 Task: Design a Vector Pattern for a Space-themed Restaurant Menu.
Action: Mouse moved to (36, 100)
Screenshot: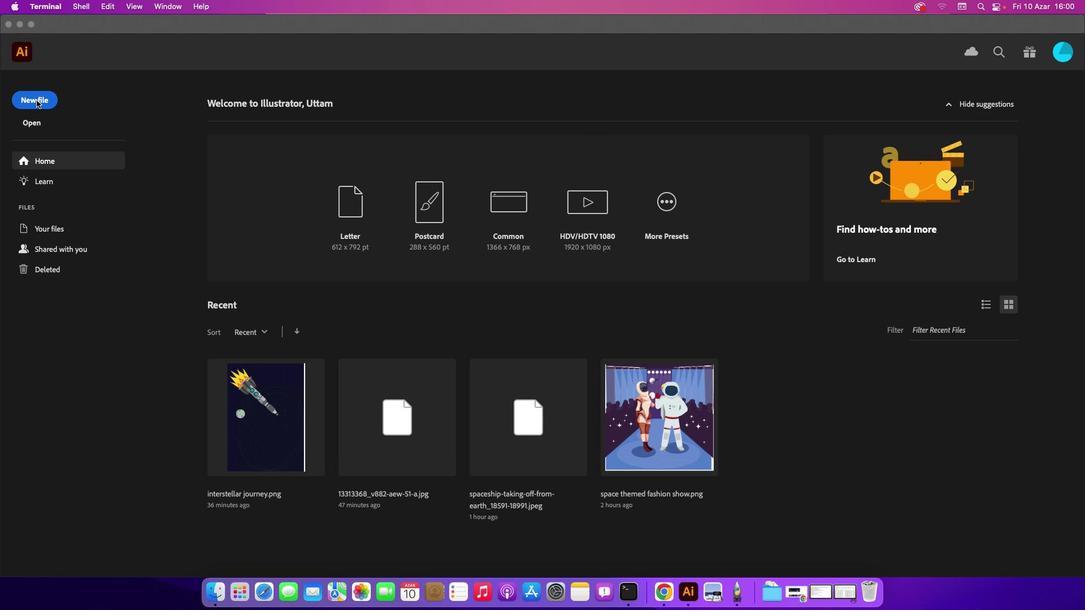 
Action: Mouse pressed left at (36, 100)
Screenshot: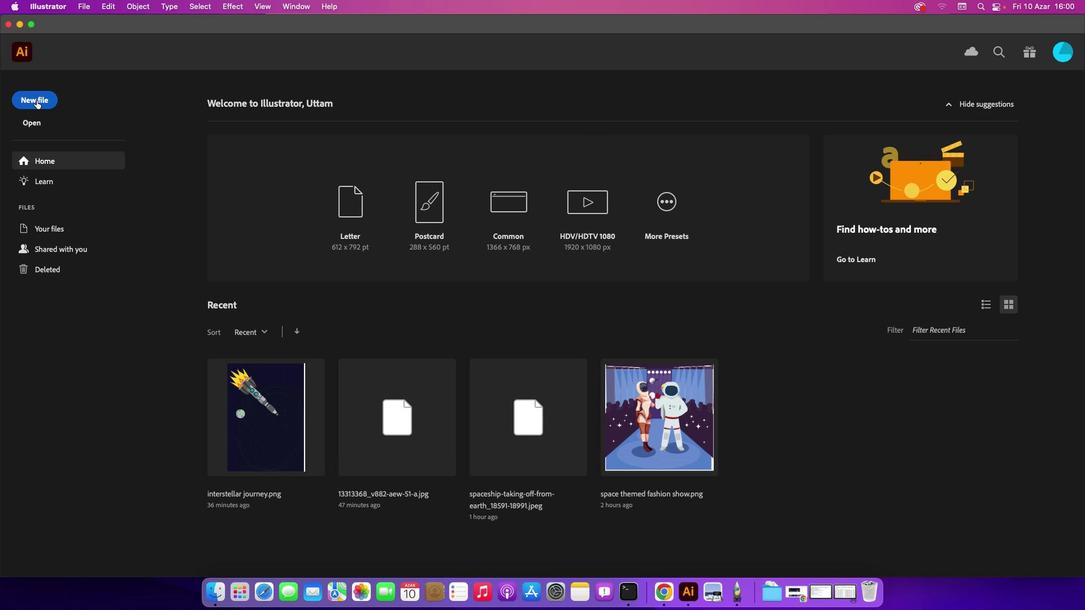 
Action: Mouse moved to (41, 94)
Screenshot: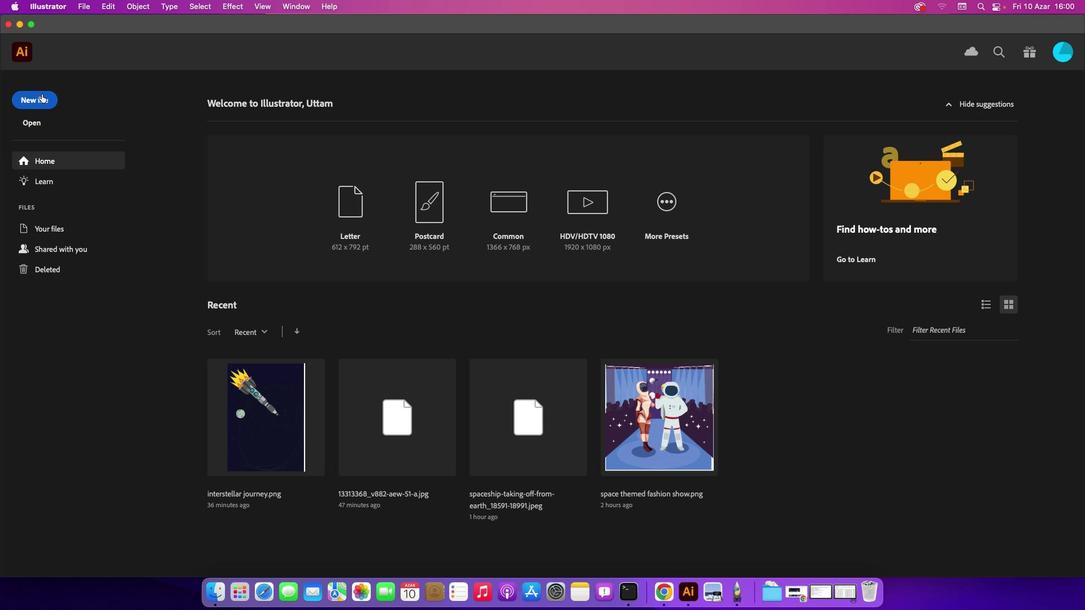 
Action: Mouse pressed left at (41, 94)
Screenshot: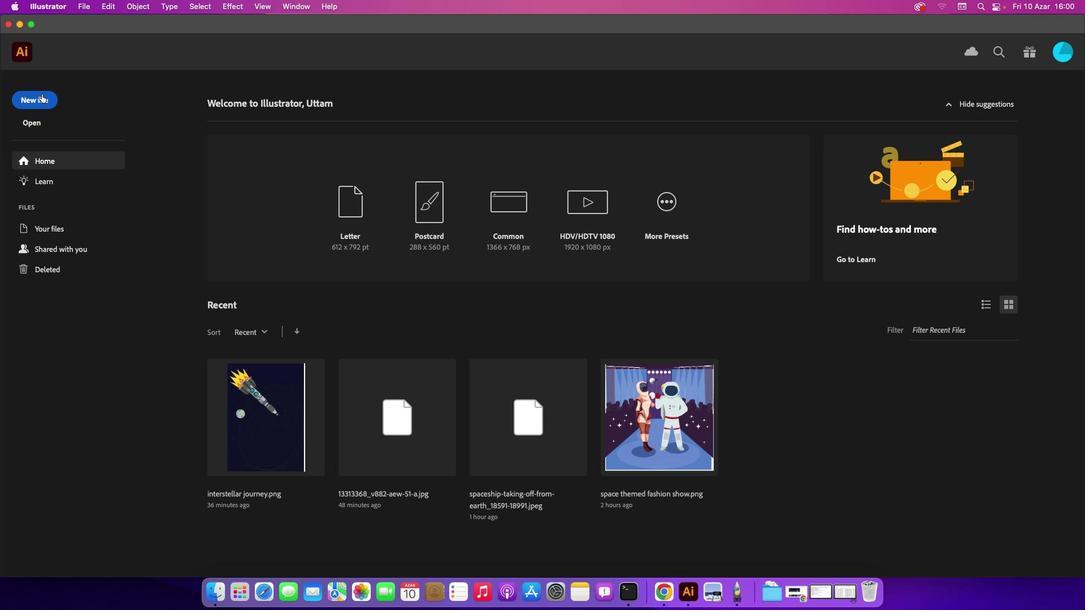 
Action: Mouse moved to (807, 467)
Screenshot: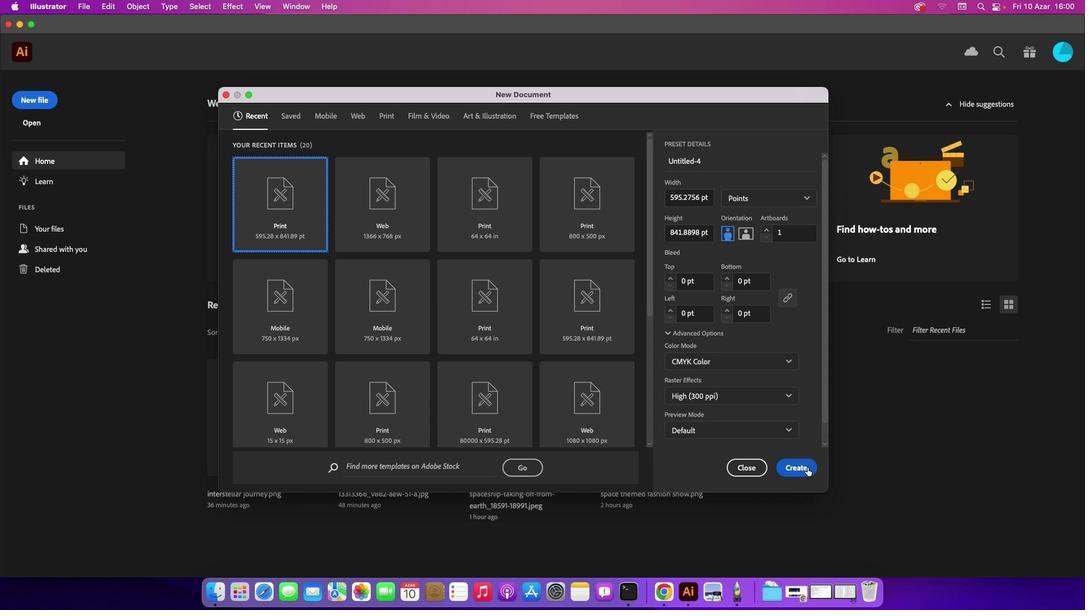 
Action: Mouse pressed left at (807, 467)
Screenshot: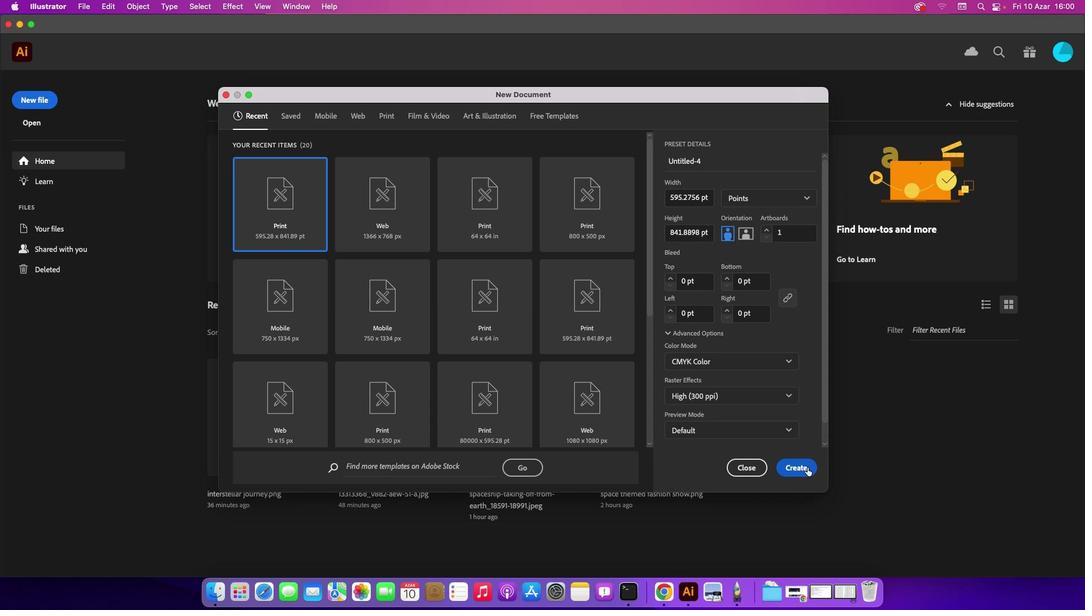 
Action: Mouse moved to (75, 4)
Screenshot: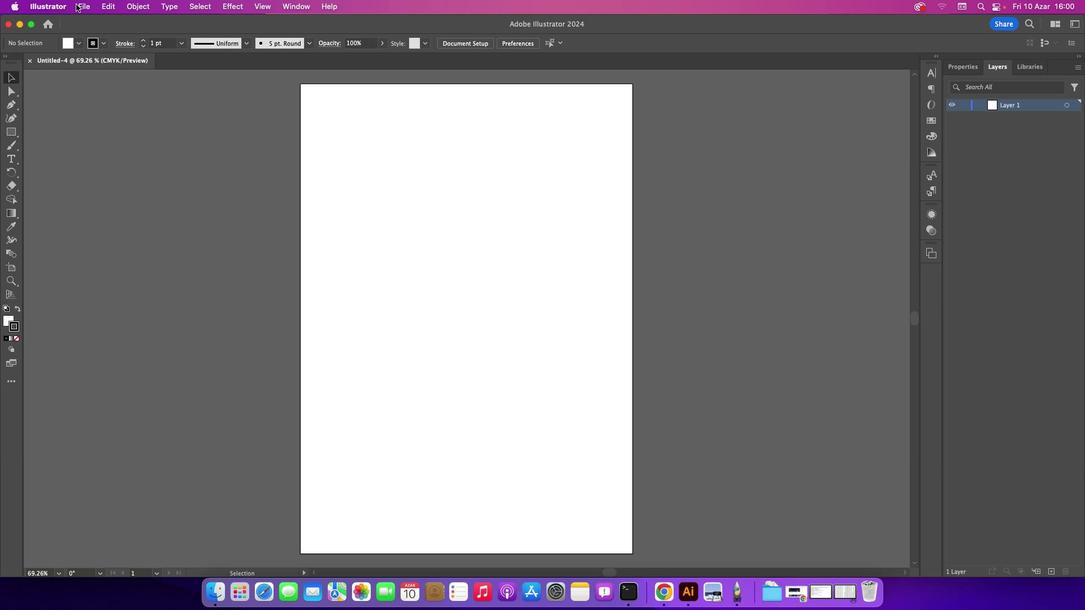 
Action: Mouse pressed left at (75, 4)
Screenshot: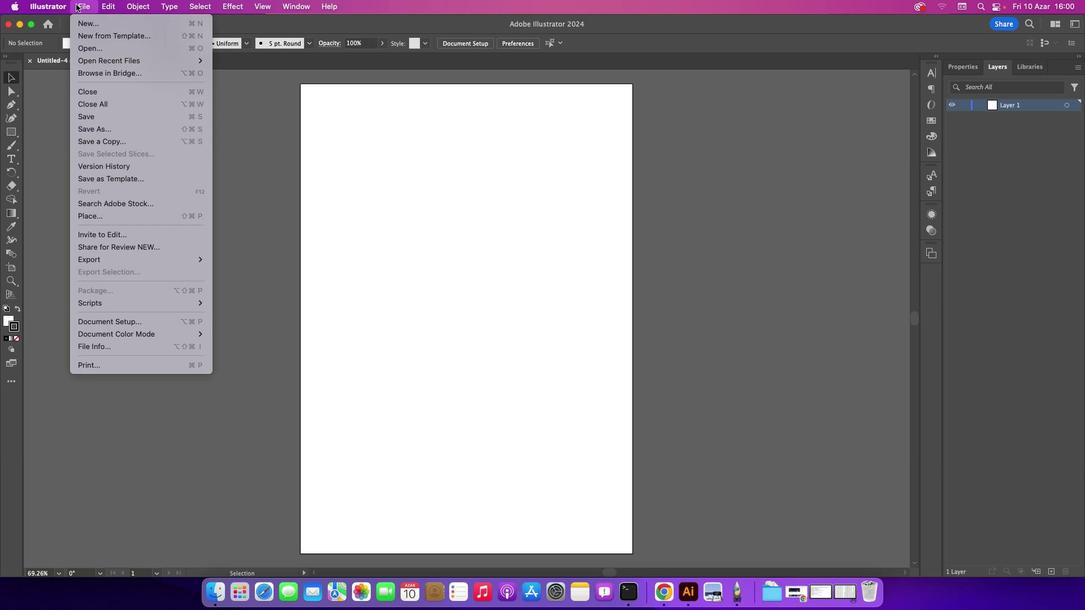 
Action: Mouse moved to (95, 27)
Screenshot: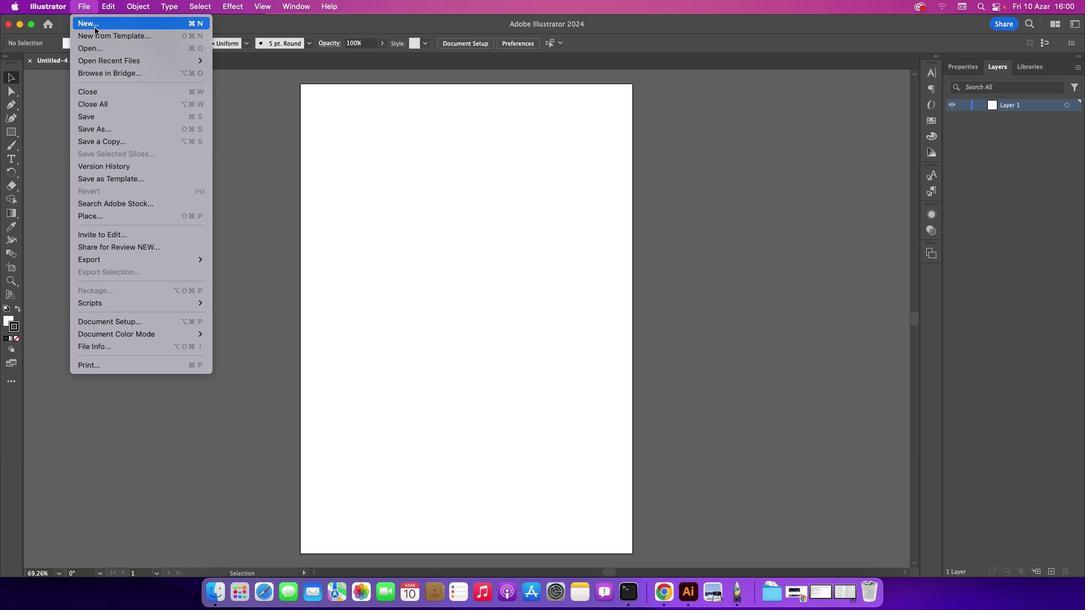 
Action: Mouse pressed left at (95, 27)
Screenshot: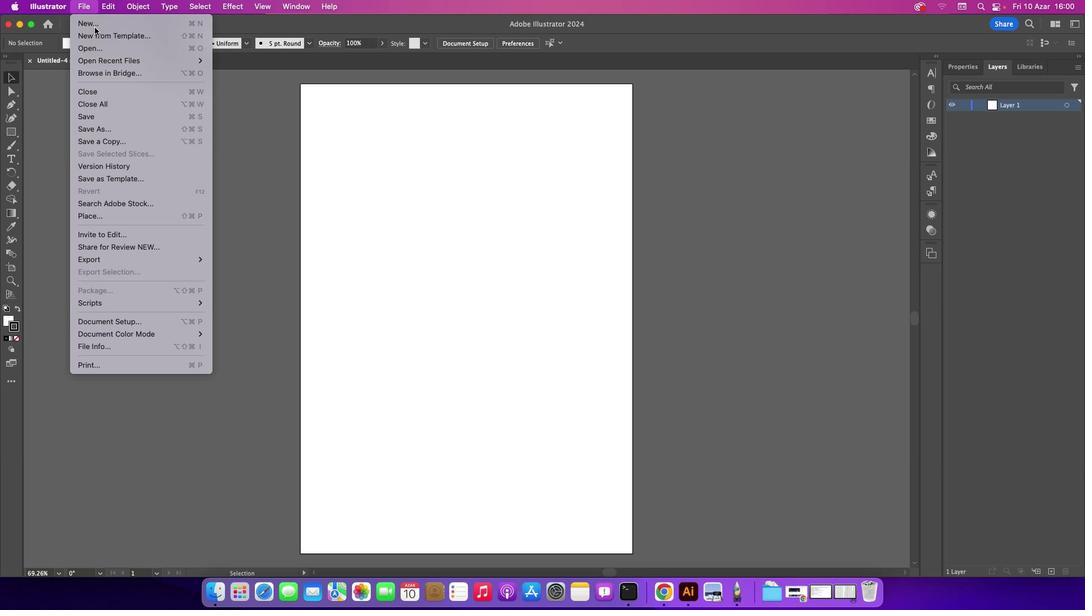 
Action: Mouse moved to (815, 469)
Screenshot: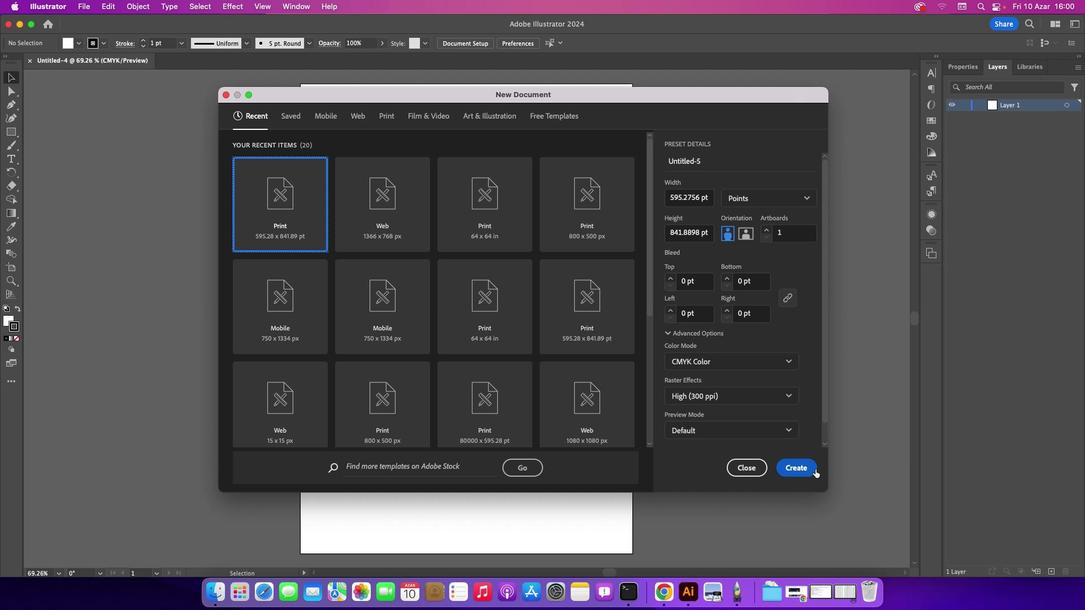 
Action: Mouse pressed left at (815, 469)
Screenshot: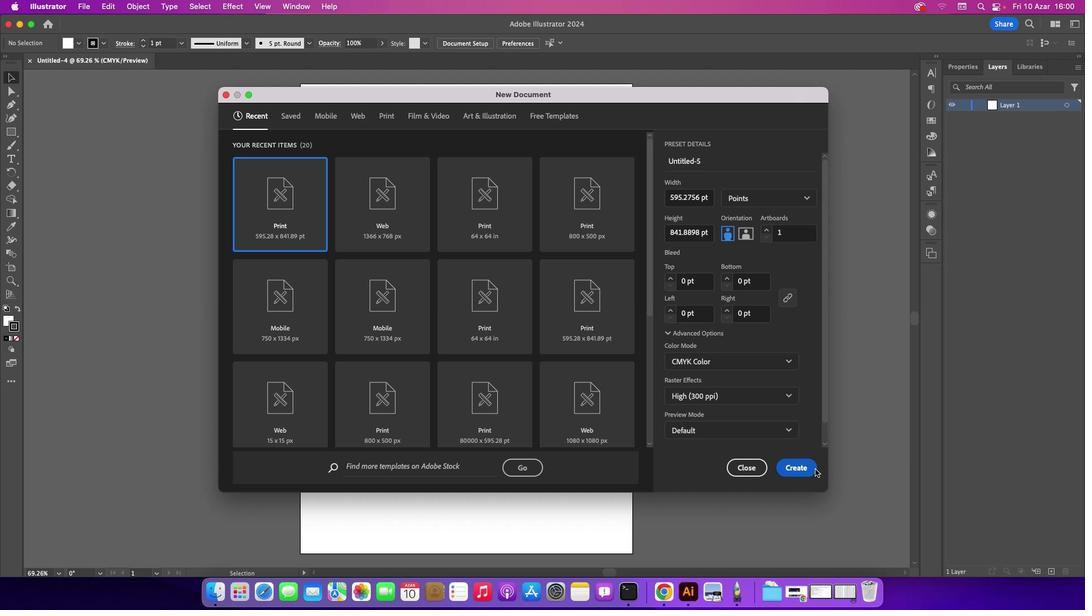 
Action: Mouse moved to (162, 62)
Screenshot: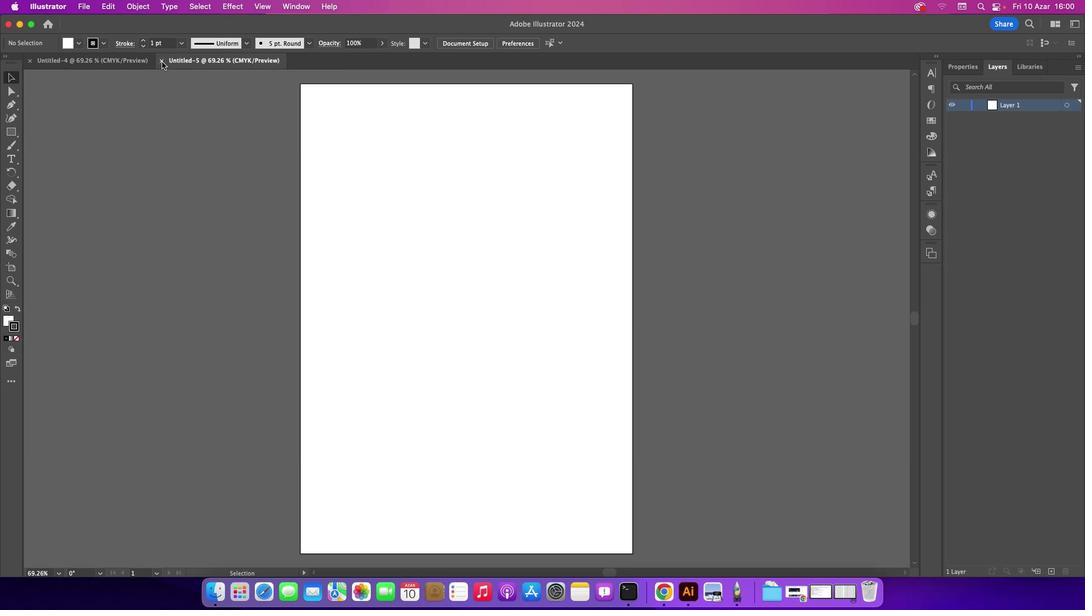 
Action: Mouse pressed left at (162, 62)
Screenshot: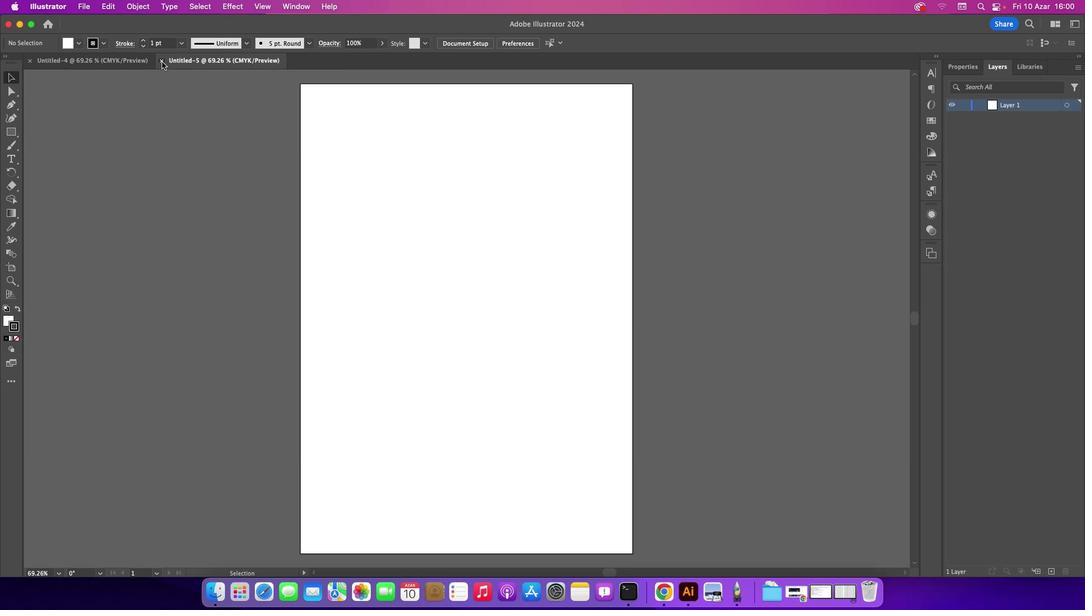 
Action: Mouse moved to (91, 7)
Screenshot: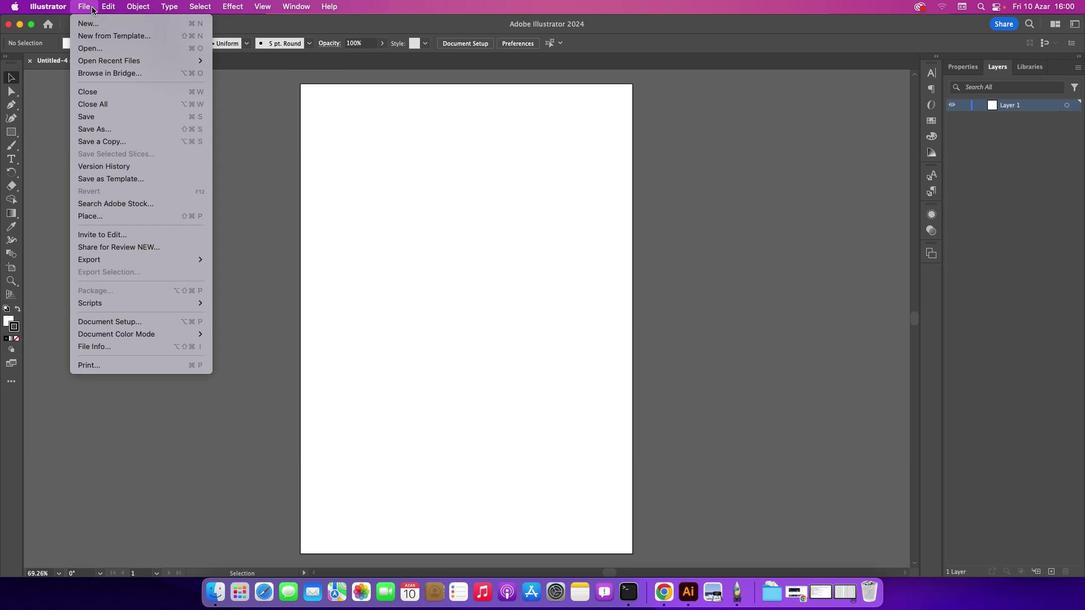 
Action: Mouse pressed left at (91, 7)
Screenshot: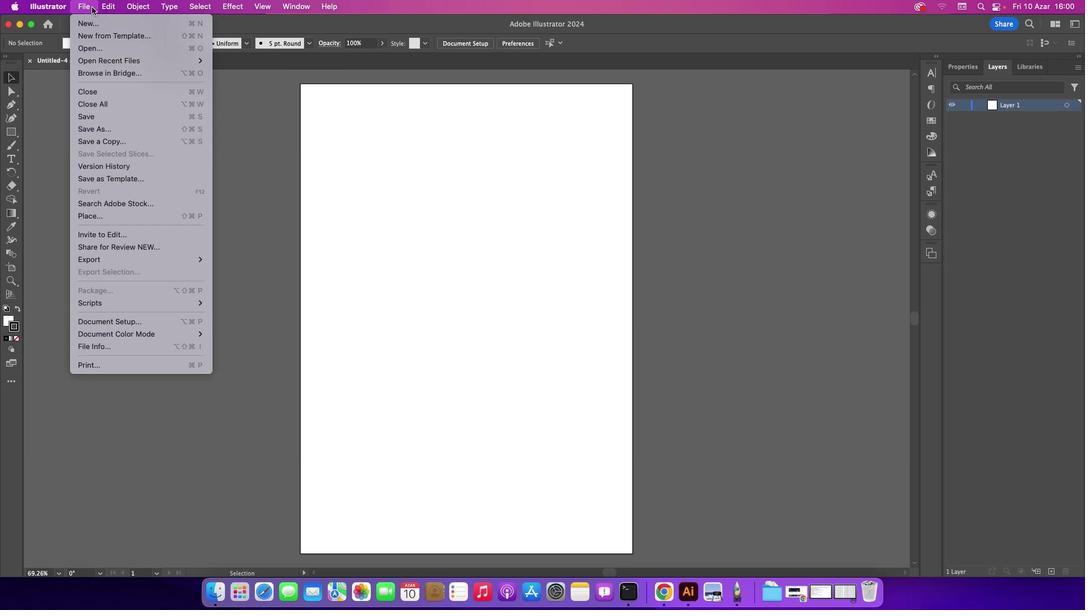 
Action: Mouse moved to (127, 51)
Screenshot: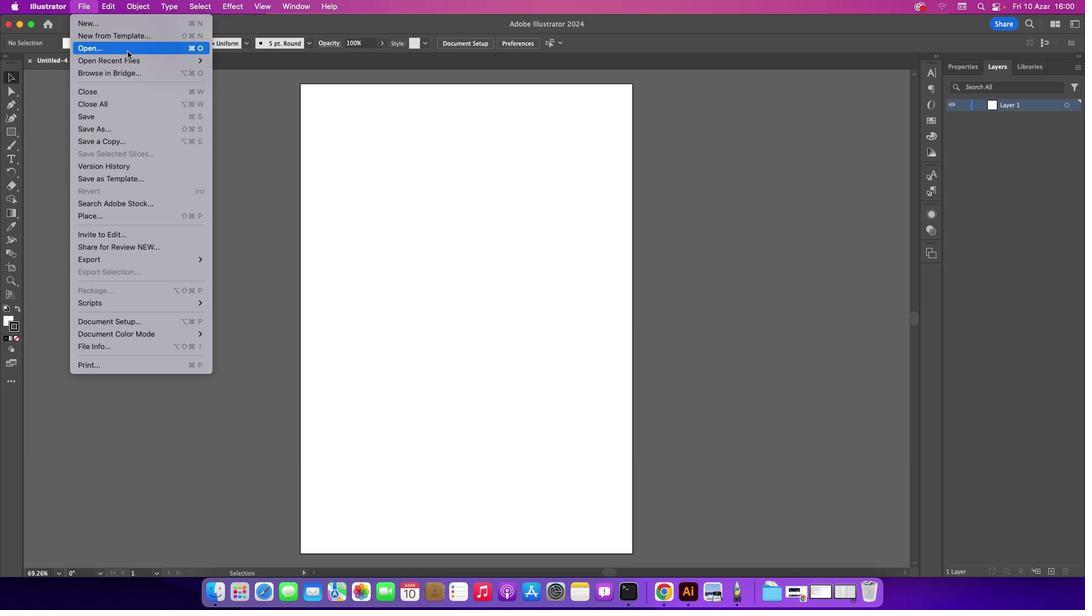 
Action: Mouse pressed left at (127, 51)
Screenshot: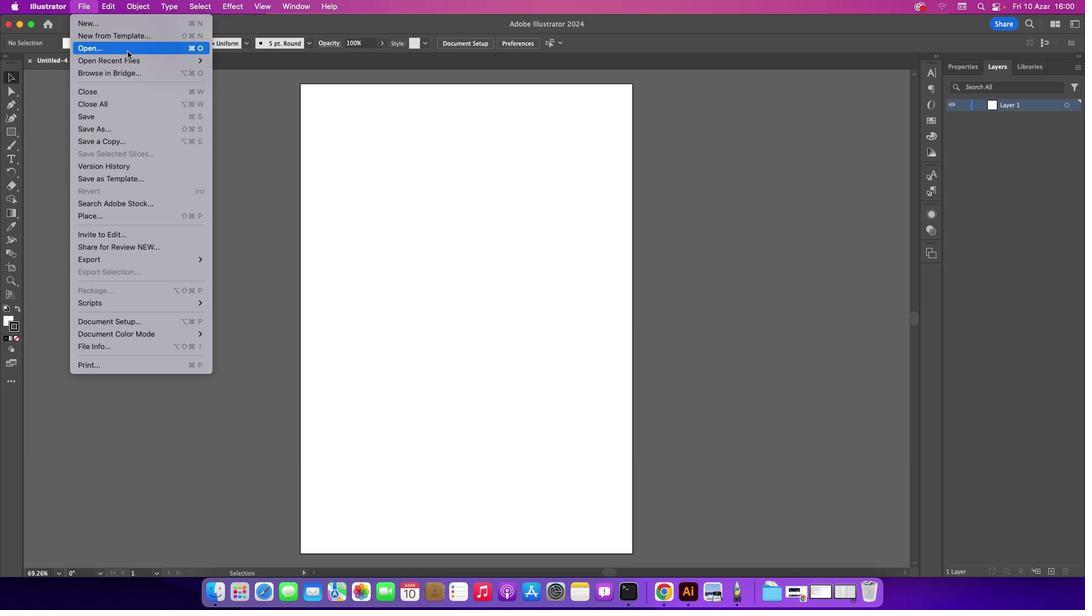 
Action: Mouse moved to (425, 146)
Screenshot: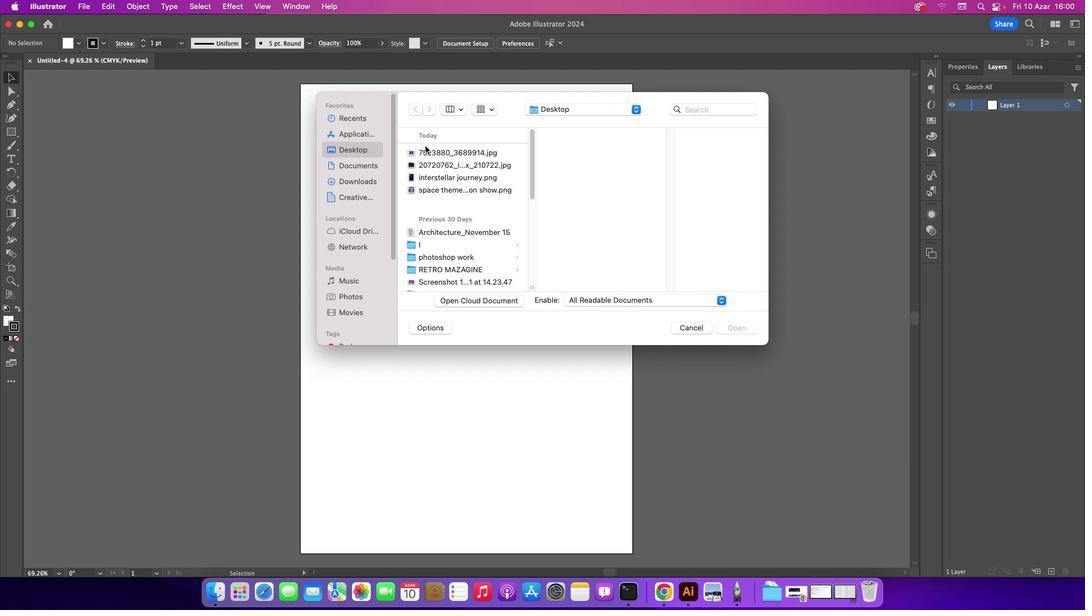 
Action: Mouse pressed left at (425, 146)
Screenshot: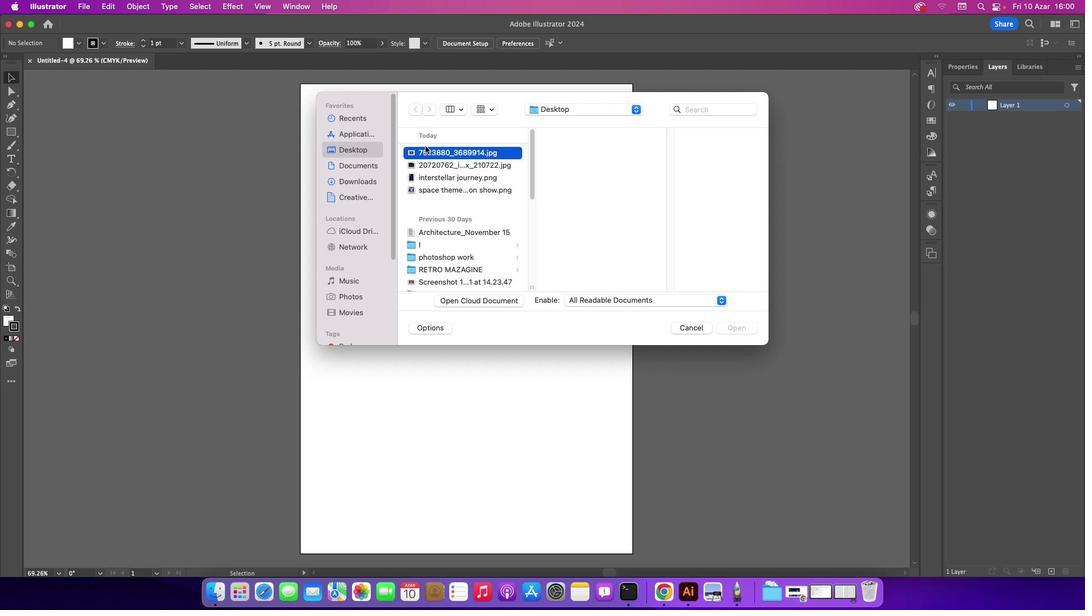 
Action: Mouse moved to (433, 159)
Screenshot: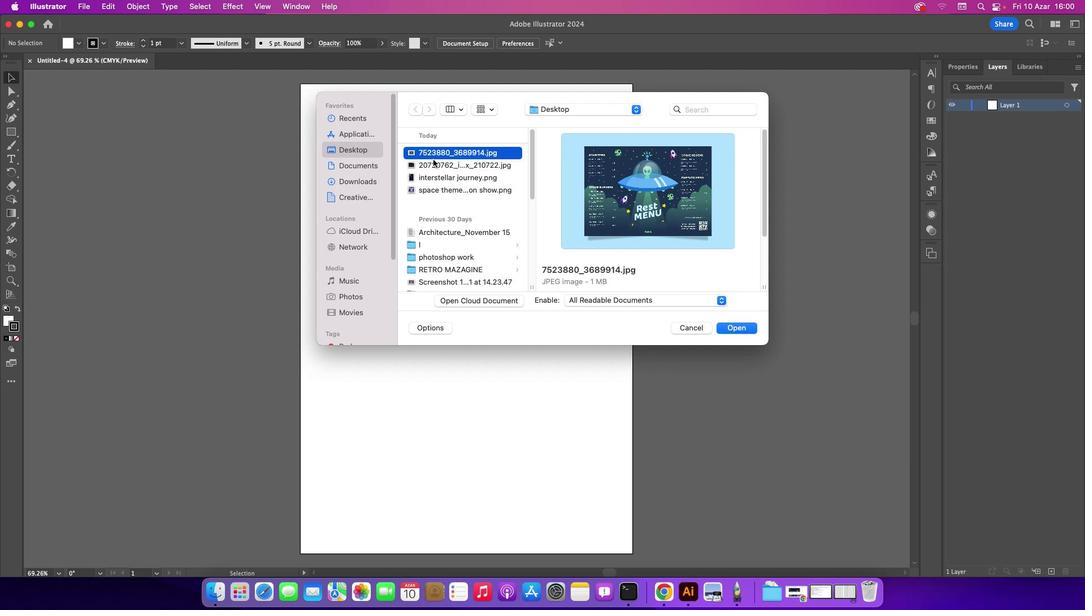 
Action: Mouse pressed left at (433, 159)
Screenshot: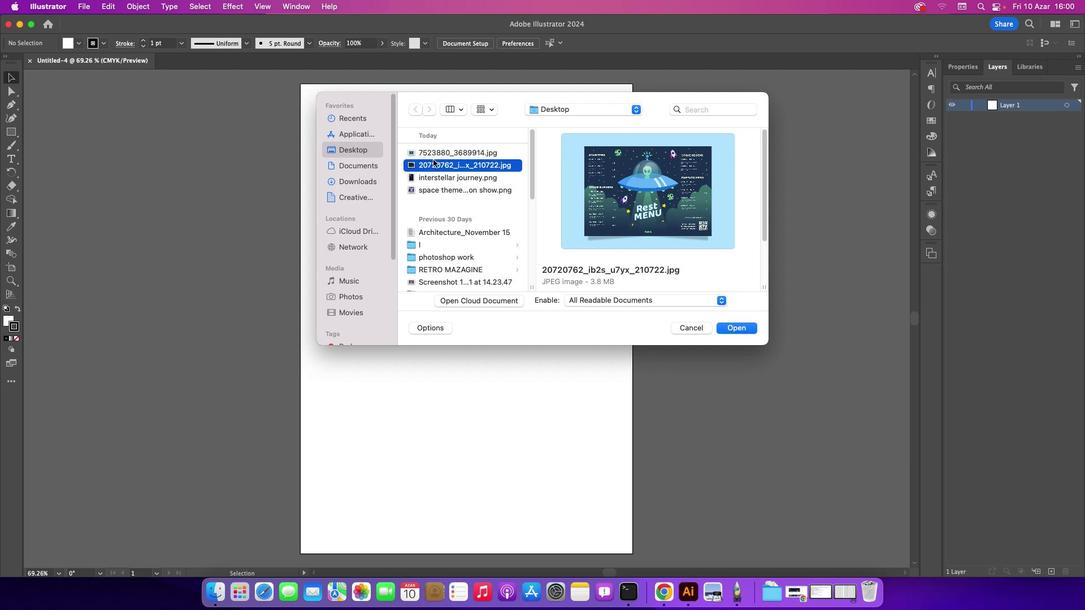 
Action: Mouse moved to (745, 327)
Screenshot: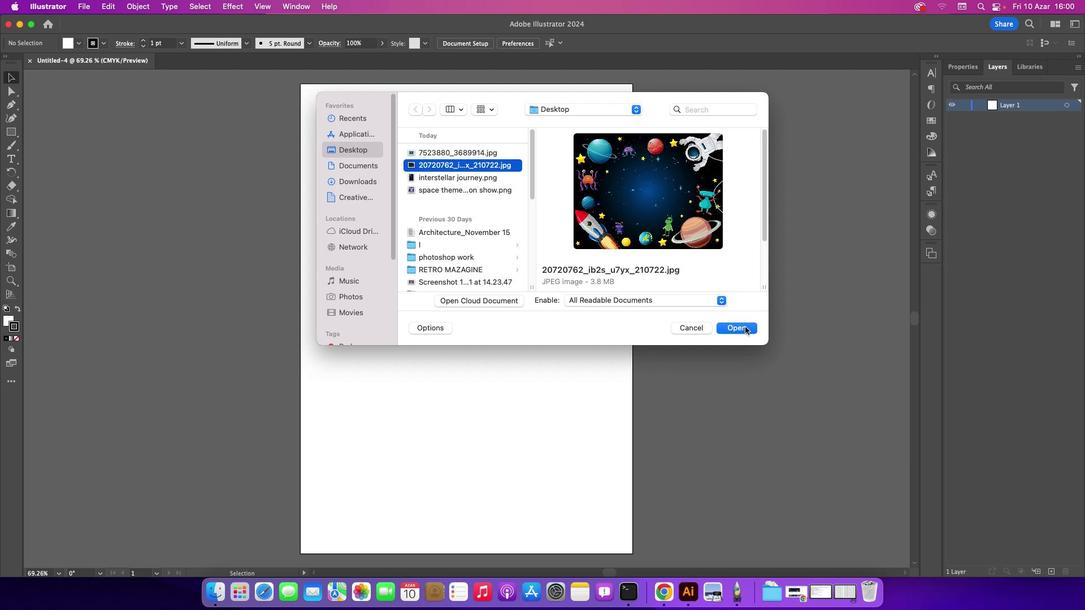 
Action: Mouse pressed left at (745, 327)
Screenshot: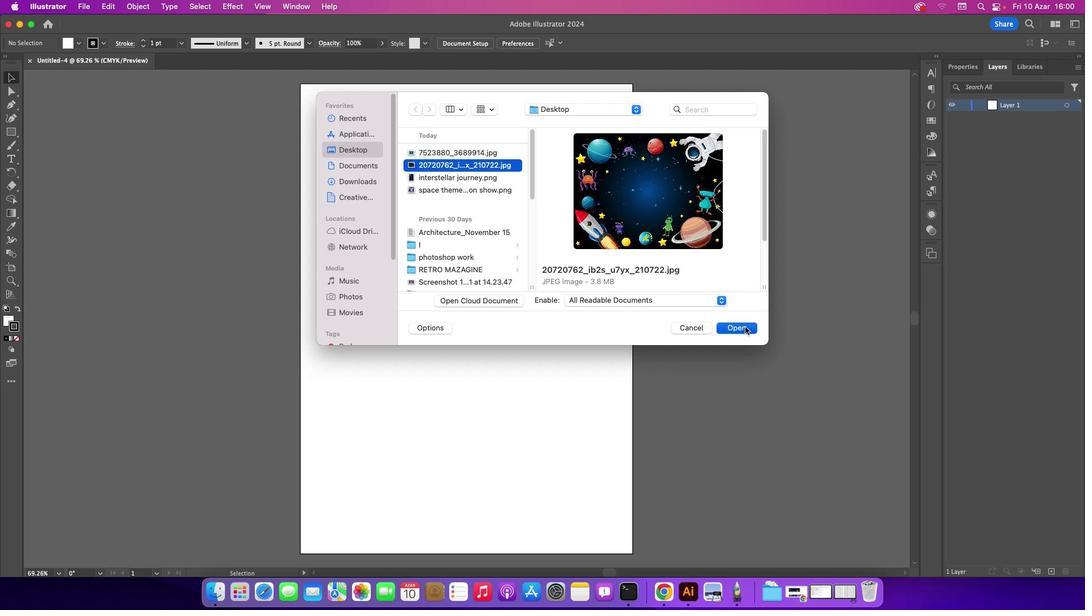 
Action: Mouse moved to (607, 571)
Screenshot: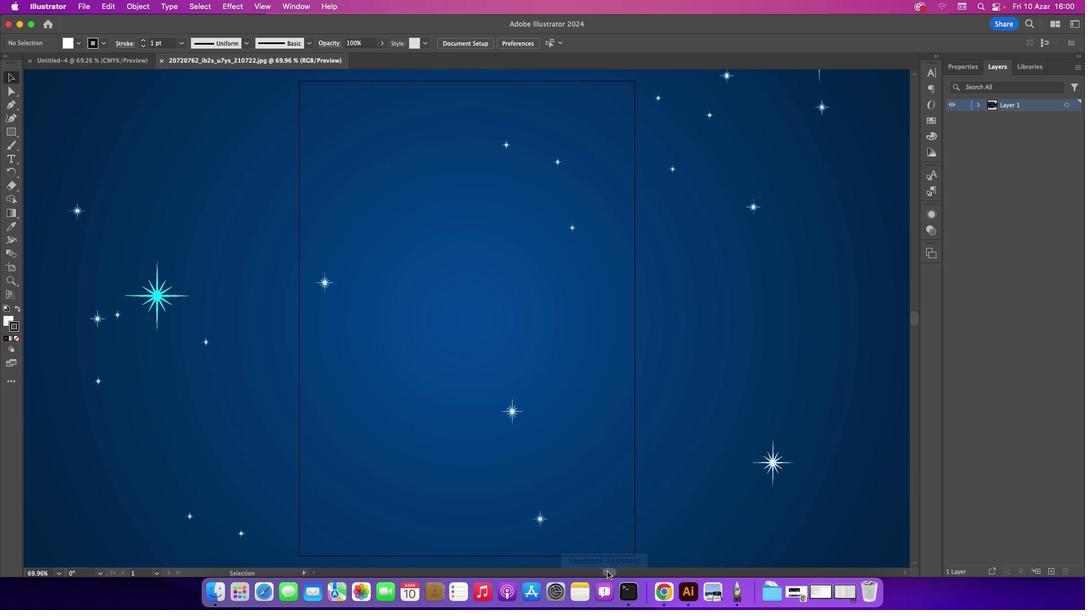 
Action: Mouse pressed left at (607, 571)
Screenshot: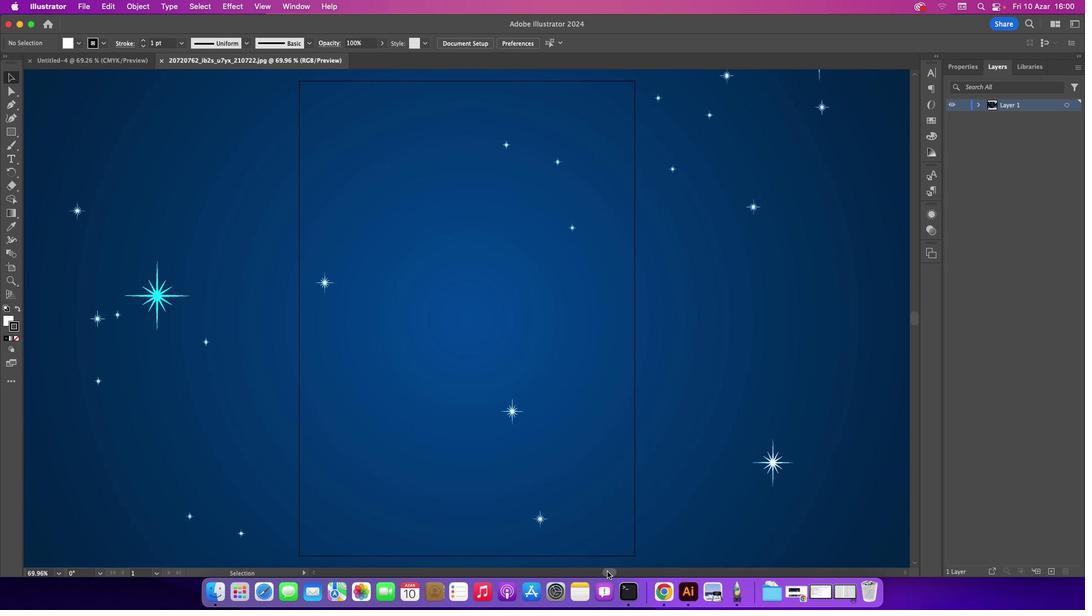 
Action: Mouse moved to (635, 442)
Screenshot: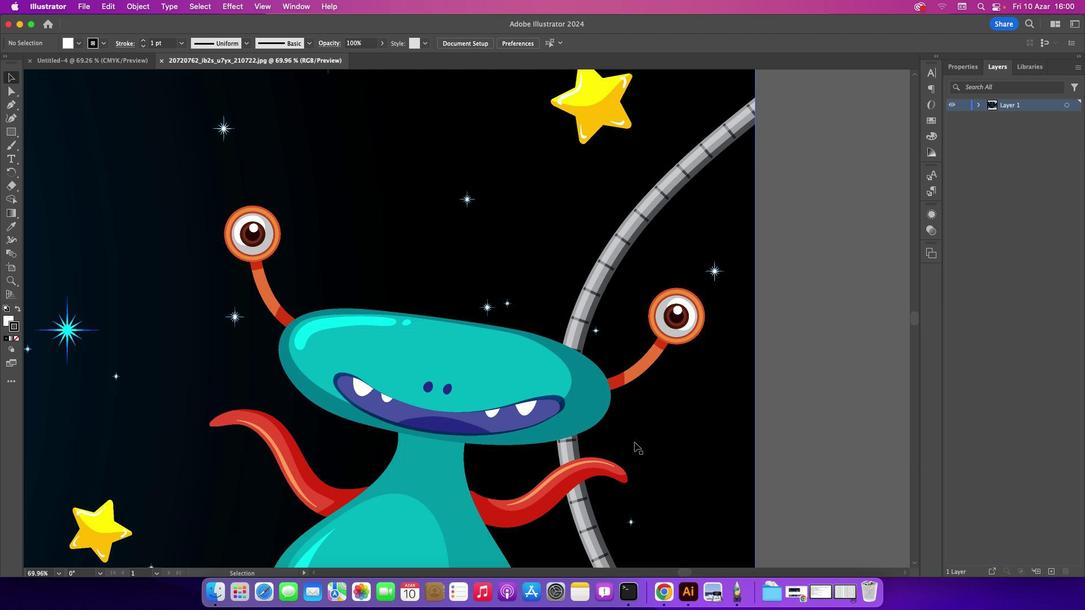 
Action: Mouse scrolled (635, 442) with delta (0, 0)
Screenshot: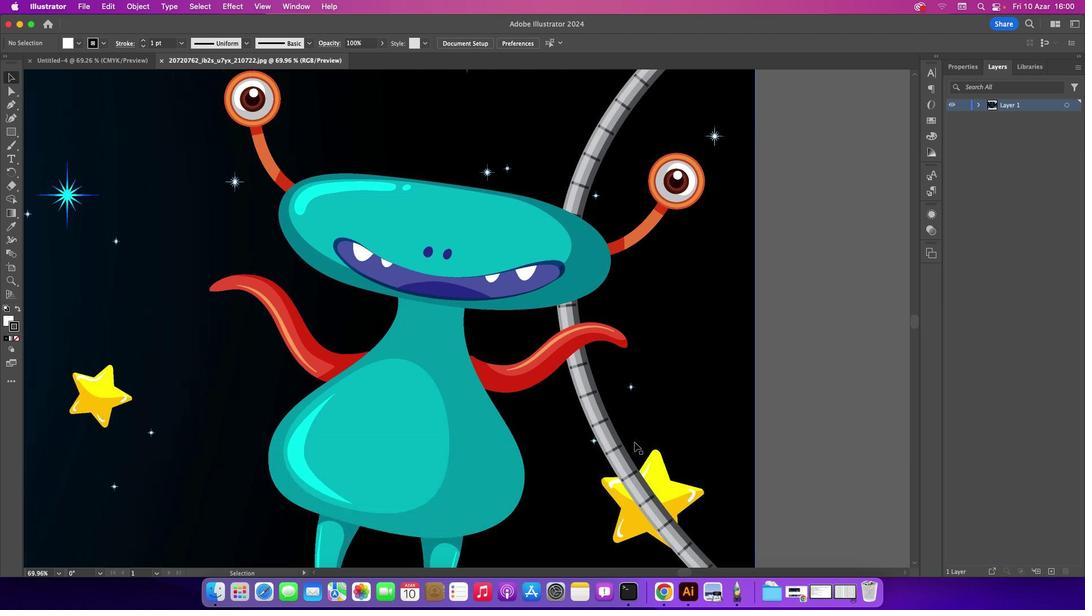 
Action: Mouse scrolled (635, 442) with delta (0, 0)
Screenshot: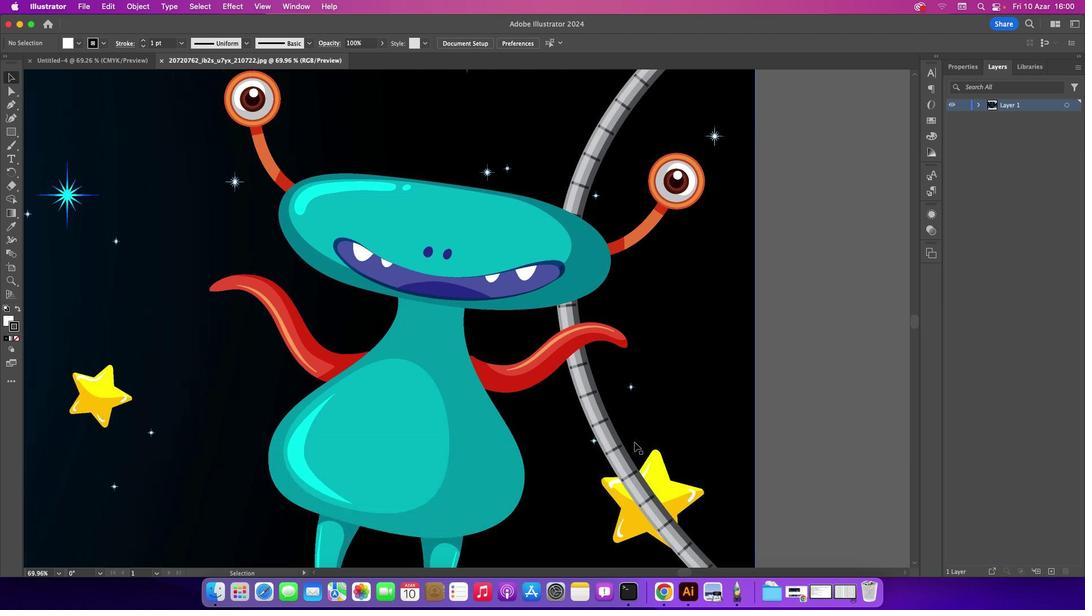 
Action: Mouse scrolled (635, 442) with delta (0, -1)
Screenshot: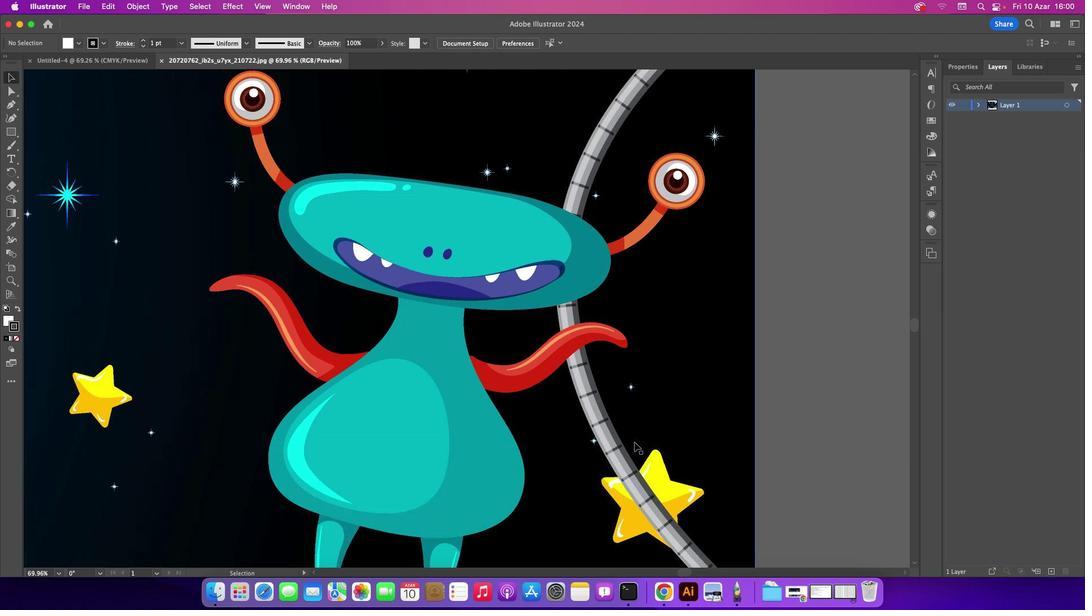 
Action: Mouse scrolled (635, 442) with delta (0, -2)
Screenshot: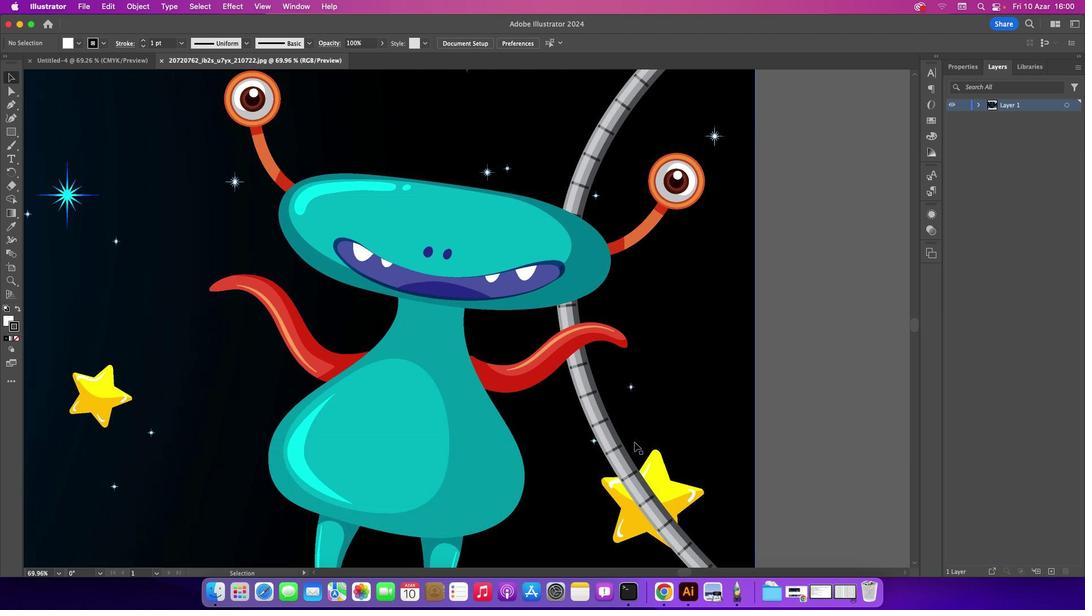 
Action: Mouse scrolled (635, 442) with delta (0, 0)
Screenshot: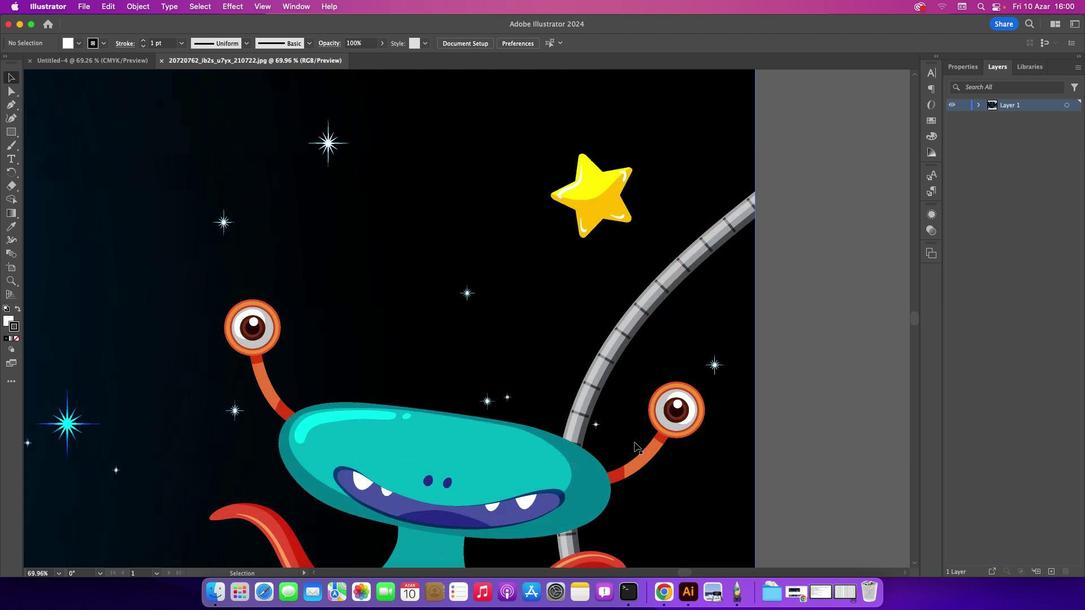 
Action: Mouse scrolled (635, 442) with delta (0, 0)
Screenshot: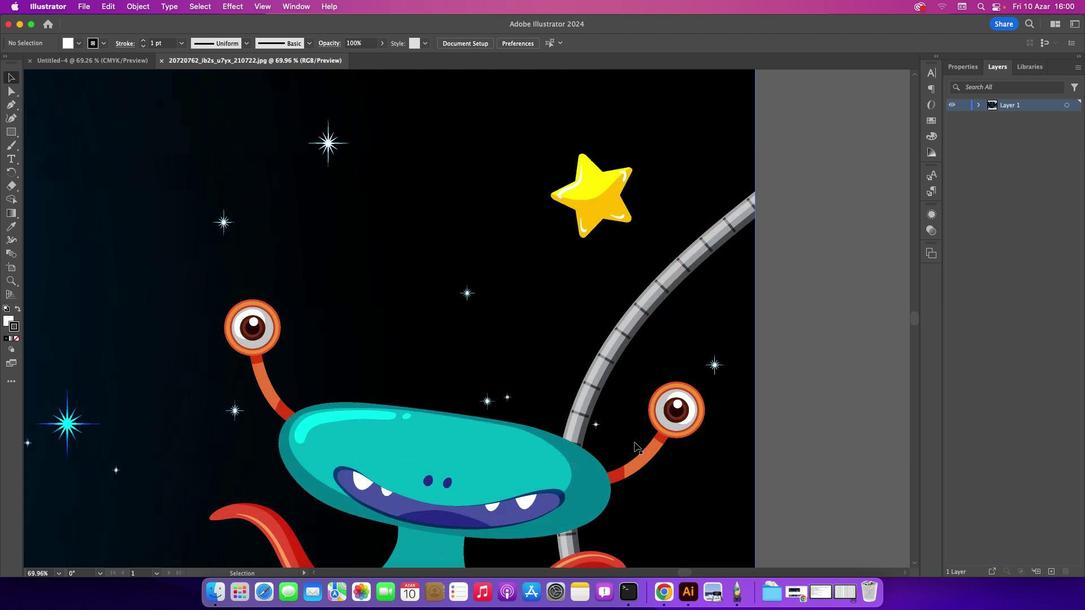 
Action: Mouse scrolled (635, 442) with delta (0, 1)
Screenshot: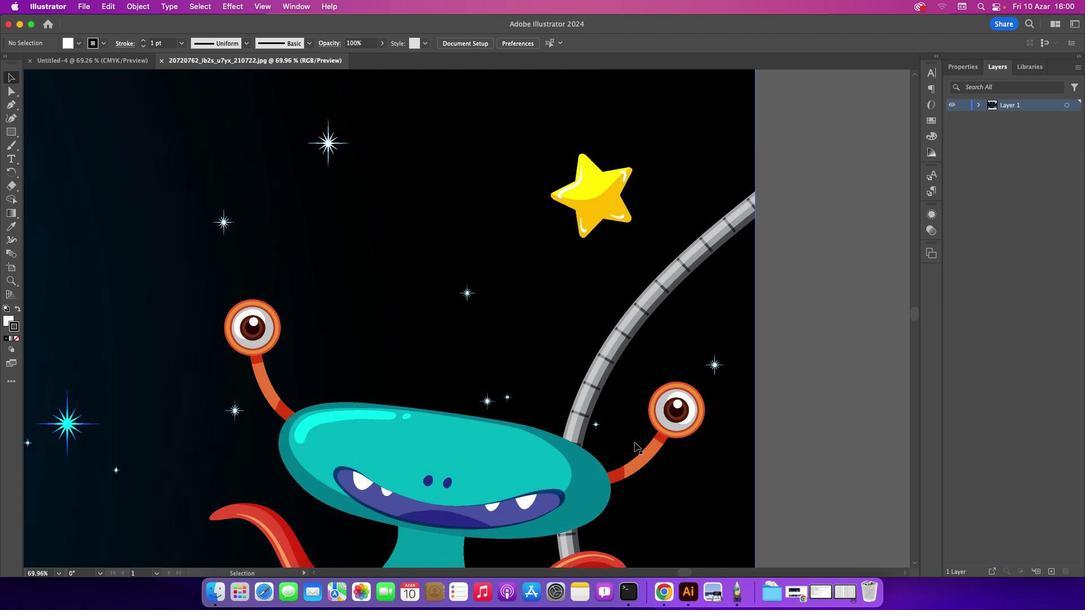 
Action: Mouse scrolled (635, 442) with delta (0, 2)
Screenshot: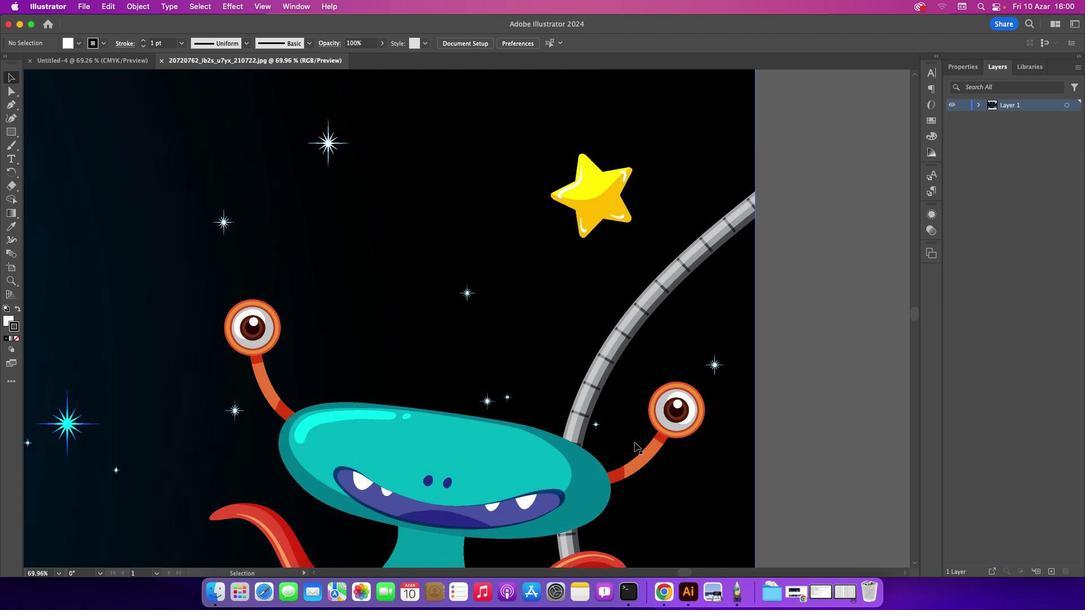 
Action: Mouse scrolled (635, 442) with delta (0, 3)
Screenshot: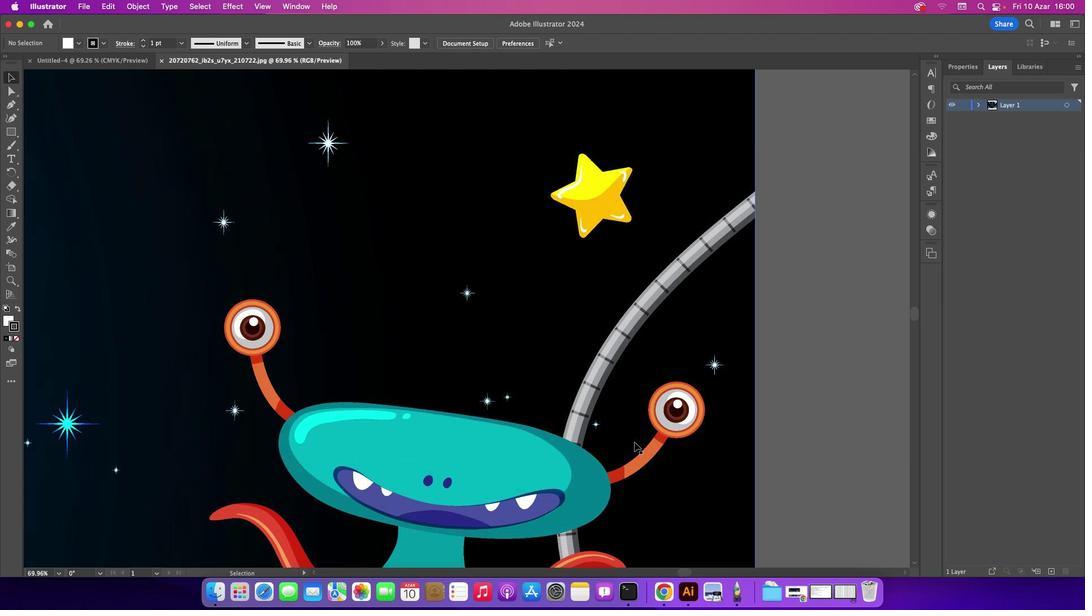 
Action: Mouse scrolled (635, 442) with delta (0, 0)
Screenshot: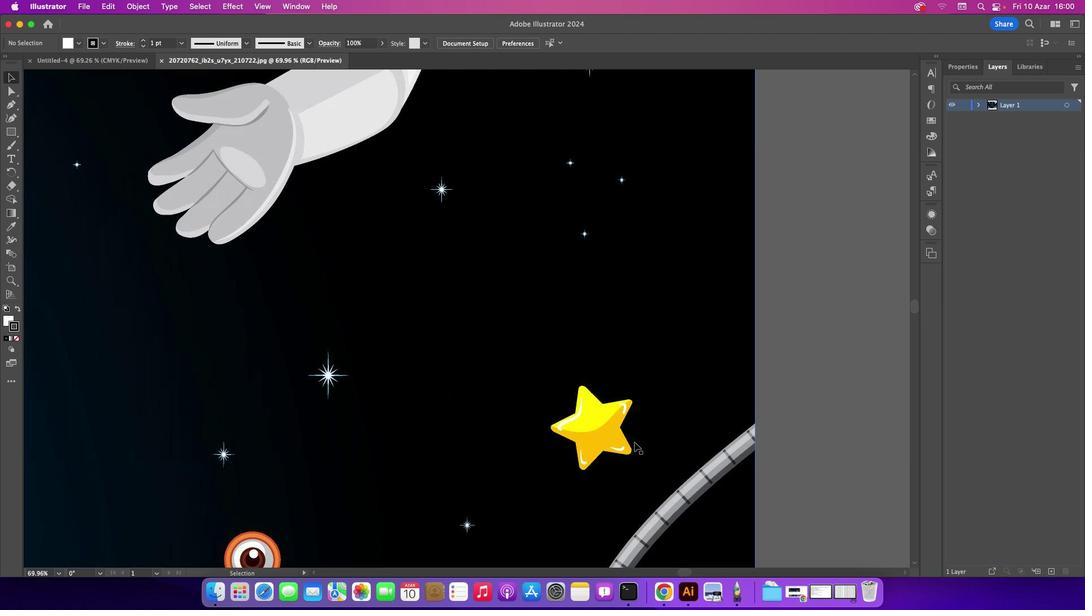 
Action: Mouse scrolled (635, 442) with delta (0, 0)
Screenshot: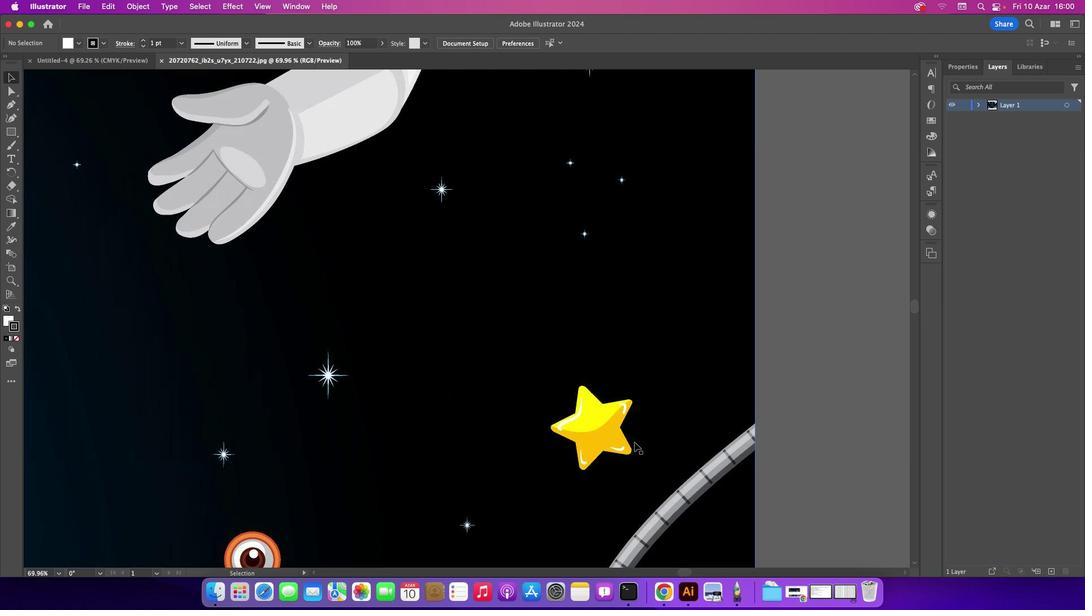 
Action: Mouse scrolled (635, 442) with delta (0, 1)
Screenshot: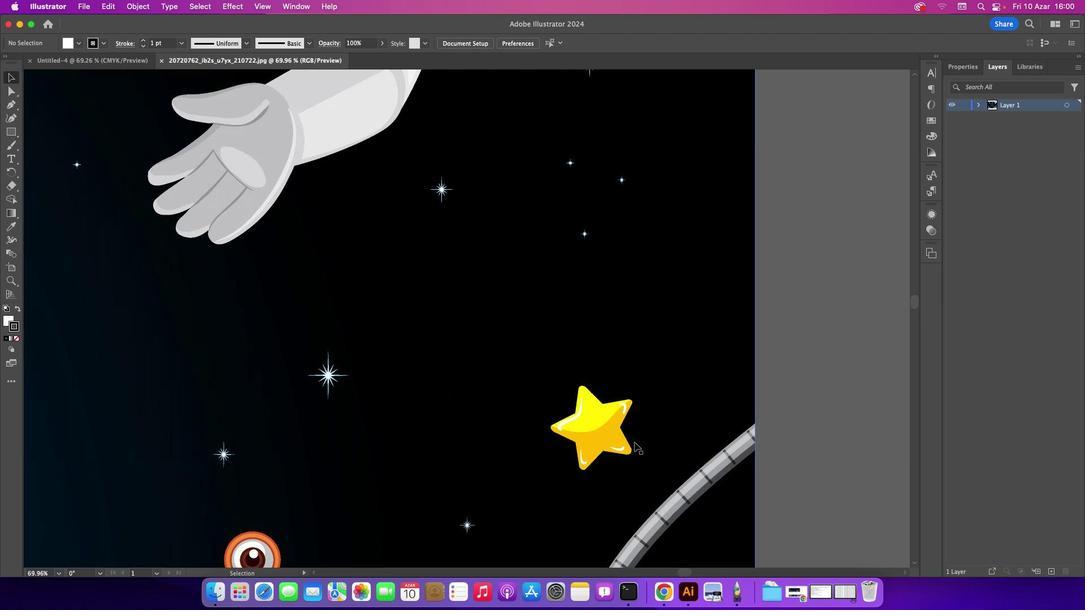 
Action: Mouse scrolled (635, 442) with delta (0, 2)
Screenshot: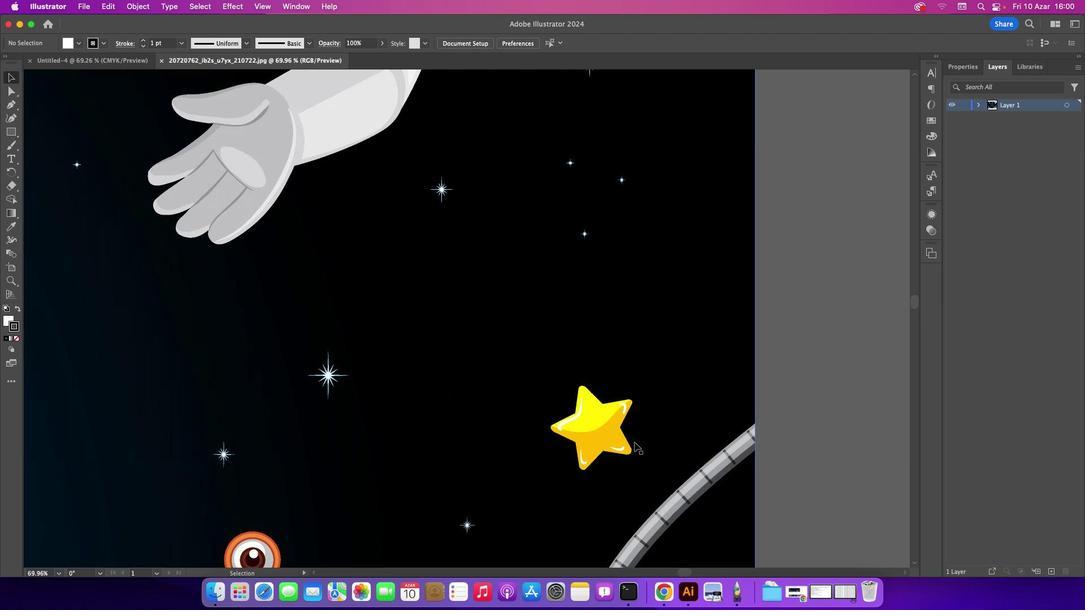 
Action: Mouse scrolled (635, 442) with delta (0, 3)
Screenshot: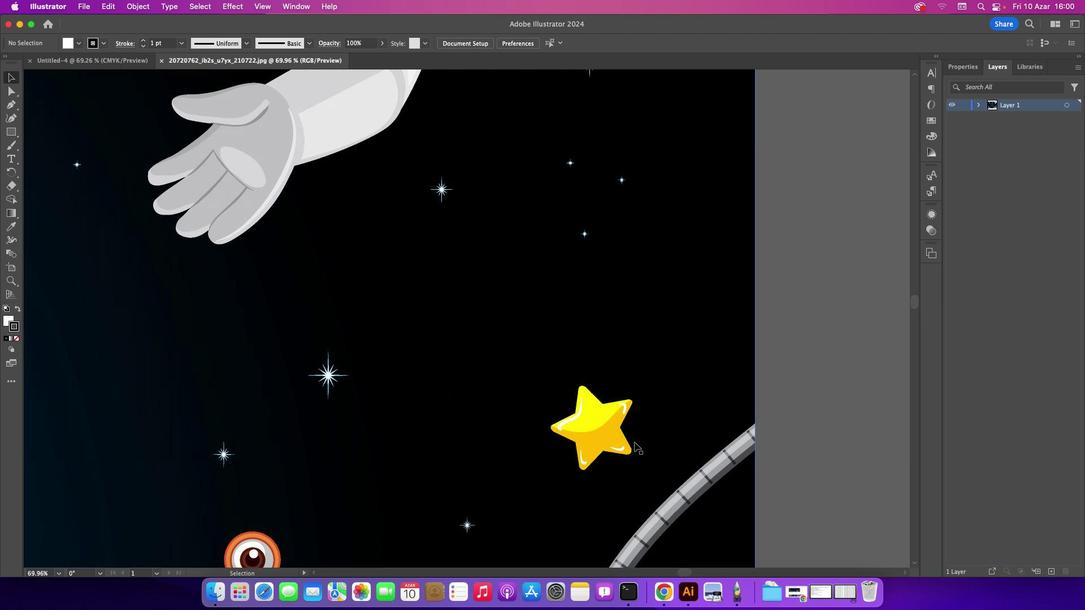 
Action: Mouse scrolled (635, 442) with delta (0, 0)
Screenshot: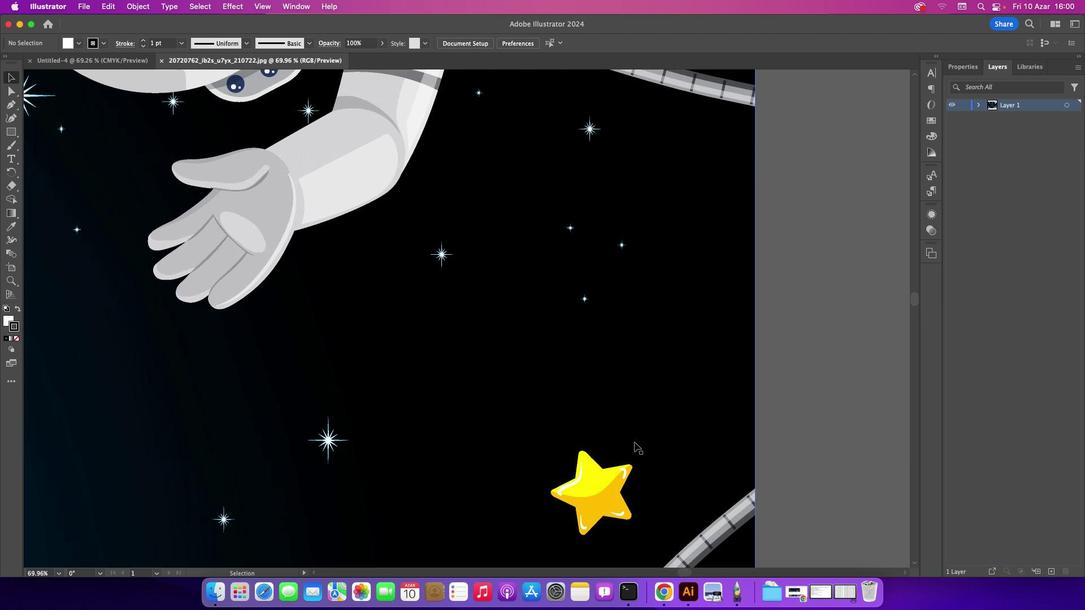 
Action: Mouse scrolled (635, 442) with delta (0, 0)
Screenshot: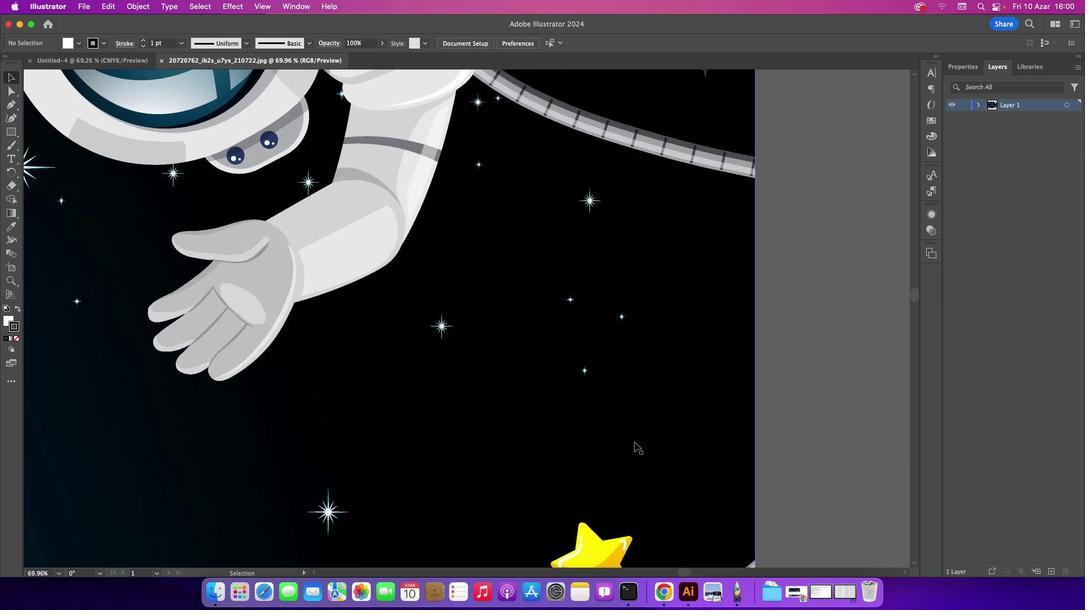
Action: Mouse scrolled (635, 442) with delta (0, 1)
Screenshot: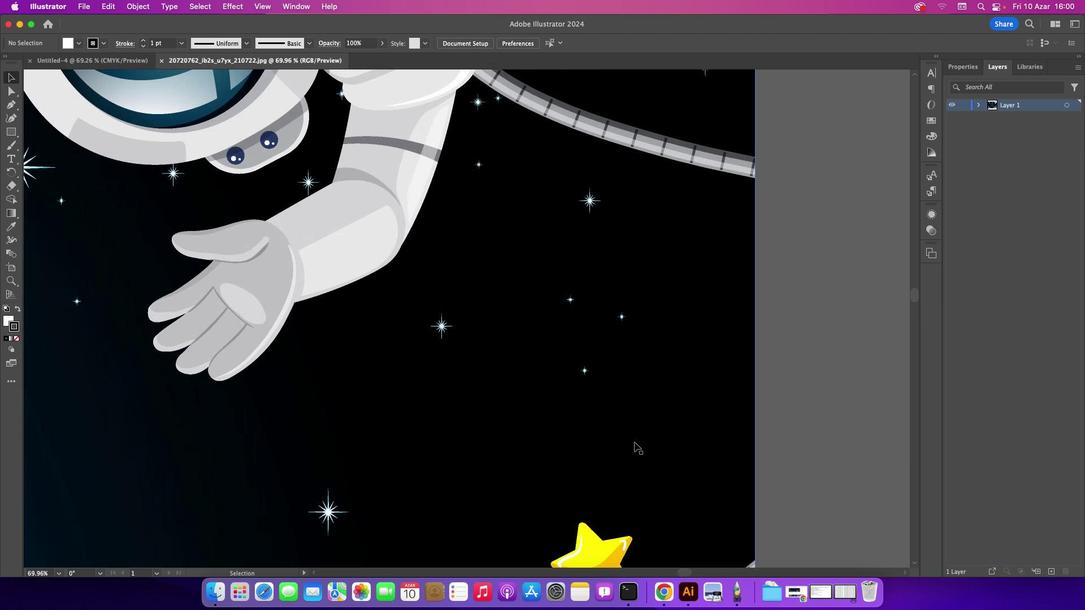 
Action: Mouse scrolled (635, 442) with delta (0, 2)
Screenshot: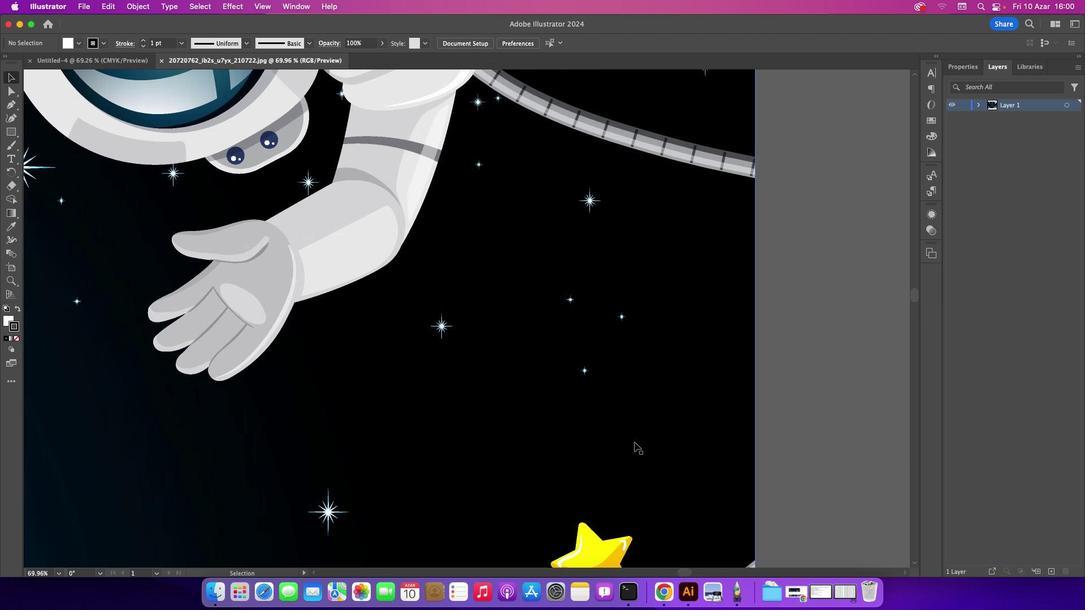
Action: Mouse scrolled (635, 442) with delta (0, 0)
Screenshot: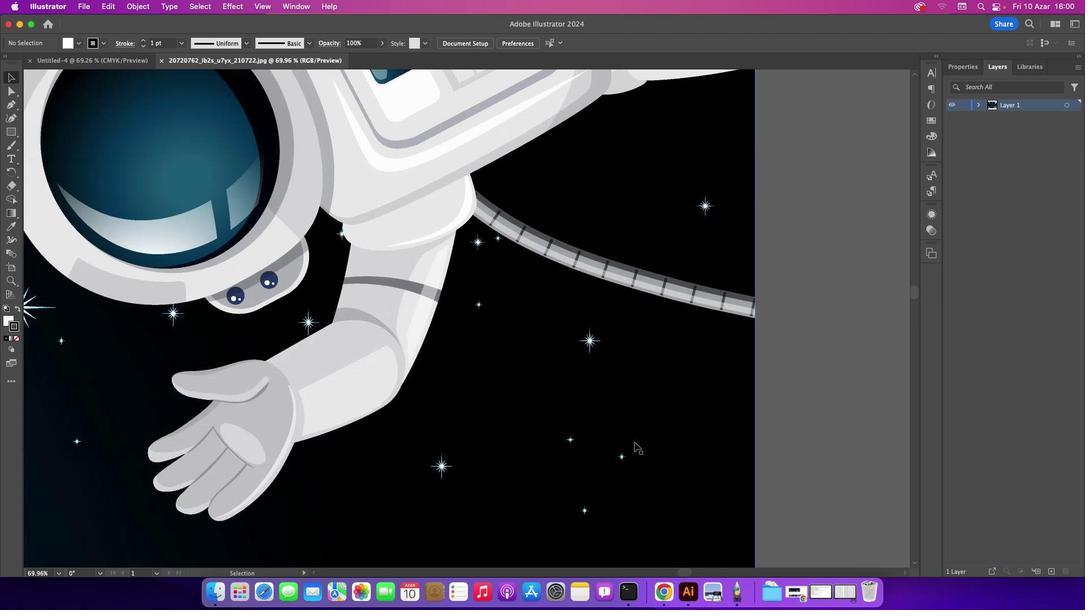 
Action: Mouse scrolled (635, 442) with delta (0, 0)
Screenshot: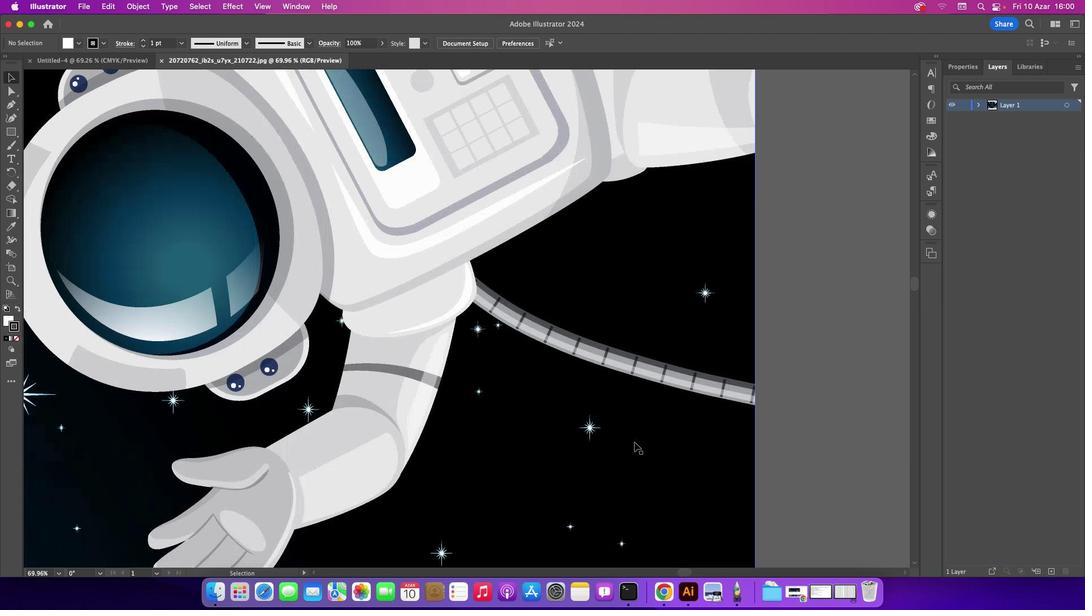 
Action: Mouse scrolled (635, 442) with delta (0, 1)
Screenshot: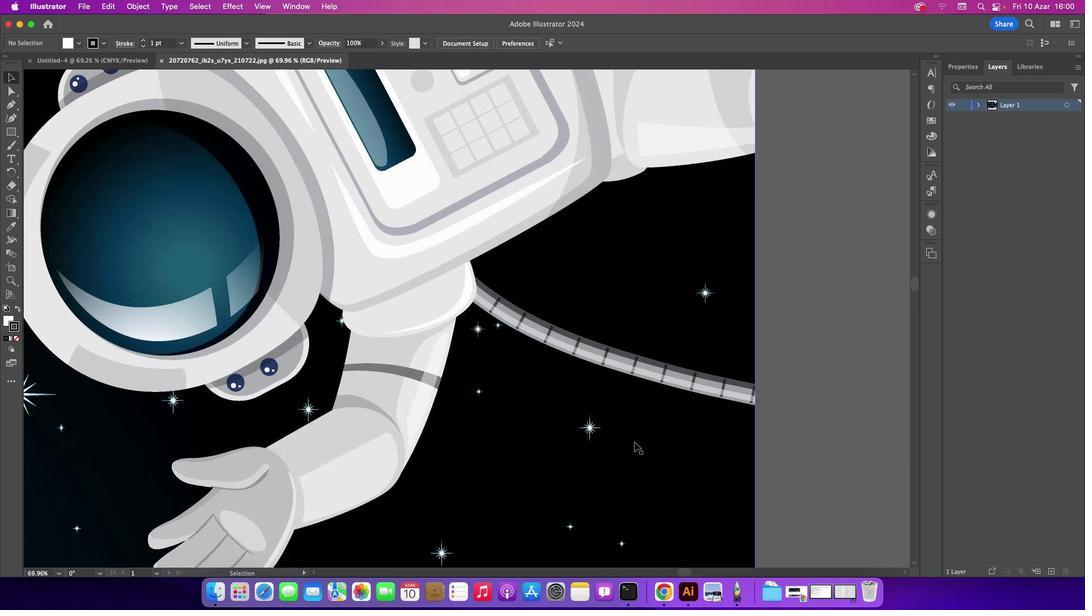 
Action: Mouse scrolled (635, 442) with delta (0, 2)
Screenshot: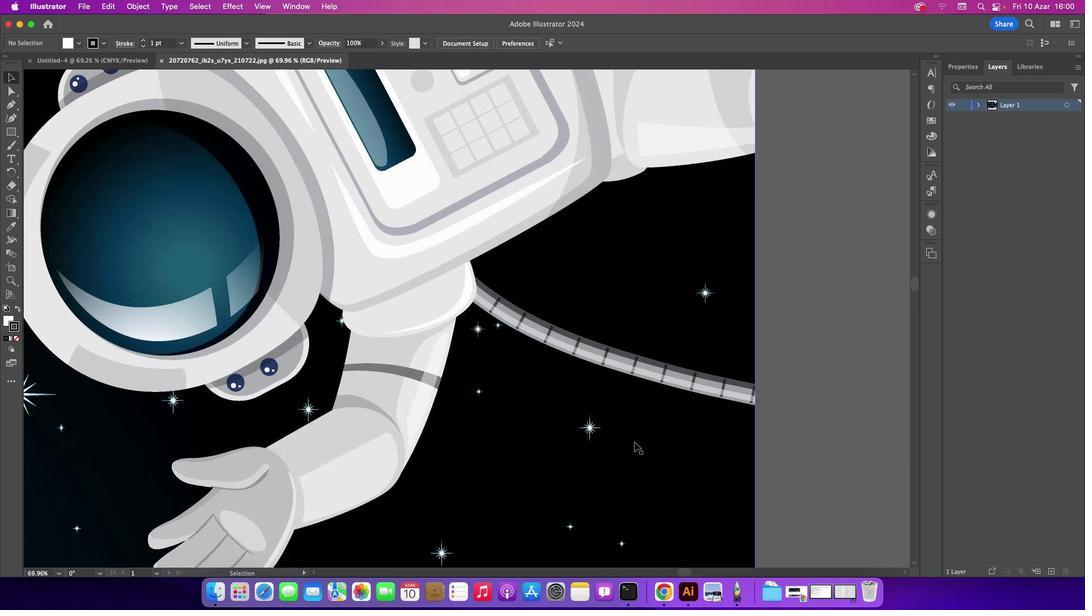 
Action: Mouse scrolled (635, 442) with delta (0, 3)
Screenshot: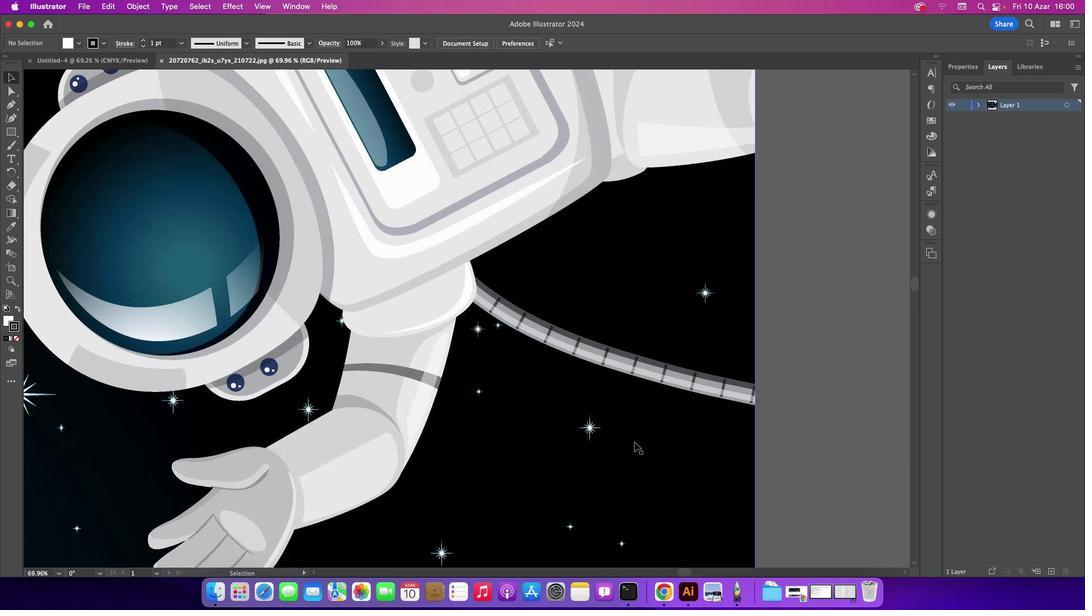 
Action: Mouse scrolled (635, 442) with delta (0, 0)
Screenshot: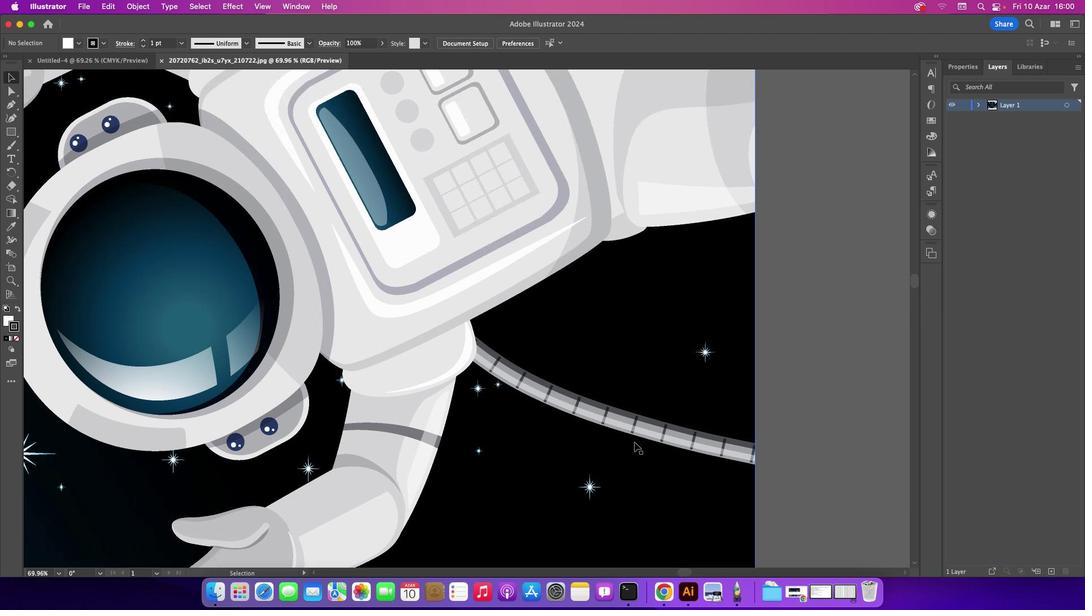 
Action: Mouse scrolled (635, 442) with delta (0, 0)
Screenshot: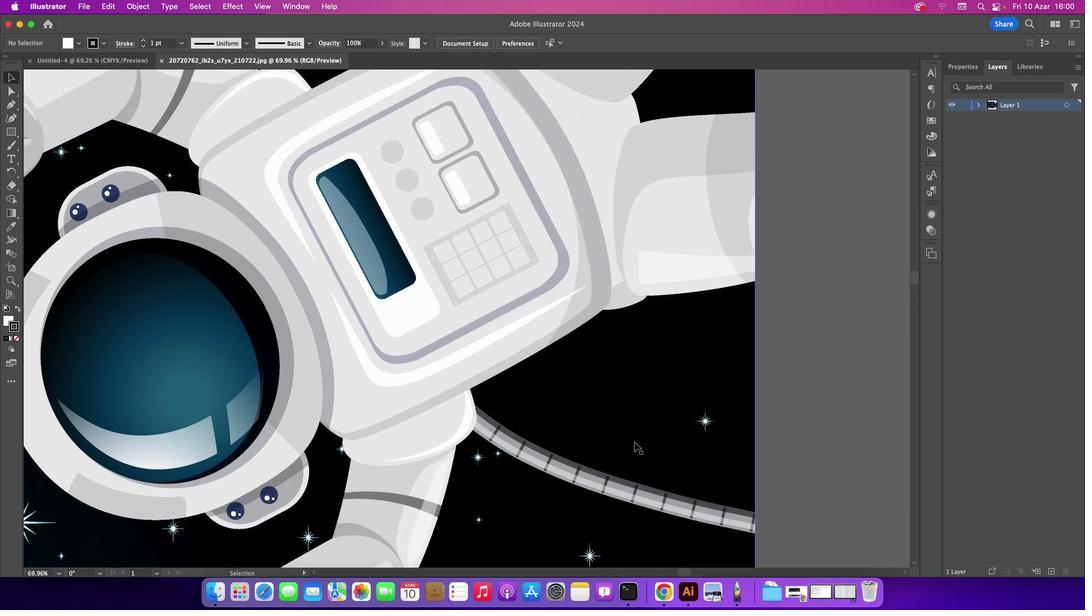 
Action: Mouse scrolled (635, 442) with delta (0, 1)
Screenshot: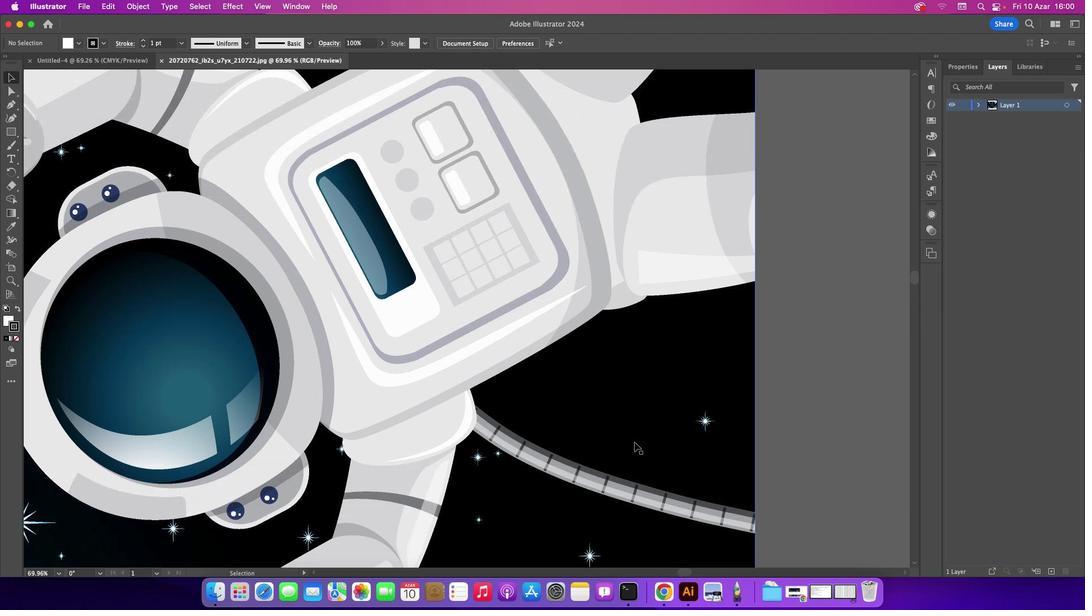 
Action: Mouse scrolled (635, 442) with delta (0, 2)
Screenshot: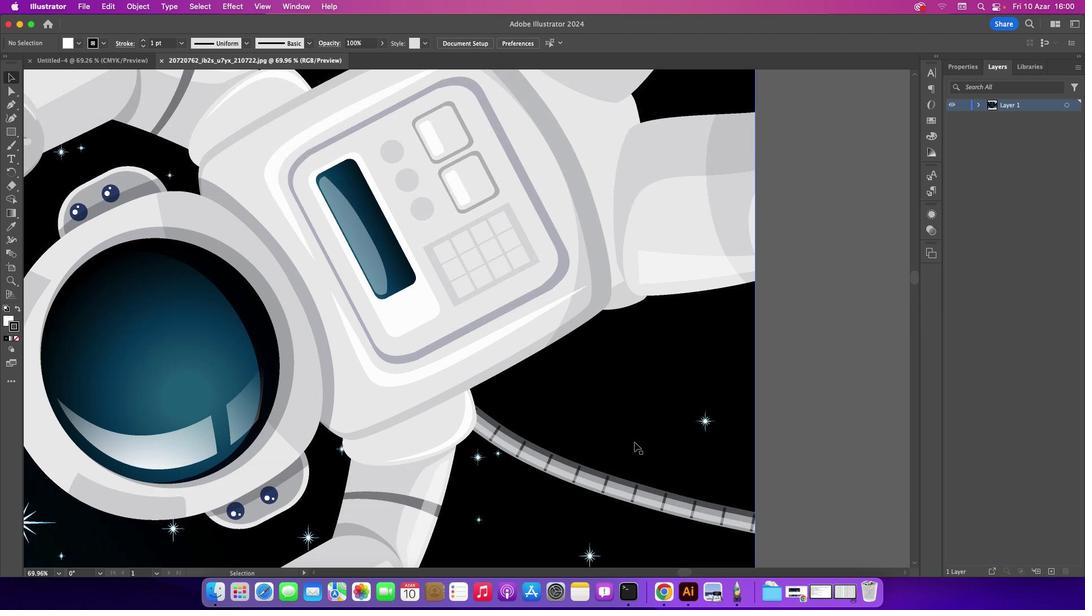 
Action: Mouse moved to (417, 175)
Screenshot: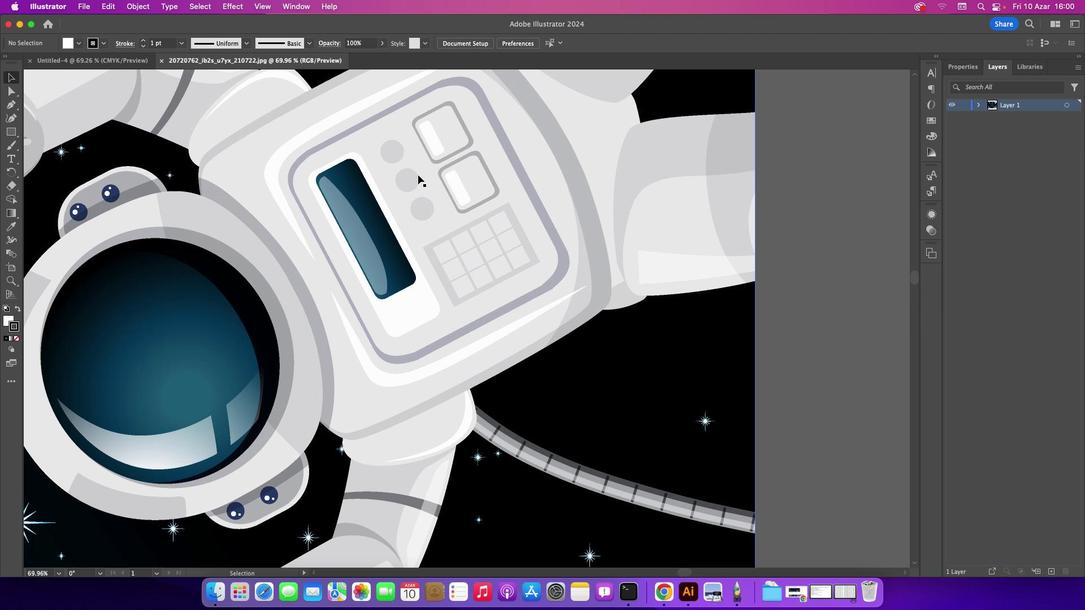 
Action: Key pressed Key.cmd_r'-''-''-'
Screenshot: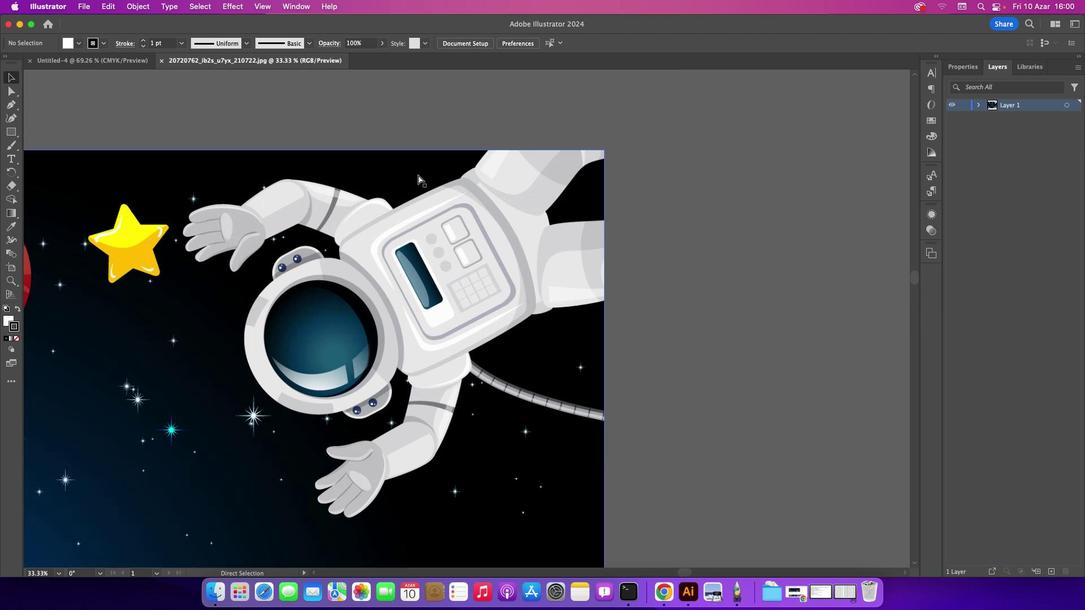 
Action: Mouse moved to (688, 571)
Screenshot: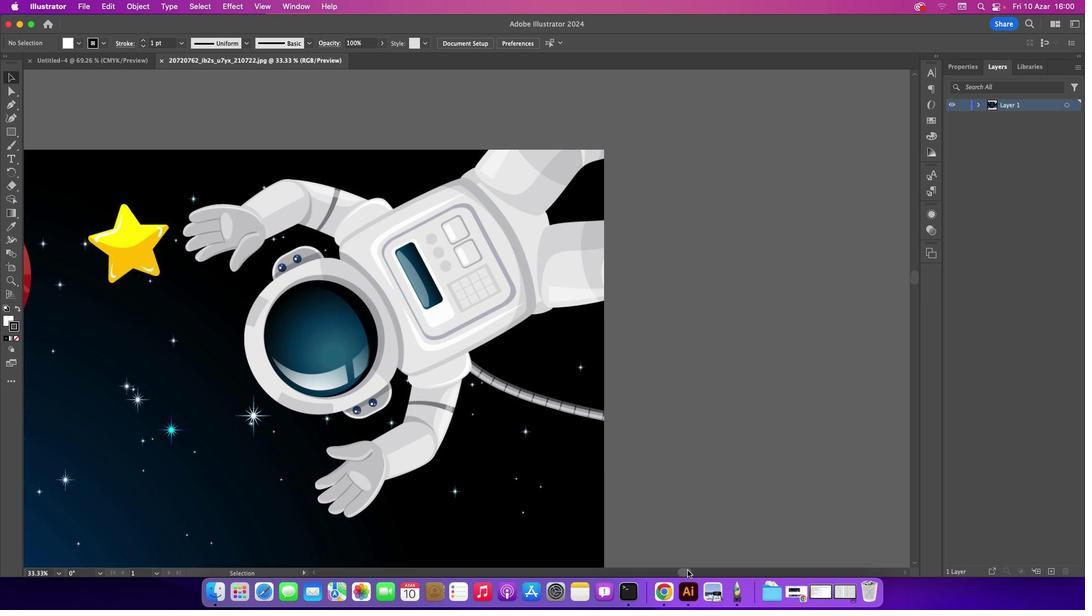
Action: Mouse pressed left at (688, 571)
Screenshot: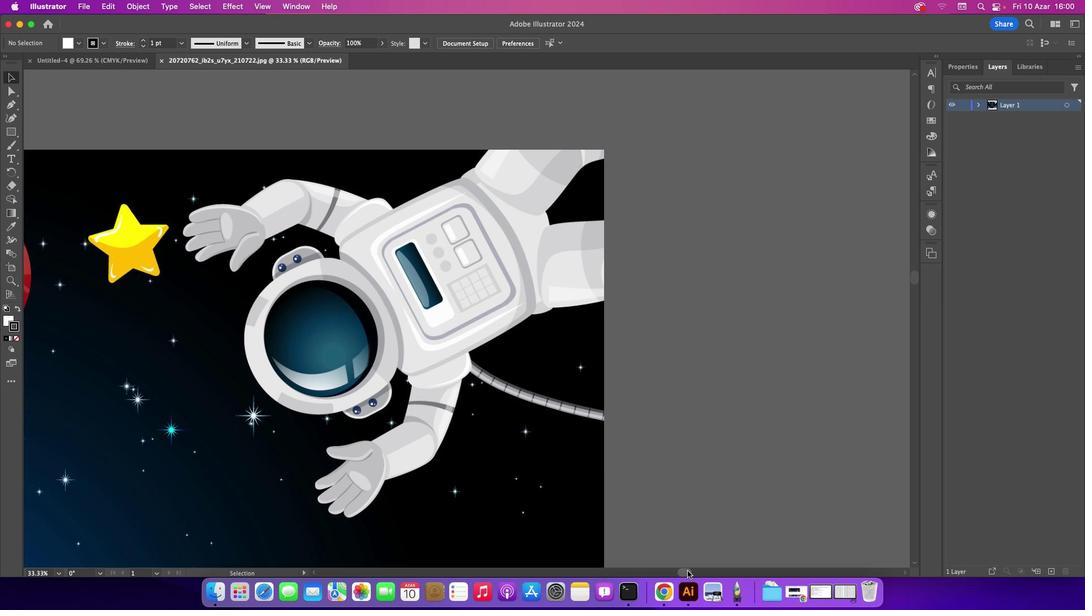 
Action: Mouse moved to (11, 102)
Screenshot: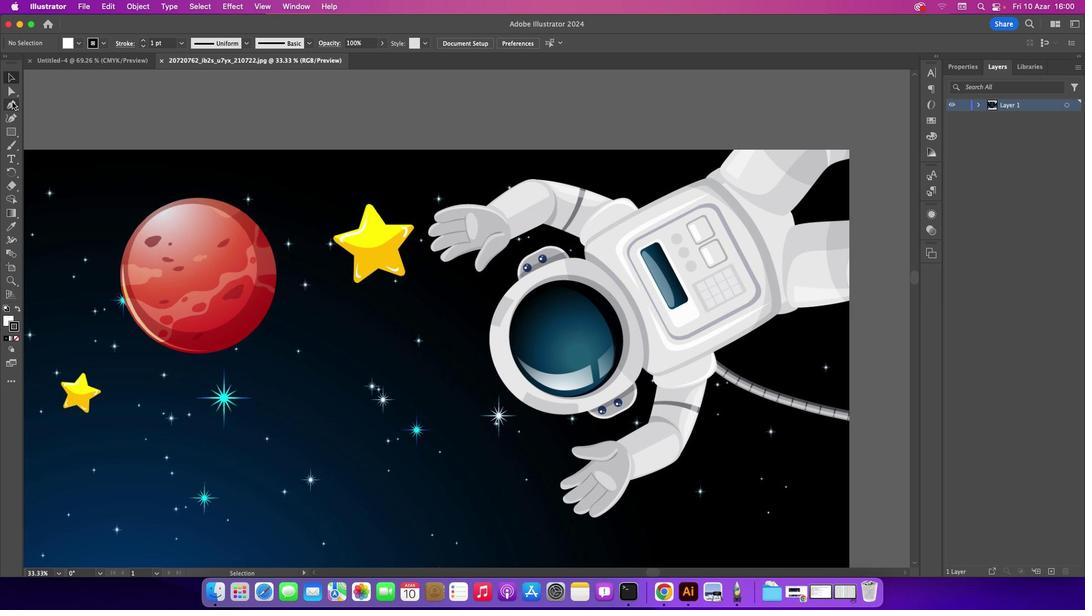 
Action: Mouse pressed left at (11, 102)
Screenshot: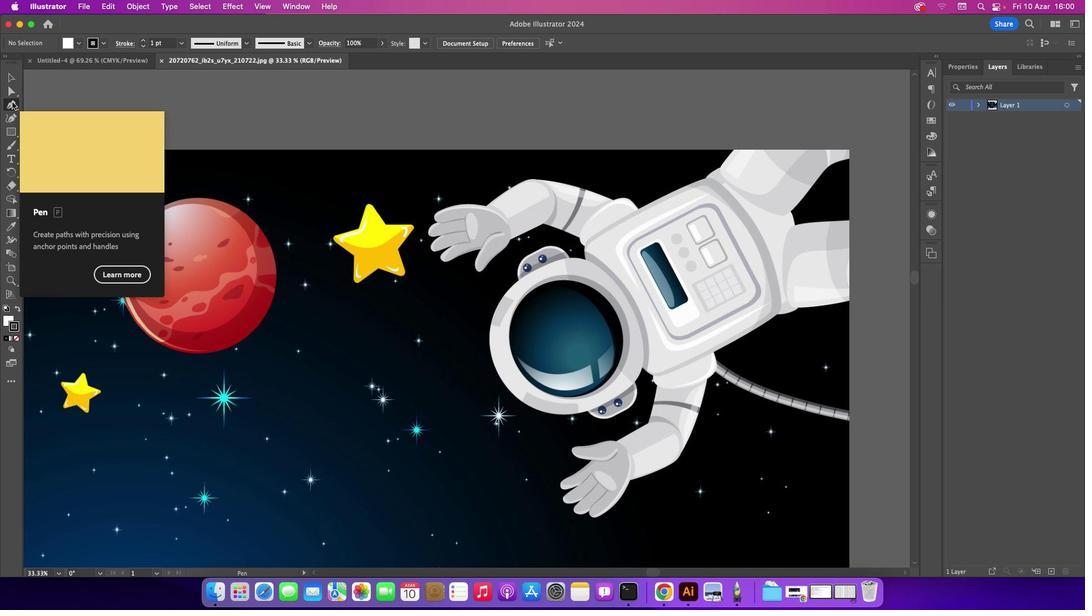 
Action: Mouse moved to (587, 296)
Screenshot: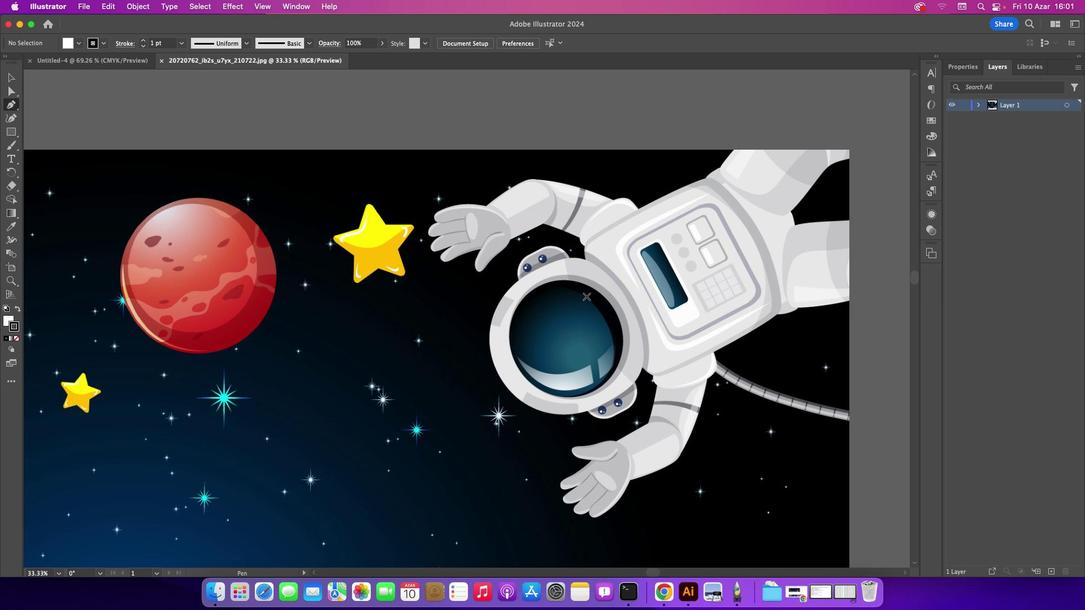 
Action: Key pressed Key.caps_lock
Screenshot: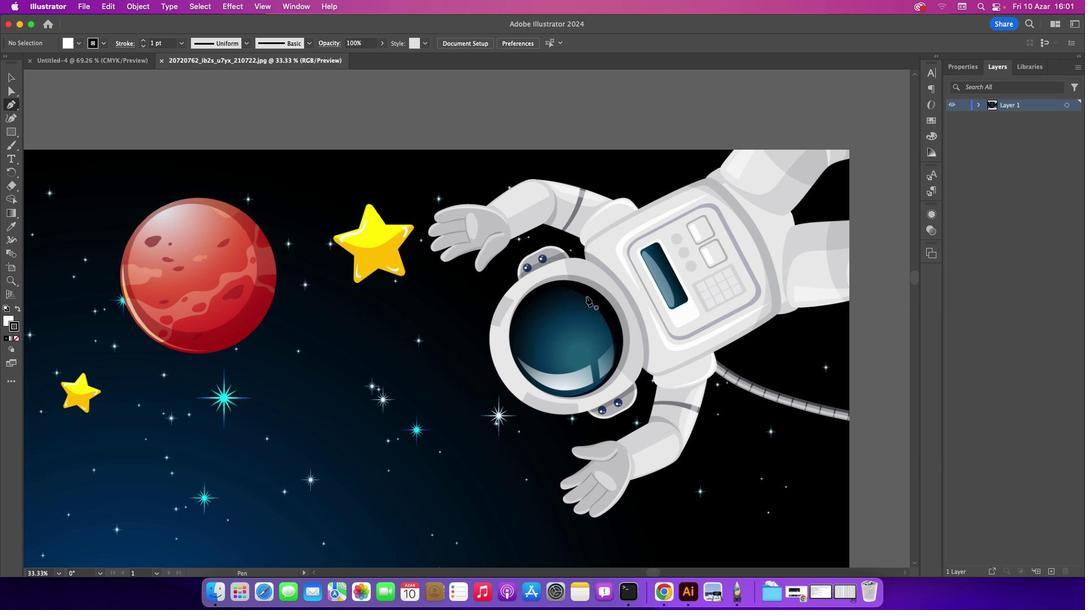 
Action: Mouse moved to (978, 104)
Screenshot: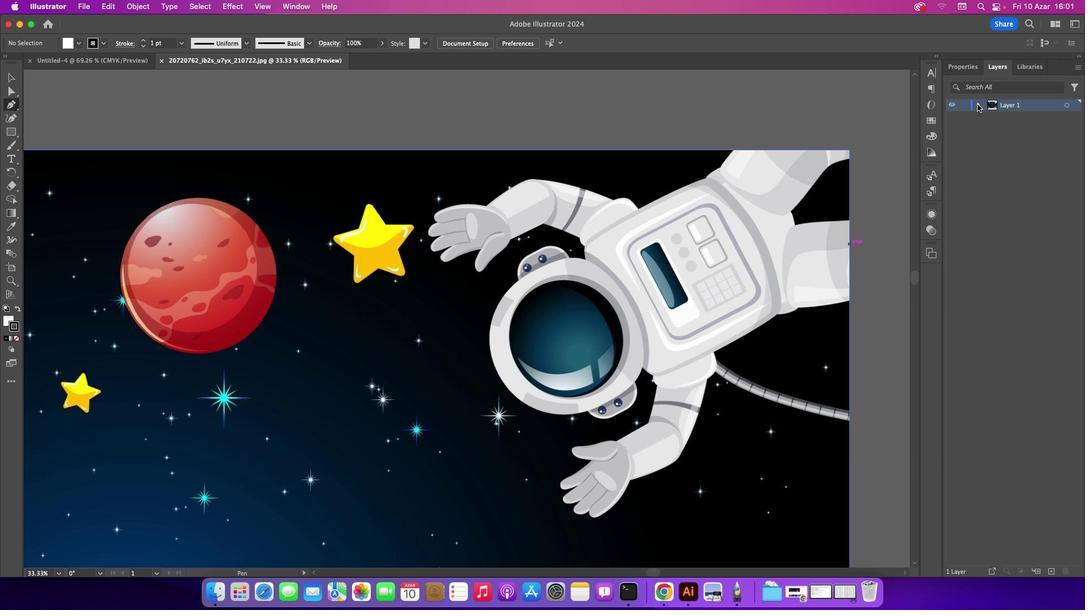 
Action: Mouse pressed left at (978, 104)
Screenshot: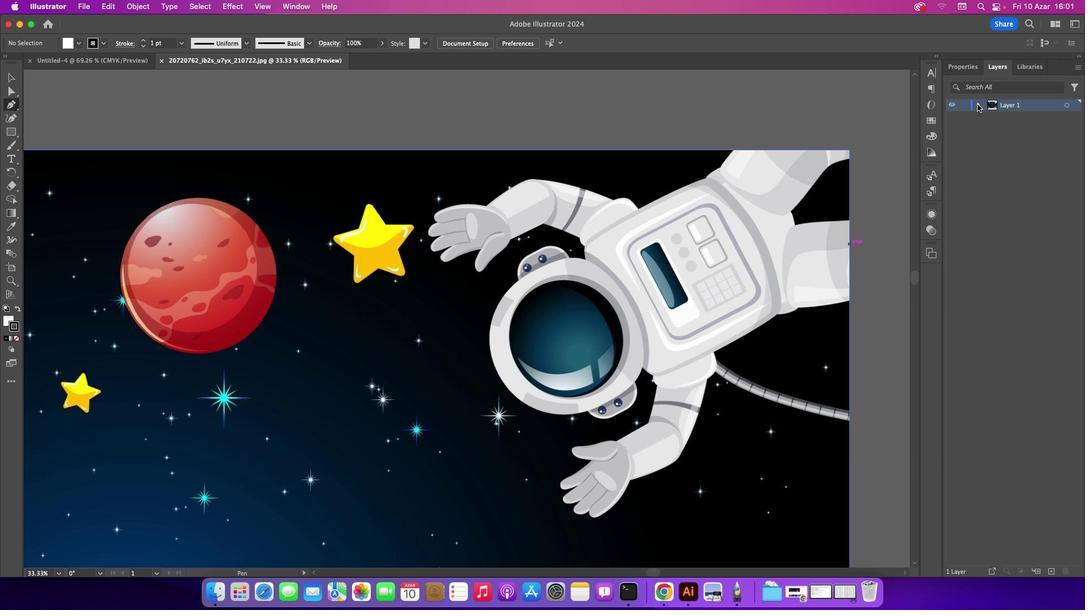 
Action: Mouse moved to (967, 119)
Screenshot: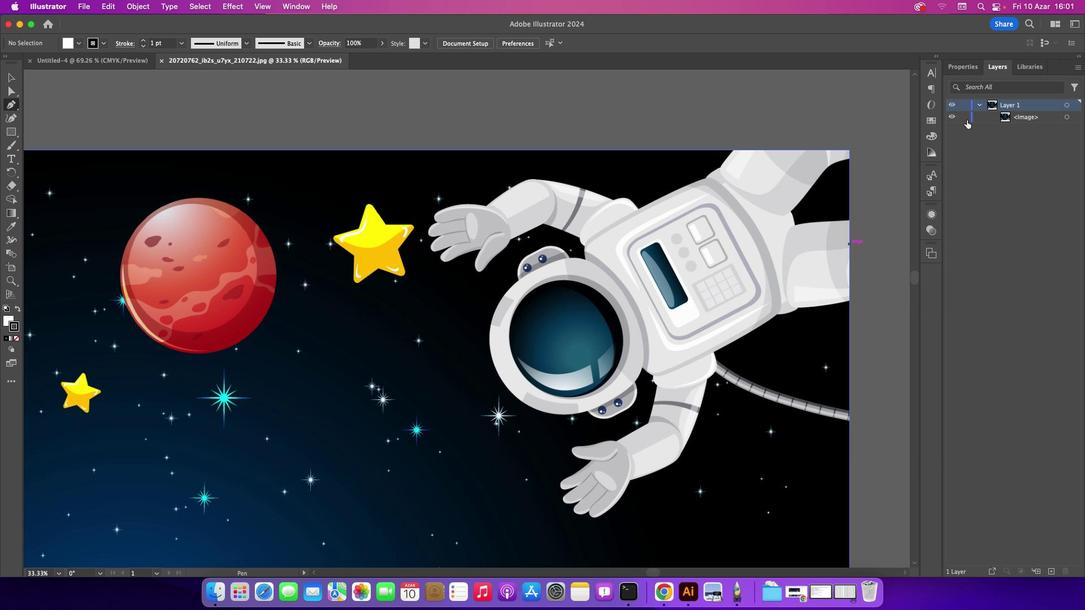 
Action: Mouse pressed left at (967, 119)
Screenshot: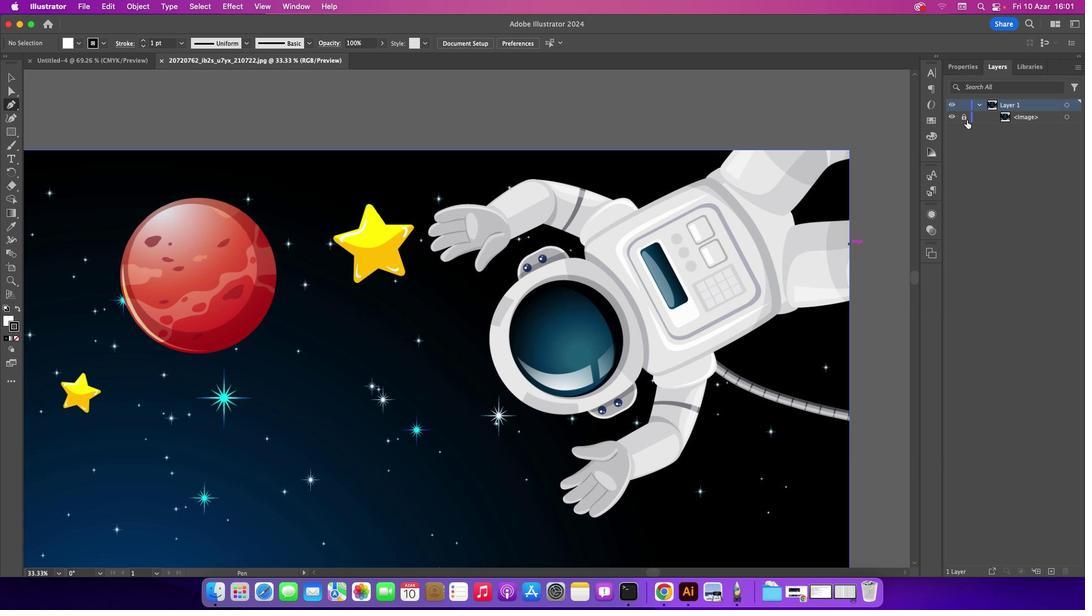 
Action: Mouse moved to (512, 324)
Screenshot: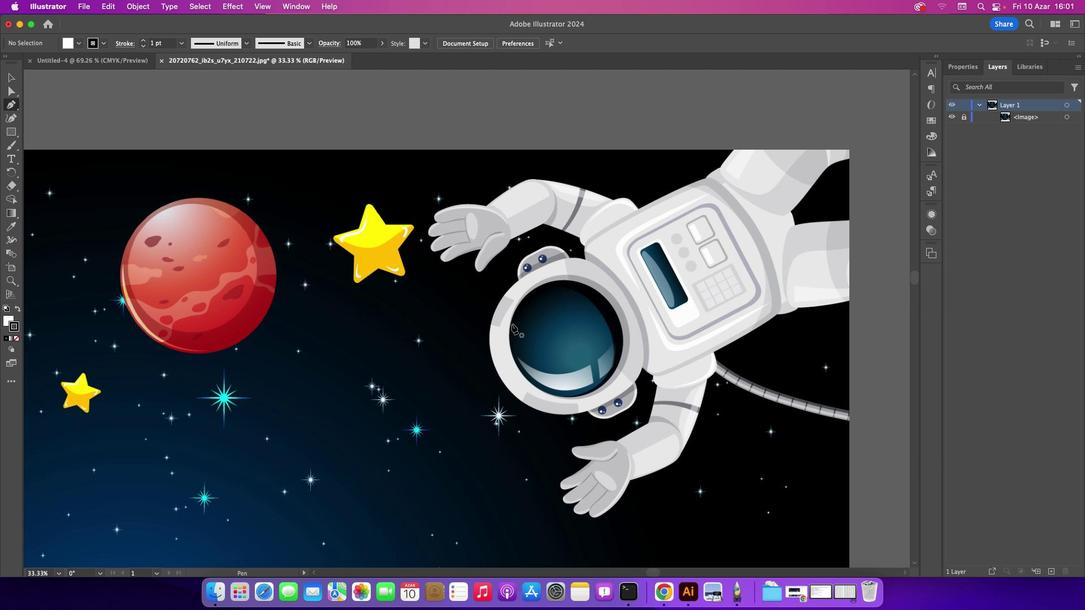 
Action: Mouse pressed left at (512, 324)
Screenshot: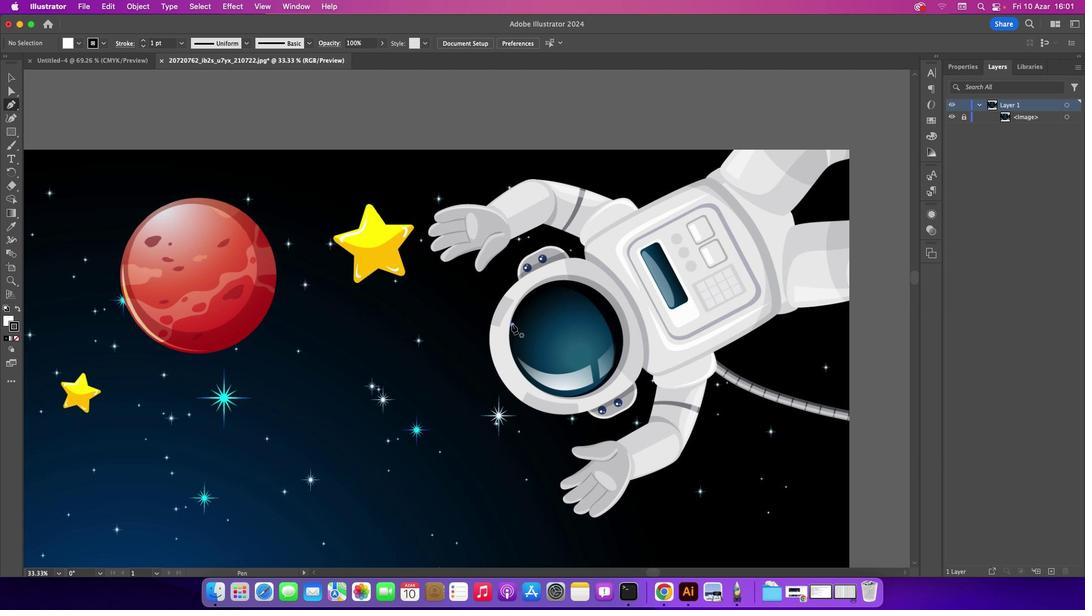 
Action: Mouse moved to (563, 287)
Screenshot: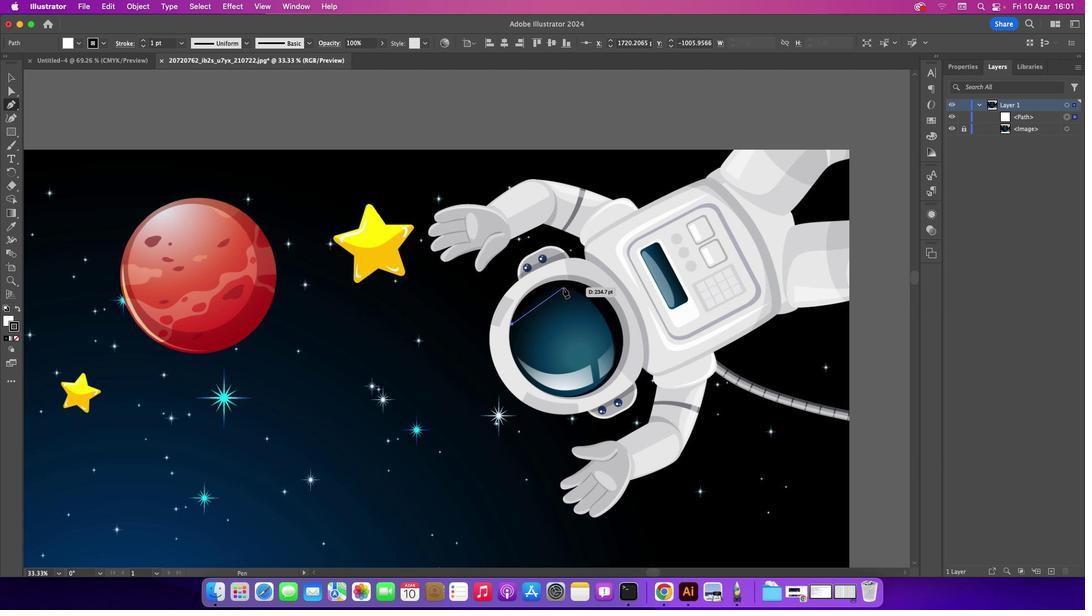 
Action: Mouse pressed left at (563, 287)
Screenshot: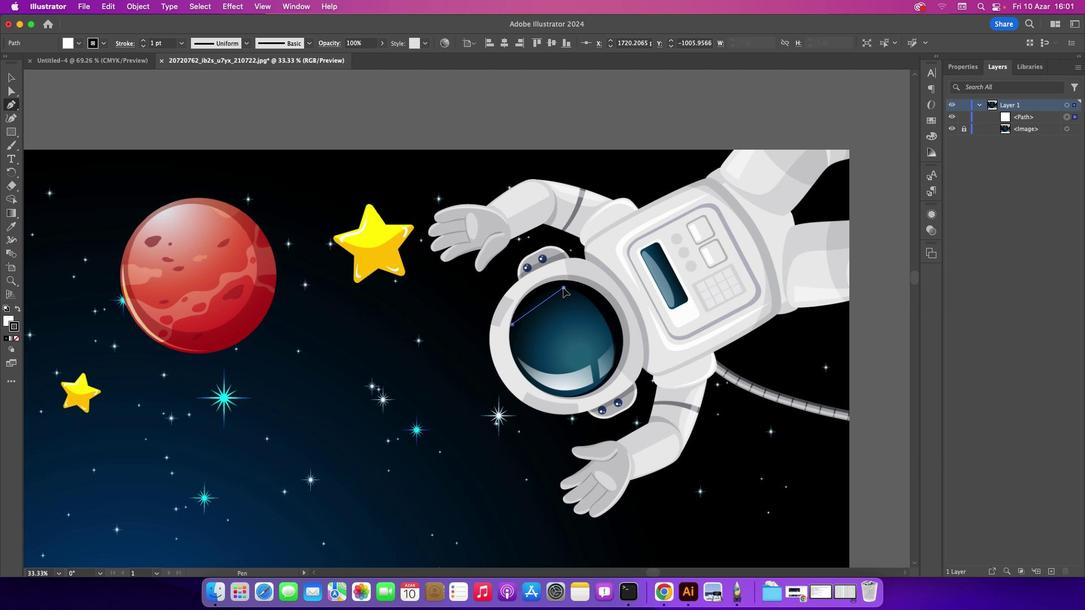 
Action: Mouse moved to (615, 351)
Screenshot: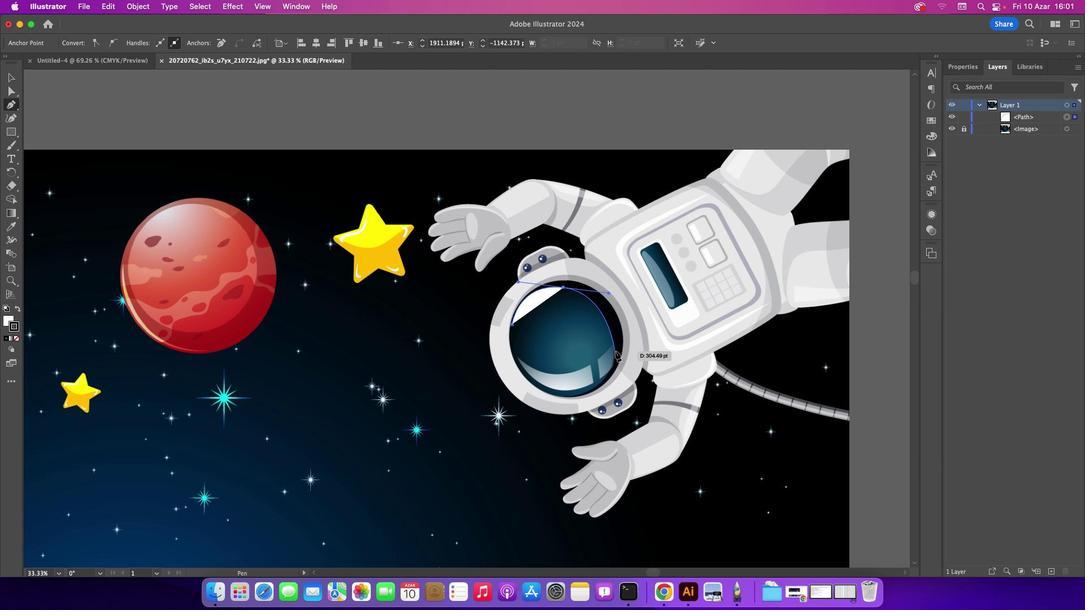 
Action: Mouse pressed left at (615, 351)
Screenshot: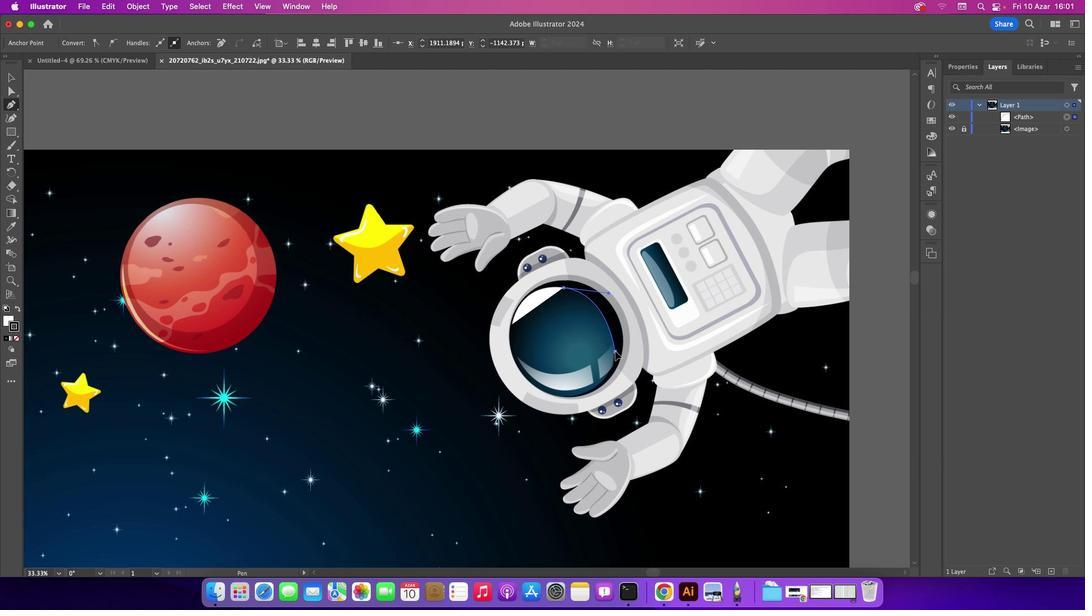 
Action: Mouse moved to (555, 395)
Screenshot: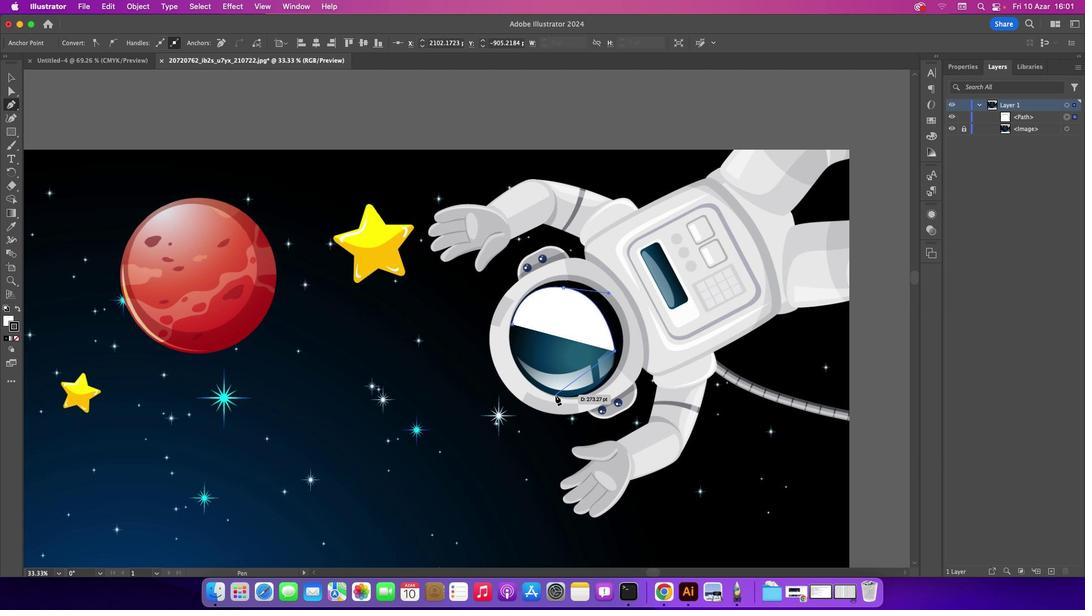 
Action: Mouse pressed left at (555, 395)
Screenshot: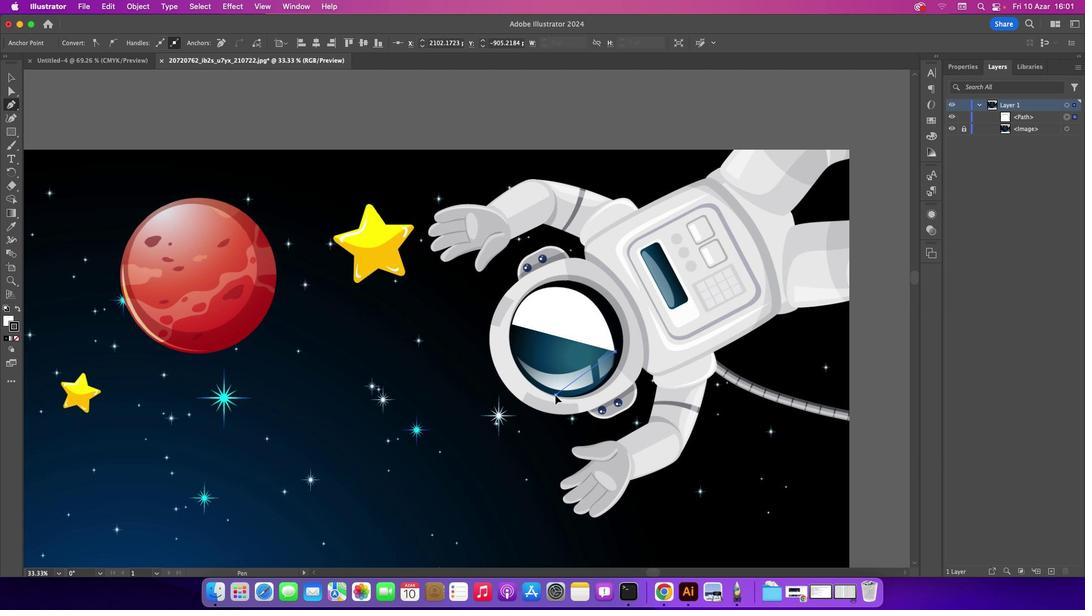 
Action: Mouse moved to (556, 395)
Screenshot: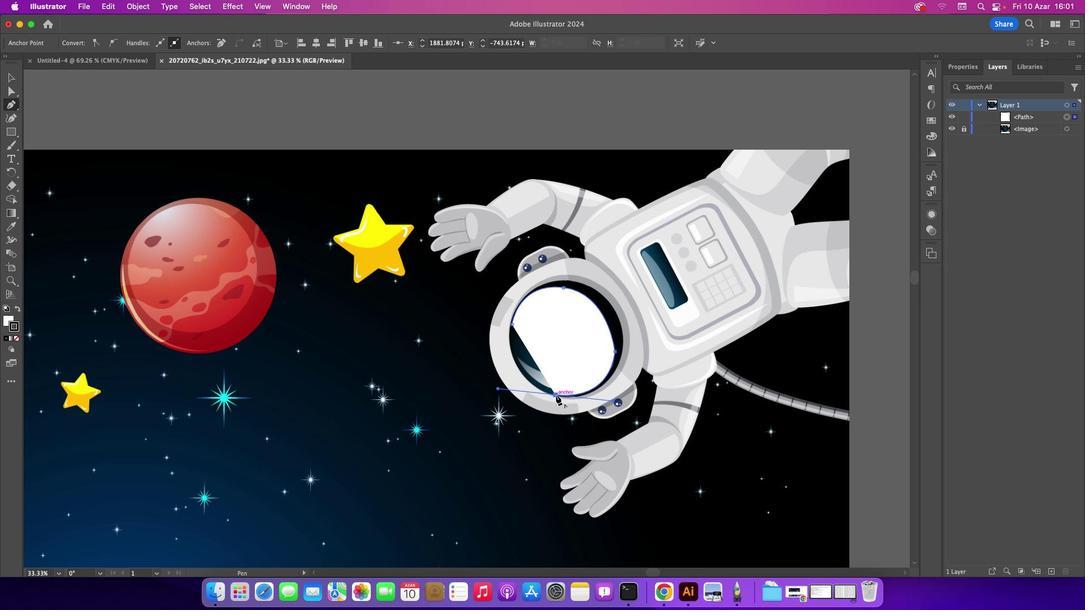 
Action: Mouse pressed left at (556, 395)
Screenshot: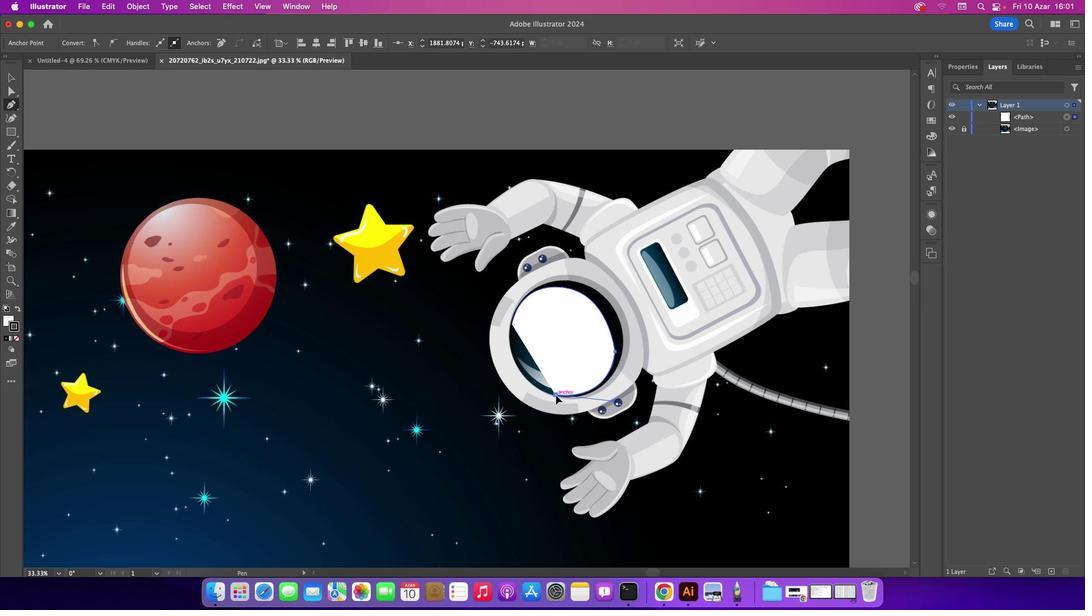 
Action: Mouse moved to (512, 326)
Screenshot: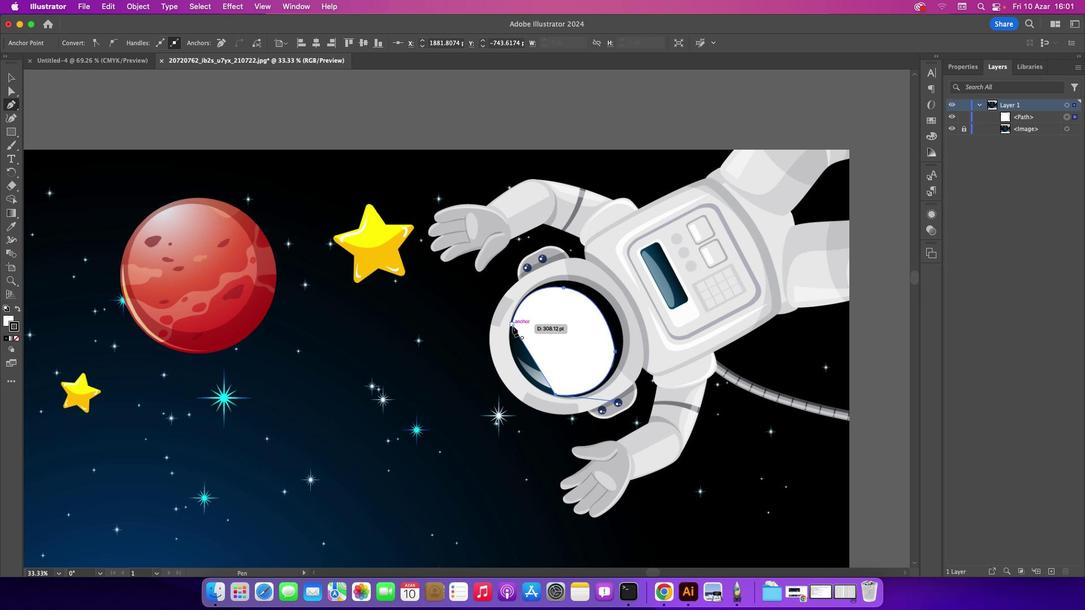 
Action: Mouse pressed left at (512, 326)
Screenshot: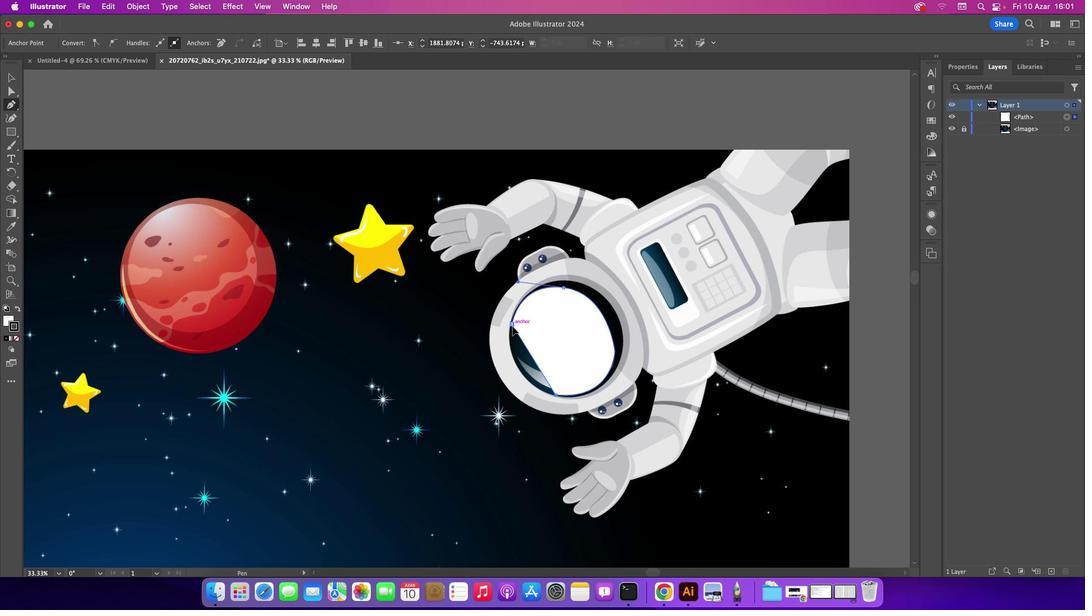 
Action: Mouse moved to (7, 71)
Screenshot: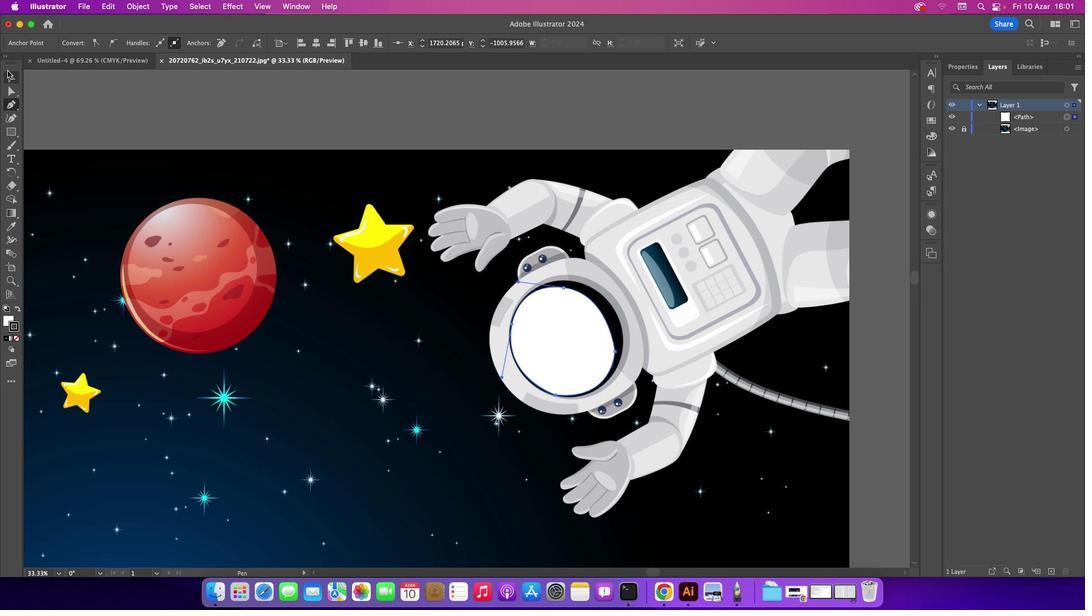 
Action: Mouse pressed left at (7, 71)
Screenshot: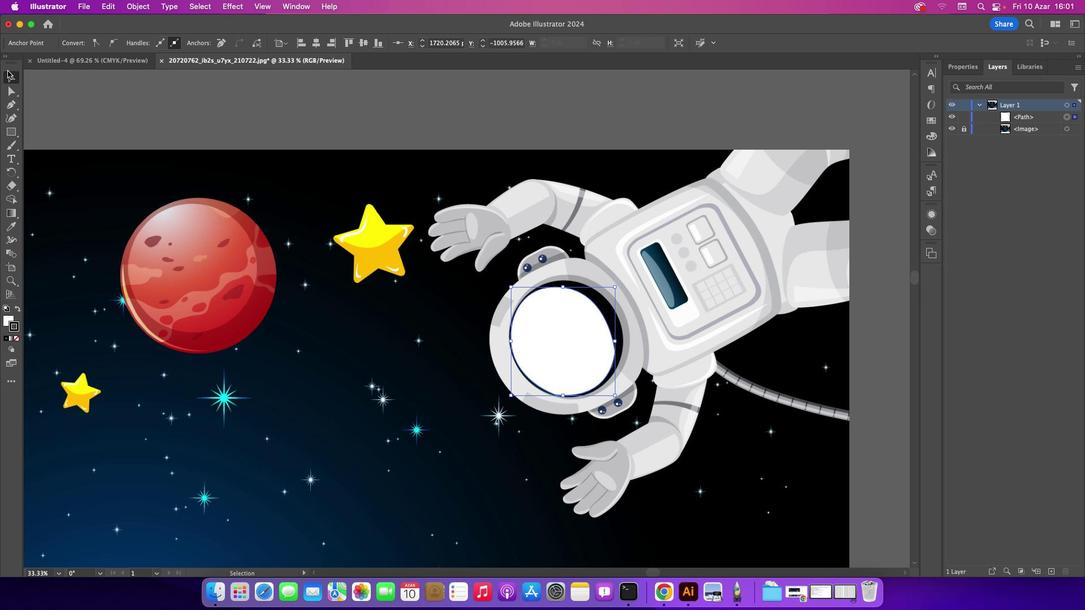 
Action: Mouse moved to (551, 307)
Screenshot: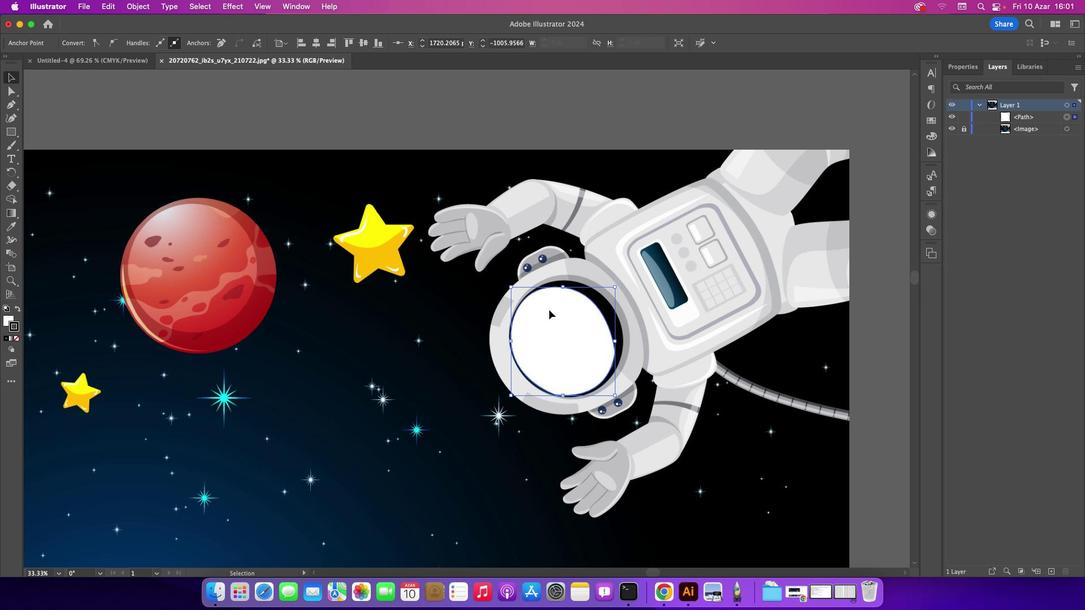 
Action: Mouse pressed left at (551, 307)
Screenshot: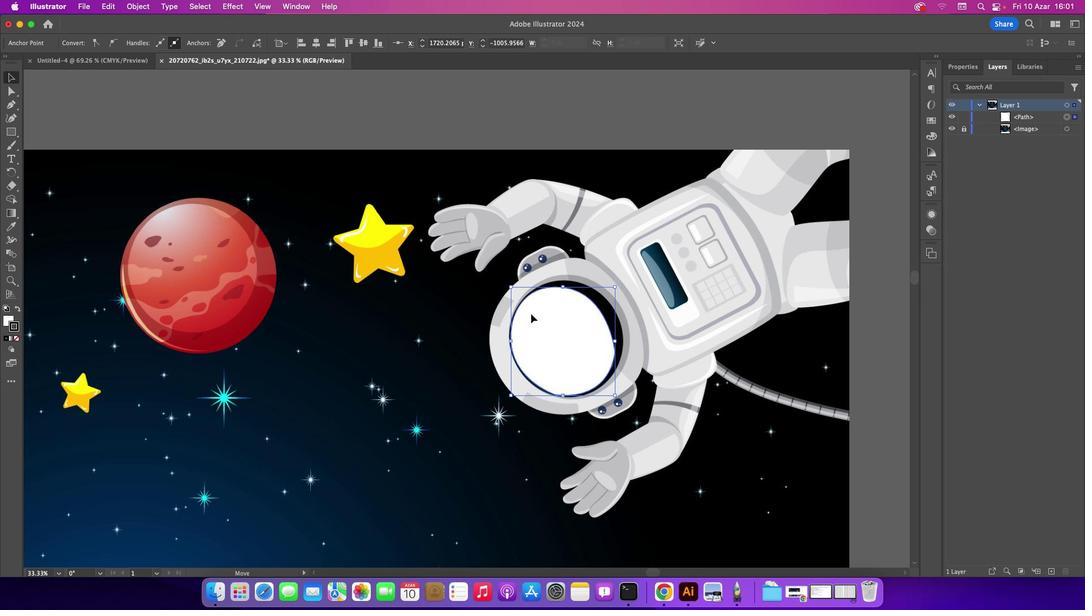 
Action: Mouse moved to (11, 339)
Screenshot: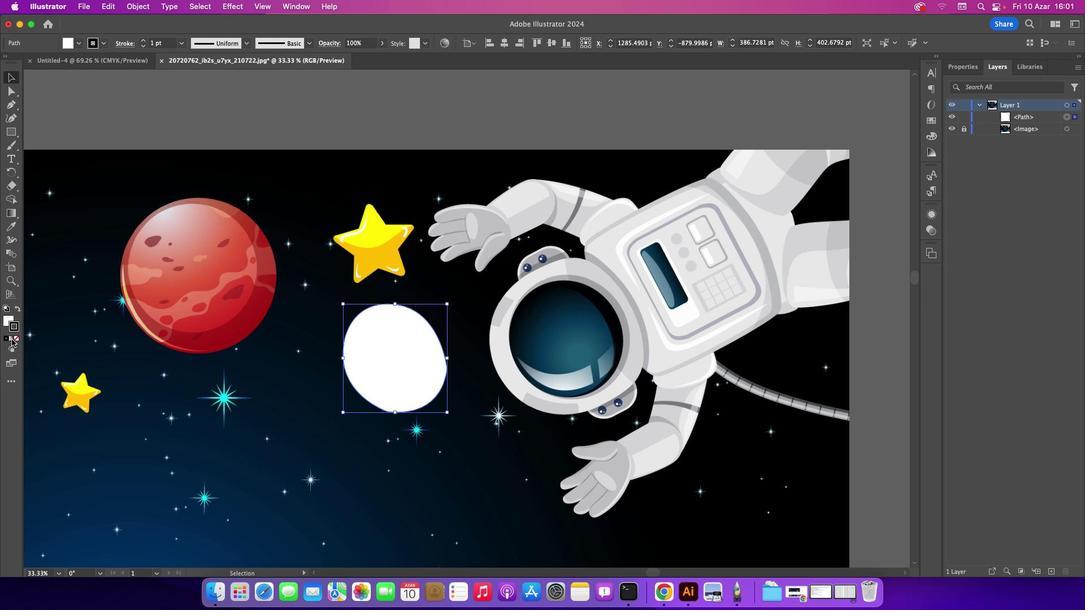 
Action: Mouse pressed left at (11, 339)
Screenshot: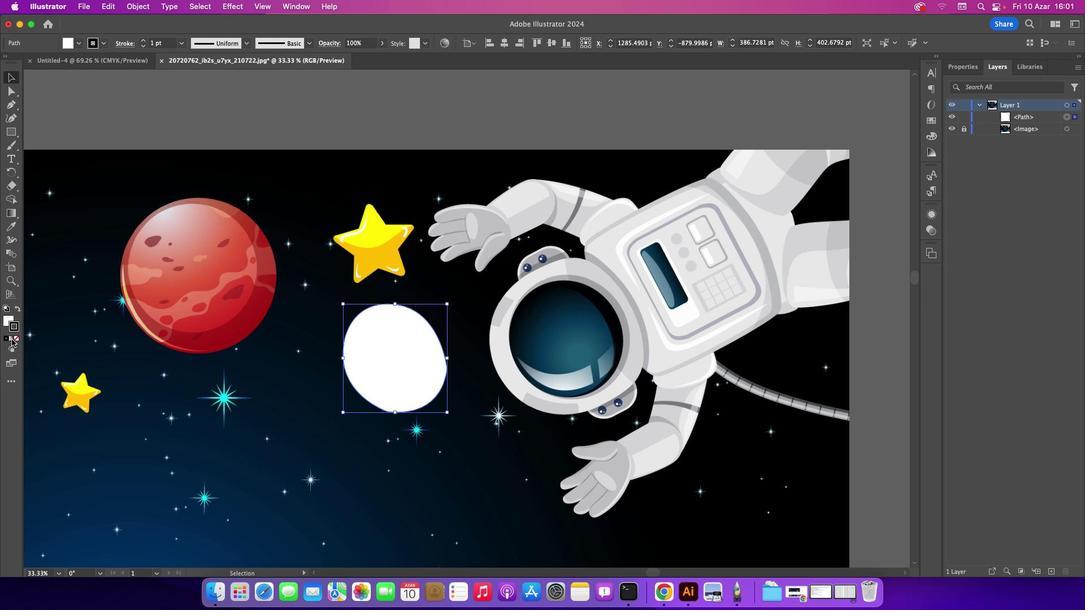 
Action: Mouse moved to (144, 230)
Screenshot: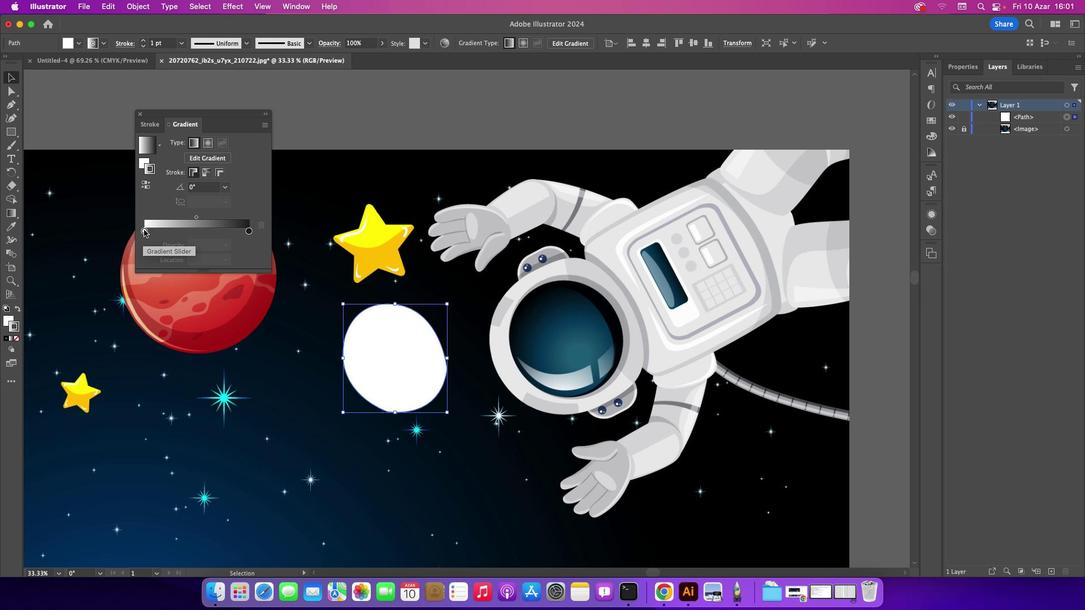 
Action: Mouse pressed left at (144, 230)
Screenshot: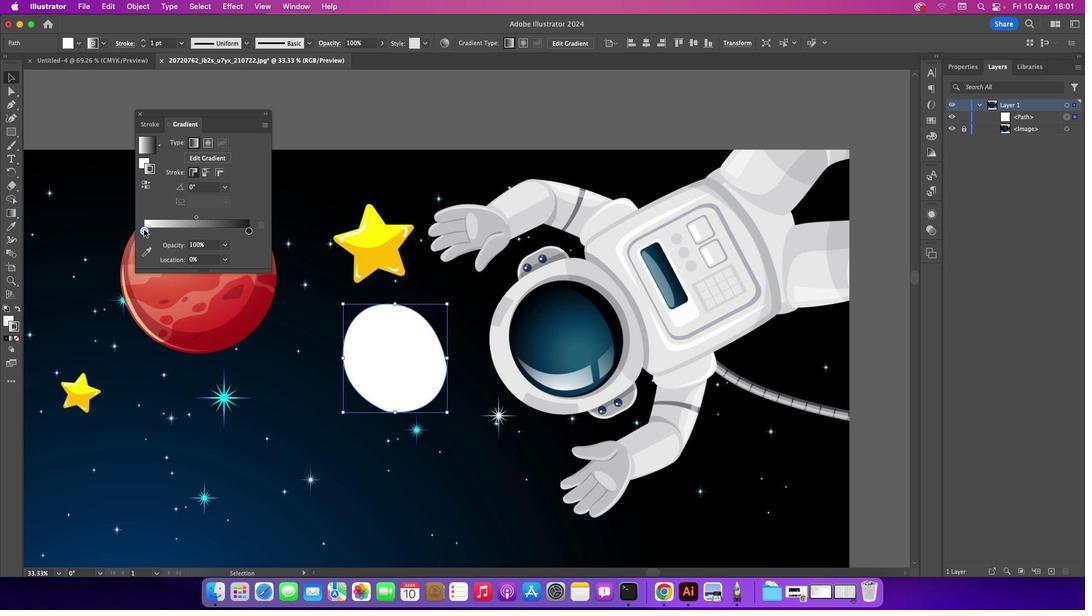 
Action: Mouse moved to (147, 253)
Screenshot: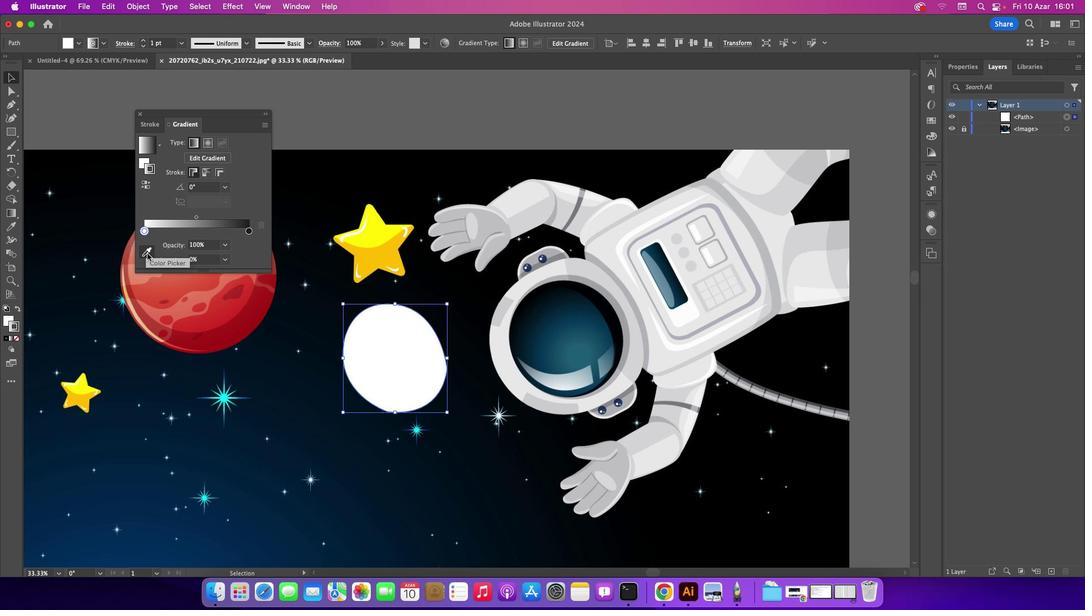 
Action: Mouse pressed left at (147, 253)
Screenshot: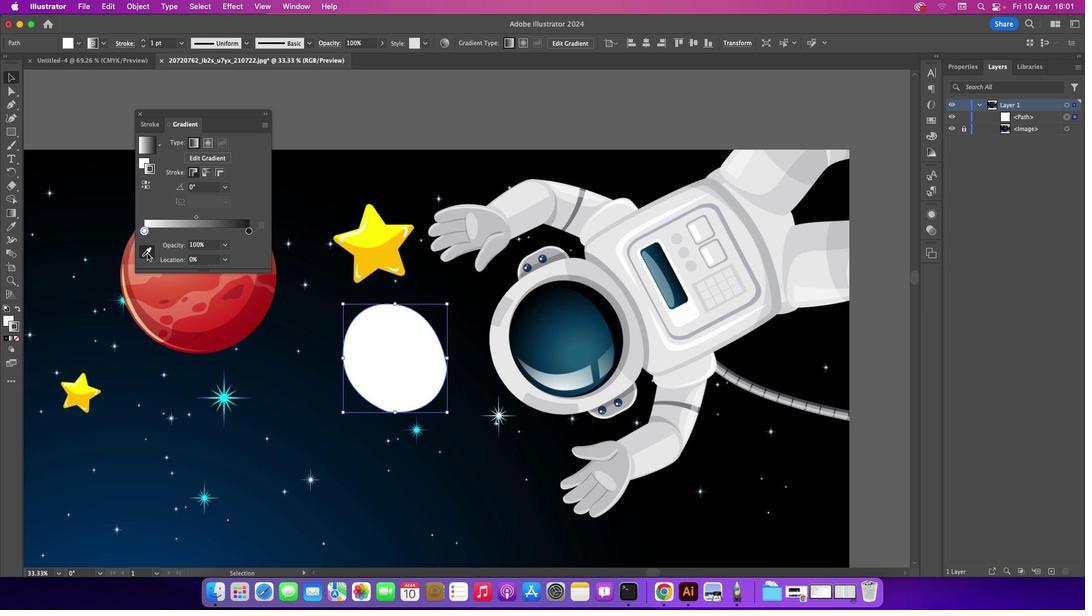 
Action: Mouse moved to (569, 292)
Screenshot: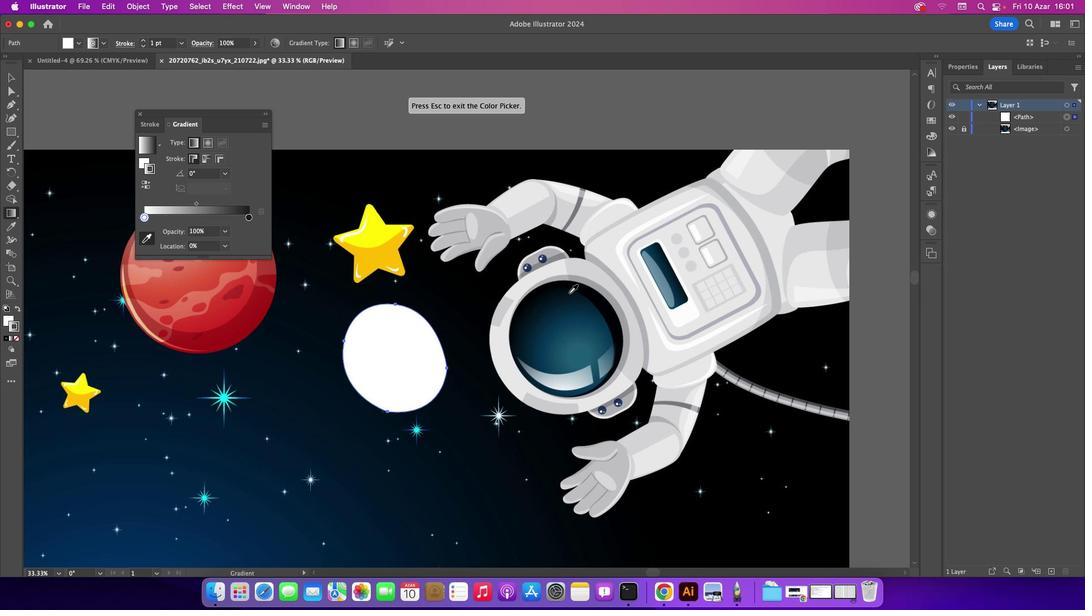 
Action: Mouse pressed left at (569, 292)
Screenshot: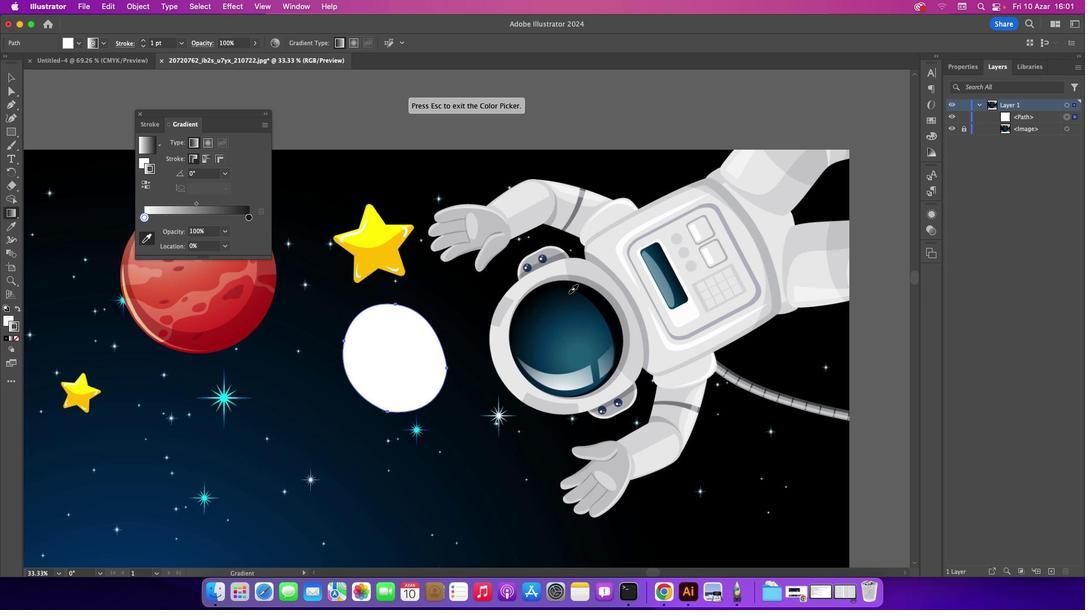 
Action: Mouse moved to (248, 216)
Screenshot: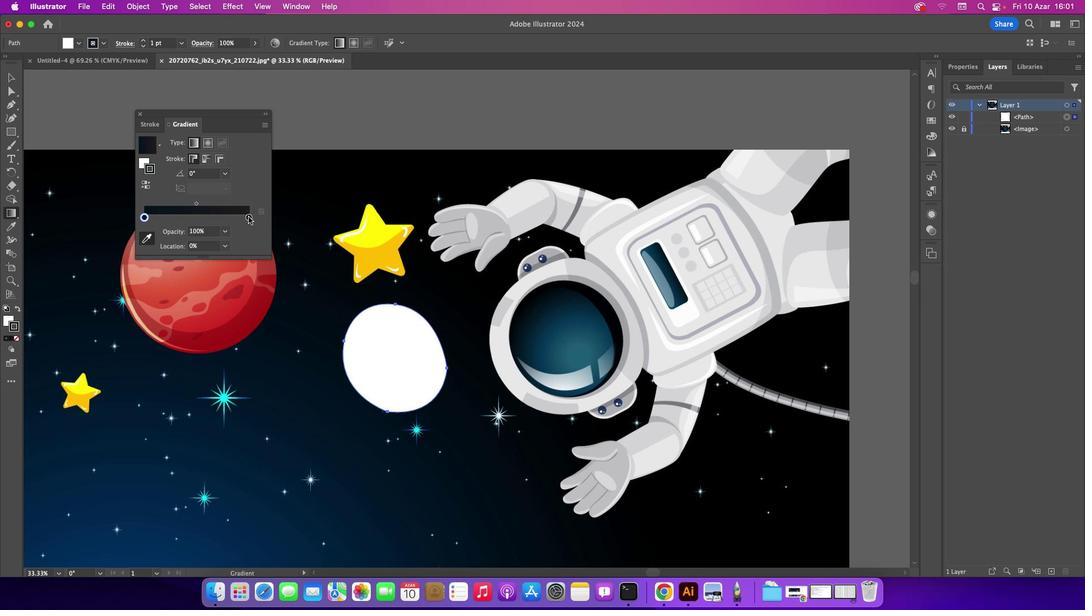 
Action: Mouse pressed left at (248, 216)
Screenshot: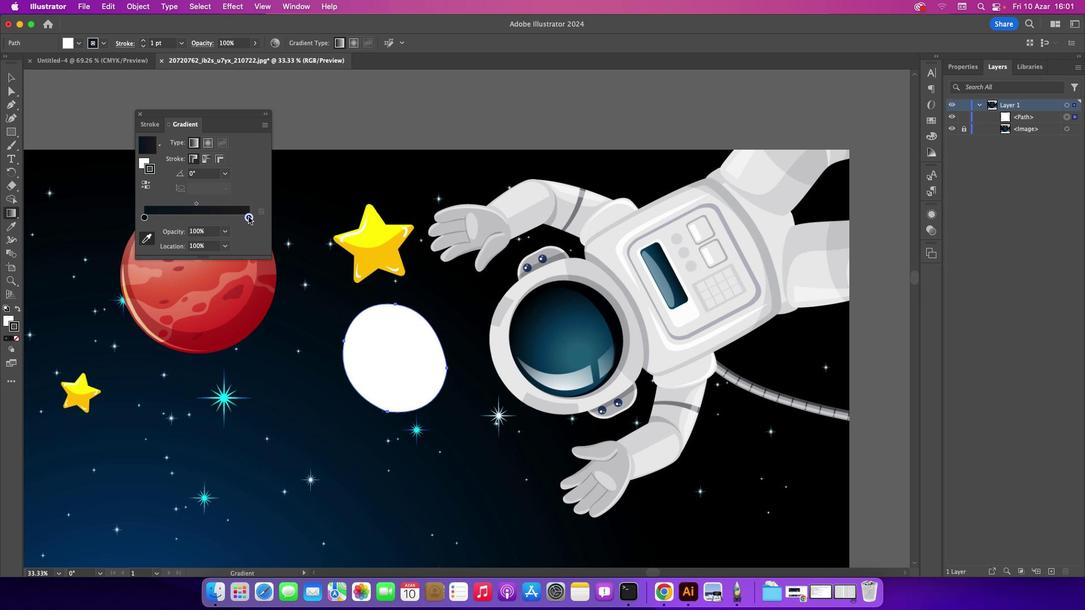 
Action: Mouse moved to (587, 355)
Screenshot: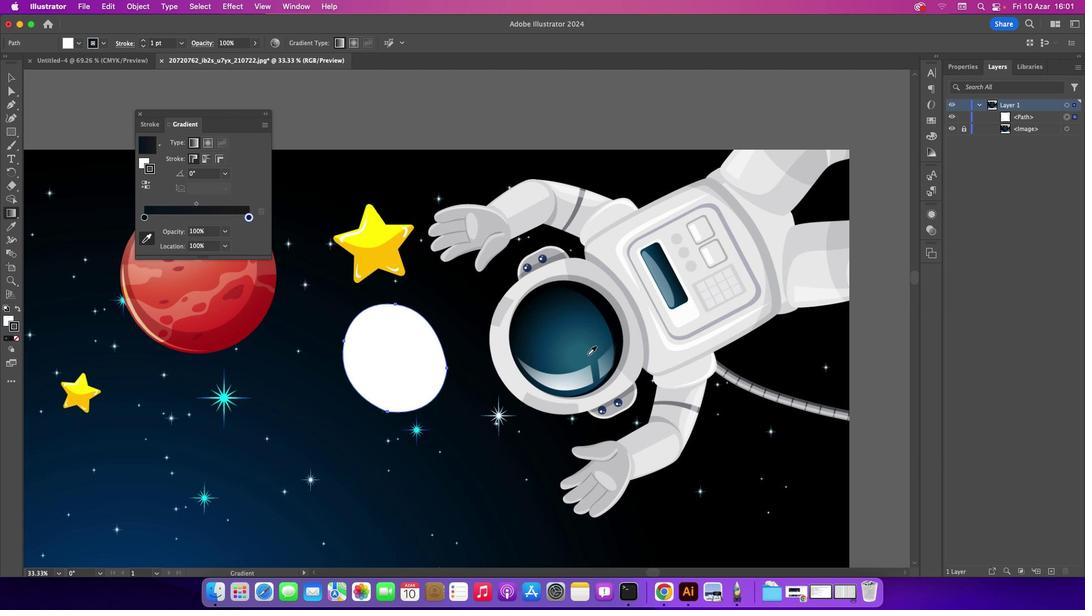 
Action: Mouse pressed left at (587, 355)
Screenshot: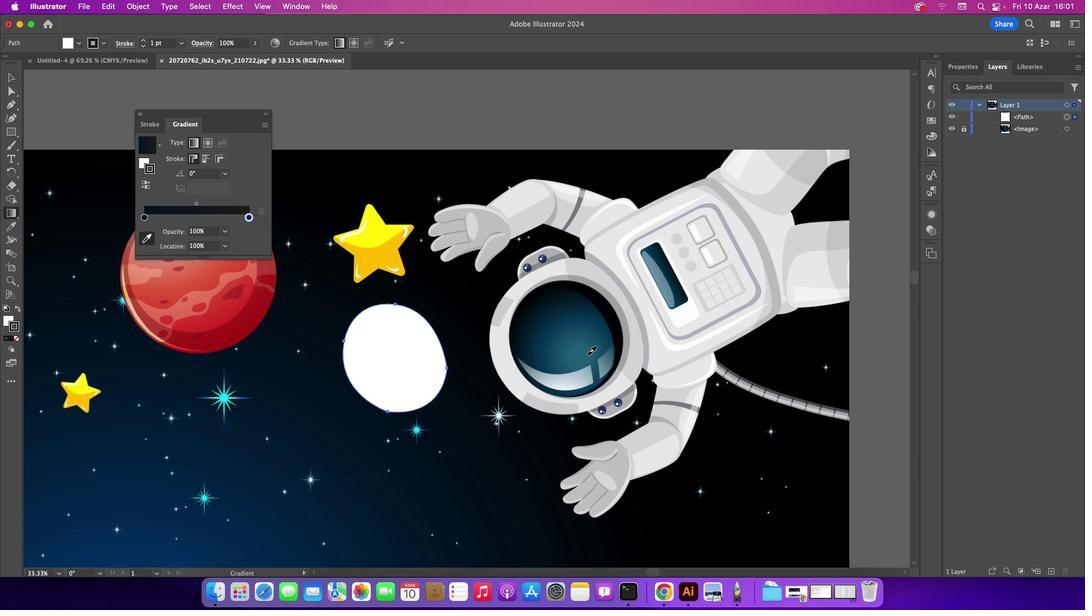 
Action: Mouse moved to (141, 115)
Screenshot: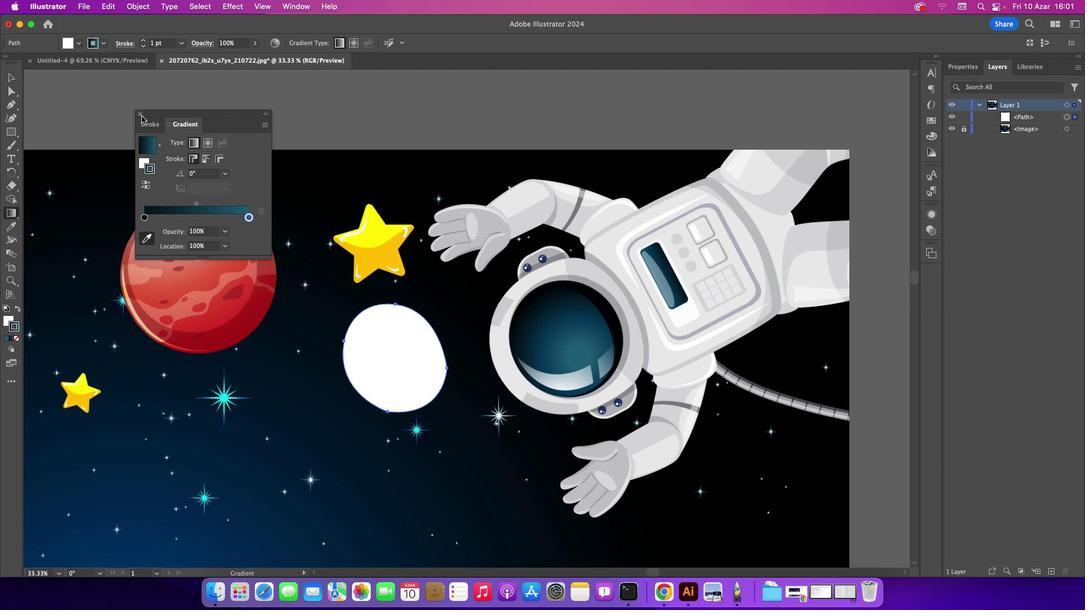 
Action: Mouse pressed left at (141, 115)
Screenshot: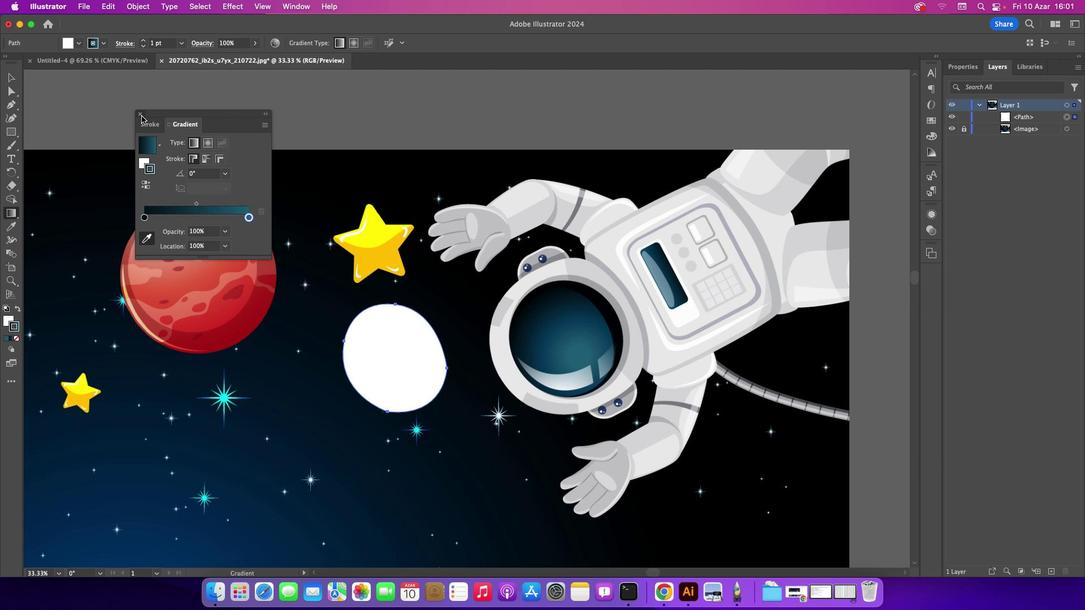 
Action: Mouse moved to (7, 73)
Screenshot: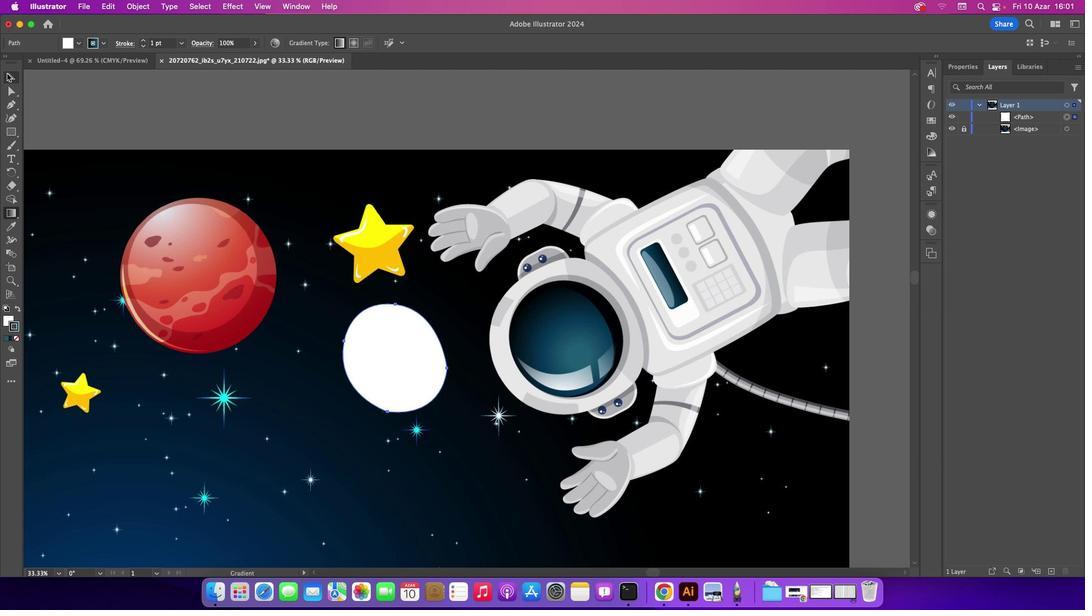 
Action: Mouse pressed left at (7, 73)
Screenshot: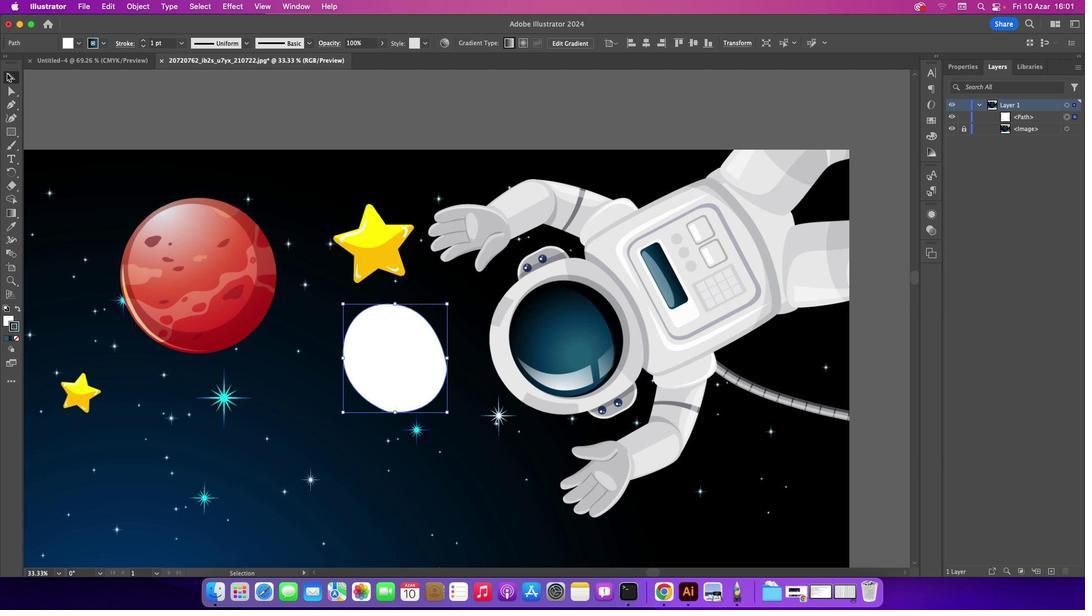 
Action: Mouse moved to (399, 363)
Screenshot: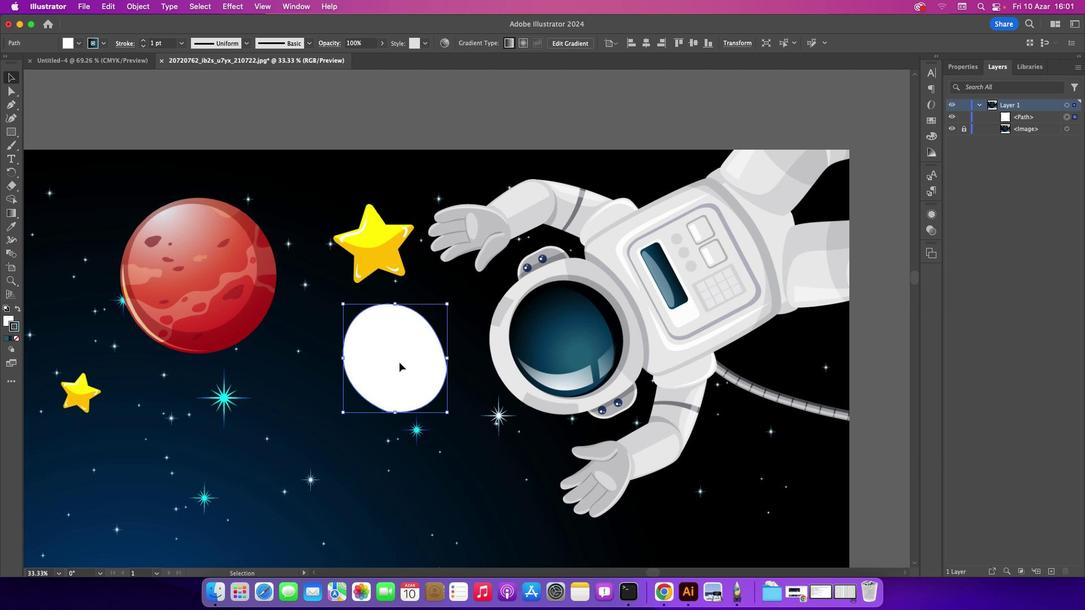 
Action: Mouse pressed left at (399, 363)
Screenshot: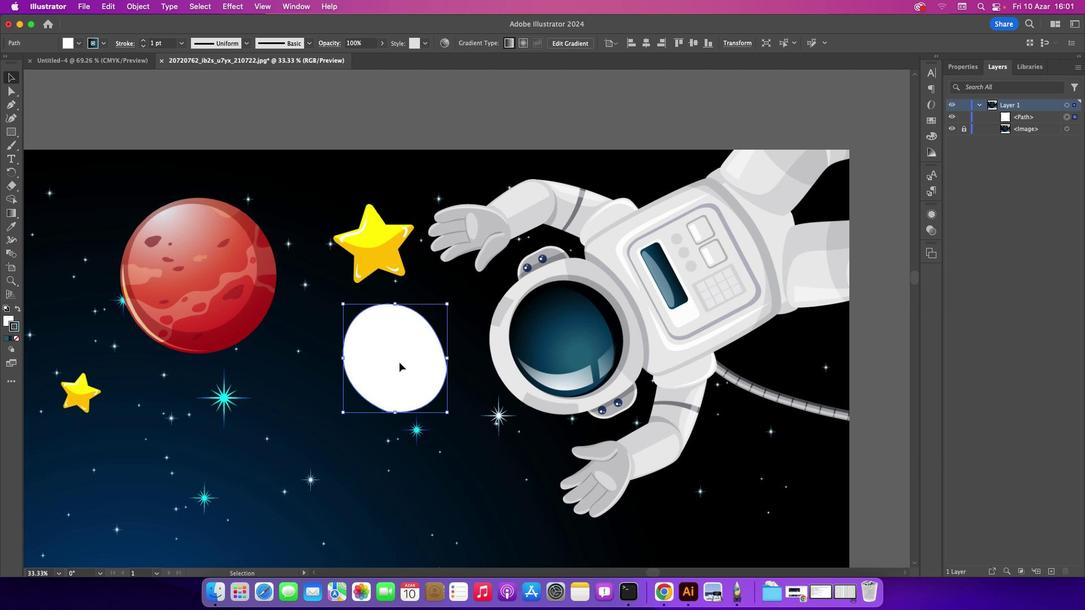 
Action: Mouse moved to (10, 342)
Screenshot: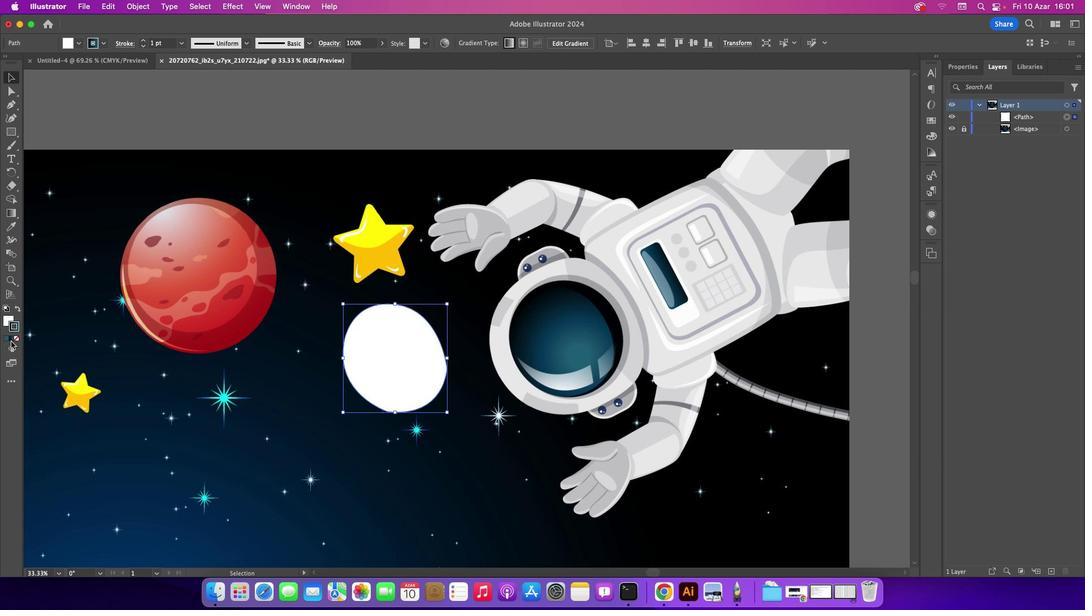
Action: Mouse pressed left at (10, 342)
Screenshot: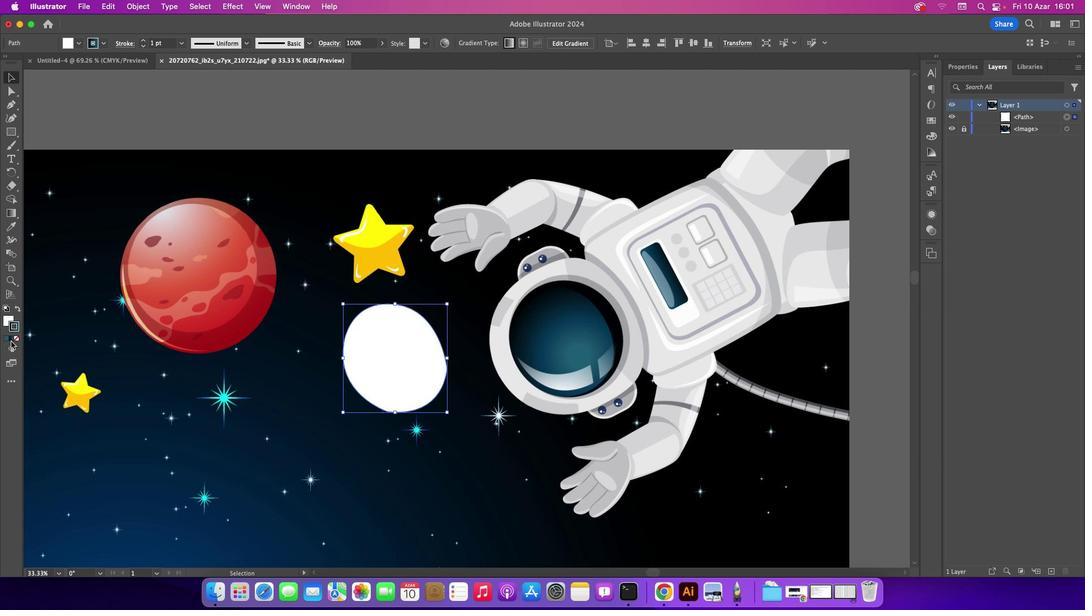 
Action: Mouse moved to (9, 339)
Screenshot: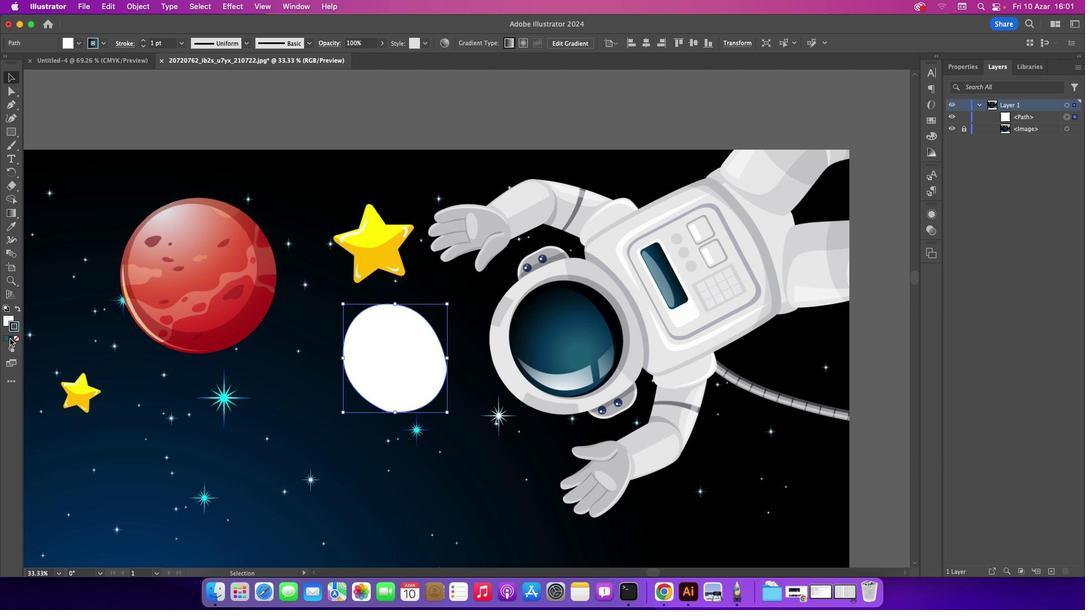 
Action: Mouse pressed left at (9, 339)
Screenshot: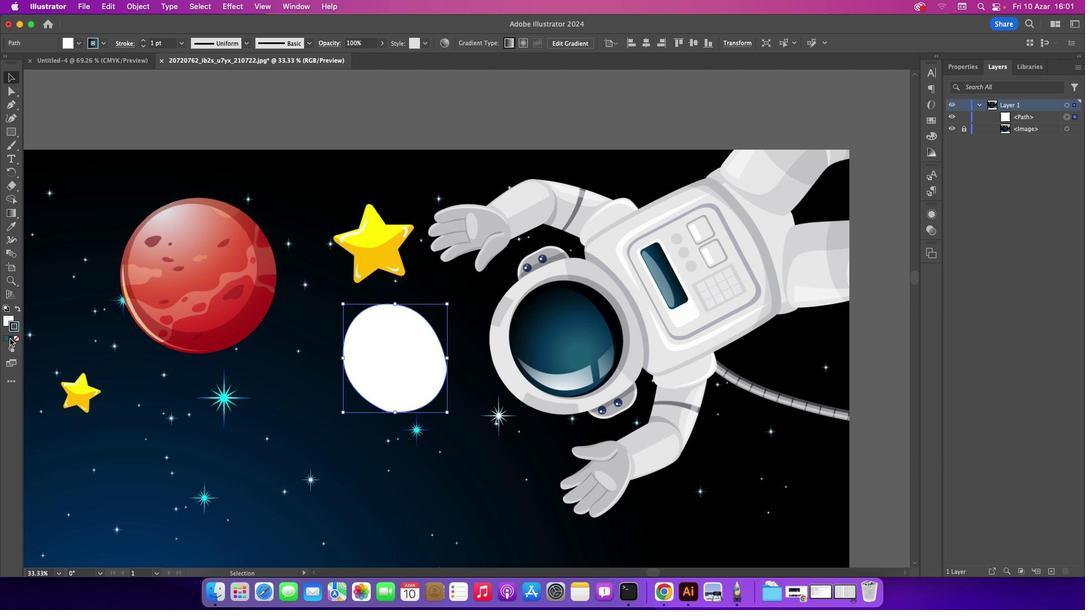 
Action: Mouse moved to (18, 310)
Screenshot: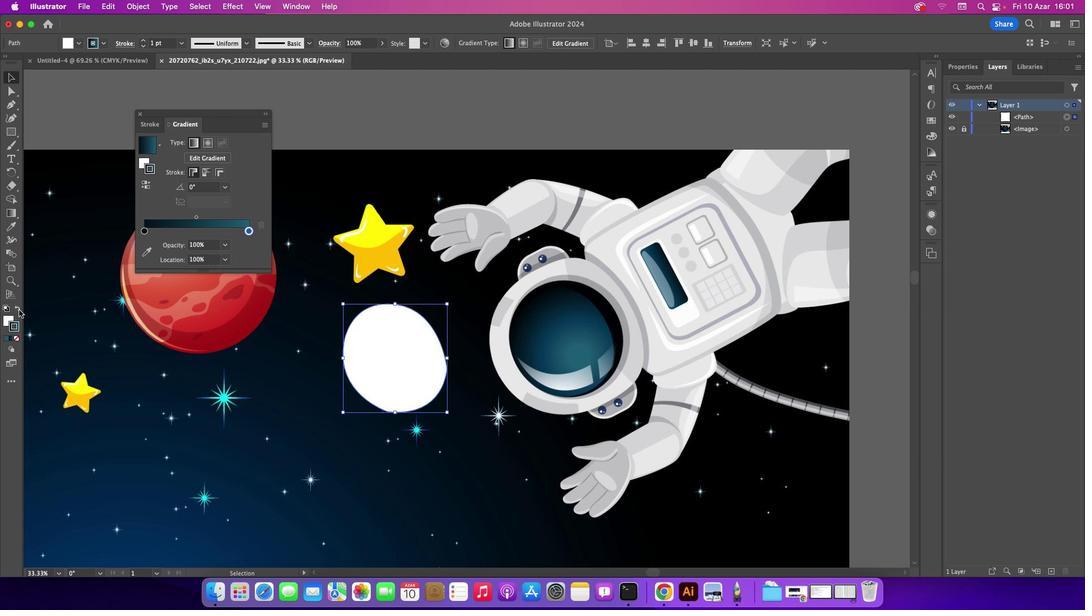 
Action: Mouse pressed left at (18, 310)
Screenshot: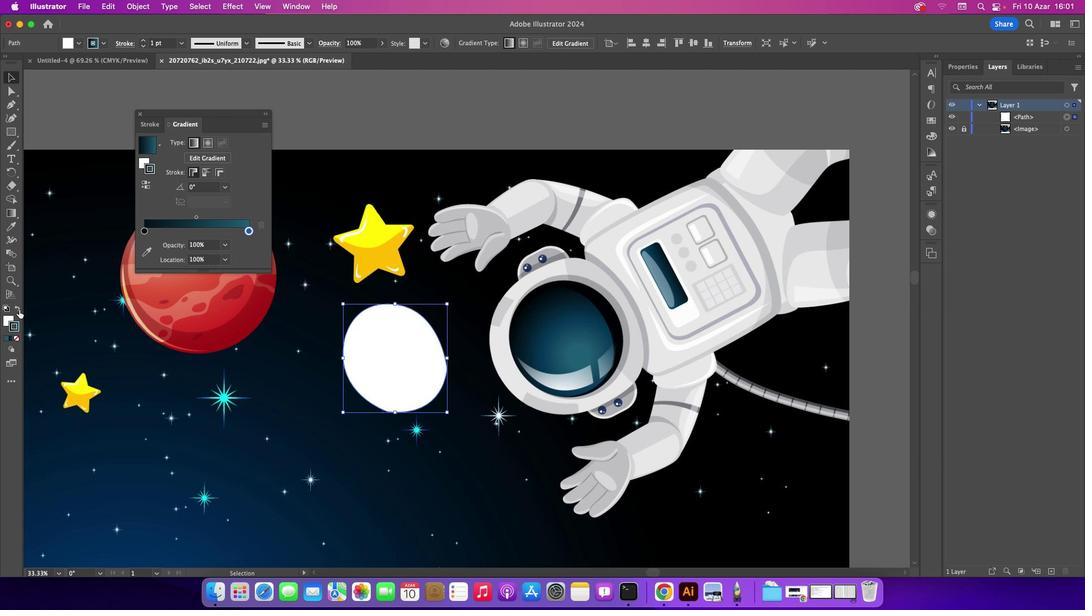 
Action: Mouse moved to (141, 113)
Screenshot: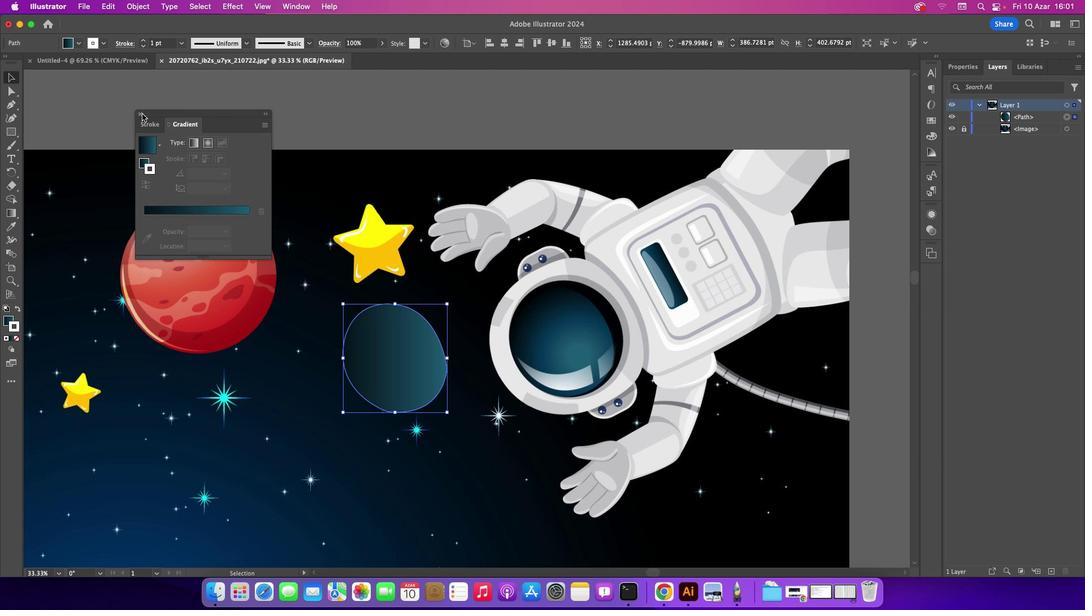 
Action: Mouse pressed left at (141, 113)
Screenshot: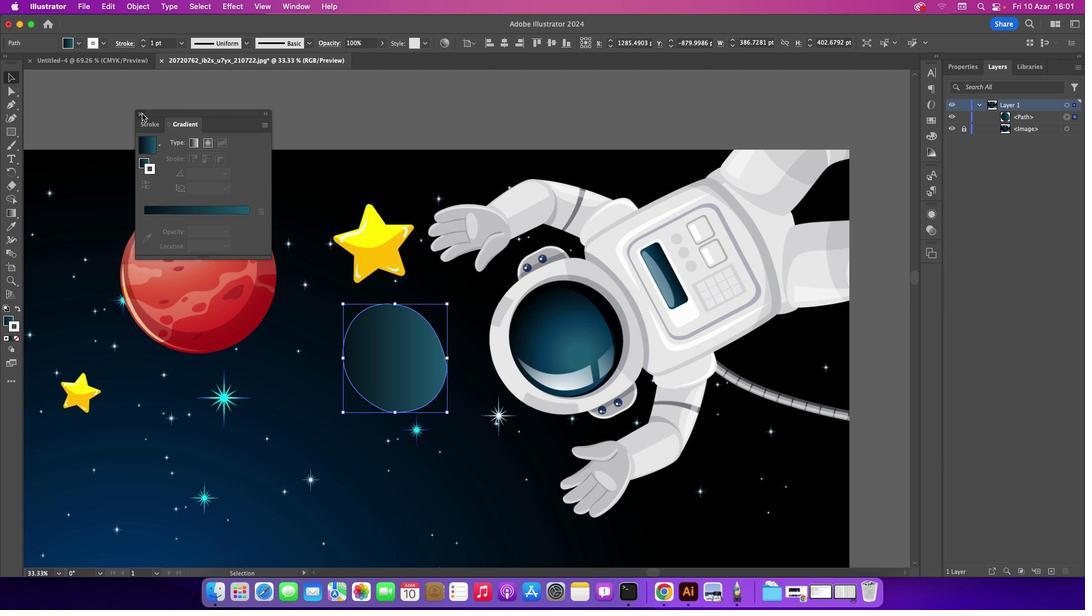 
Action: Mouse moved to (15, 336)
Screenshot: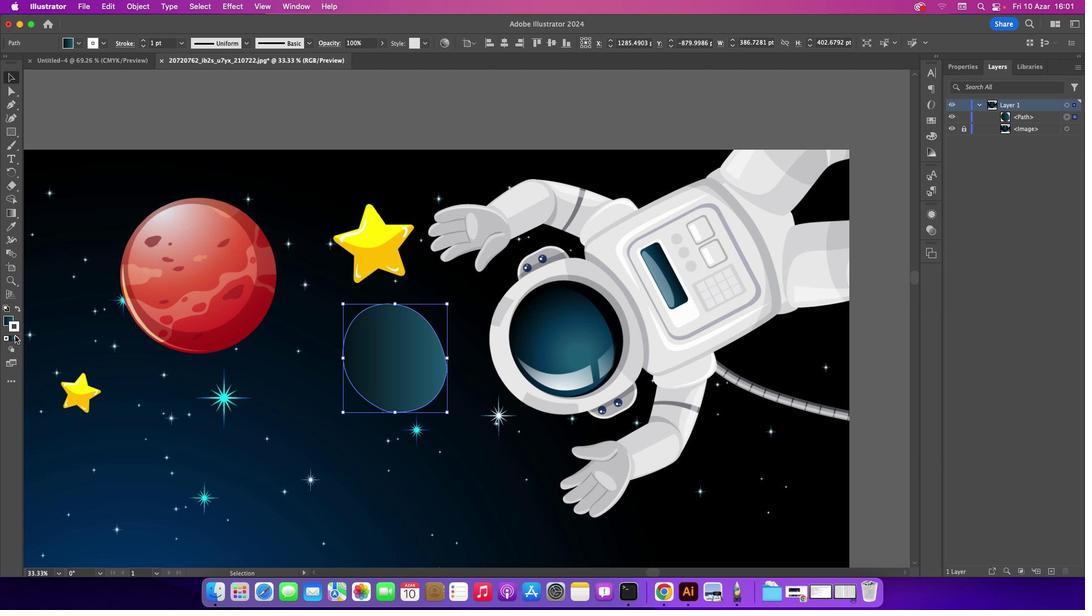 
Action: Mouse pressed left at (15, 336)
Screenshot: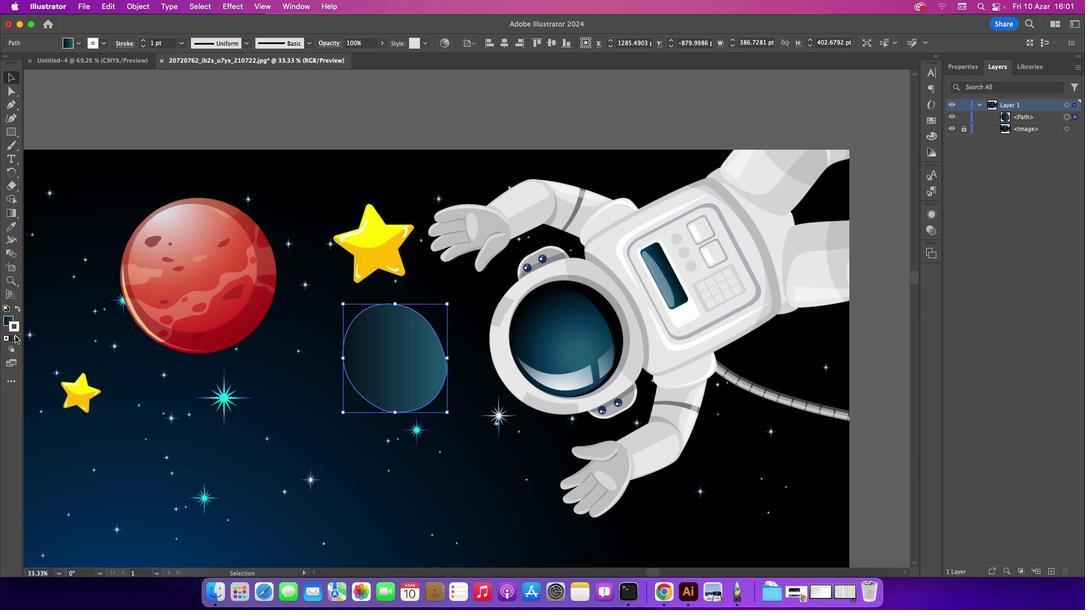 
Action: Mouse moved to (9, 318)
Screenshot: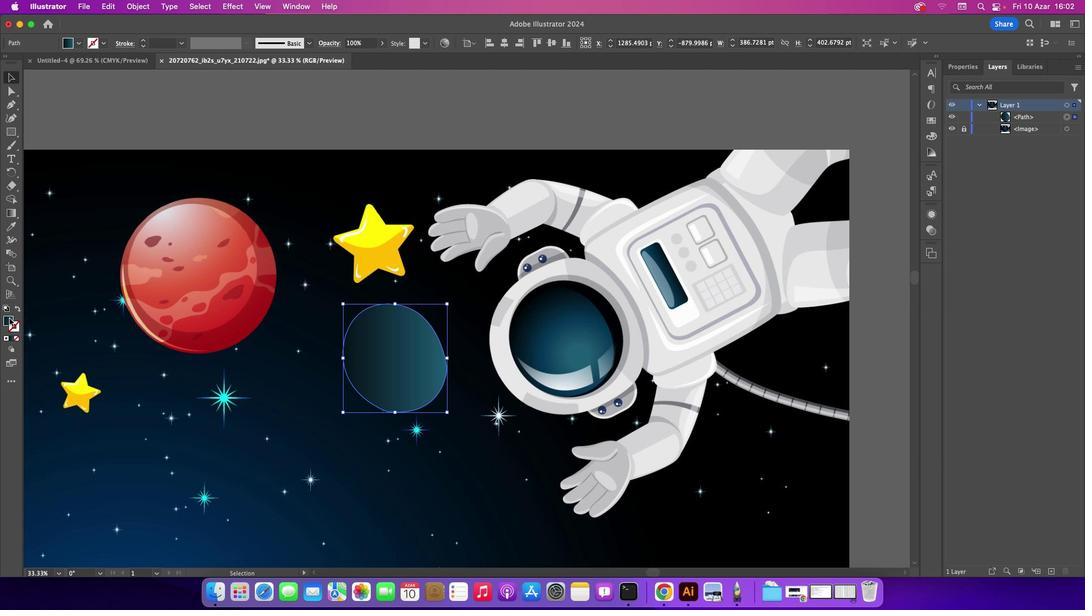 
Action: Mouse pressed left at (9, 318)
Screenshot: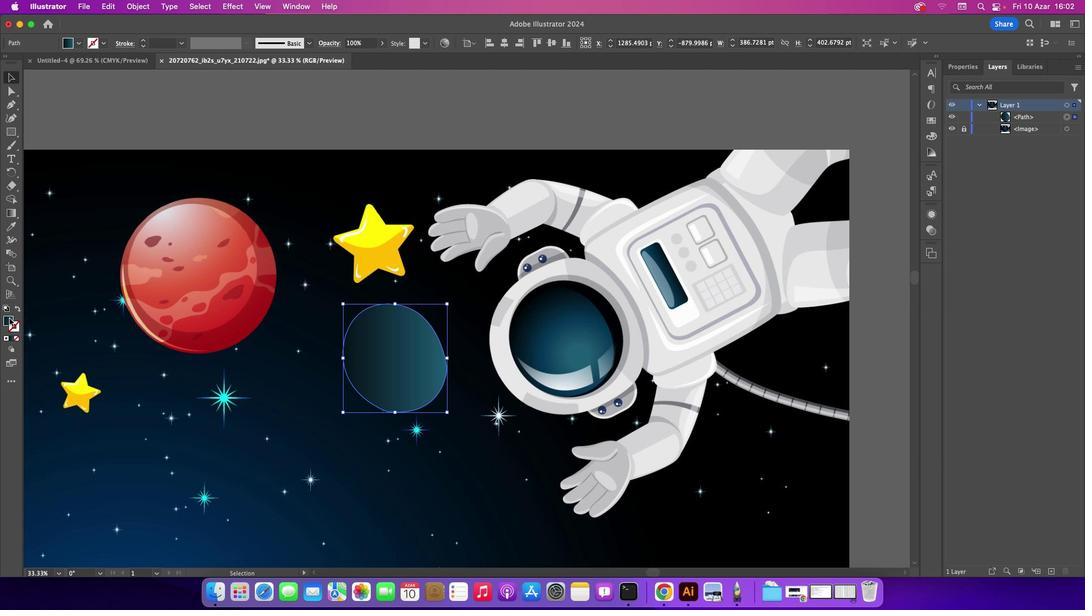 
Action: Mouse moved to (282, 320)
Screenshot: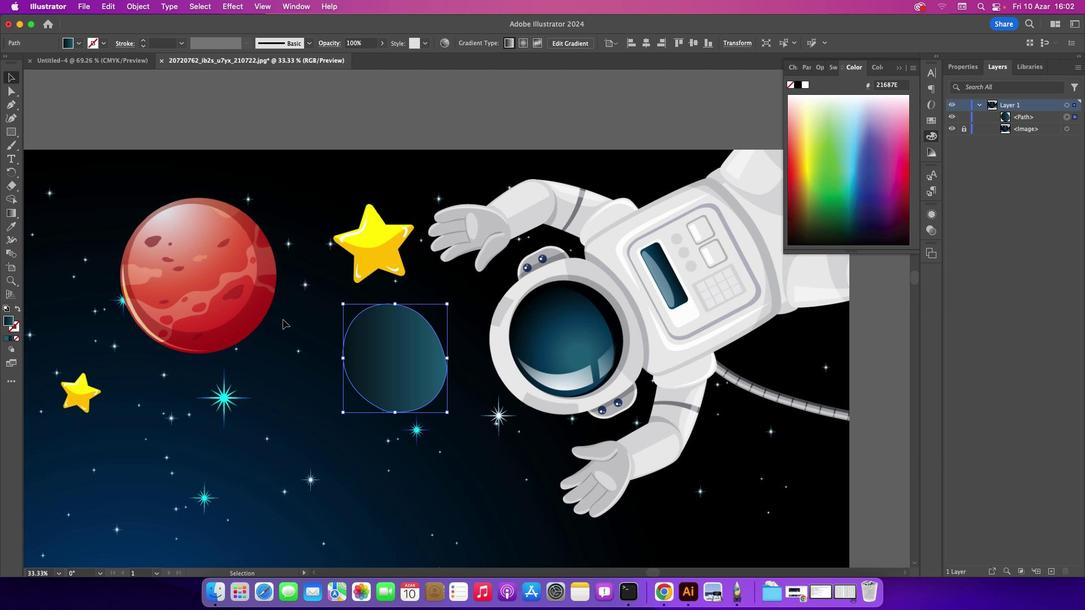 
Action: Mouse pressed left at (282, 320)
Screenshot: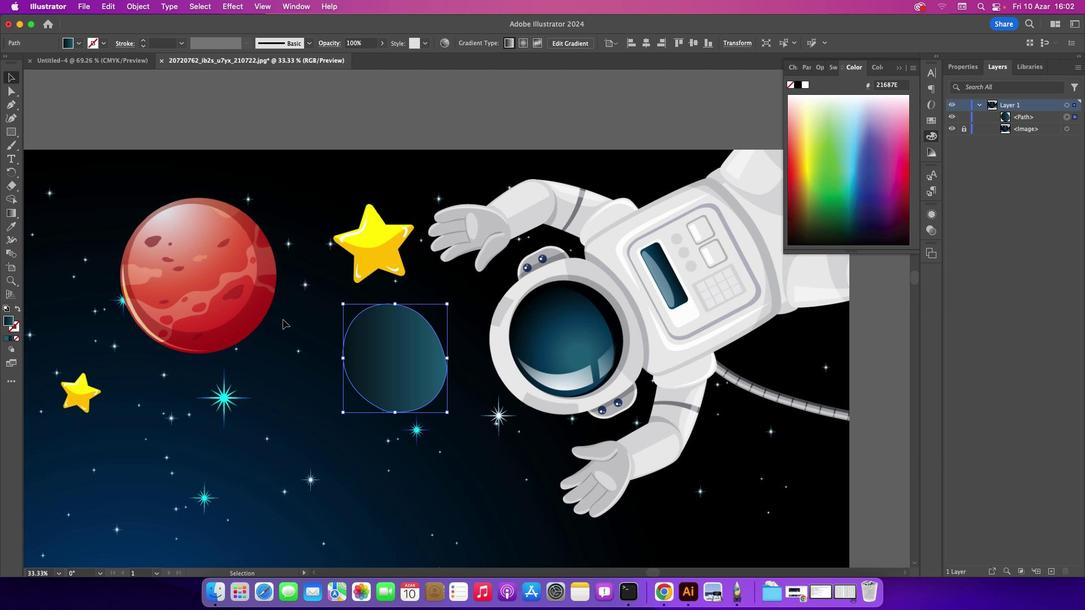 
Action: Mouse moved to (899, 65)
Screenshot: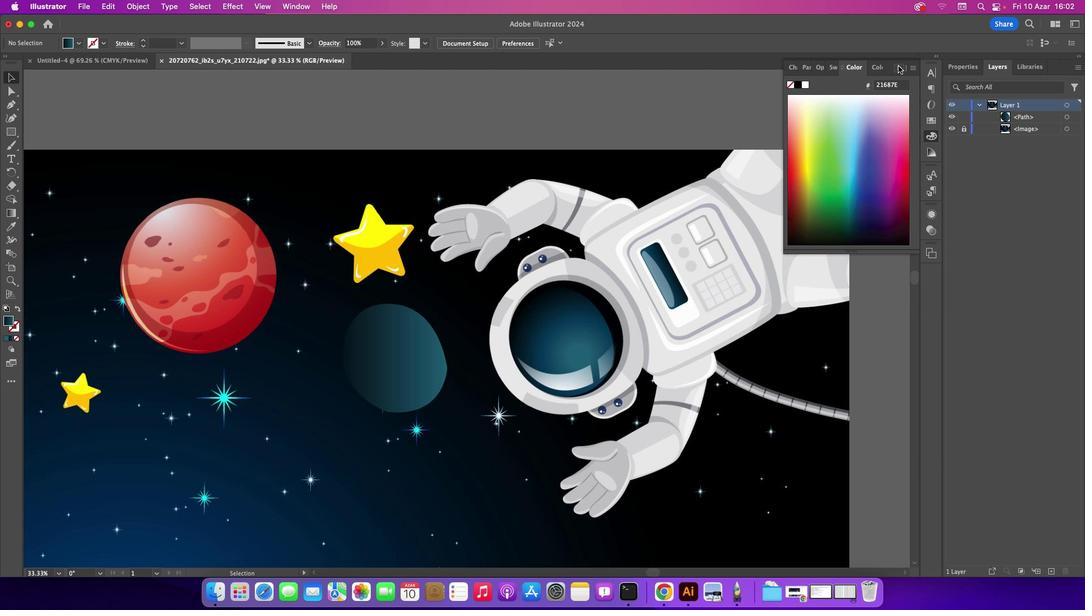 
Action: Mouse pressed left at (899, 65)
Screenshot: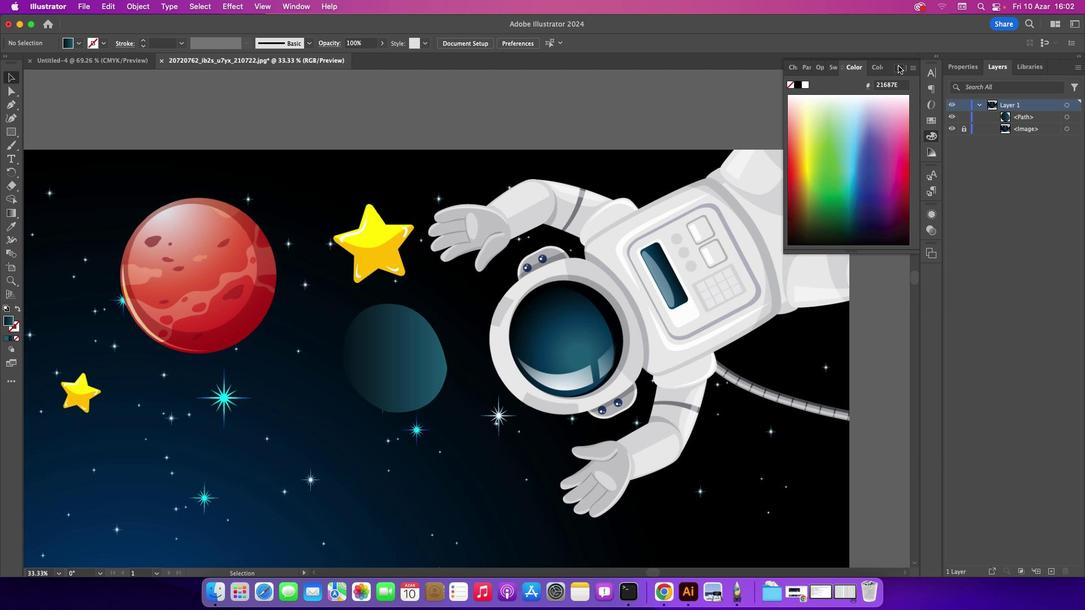 
Action: Mouse moved to (10, 103)
Screenshot: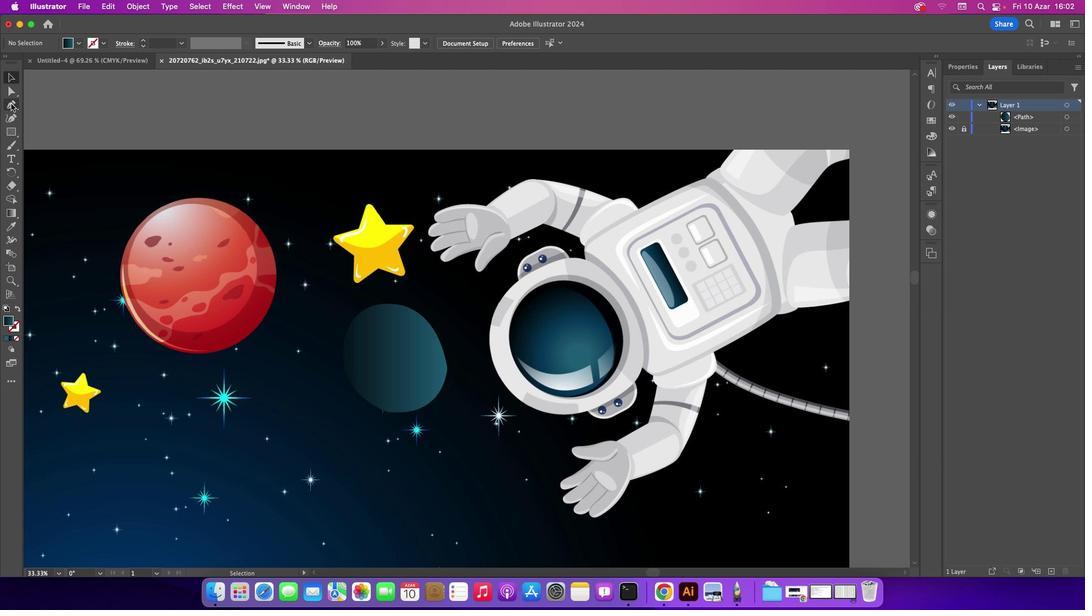 
Action: Mouse pressed left at (10, 103)
Screenshot: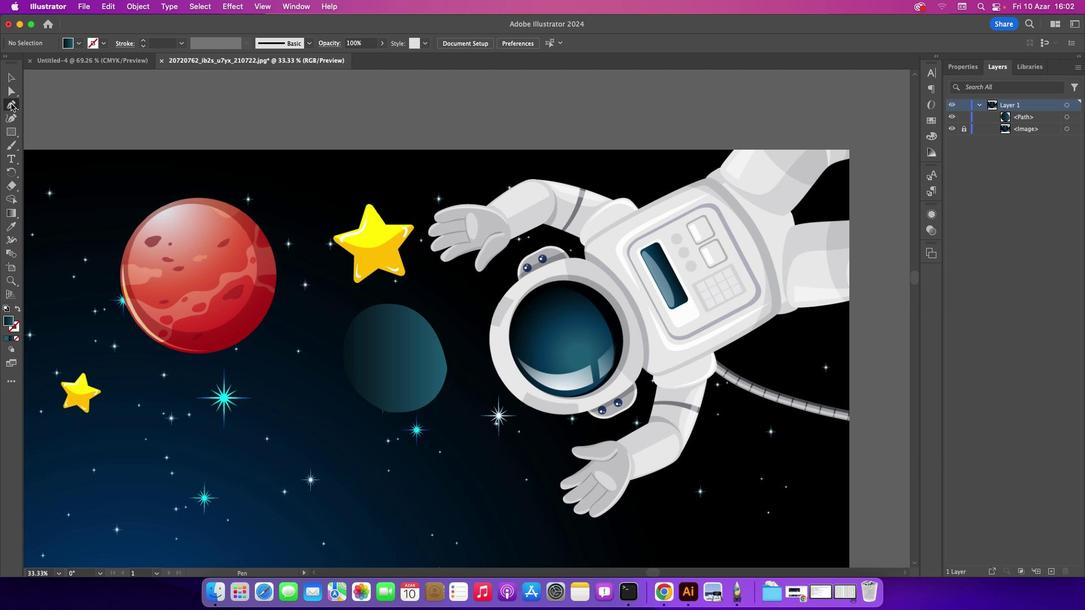 
Action: Mouse moved to (537, 288)
Screenshot: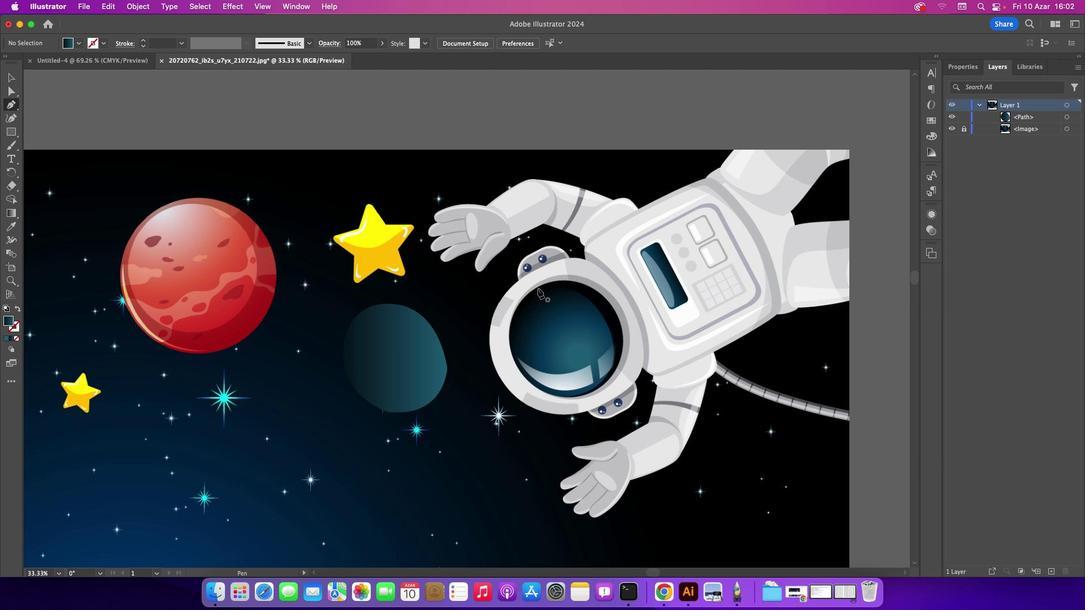 
Action: Mouse pressed left at (537, 288)
Screenshot: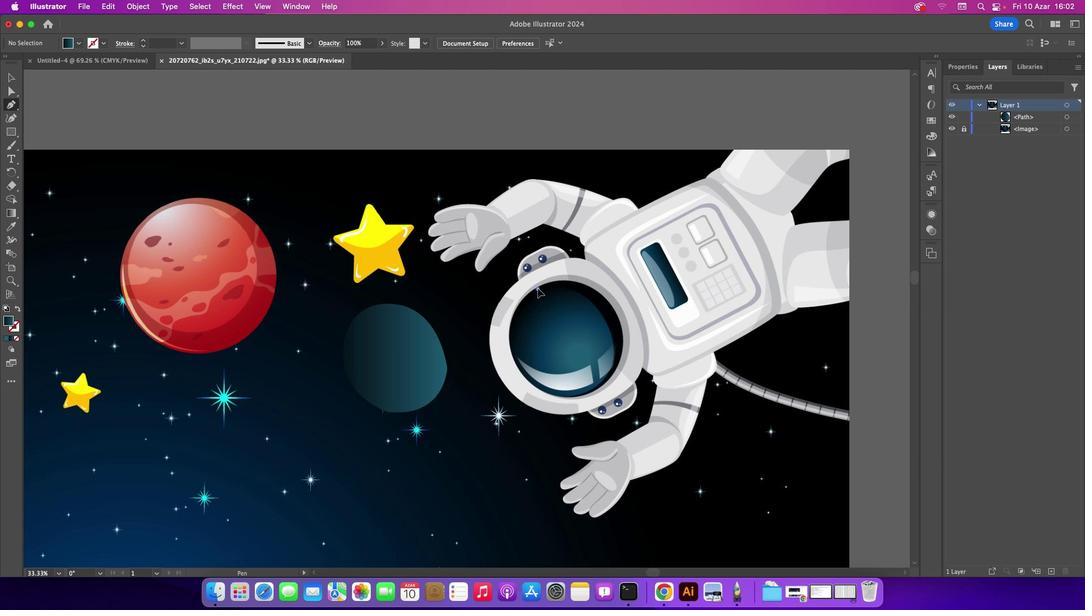 
Action: Mouse moved to (594, 304)
Screenshot: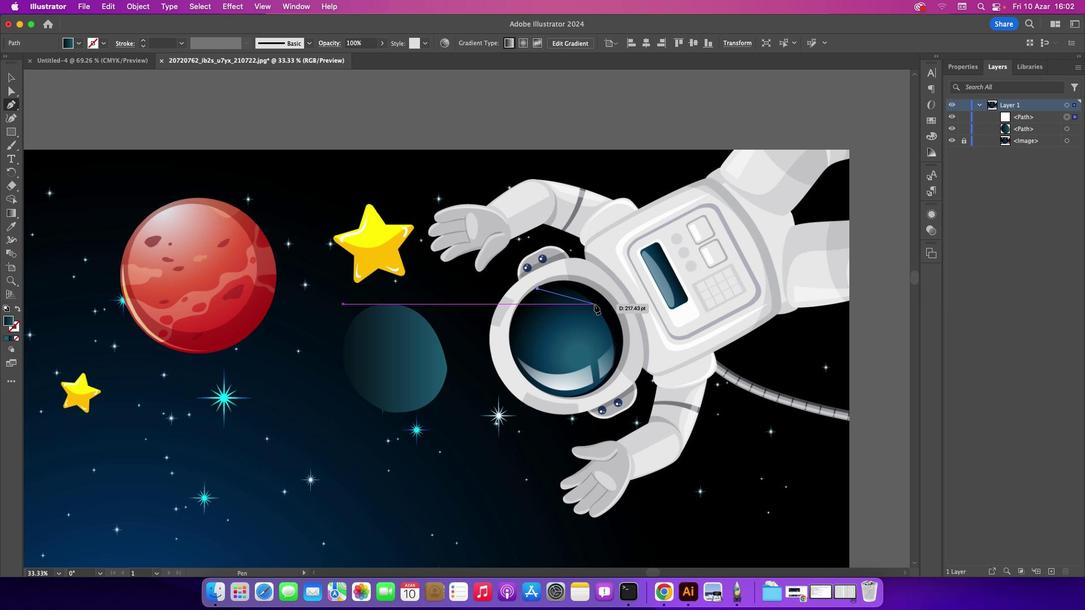 
Action: Mouse pressed left at (594, 304)
Screenshot: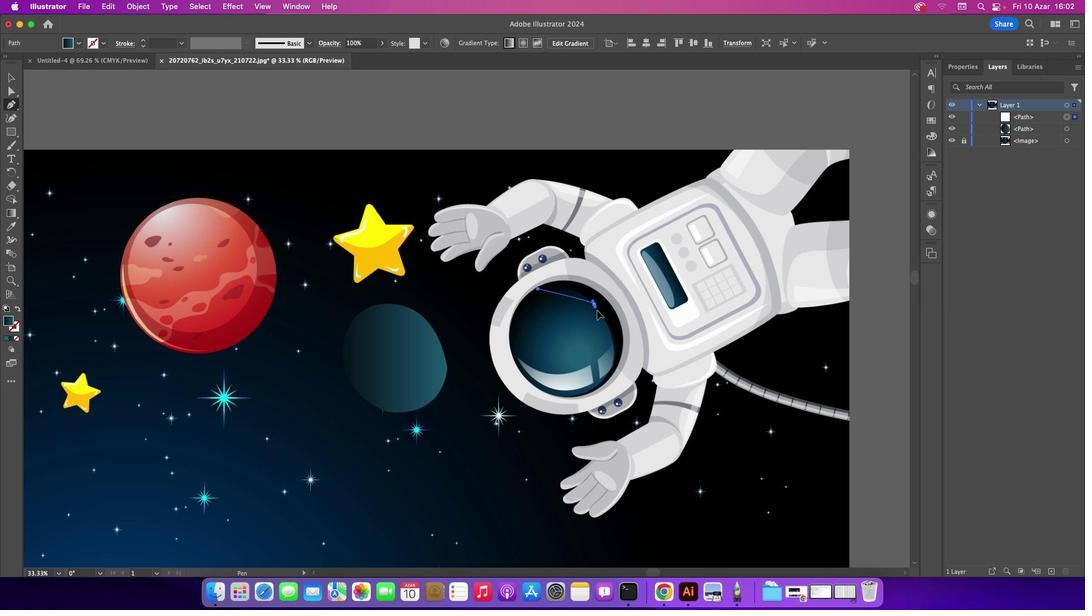 
Action: Mouse moved to (613, 341)
Screenshot: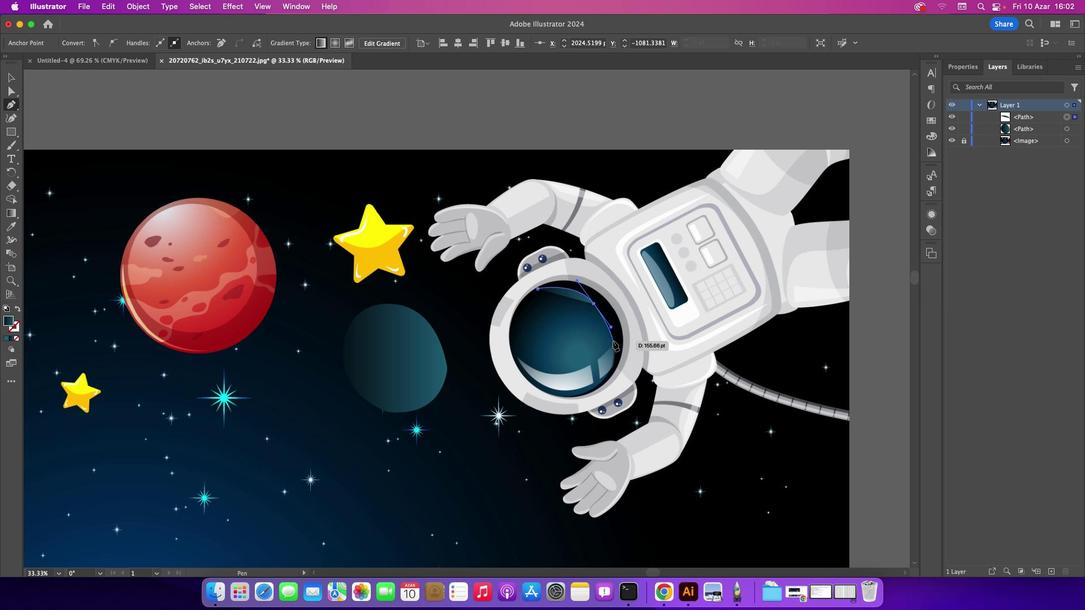 
Action: Mouse pressed left at (613, 341)
Screenshot: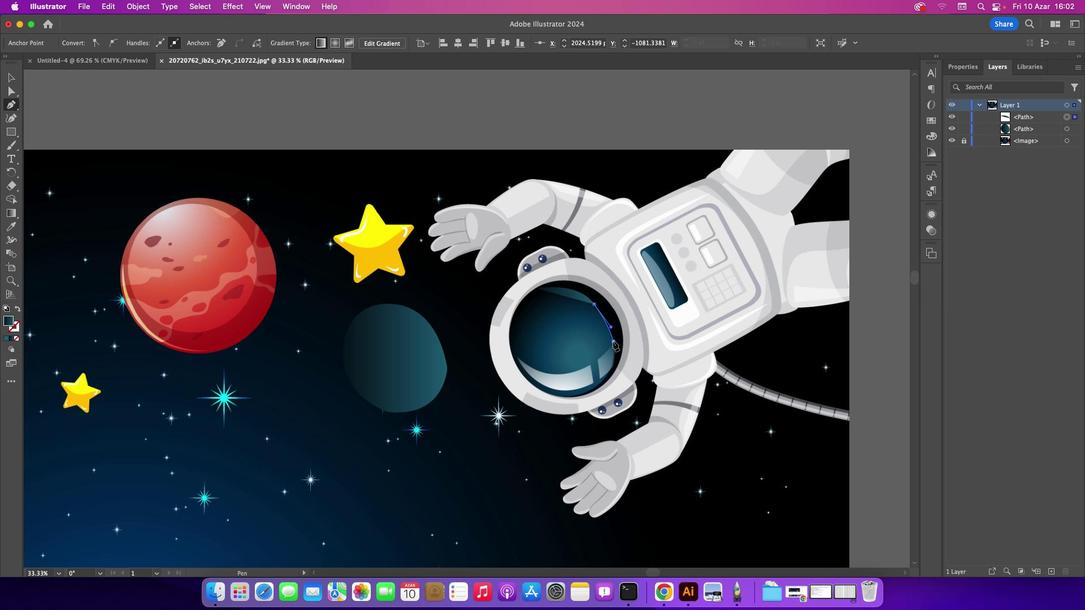 
Action: Mouse moved to (568, 397)
Screenshot: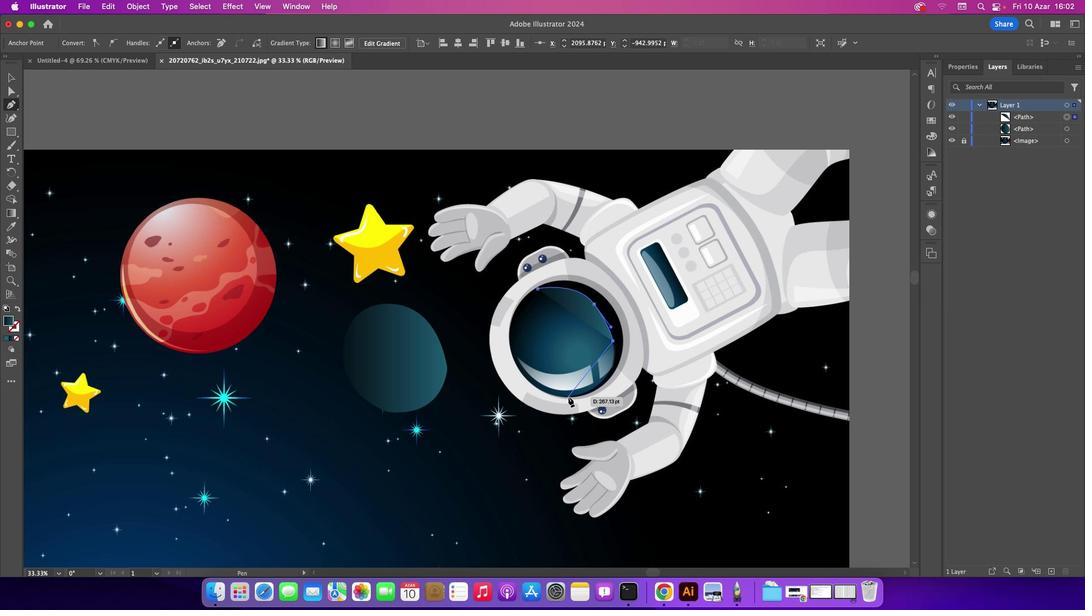 
Action: Mouse pressed left at (568, 397)
Screenshot: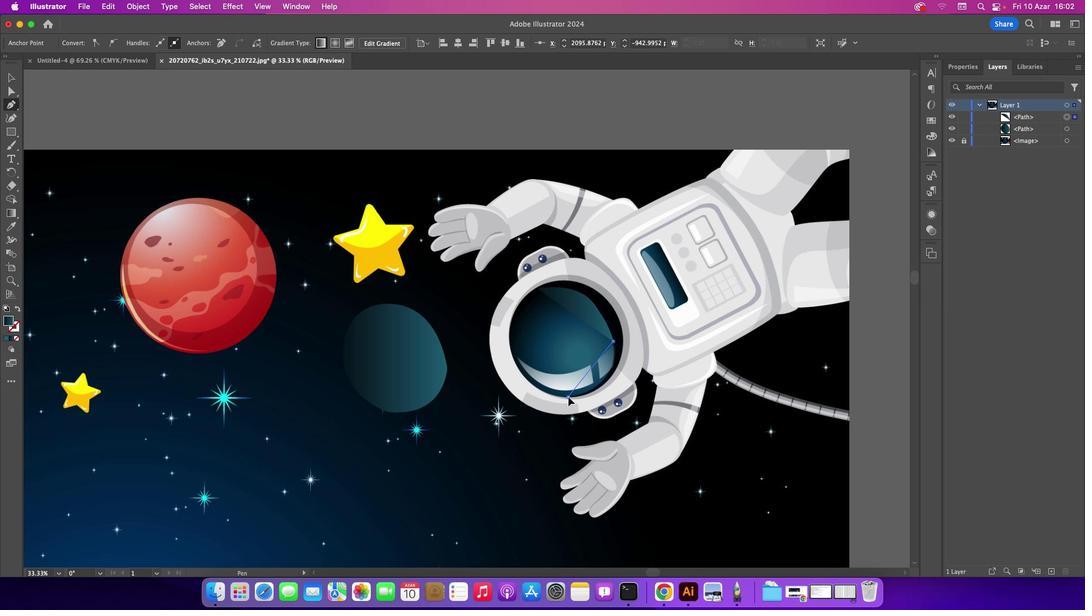 
Action: Mouse moved to (568, 397)
Screenshot: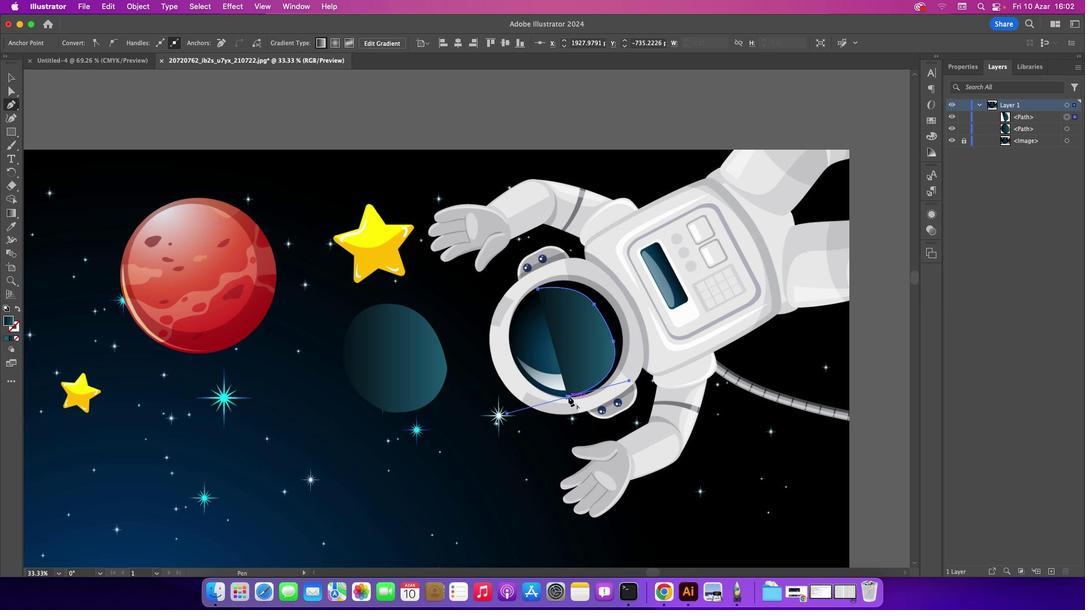 
Action: Mouse pressed left at (568, 397)
Screenshot: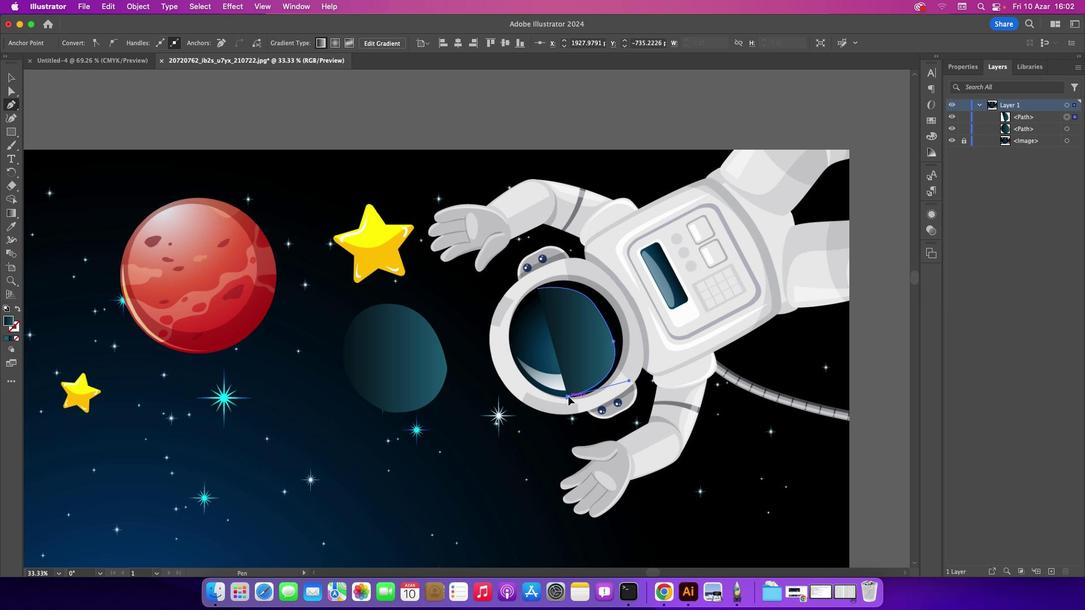 
Action: Mouse moved to (622, 340)
Screenshot: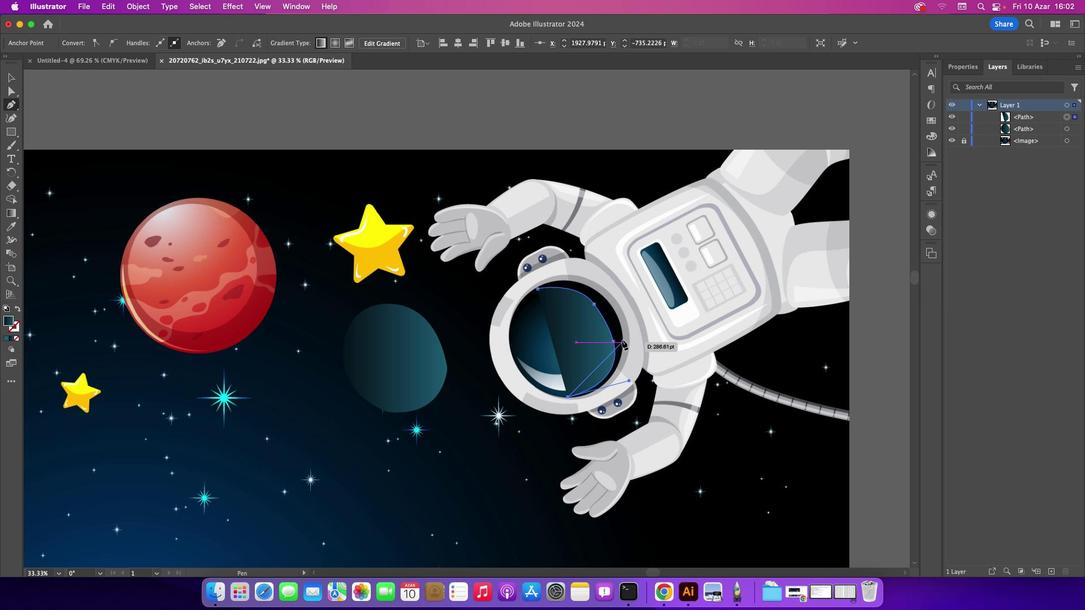 
Action: Mouse pressed left at (622, 340)
Screenshot: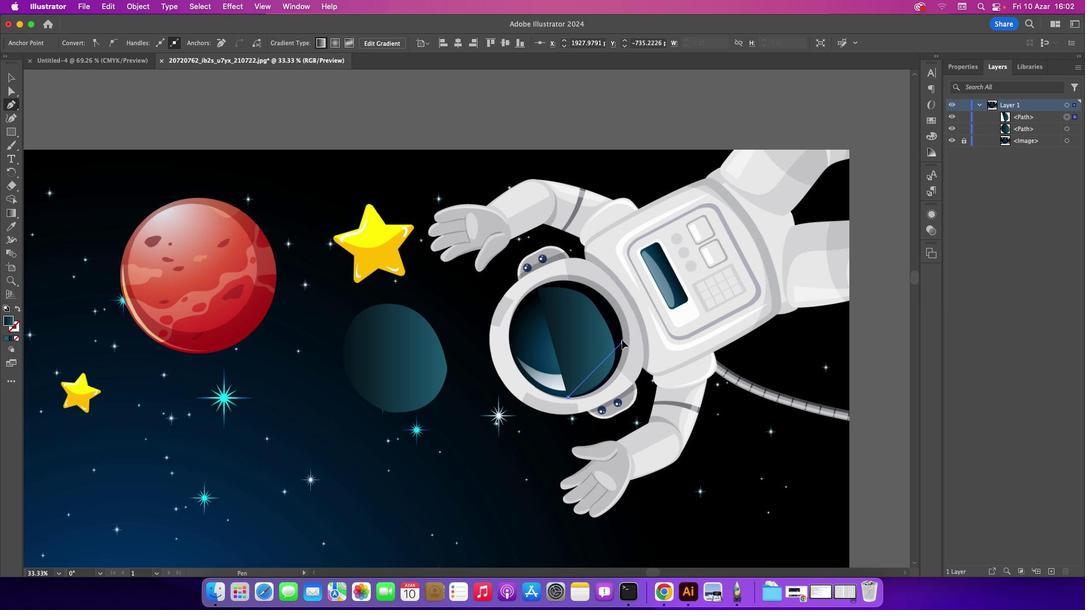 
Action: Mouse moved to (536, 288)
Screenshot: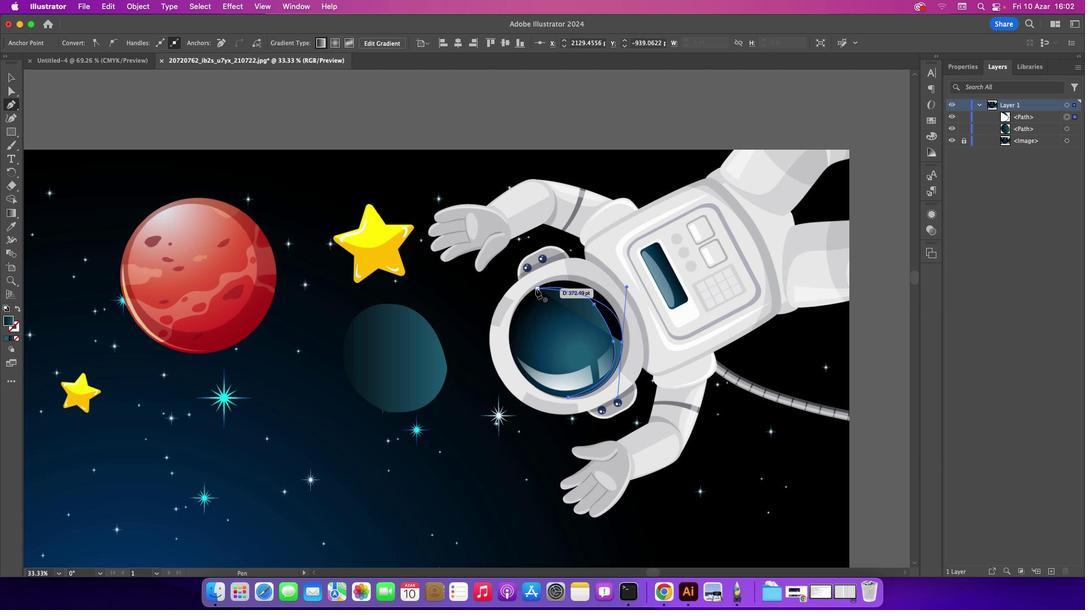 
Action: Mouse pressed left at (536, 288)
Screenshot: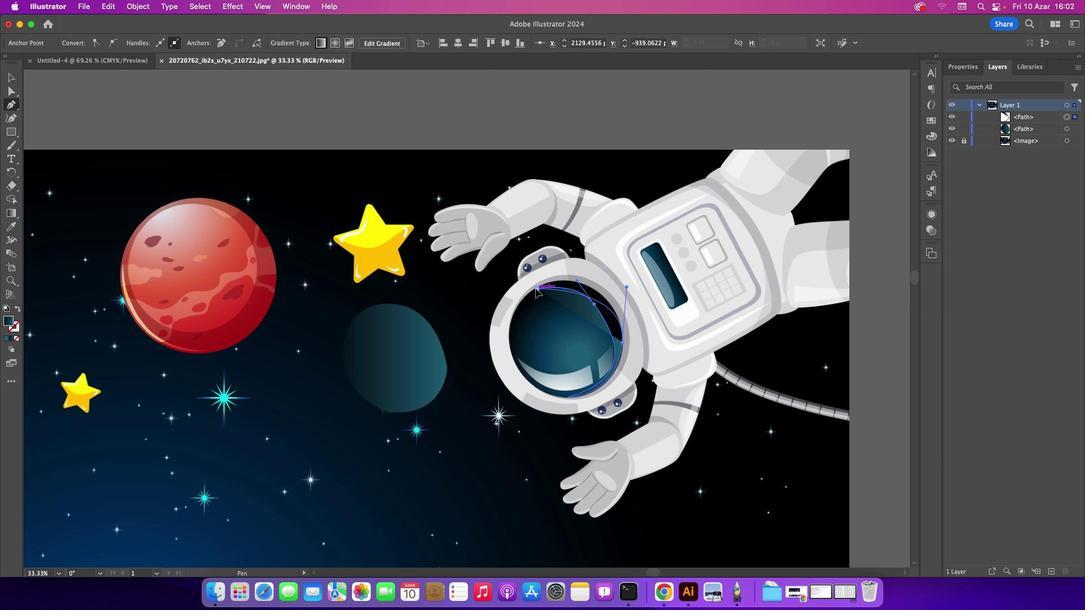 
Action: Mouse moved to (11, 78)
Screenshot: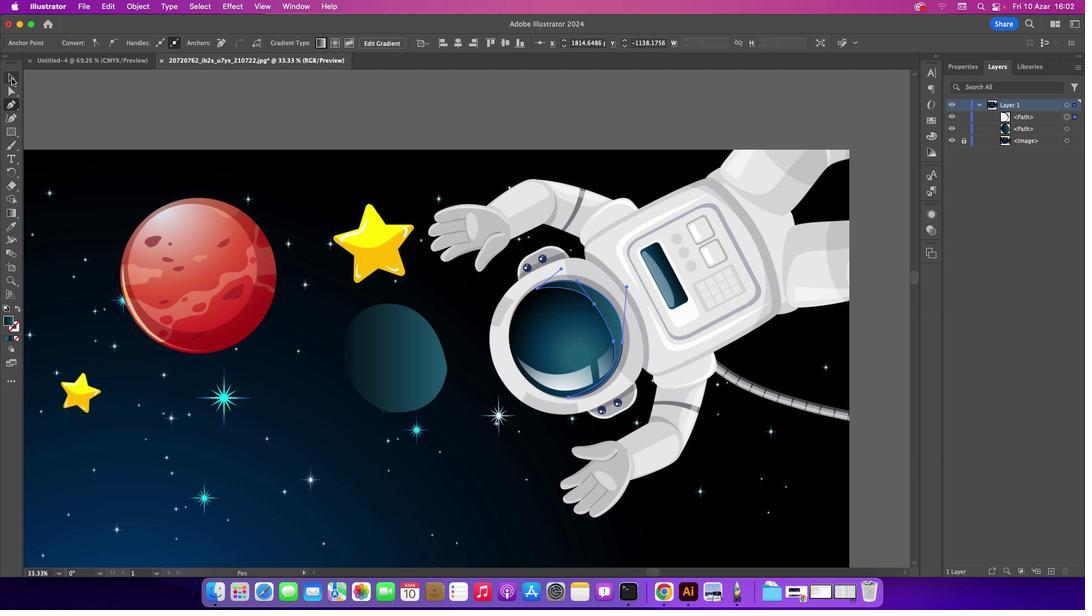 
Action: Mouse pressed left at (11, 78)
Screenshot: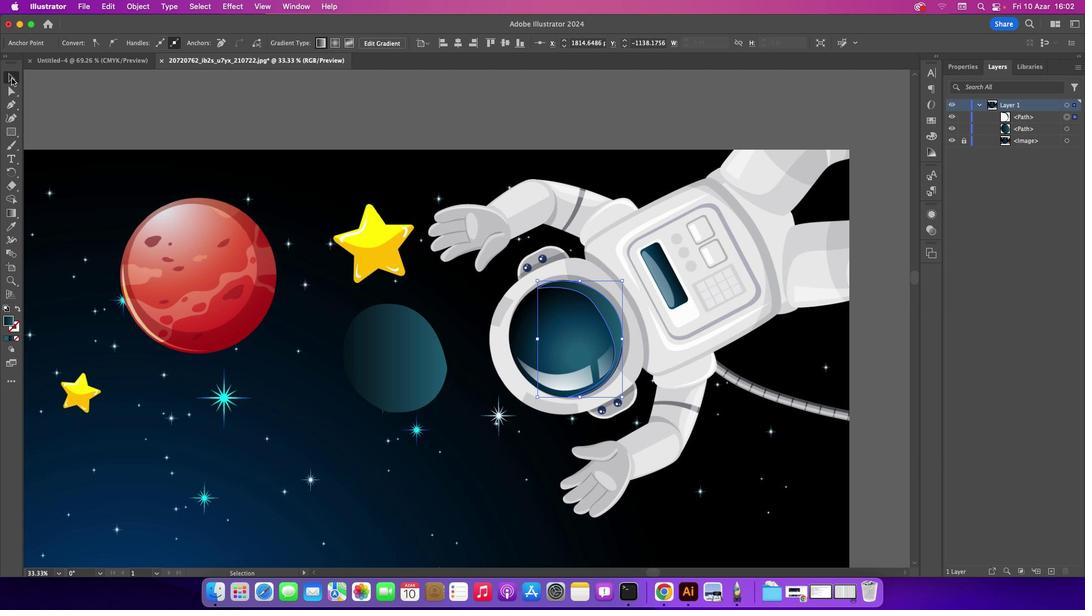 
Action: Mouse moved to (615, 308)
Screenshot: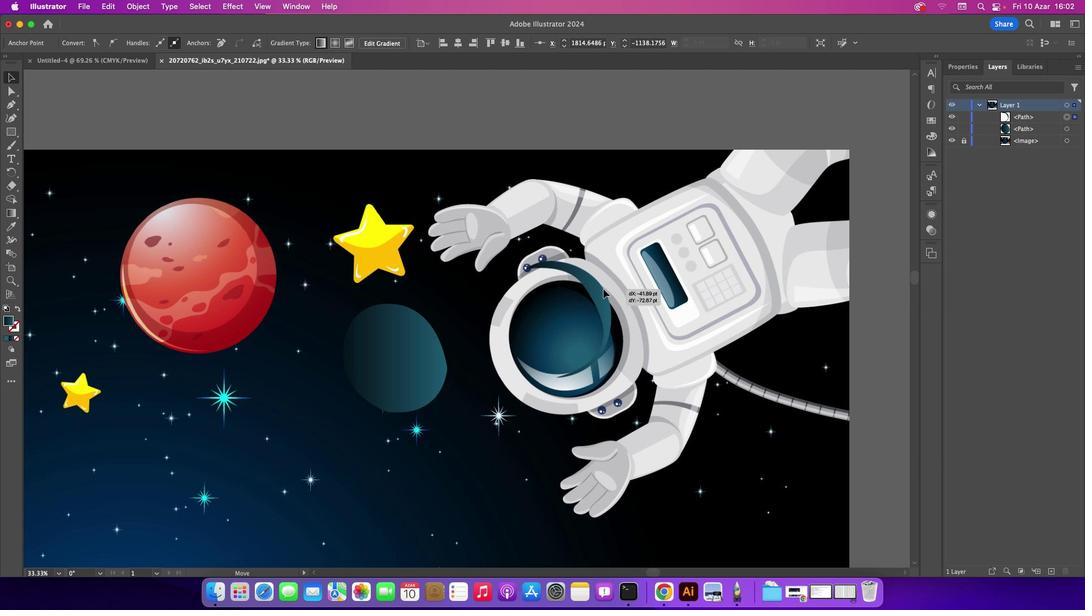 
Action: Mouse pressed left at (615, 308)
Screenshot: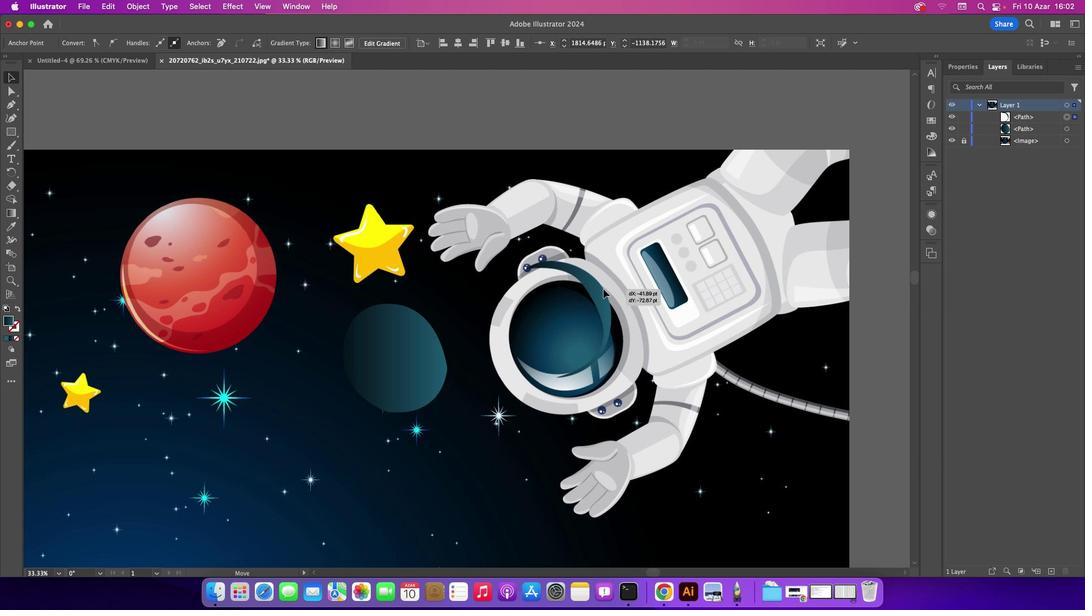 
Action: Mouse moved to (17, 226)
Screenshot: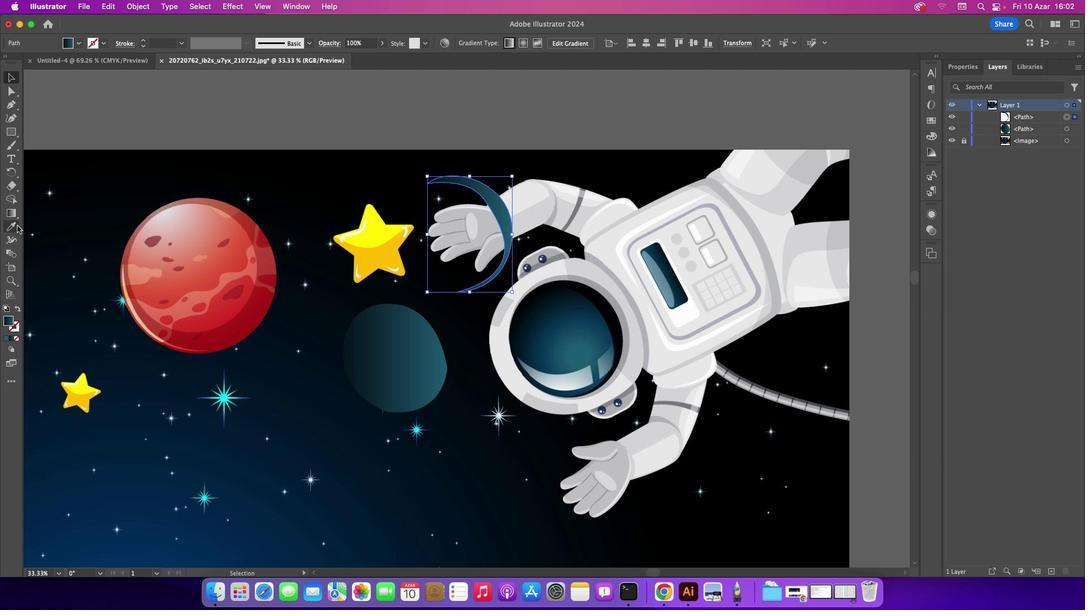 
Action: Mouse pressed left at (17, 226)
Screenshot: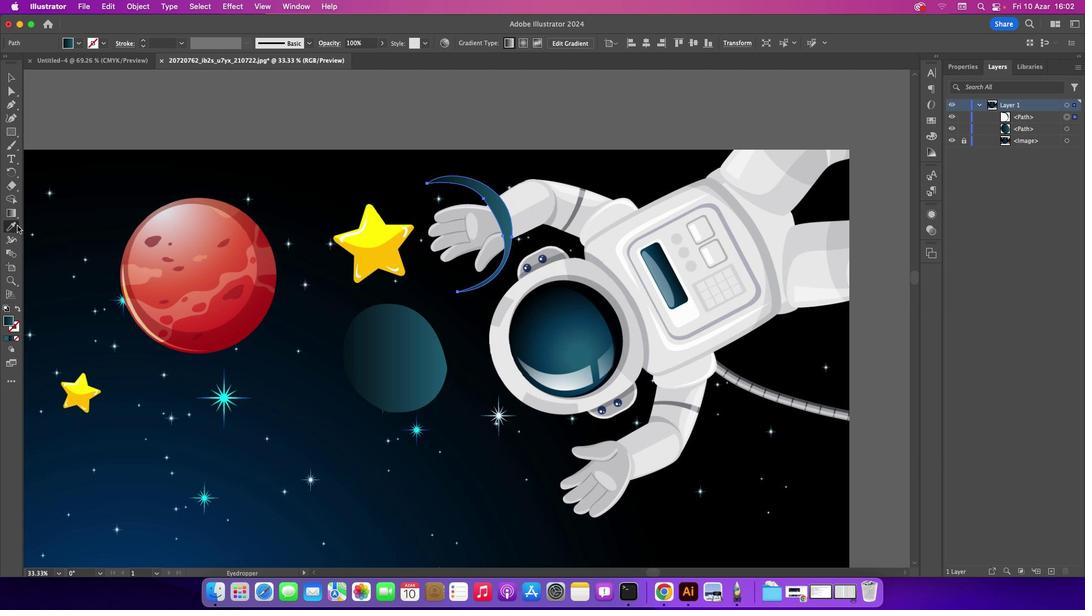 
Action: Mouse moved to (602, 298)
Screenshot: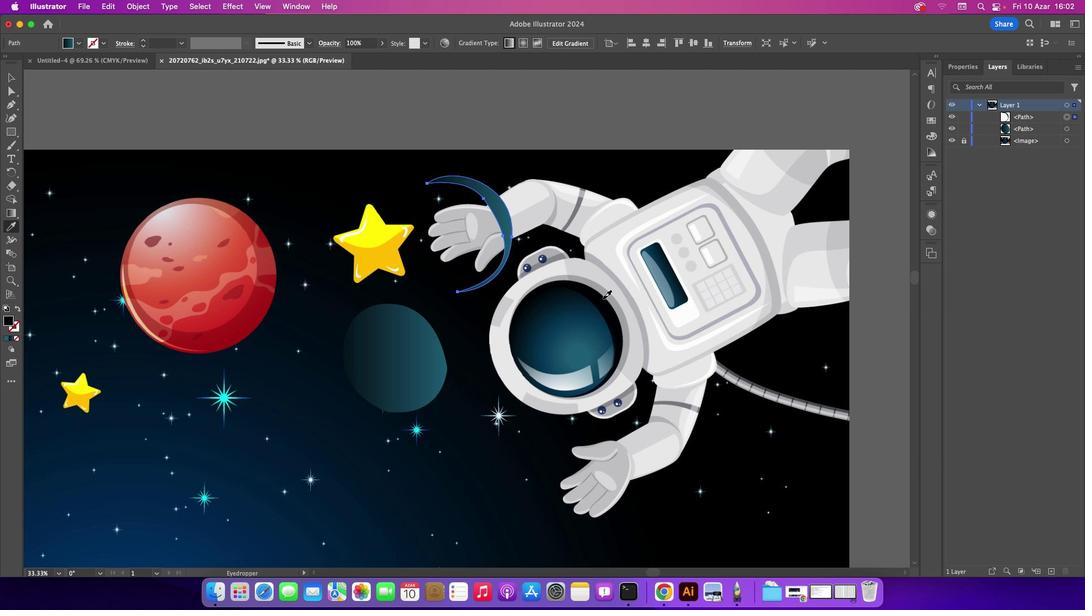 
Action: Mouse pressed left at (602, 298)
Screenshot: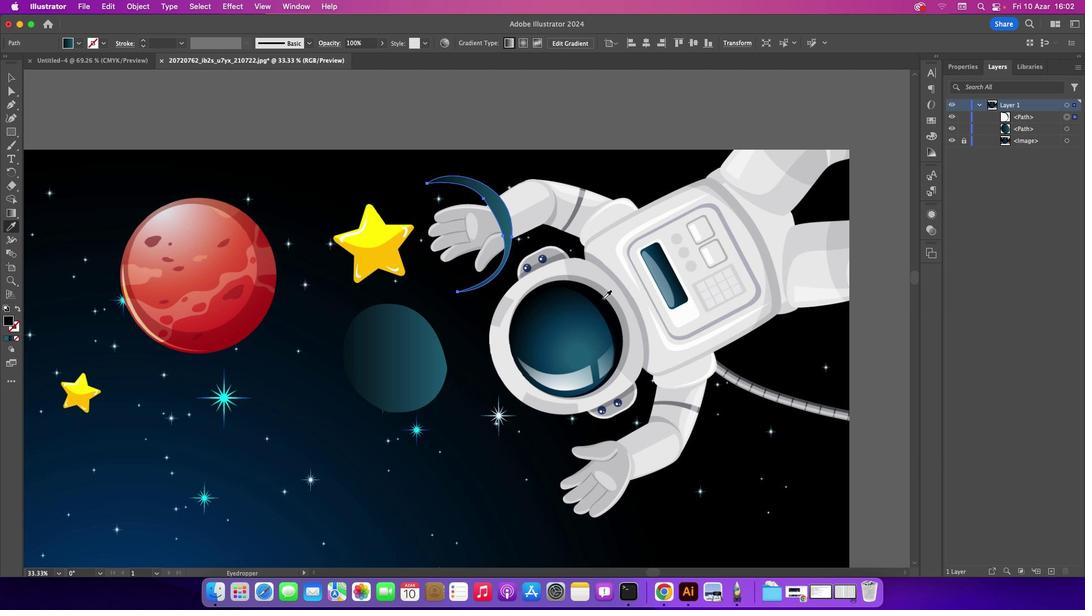 
Action: Mouse moved to (13, 78)
Screenshot: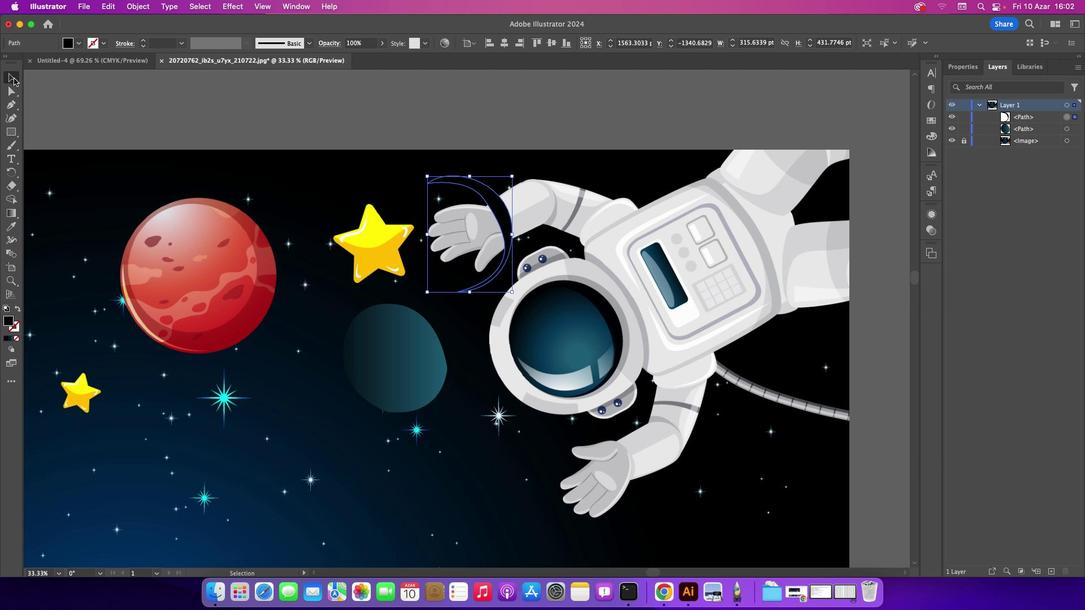 
Action: Mouse pressed left at (13, 78)
Screenshot: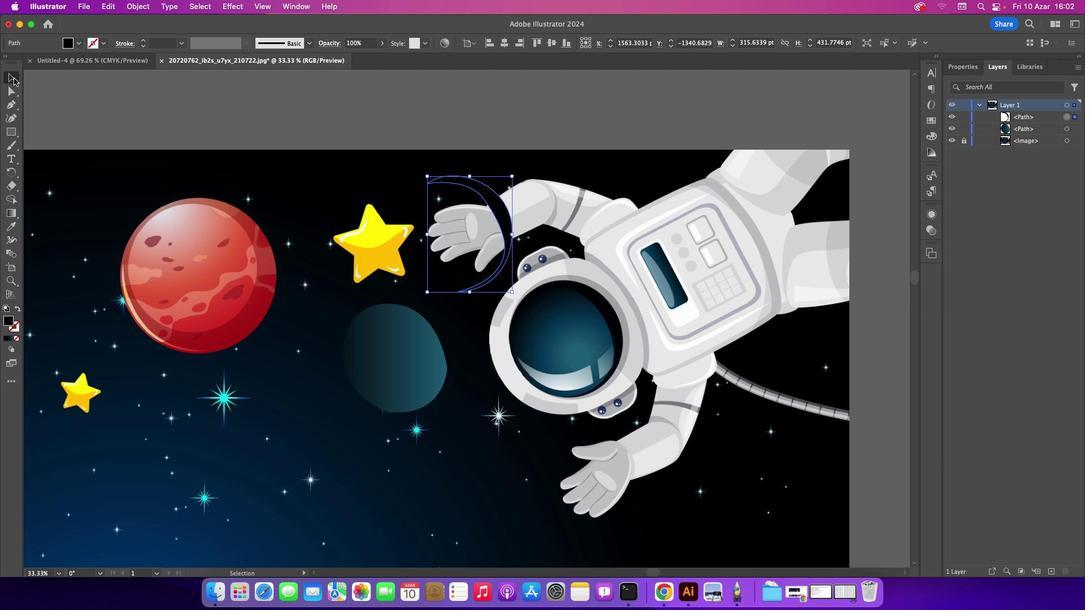 
Action: Mouse moved to (502, 208)
Screenshot: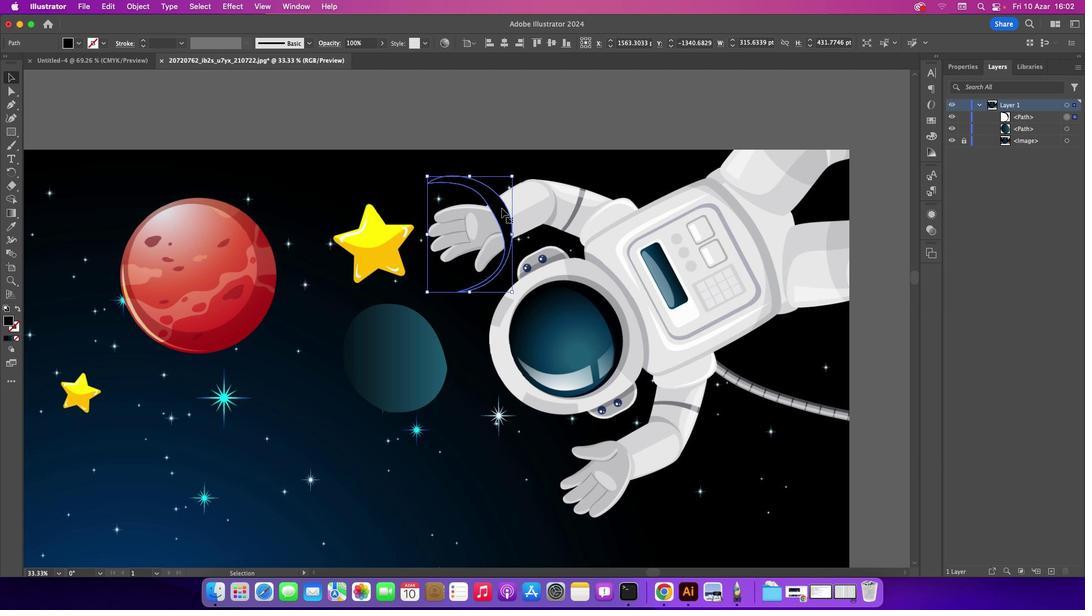 
Action: Mouse pressed left at (502, 208)
Screenshot: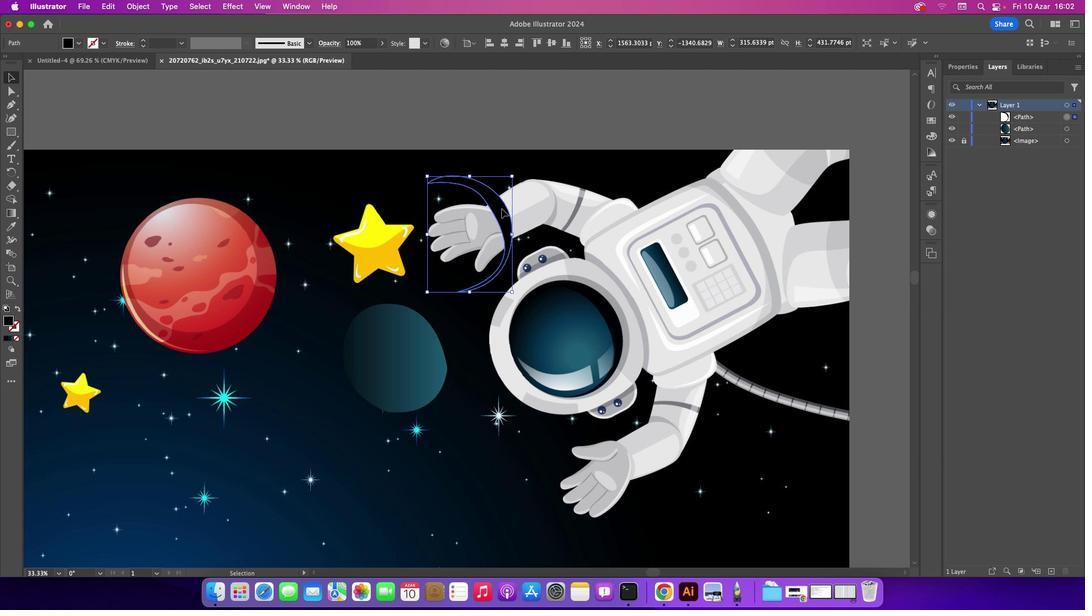 
Action: Mouse moved to (484, 282)
Screenshot: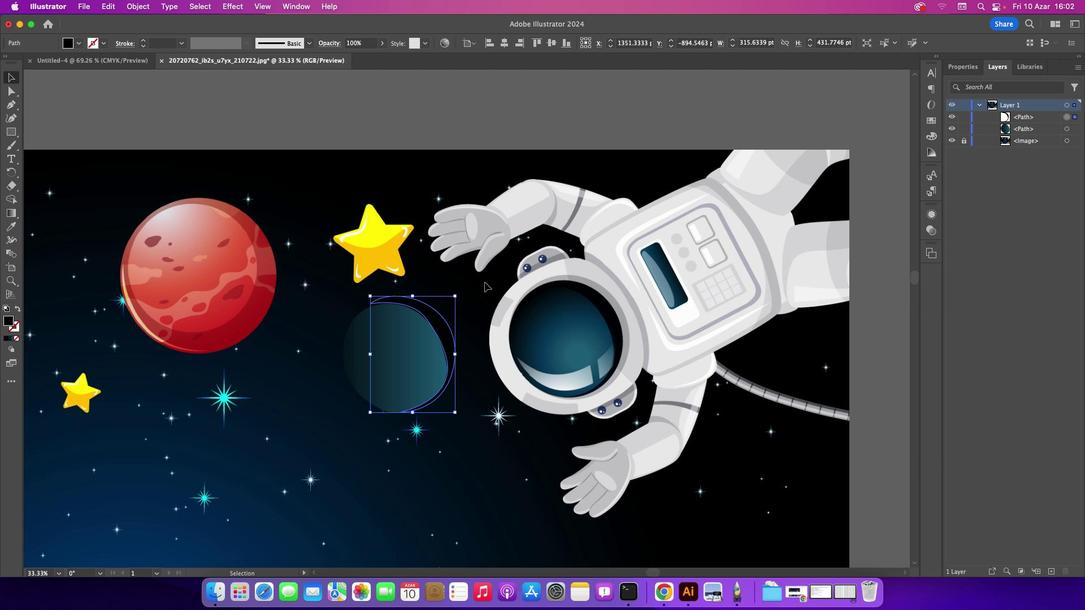 
Action: Mouse pressed left at (484, 282)
Screenshot: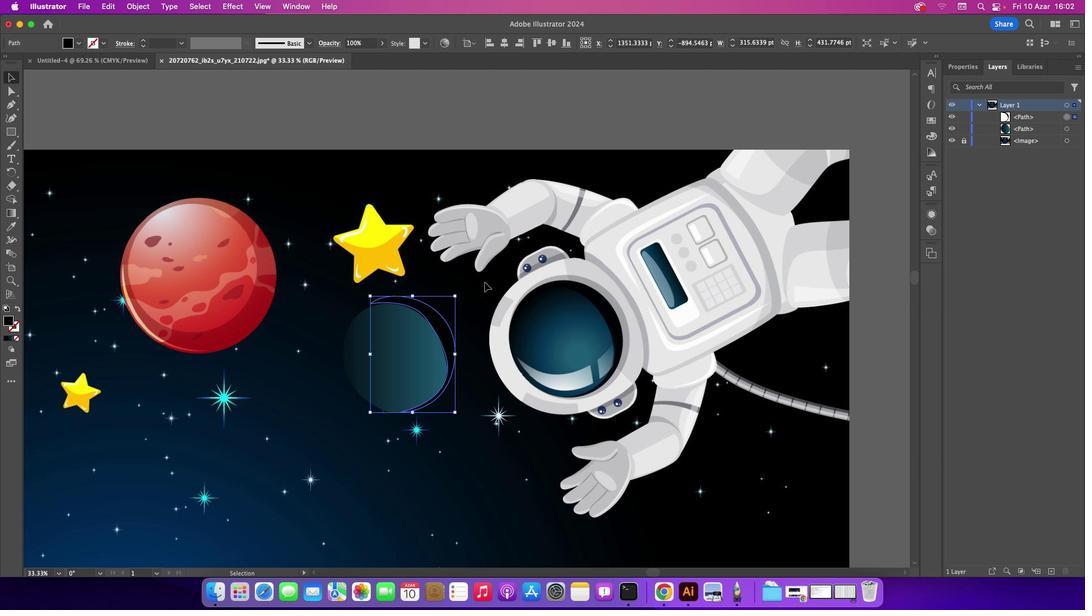
Action: Mouse moved to (408, 344)
Screenshot: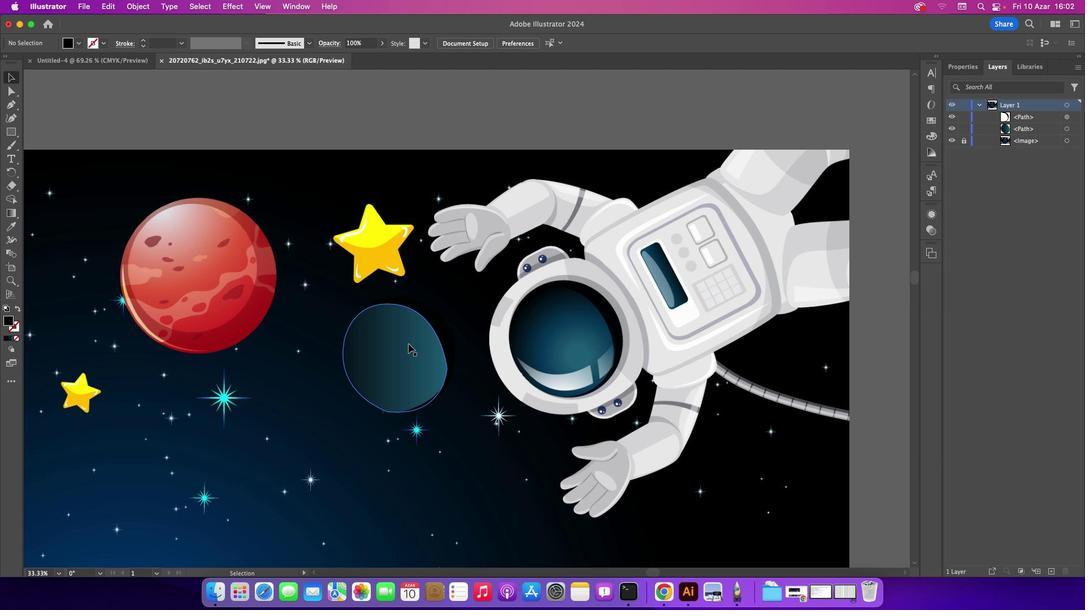 
Action: Mouse pressed left at (408, 344)
Screenshot: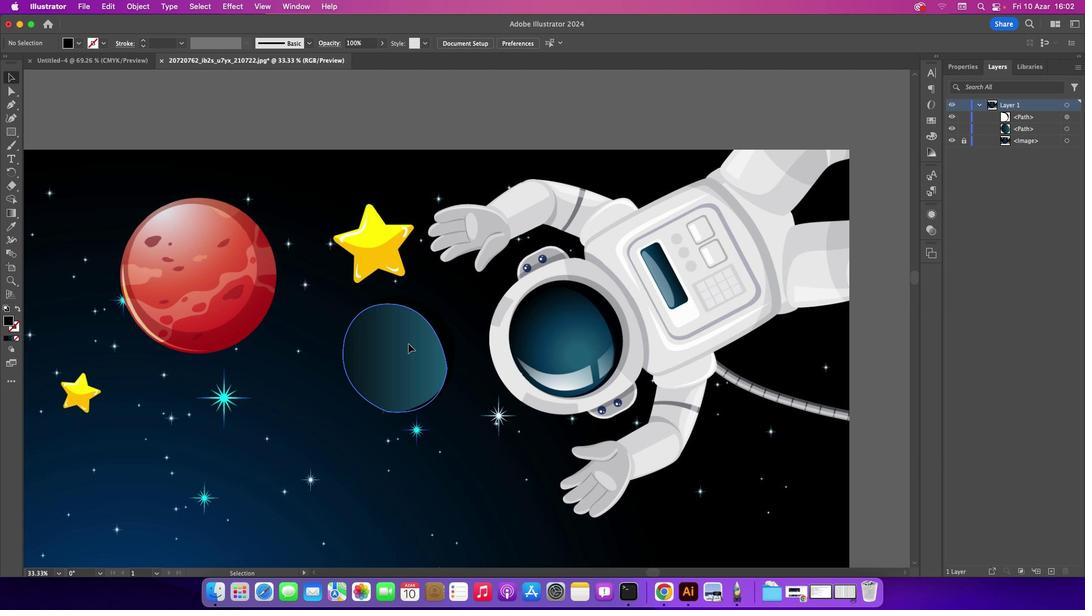 
Action: Mouse moved to (477, 300)
Screenshot: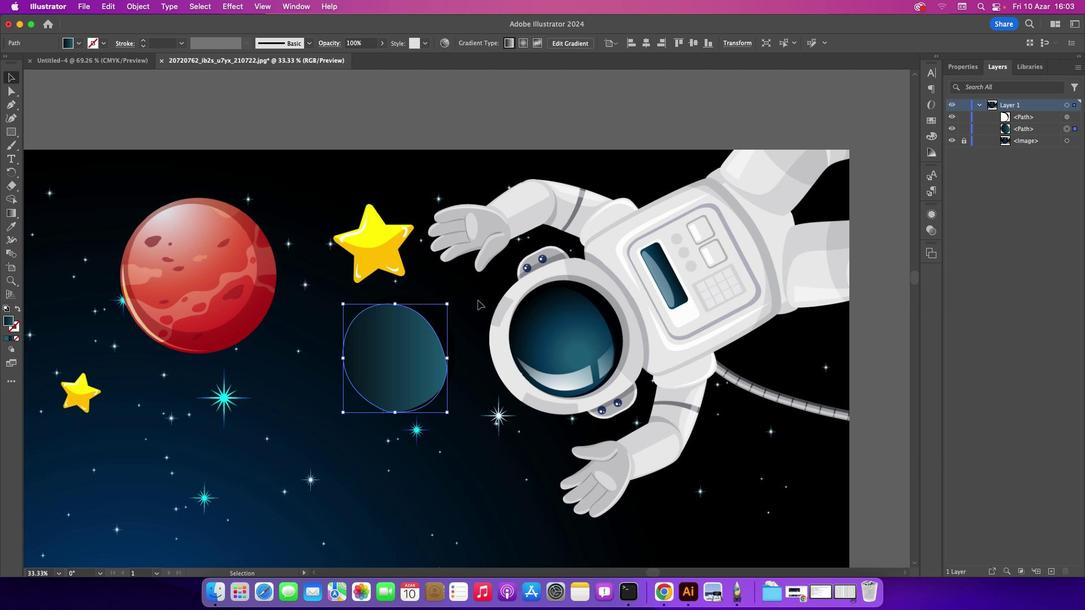 
Action: Mouse pressed left at (477, 300)
Screenshot: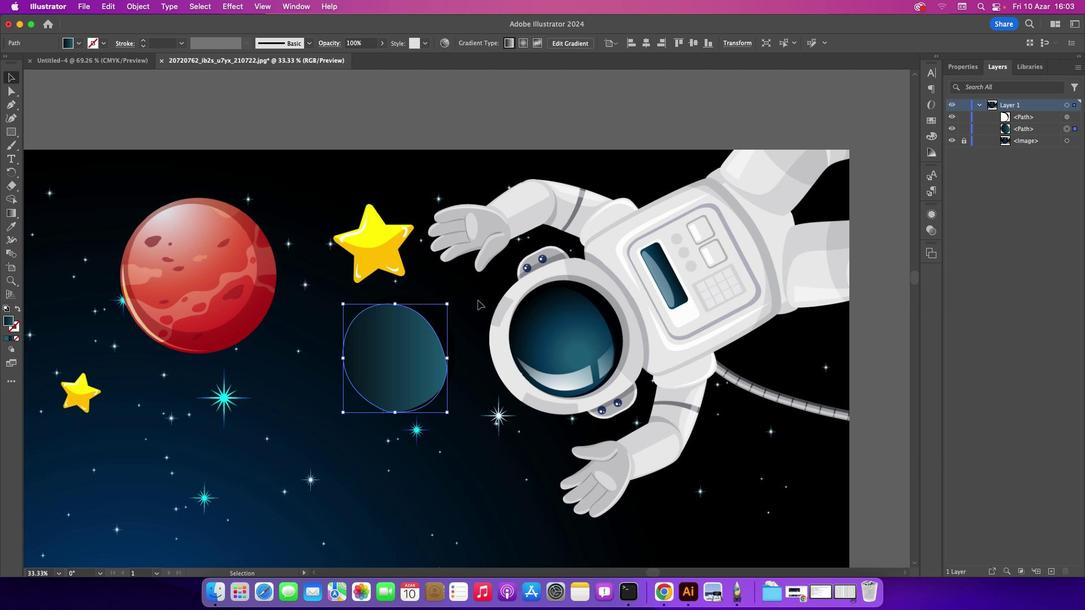 
Action: Mouse pressed left at (477, 300)
Screenshot: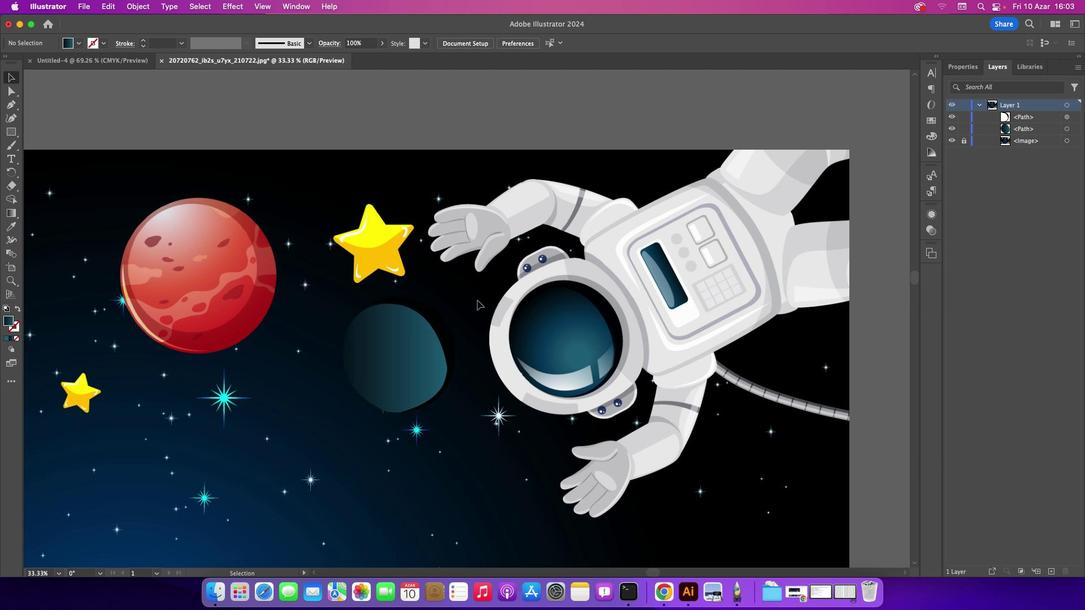 
Action: Mouse moved to (379, 355)
Screenshot: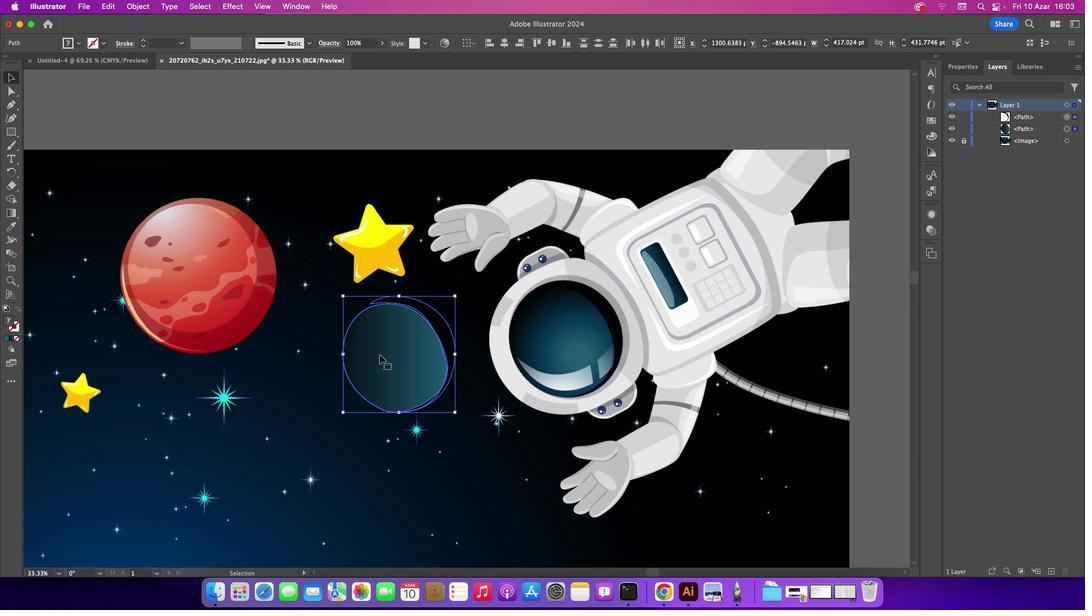 
Action: Mouse pressed left at (379, 355)
Screenshot: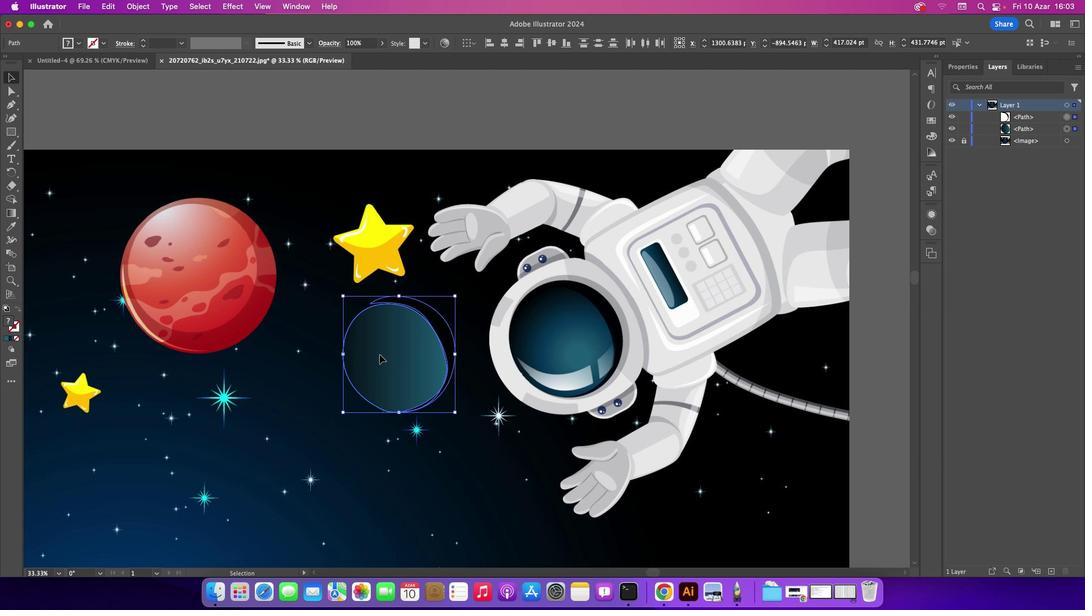 
Action: Mouse moved to (400, 298)
Screenshot: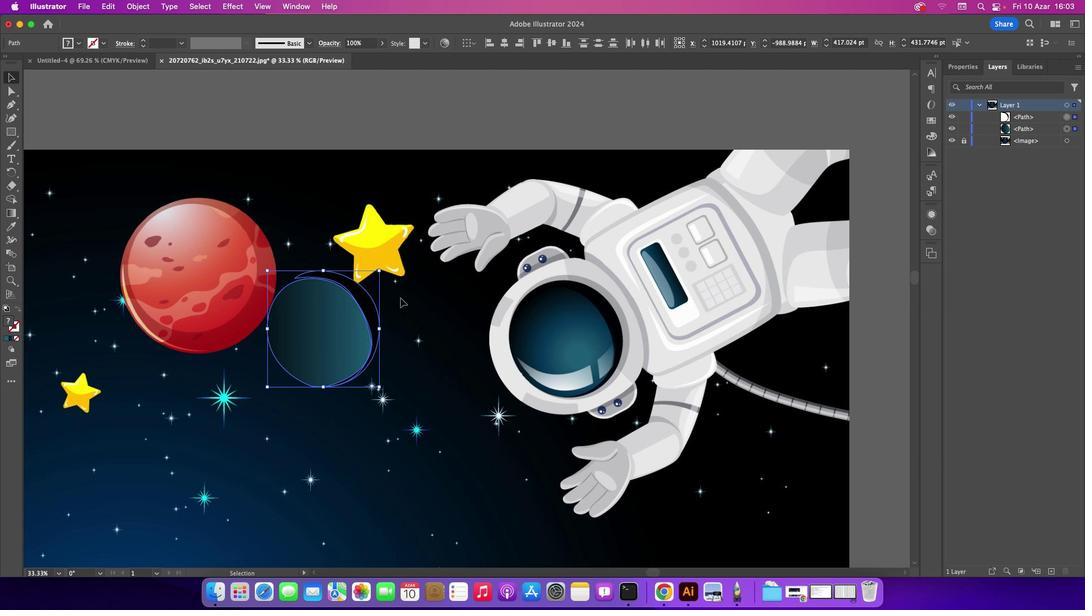 
Action: Mouse pressed left at (400, 298)
Screenshot: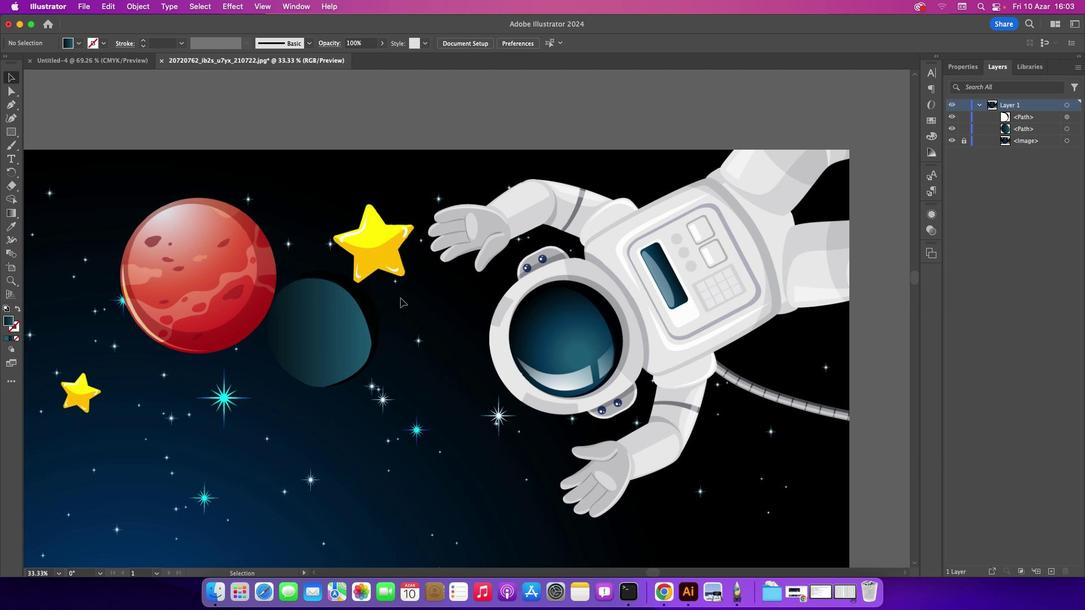 
Action: Mouse pressed left at (400, 298)
Screenshot: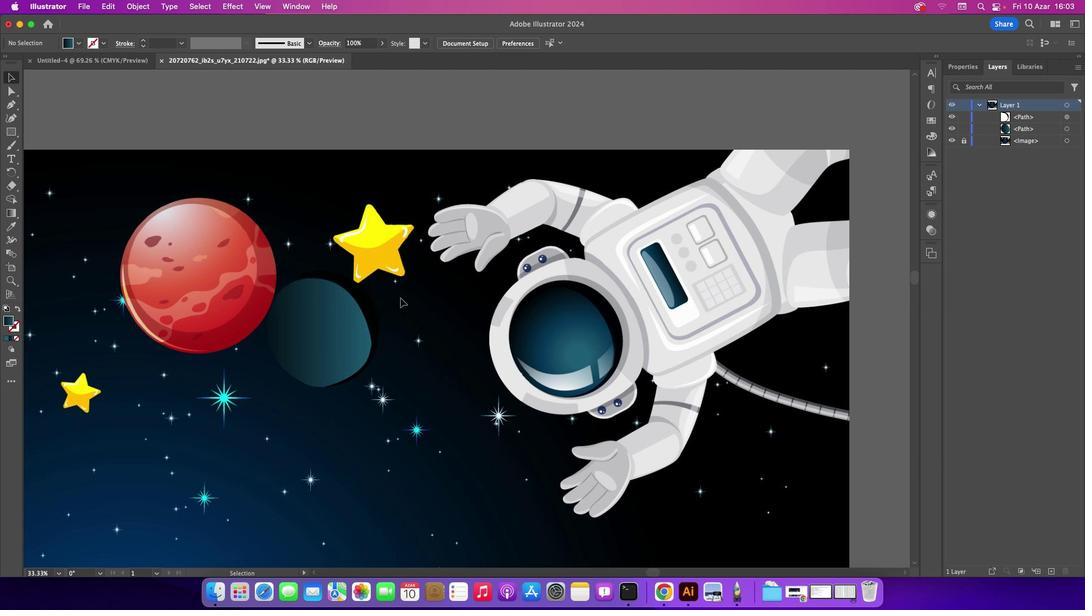 
Action: Mouse moved to (13, 108)
Screenshot: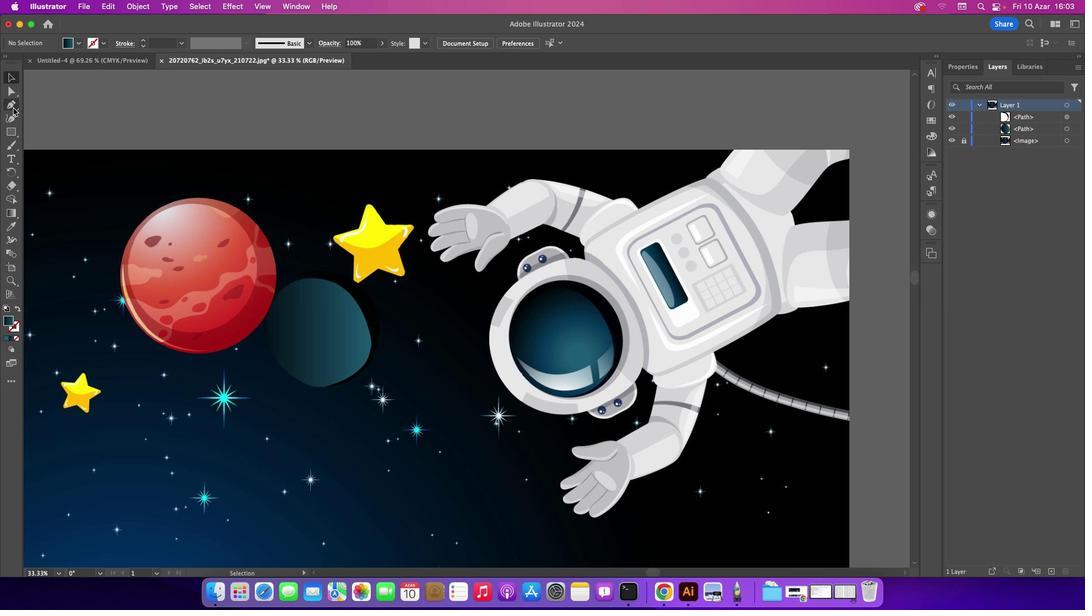 
Action: Mouse pressed left at (13, 108)
Screenshot: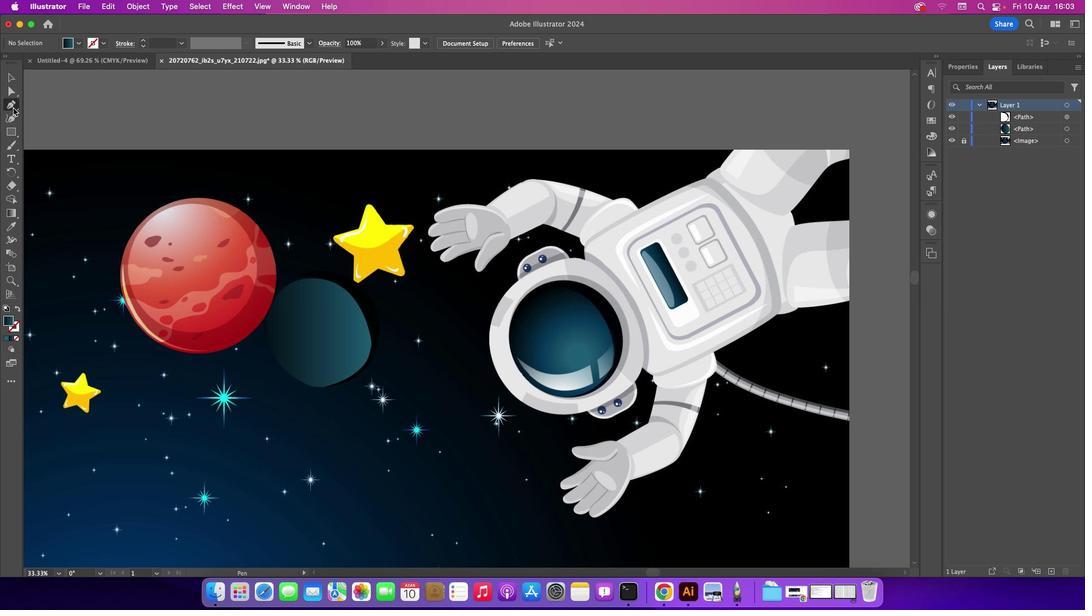 
Action: Mouse moved to (516, 358)
Screenshot: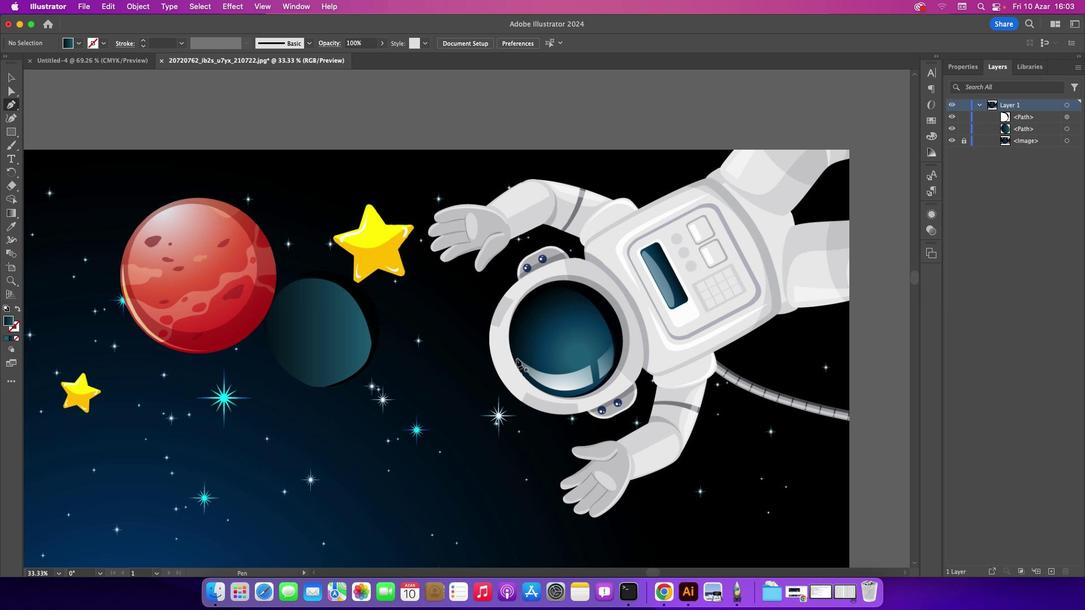 
Action: Mouse pressed left at (516, 358)
Screenshot: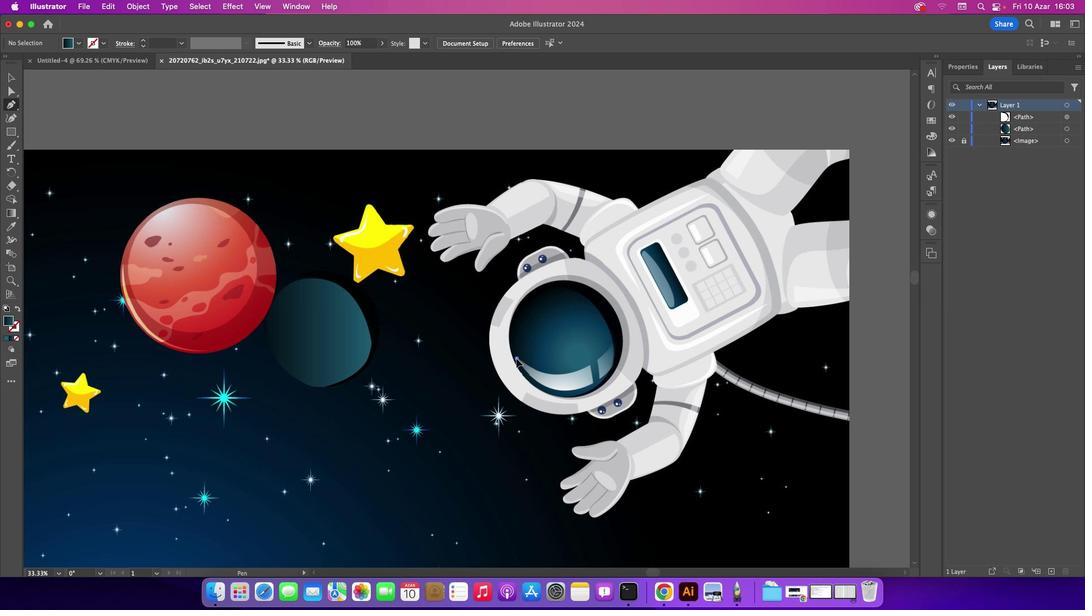 
Action: Mouse moved to (587, 365)
Screenshot: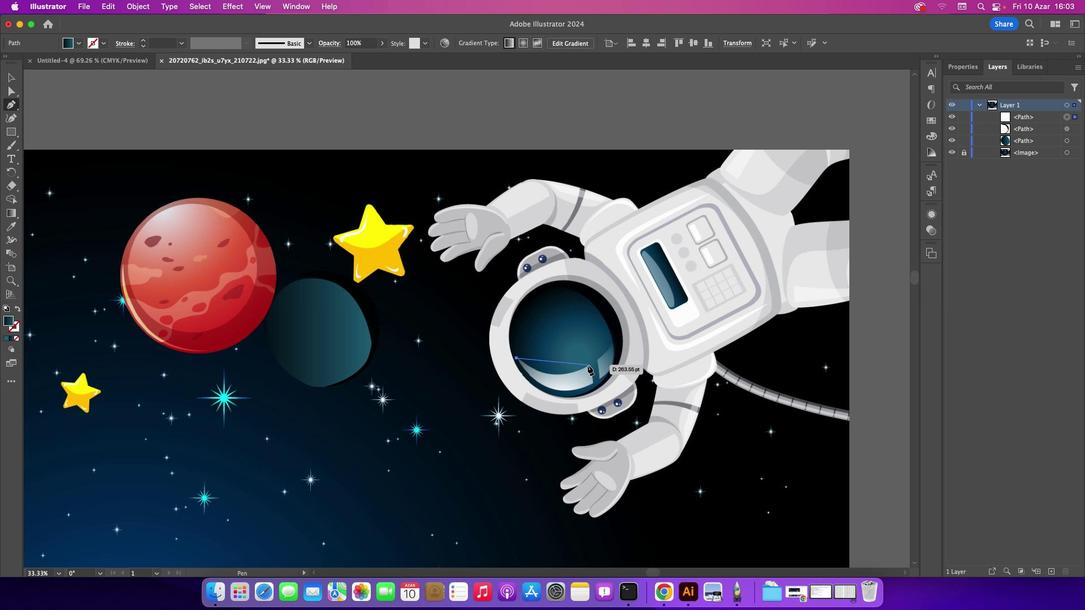 
Action: Mouse pressed left at (587, 365)
Screenshot: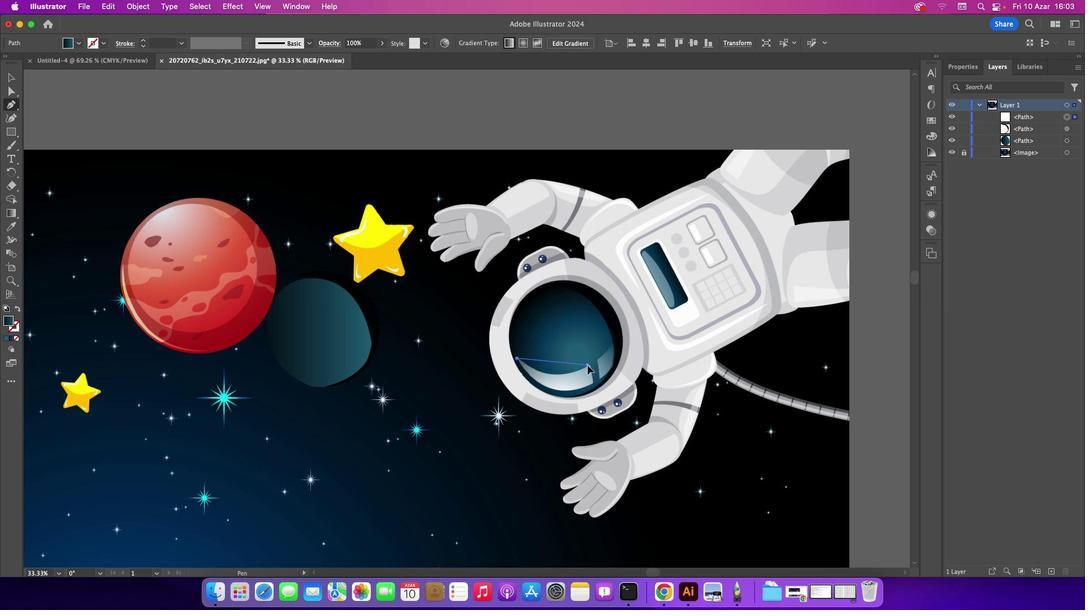 
Action: Mouse moved to (587, 363)
Screenshot: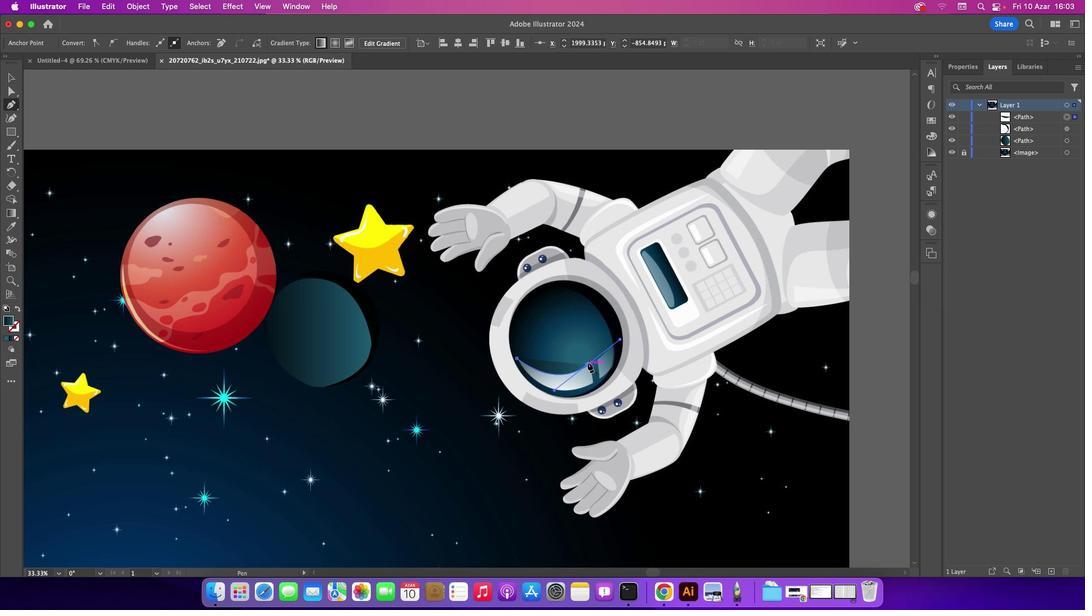 
Action: Mouse pressed left at (587, 363)
Screenshot: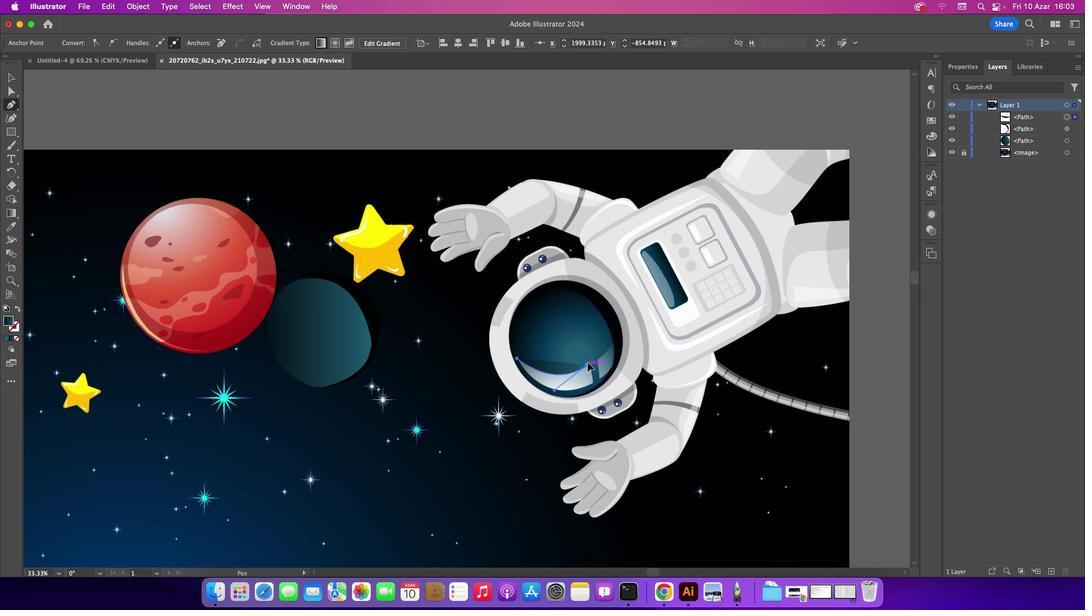 
Action: Mouse moved to (590, 364)
Screenshot: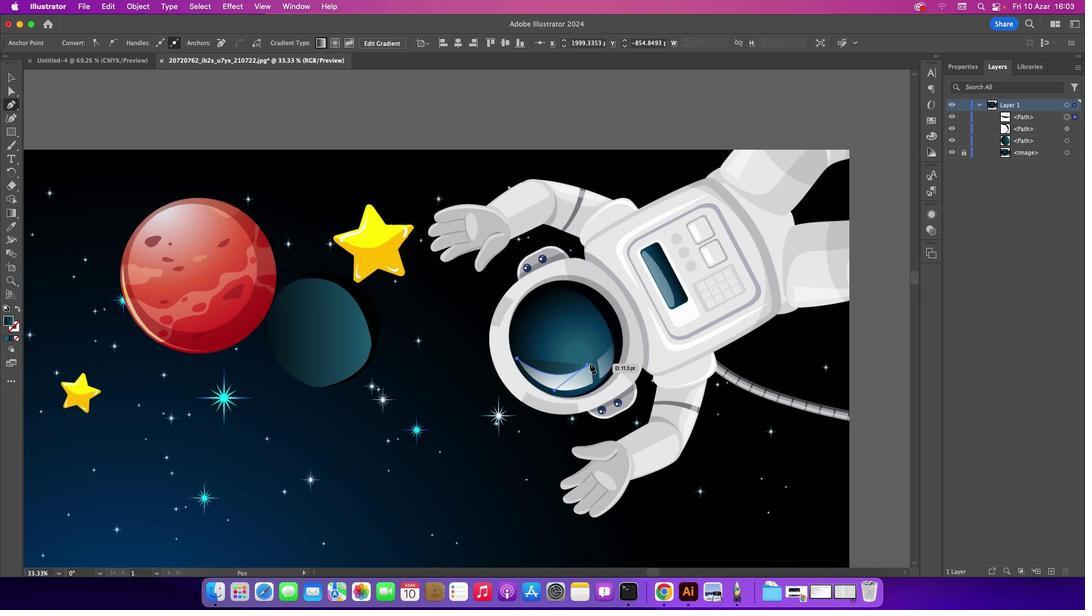 
Action: Mouse pressed left at (590, 364)
Screenshot: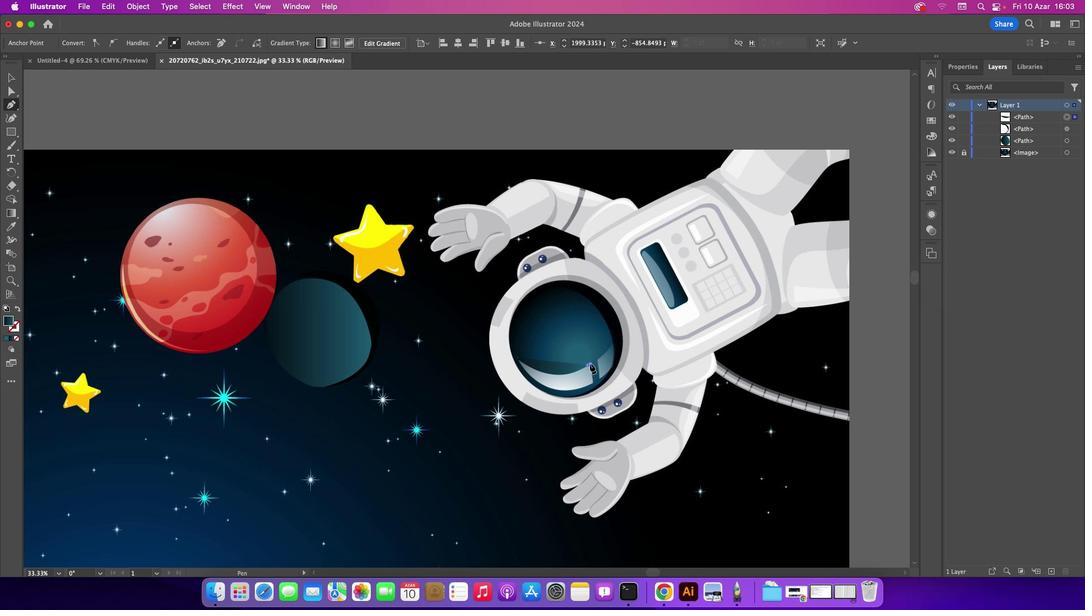 
Action: Mouse moved to (593, 381)
Screenshot: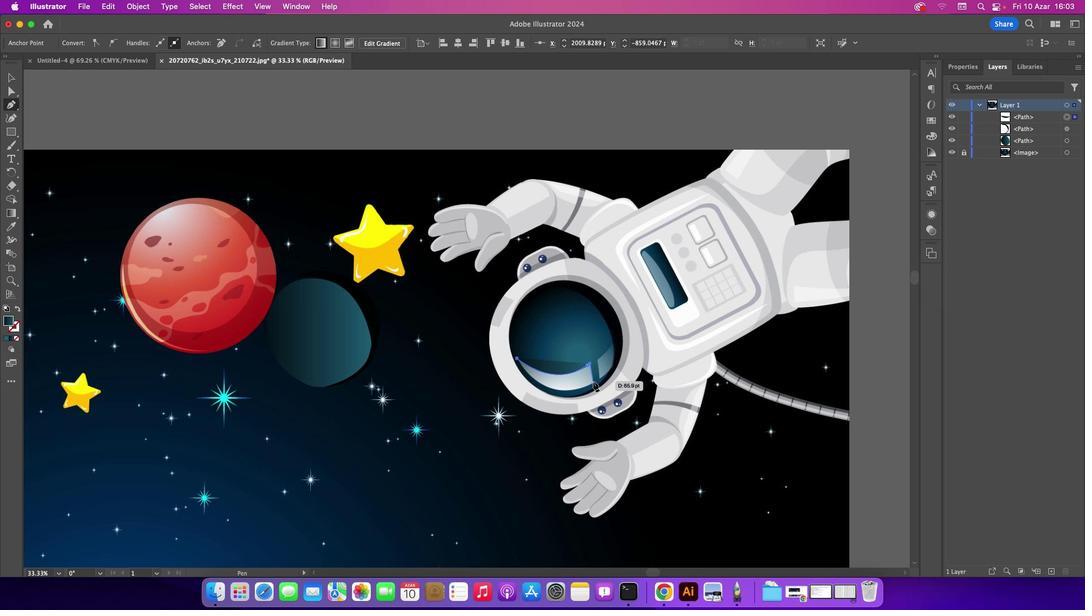 
Action: Mouse pressed left at (593, 381)
Screenshot: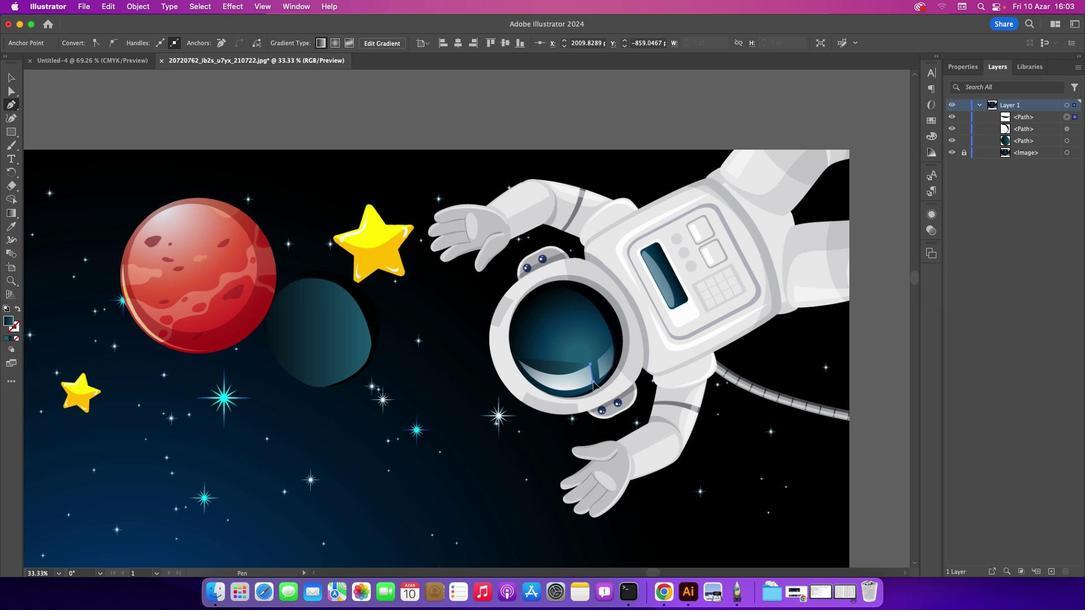 
Action: Mouse moved to (517, 359)
Screenshot: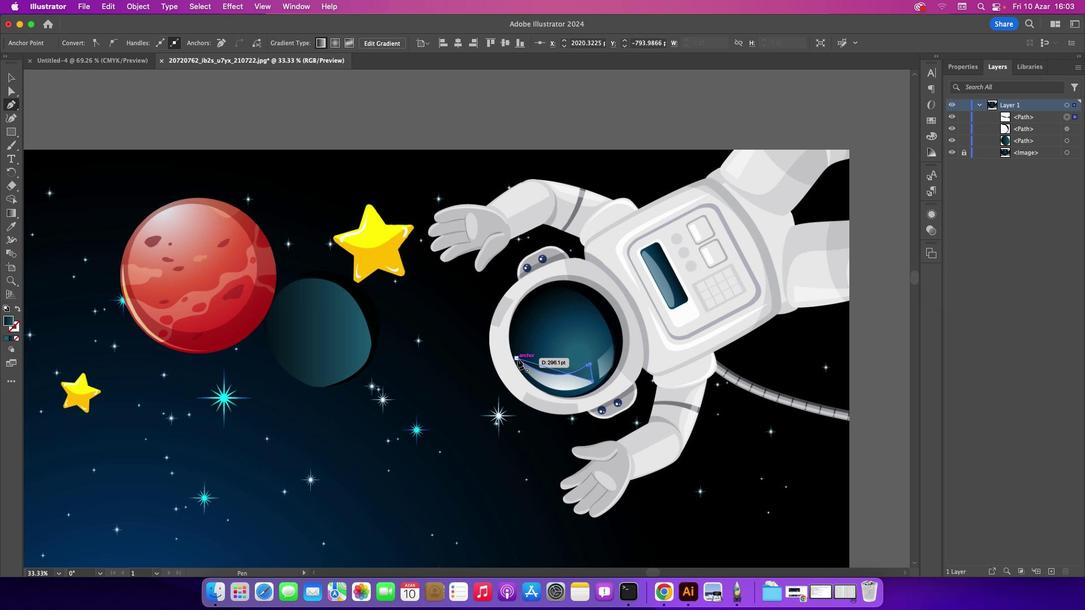 
Action: Mouse pressed left at (517, 359)
Screenshot: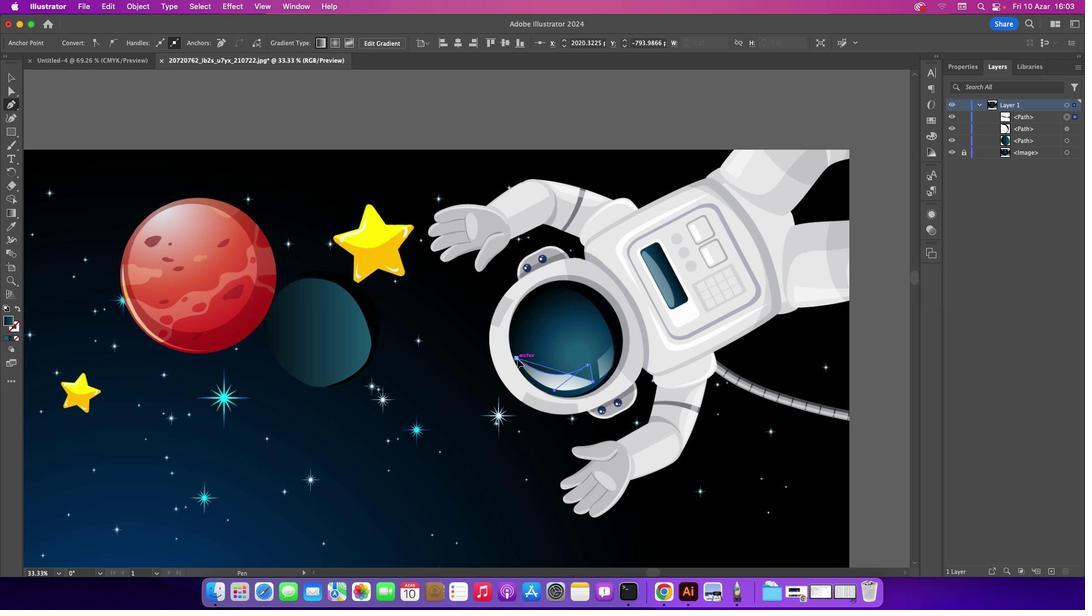 
Action: Mouse moved to (7, 74)
Screenshot: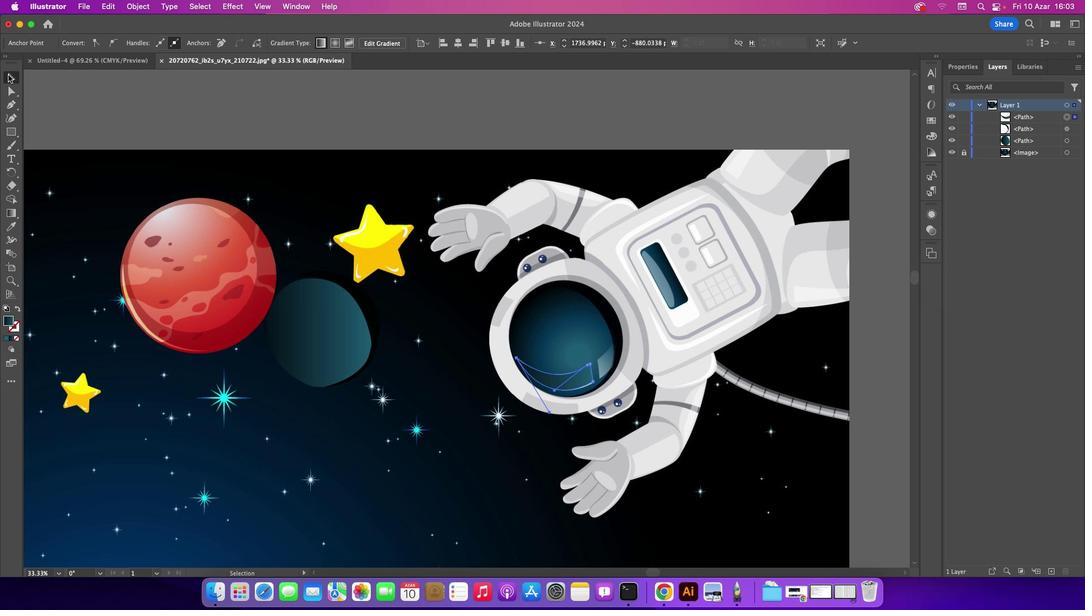 
Action: Mouse pressed left at (7, 74)
Screenshot: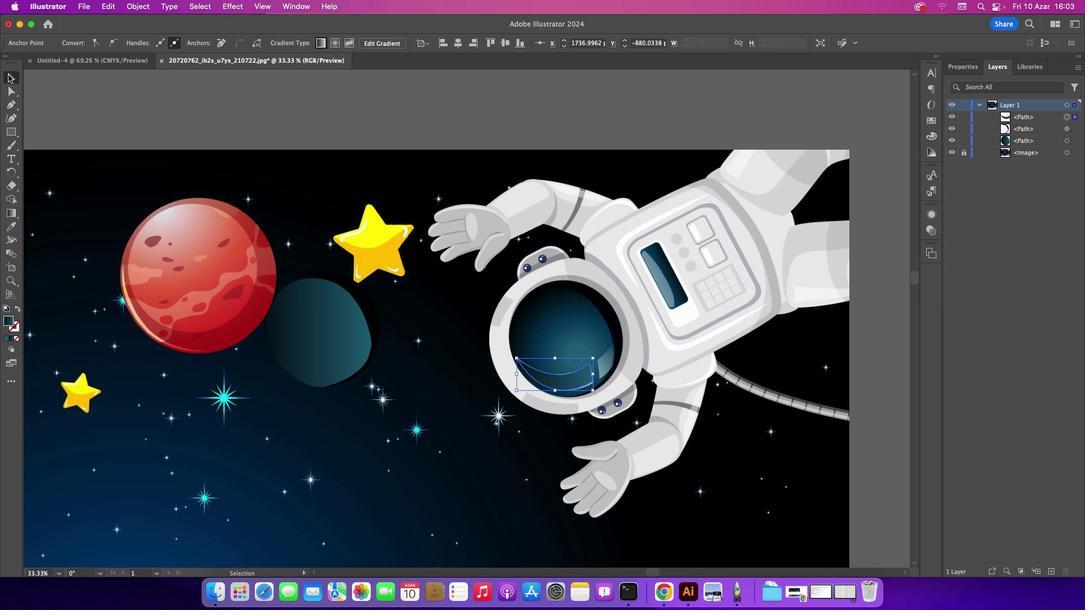 
Action: Mouse moved to (190, 126)
Screenshot: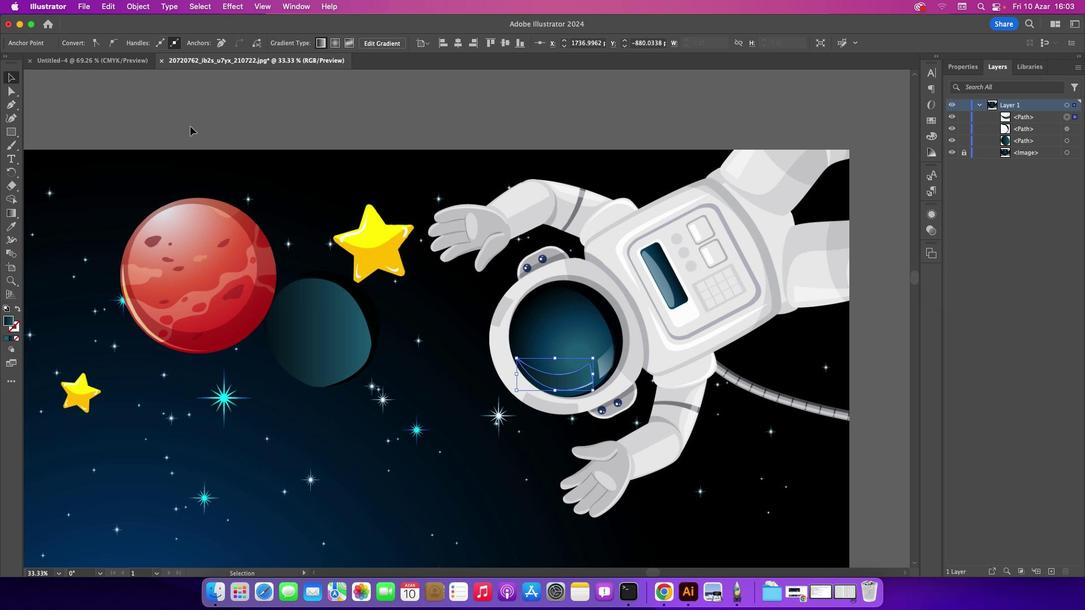 
Action: Mouse pressed left at (190, 126)
Screenshot: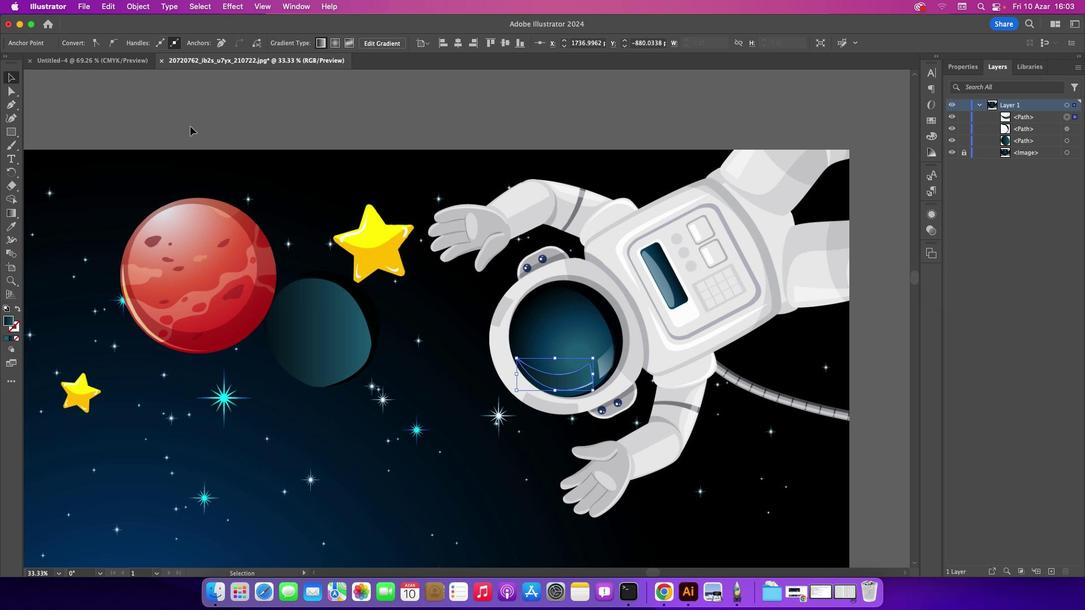 
Action: Mouse moved to (558, 377)
Screenshot: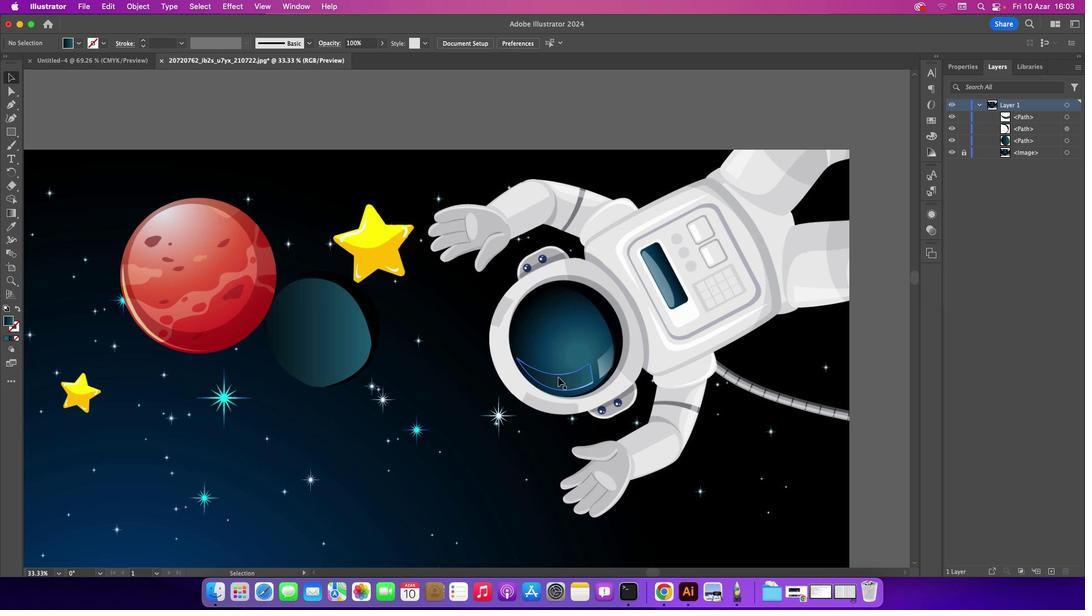 
Action: Mouse pressed left at (558, 377)
Screenshot: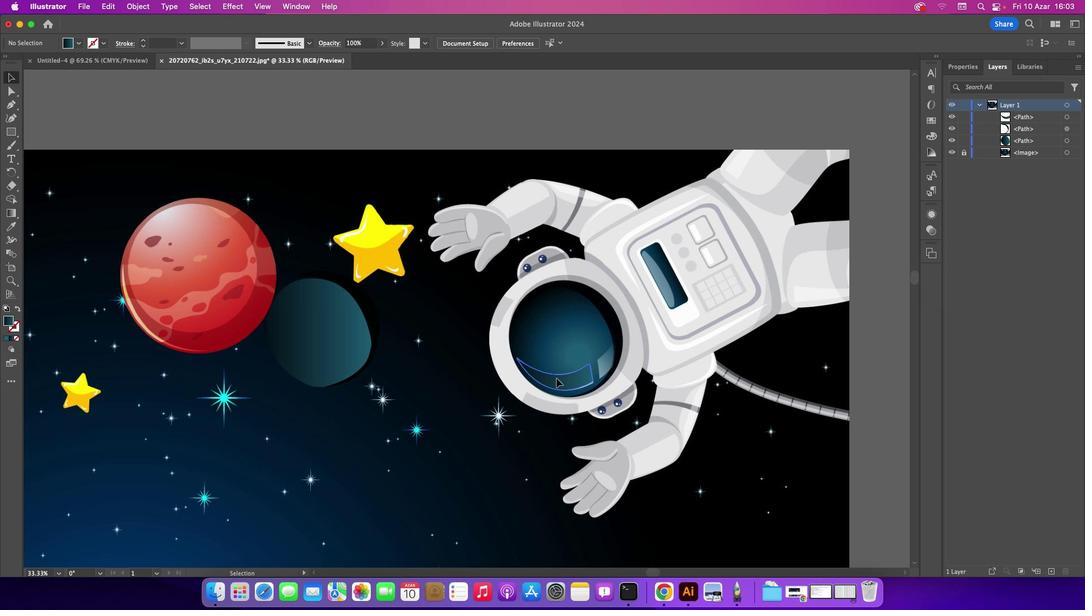 
Action: Mouse moved to (15, 231)
Screenshot: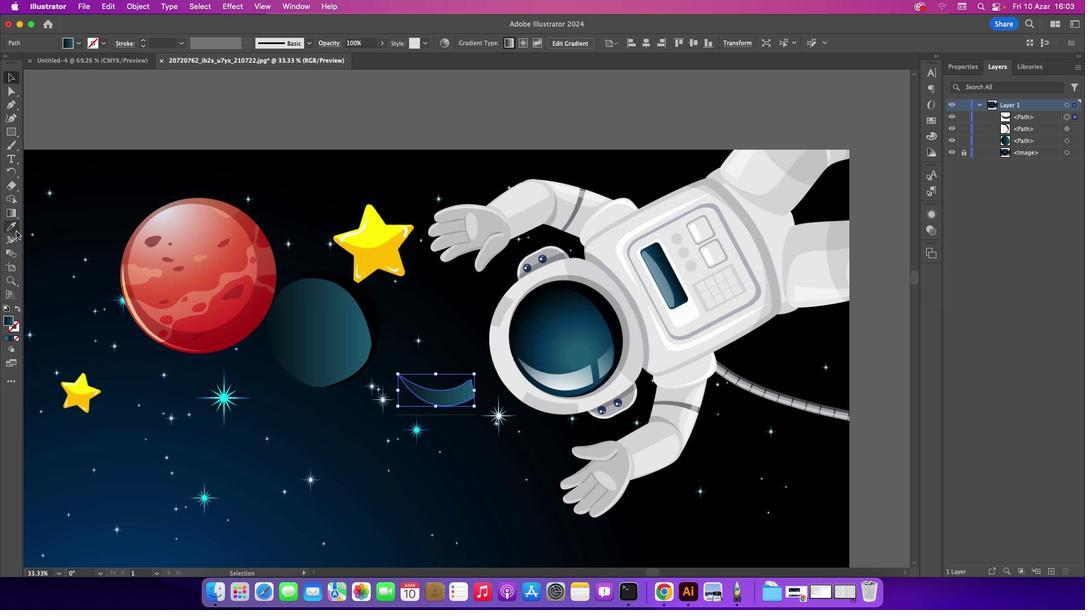 
Action: Mouse pressed left at (15, 231)
Screenshot: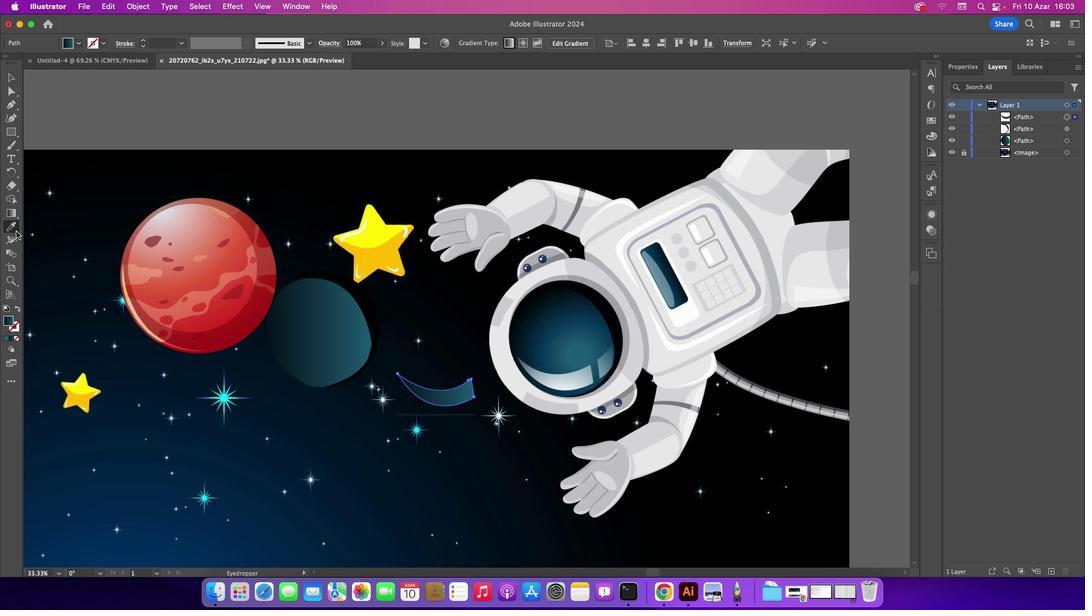 
Action: Mouse moved to (565, 383)
Screenshot: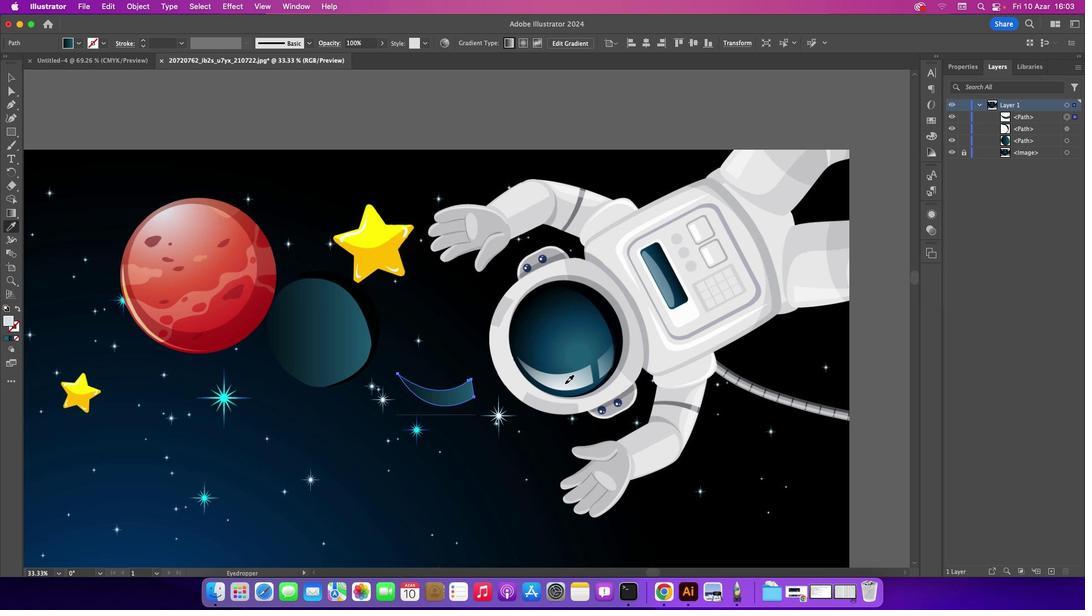 
Action: Mouse pressed left at (565, 383)
Screenshot: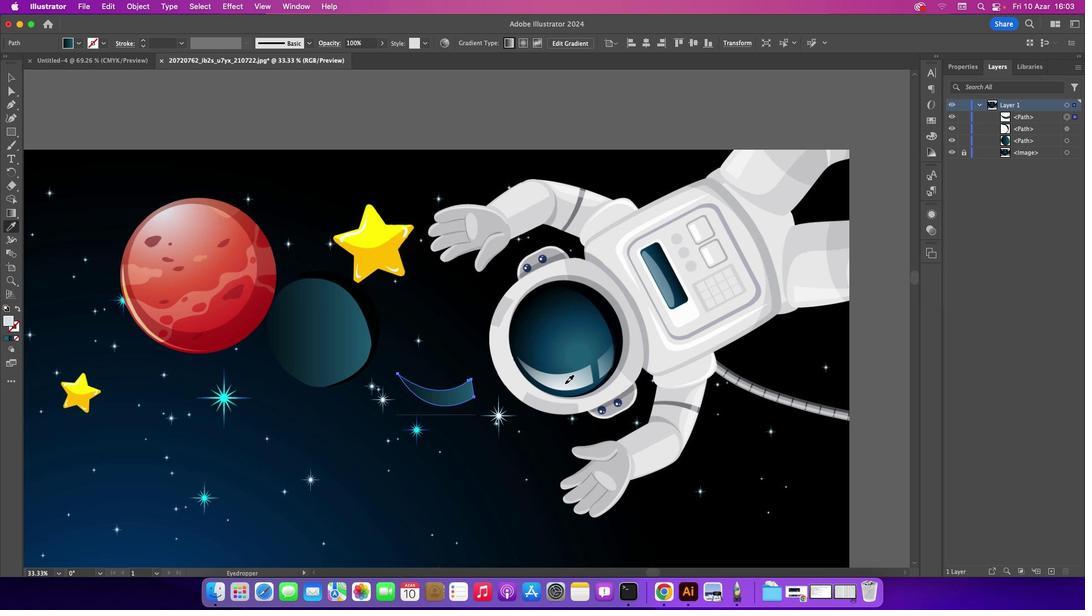 
Action: Mouse moved to (17, 78)
Screenshot: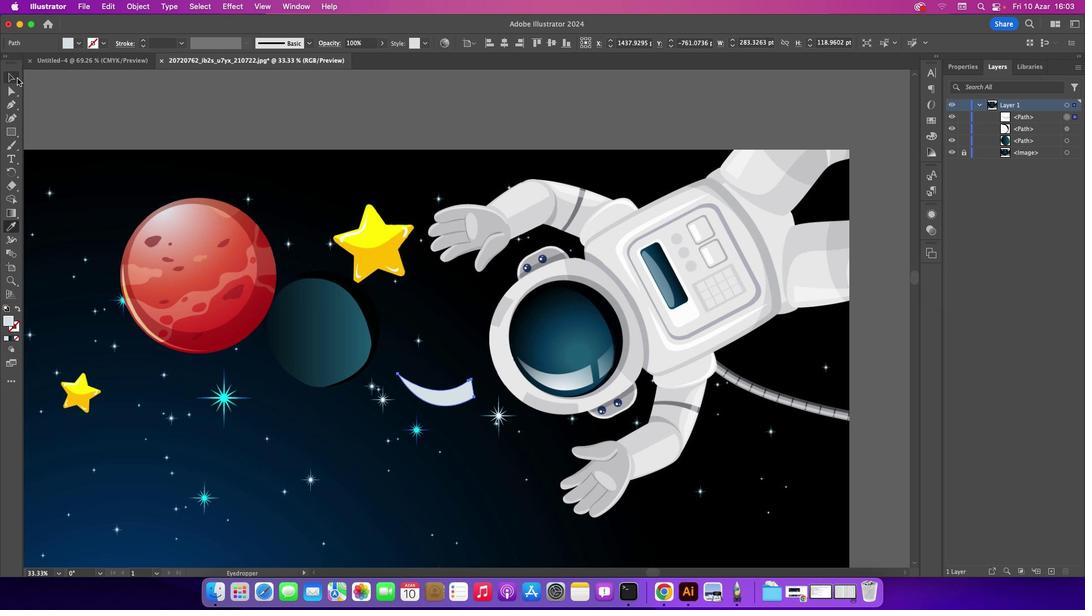 
Action: Mouse pressed left at (17, 78)
Screenshot: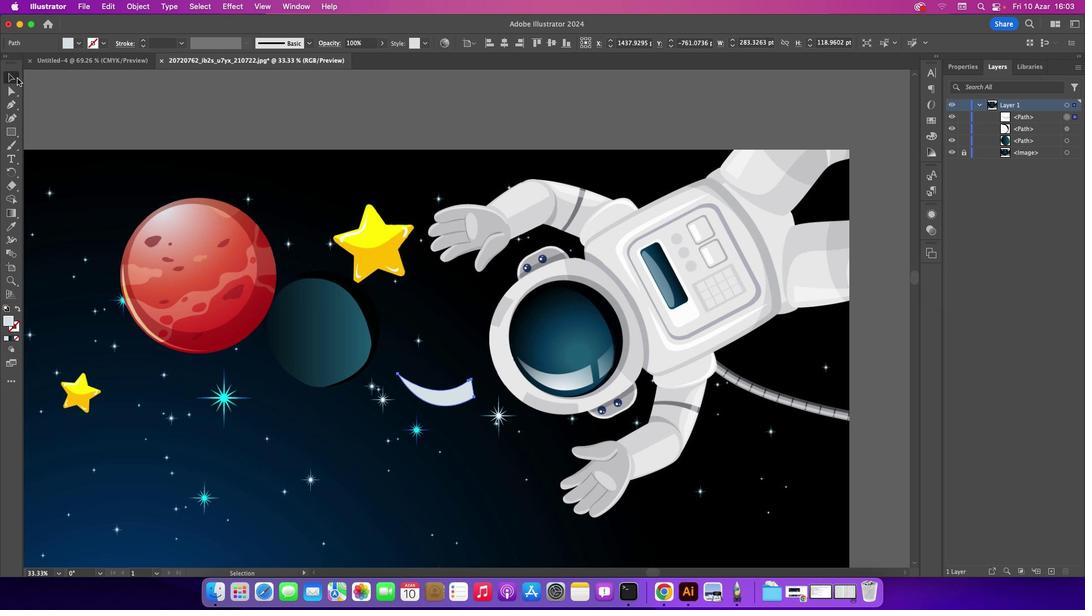 
Action: Mouse moved to (356, 236)
Screenshot: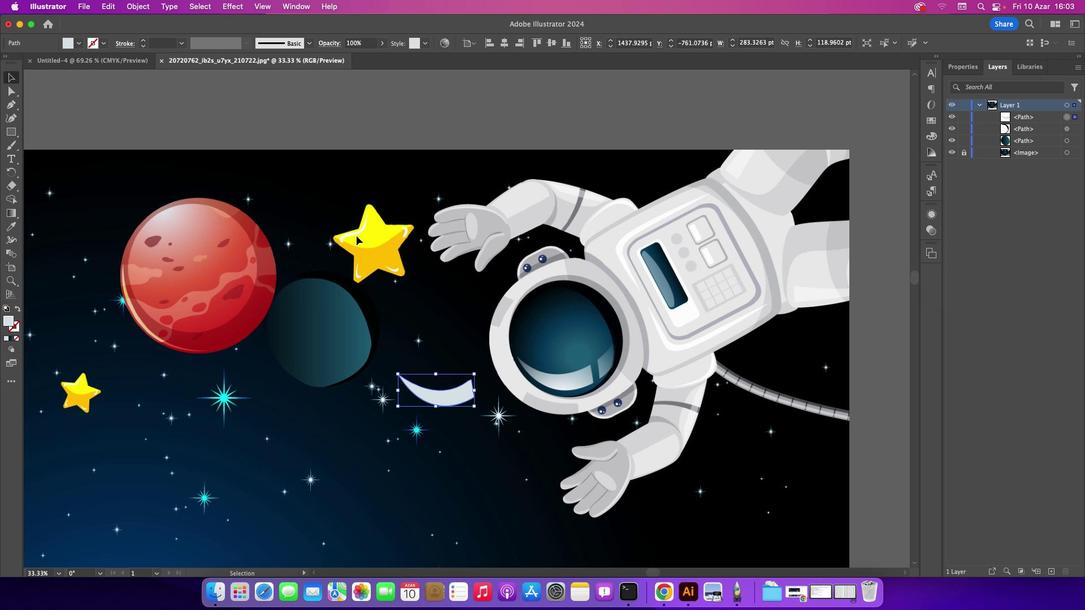 
Action: Mouse pressed left at (356, 236)
Screenshot: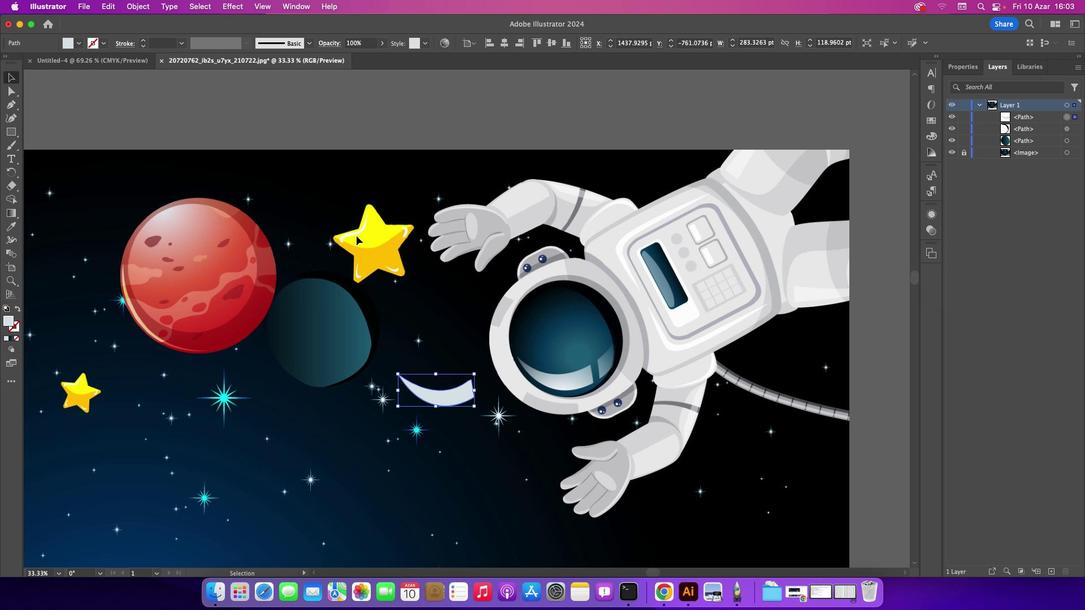 
Action: Mouse moved to (462, 393)
Screenshot: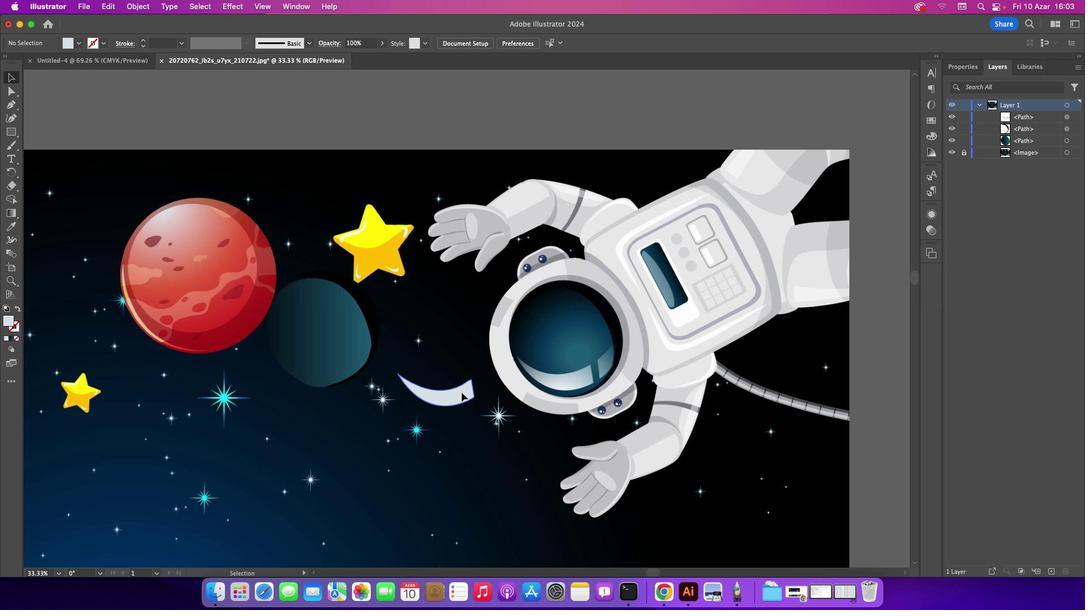 
Action: Mouse pressed left at (462, 393)
Screenshot: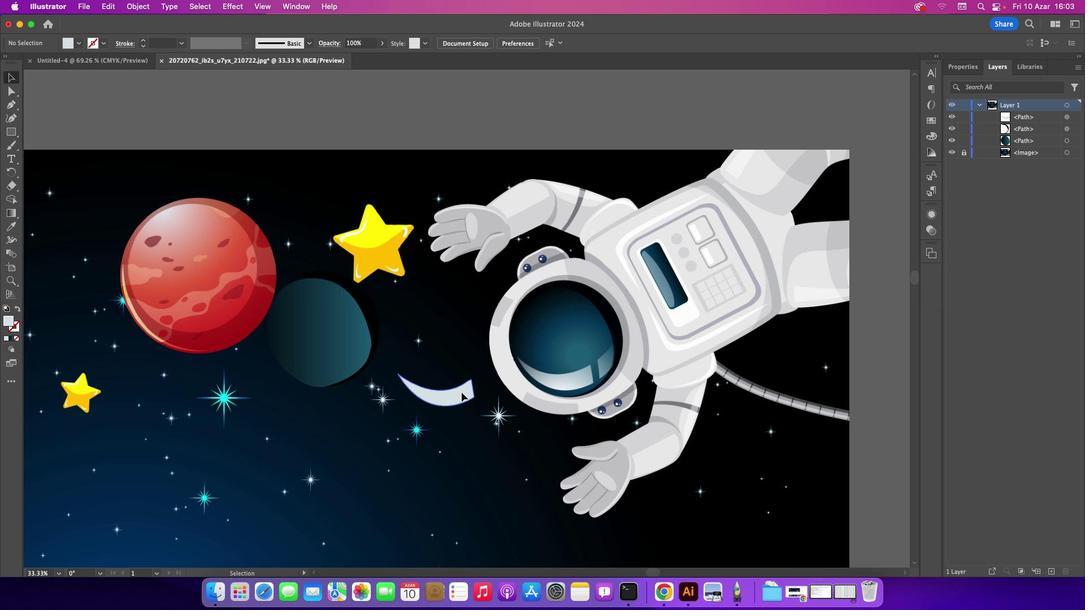 
Action: Mouse moved to (517, 407)
Screenshot: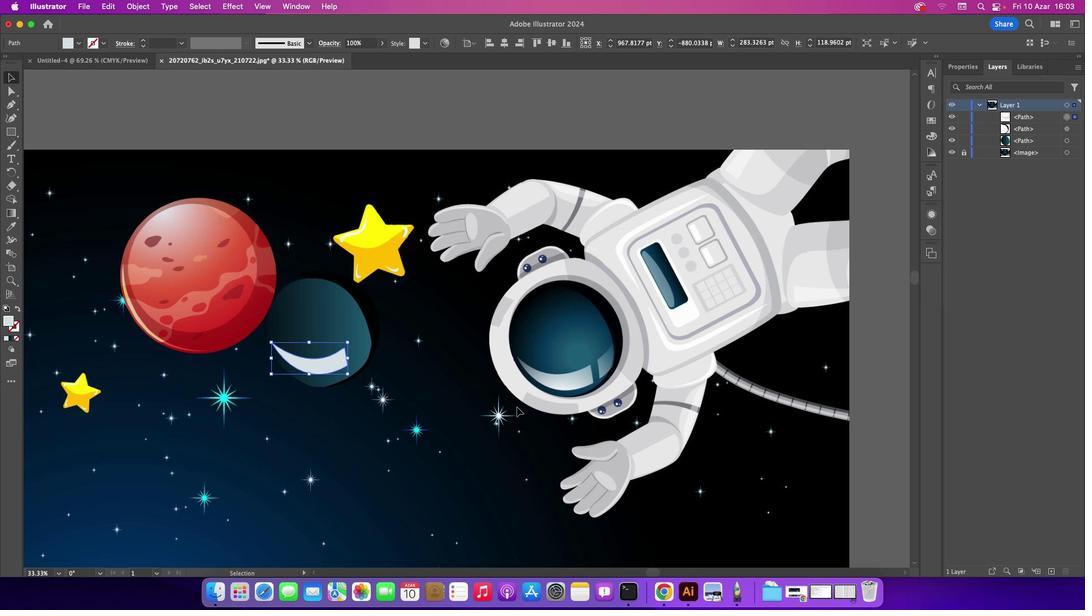 
Action: Mouse pressed left at (517, 407)
Screenshot: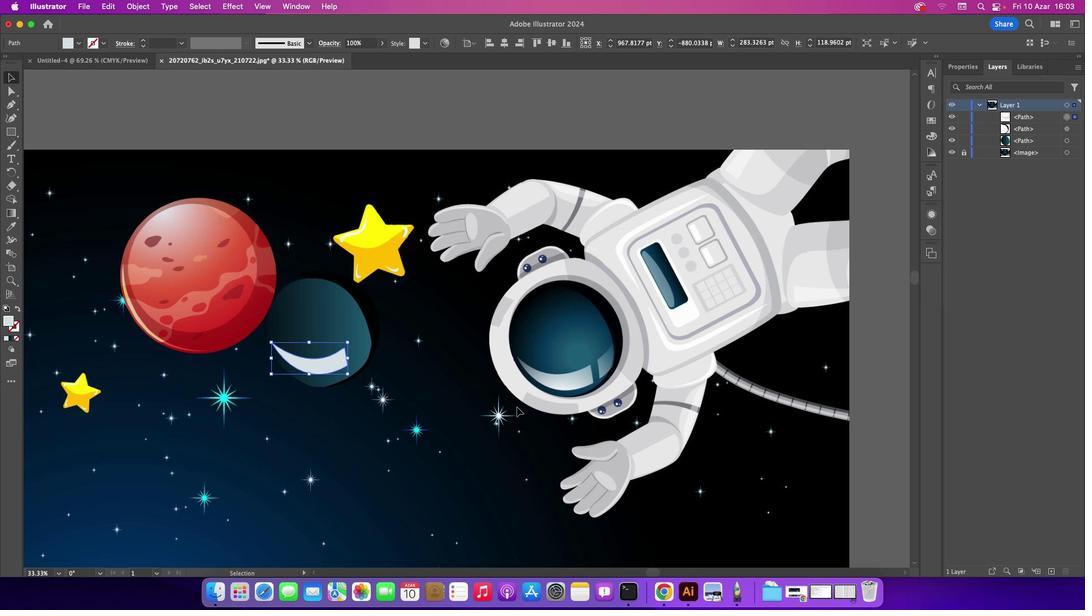 
Action: Mouse moved to (9, 108)
Screenshot: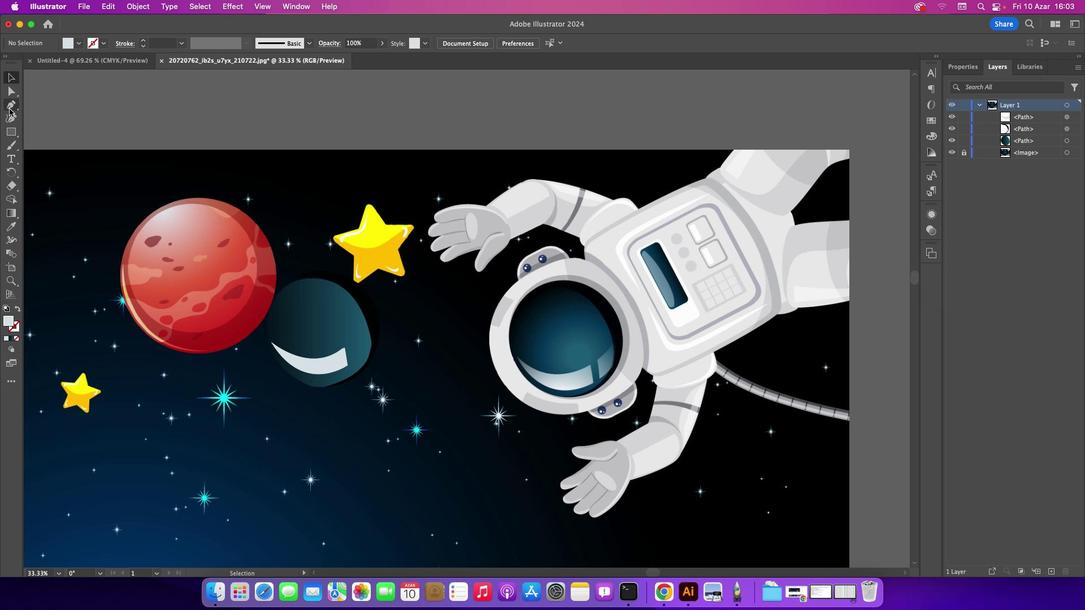
Action: Mouse pressed left at (9, 108)
Screenshot: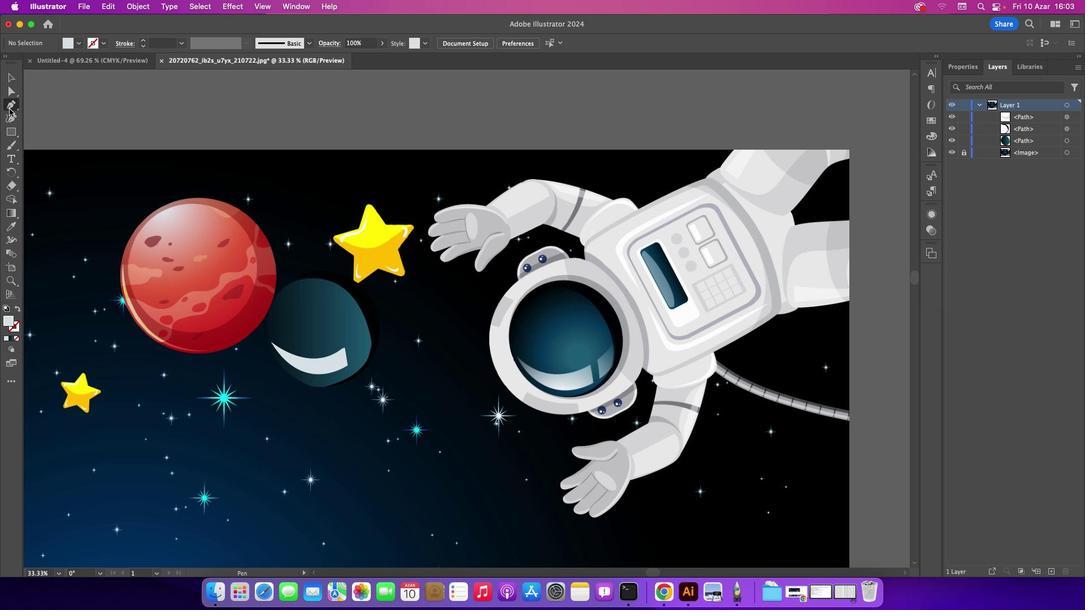 
Action: Mouse moved to (613, 344)
Screenshot: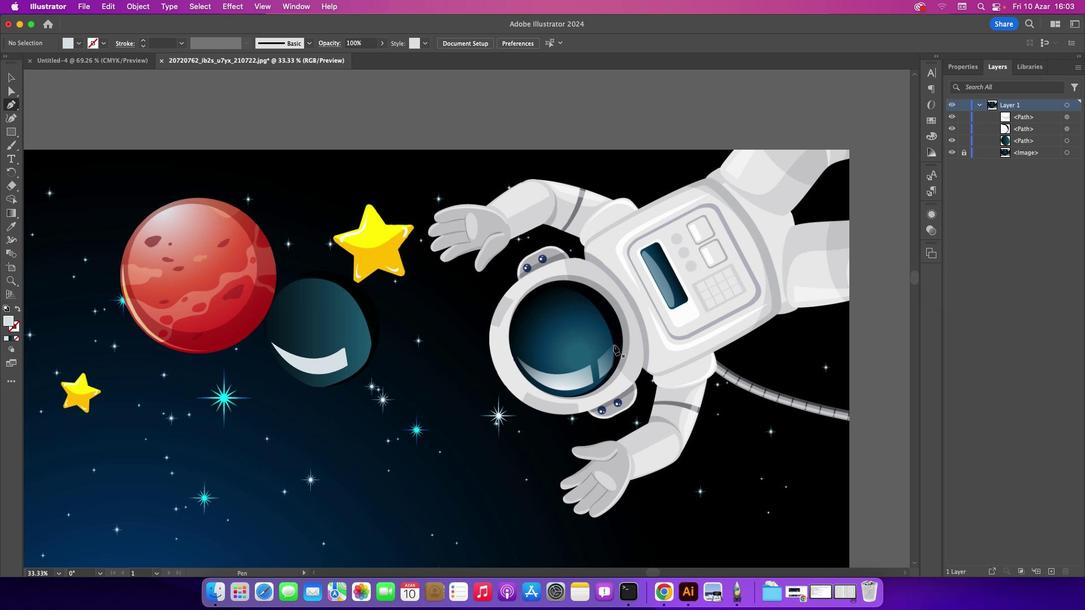 
Action: Mouse pressed left at (613, 344)
Screenshot: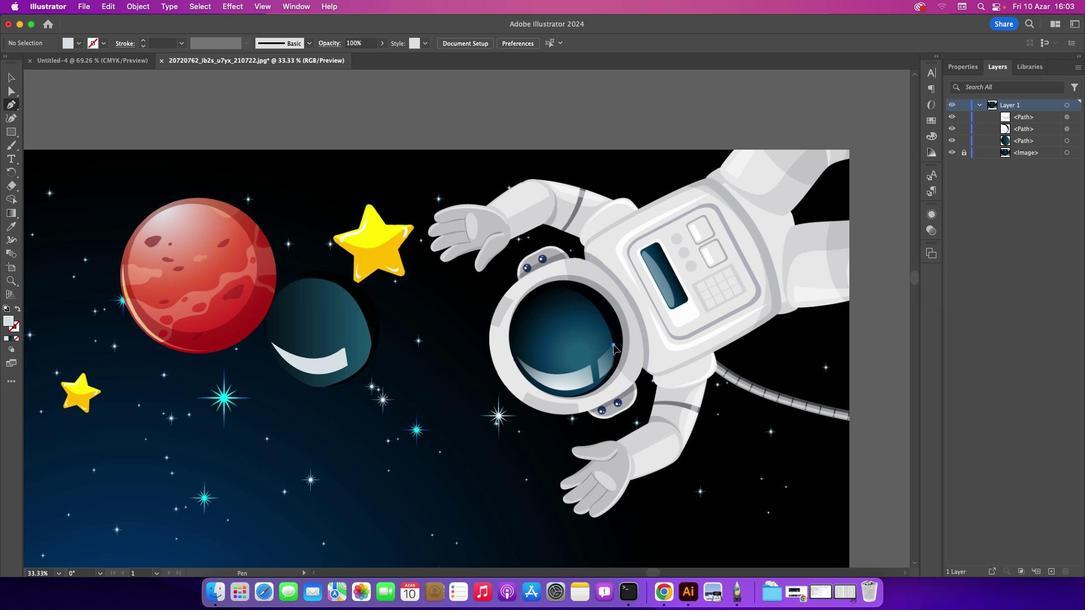 
Action: Mouse moved to (598, 359)
Screenshot: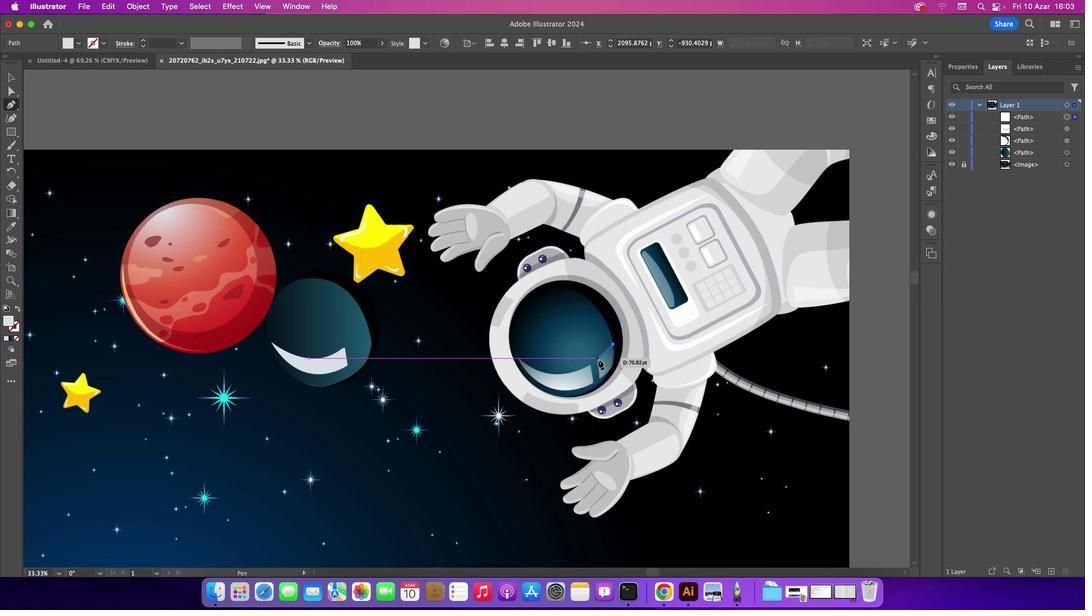 
Action: Mouse pressed left at (598, 359)
Screenshot: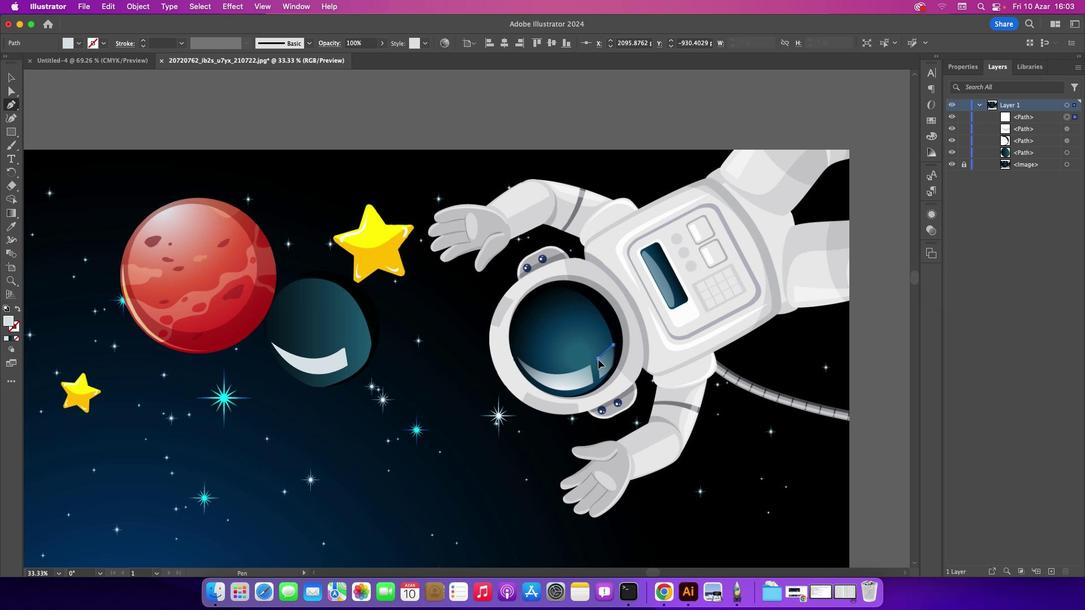 
Action: Mouse moved to (601, 378)
Screenshot: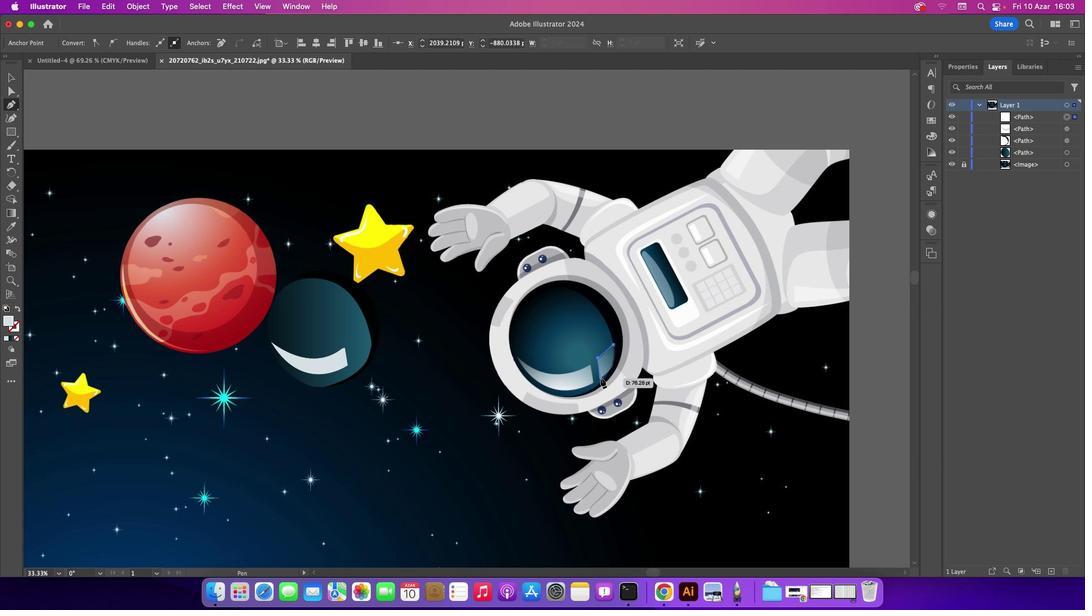 
Action: Mouse pressed left at (601, 378)
Screenshot: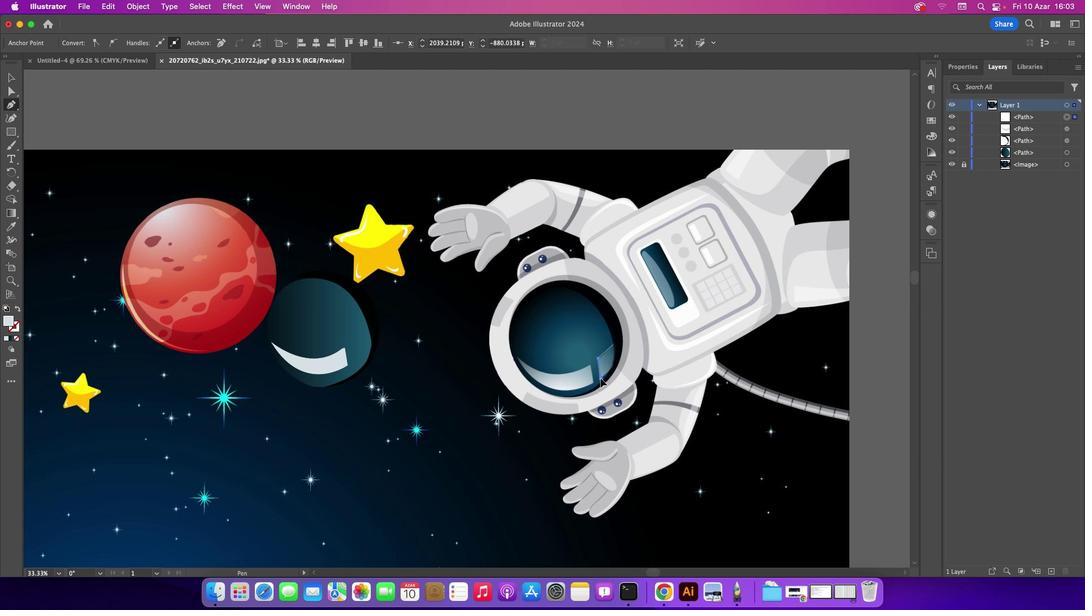 
Action: Mouse moved to (612, 364)
Screenshot: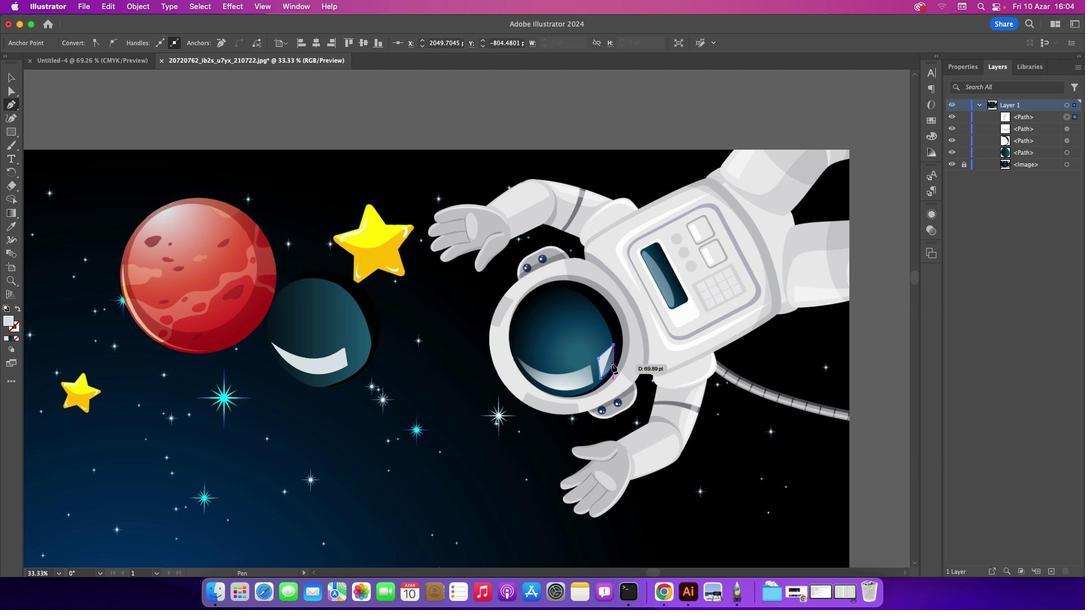 
Action: Mouse pressed left at (612, 364)
Screenshot: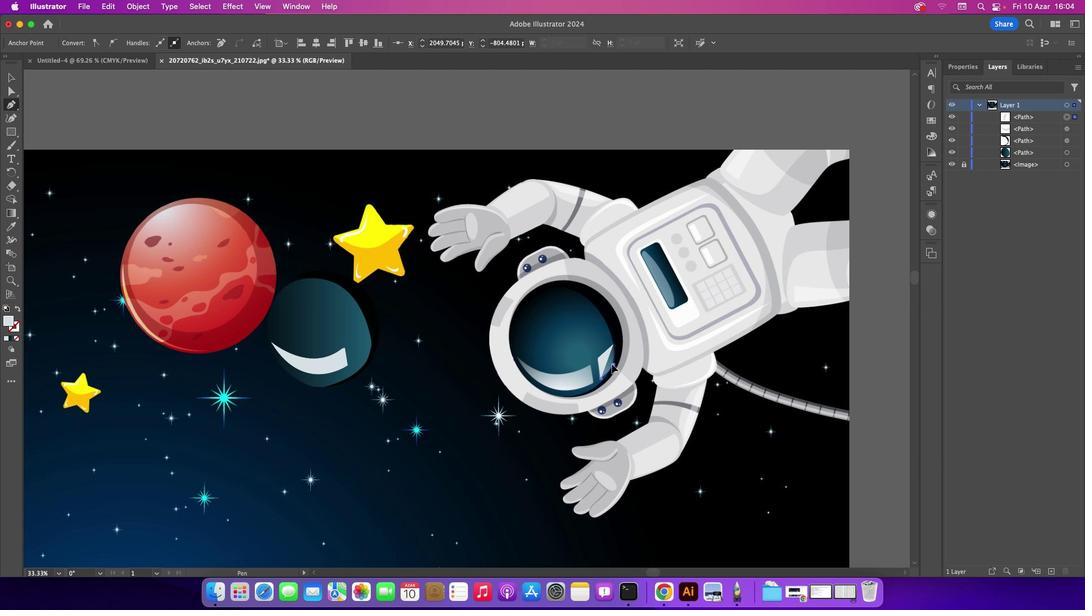 
Action: Mouse moved to (14, 336)
Screenshot: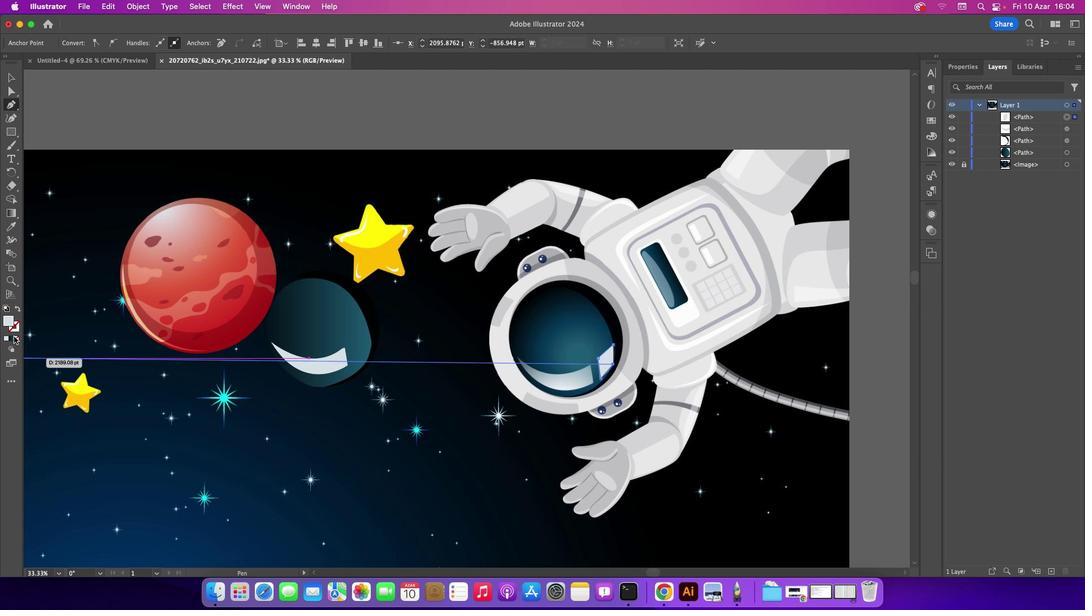 
Action: Mouse pressed left at (14, 336)
Screenshot: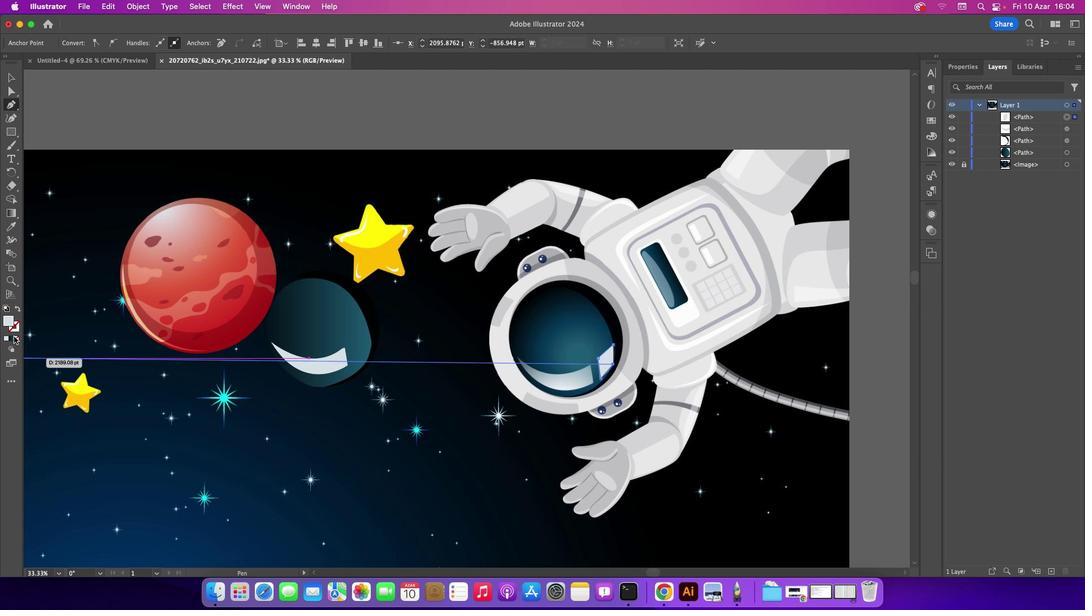 
Action: Mouse moved to (614, 346)
Screenshot: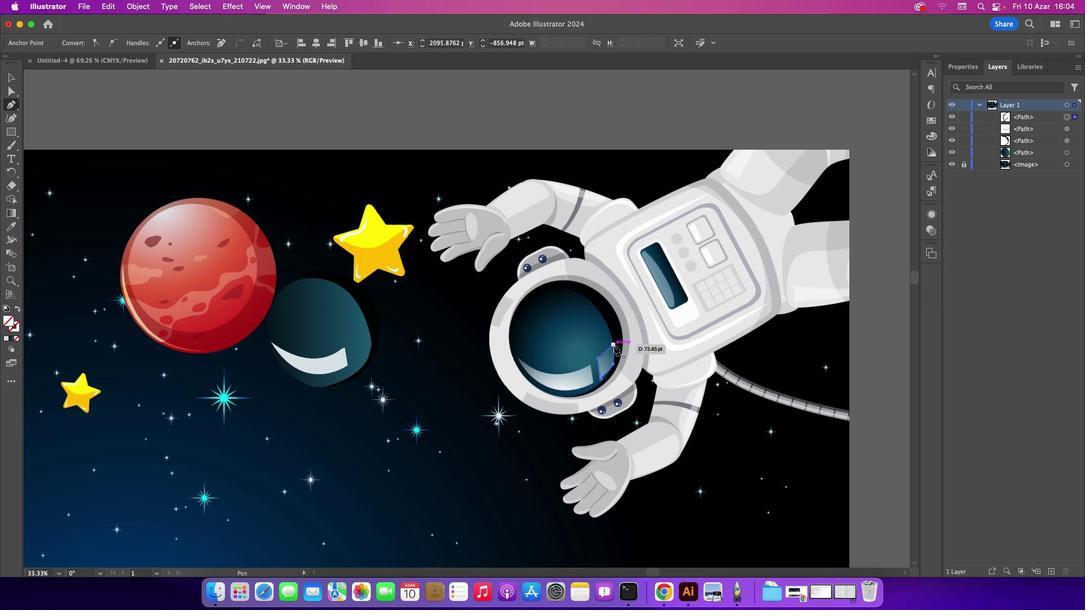 
Action: Mouse pressed left at (614, 346)
Screenshot: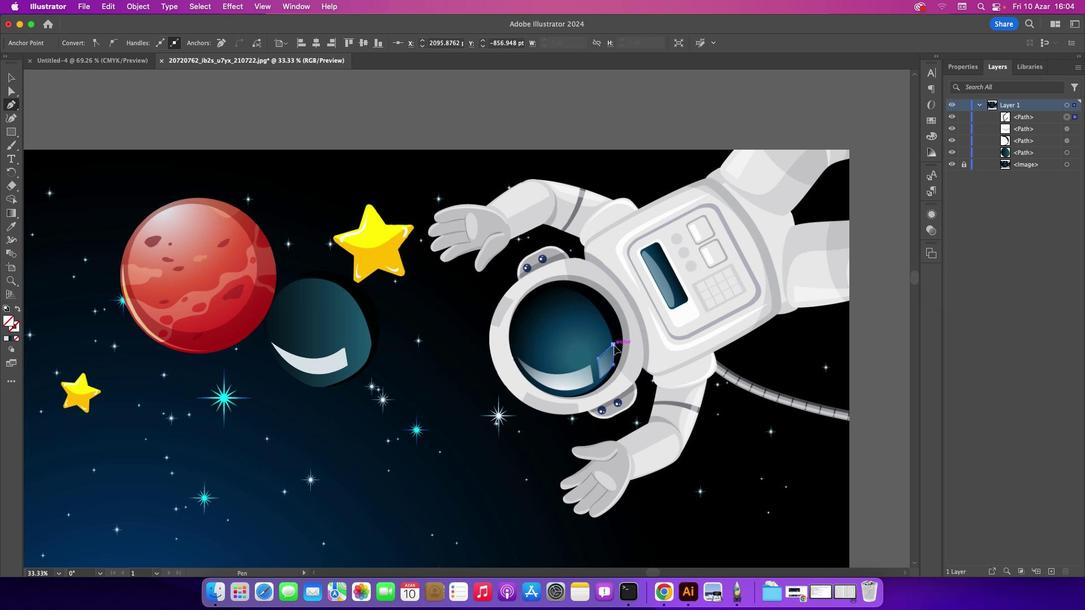 
Action: Mouse moved to (15, 80)
Screenshot: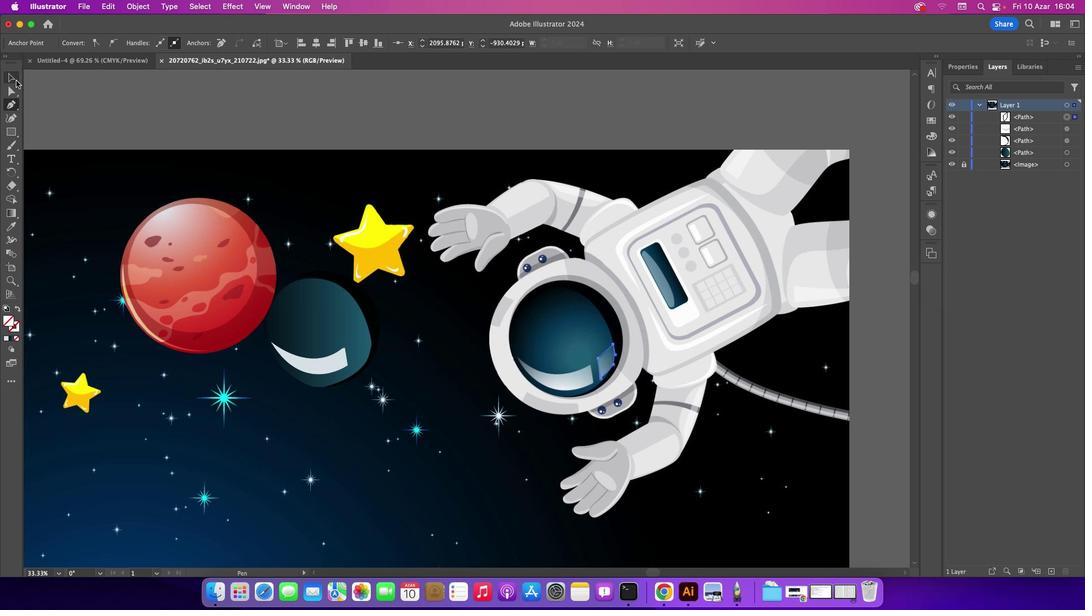 
Action: Mouse pressed left at (15, 80)
Screenshot: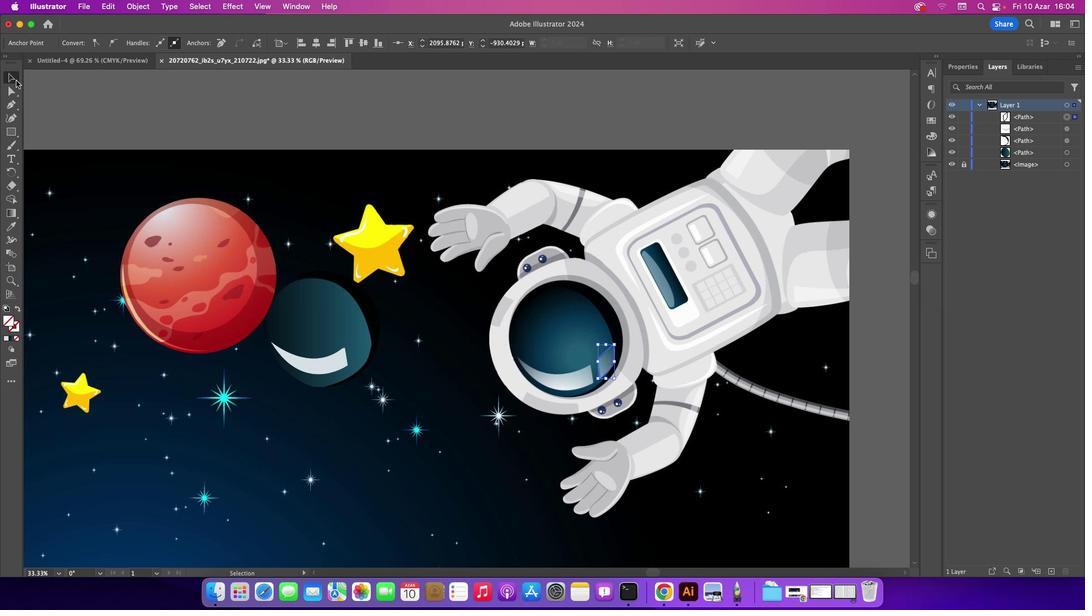 
Action: Mouse moved to (436, 373)
Screenshot: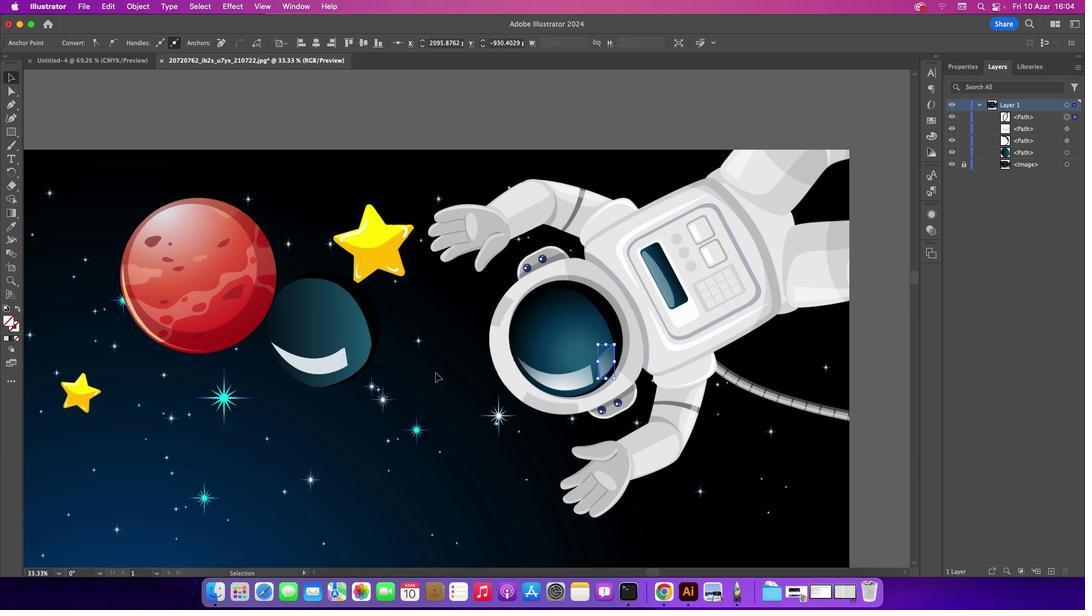 
Action: Mouse pressed left at (436, 373)
Screenshot: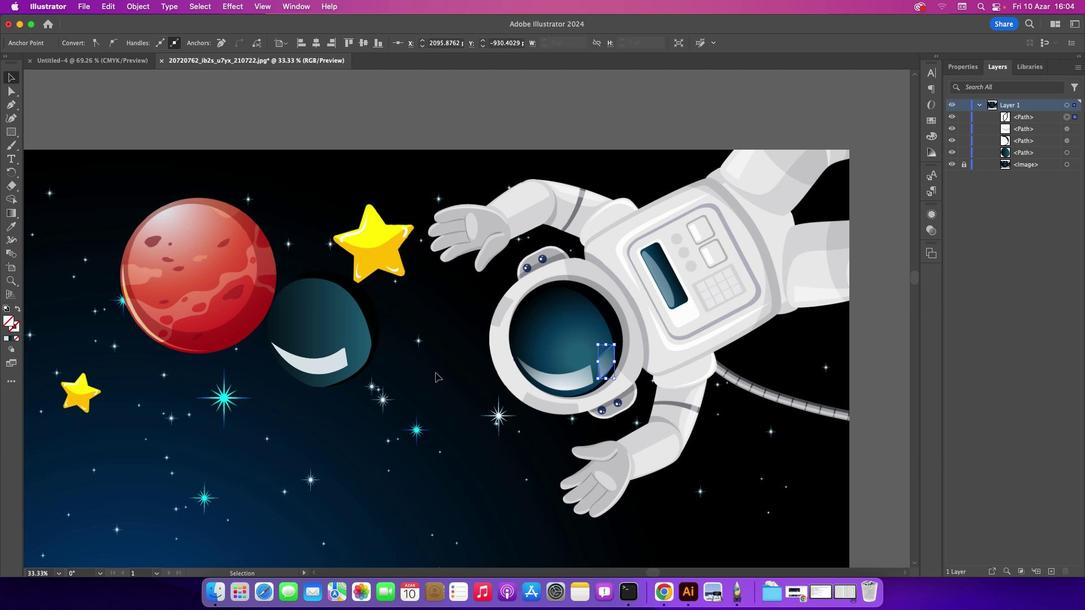 
Action: Mouse moved to (599, 359)
Screenshot: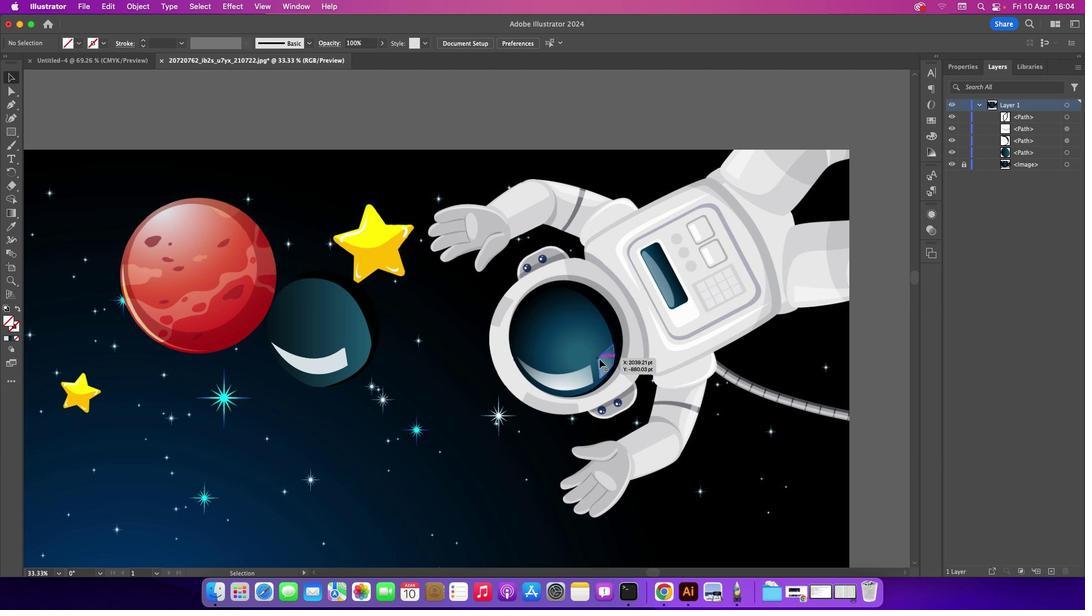 
Action: Mouse pressed left at (599, 359)
Screenshot: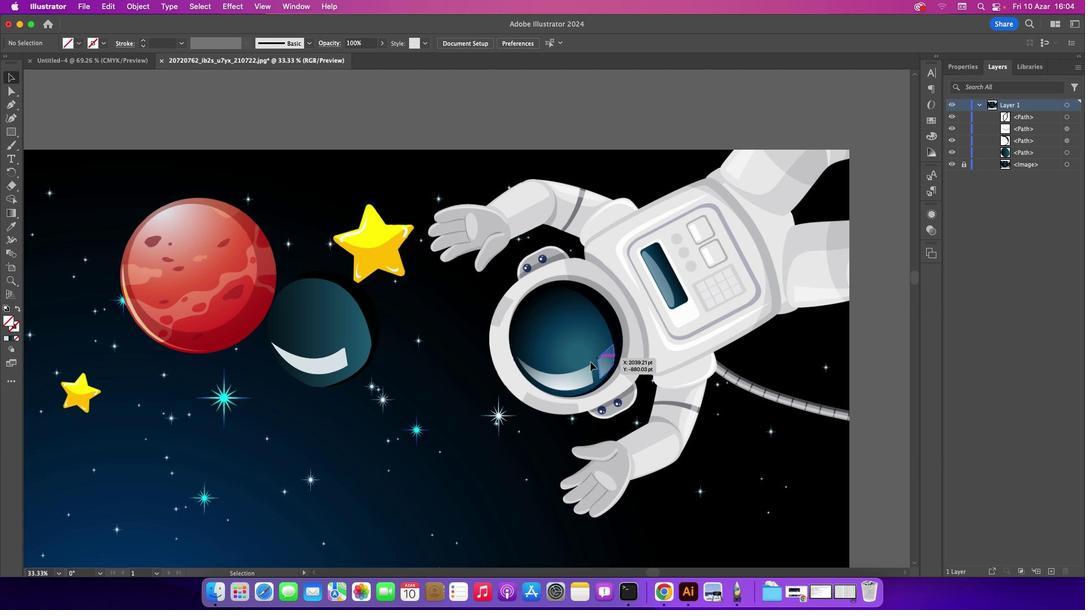
Action: Mouse moved to (11, 338)
Screenshot: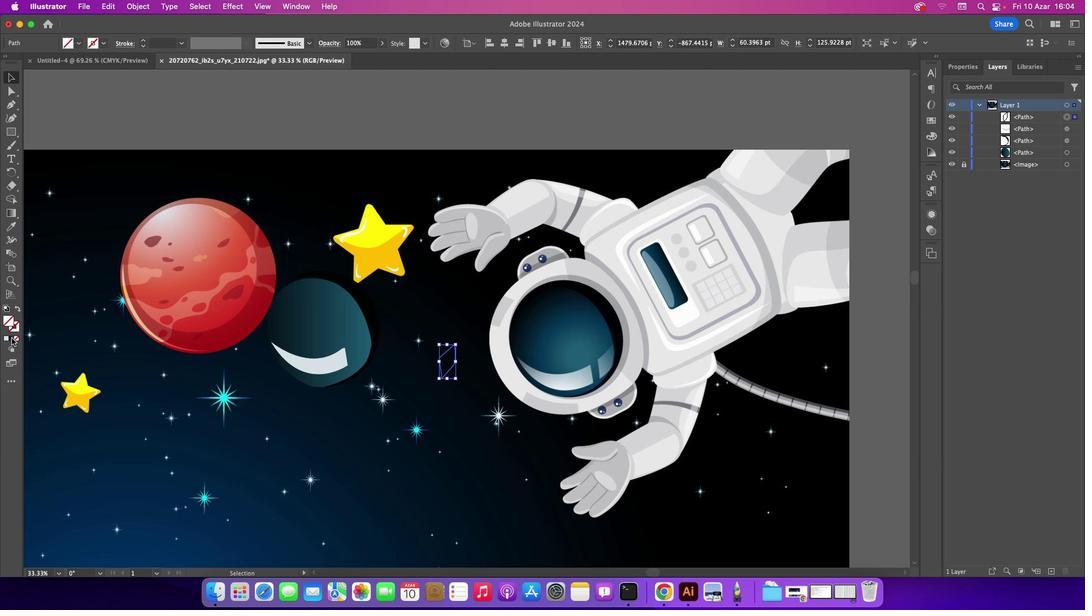 
Action: Mouse pressed left at (11, 338)
Screenshot: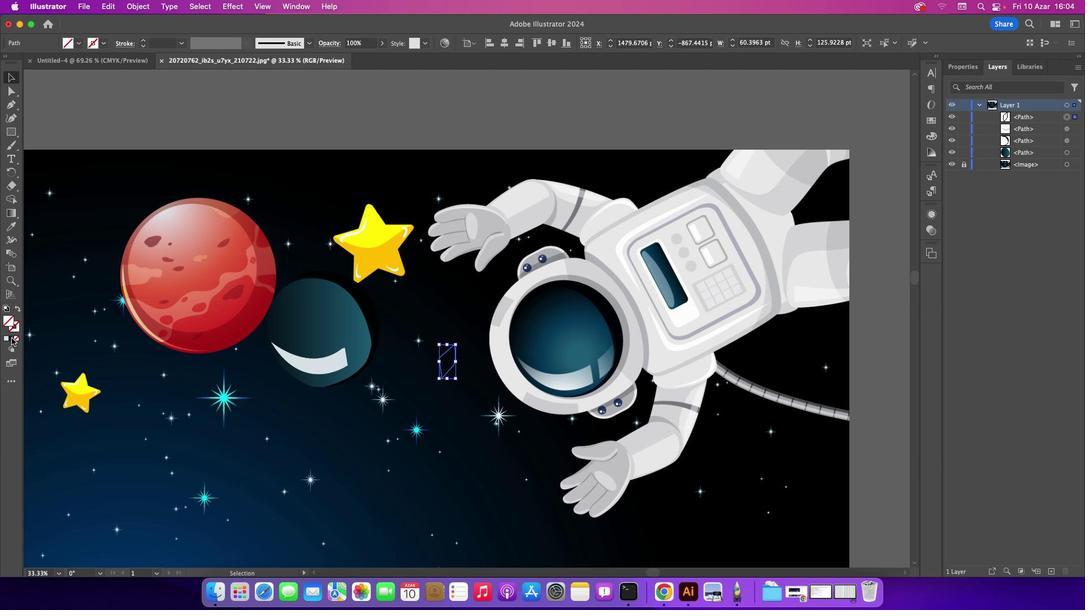 
Action: Mouse moved to (145, 234)
Screenshot: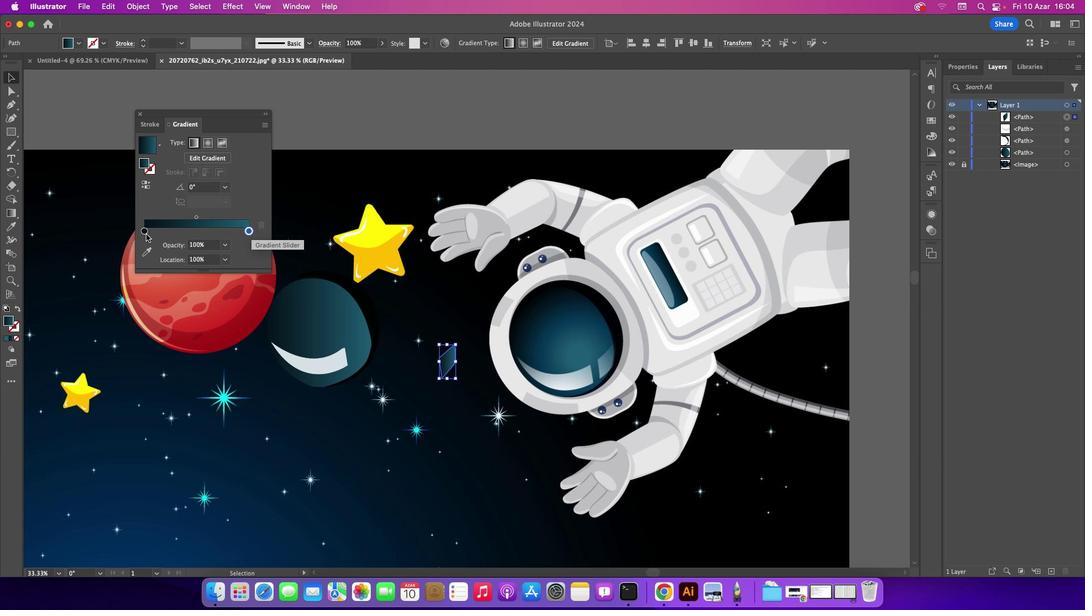 
Action: Mouse pressed left at (145, 234)
Screenshot: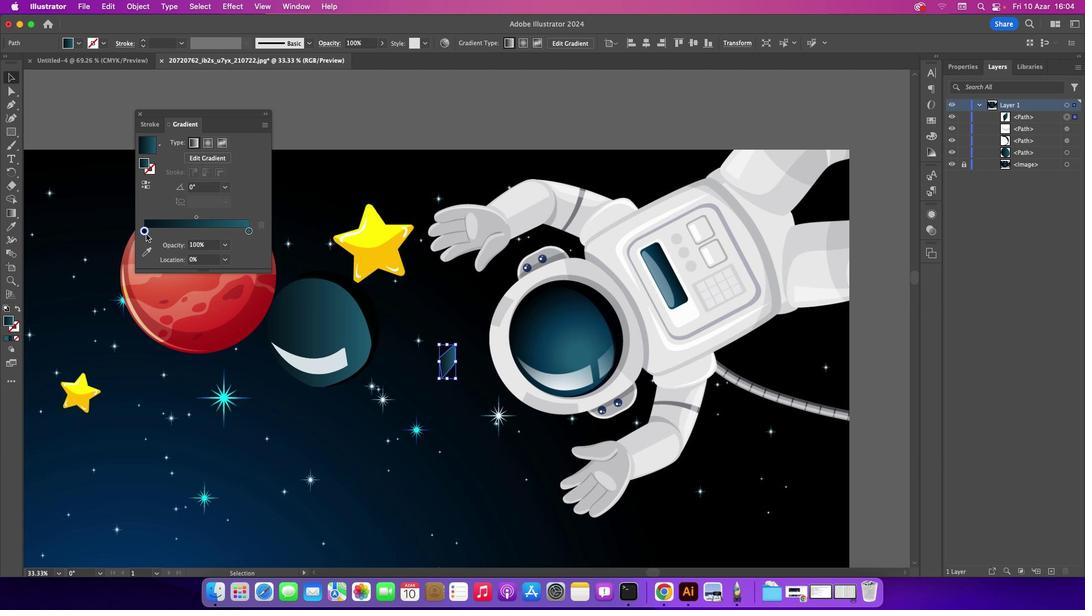
Action: Mouse moved to (147, 256)
Screenshot: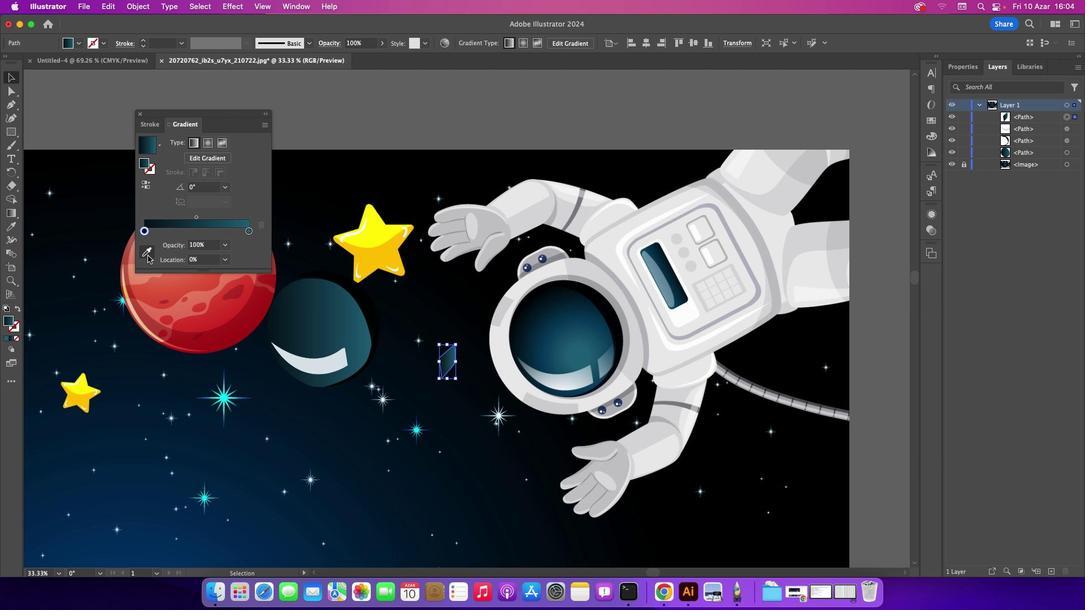 
Action: Mouse pressed left at (147, 256)
Screenshot: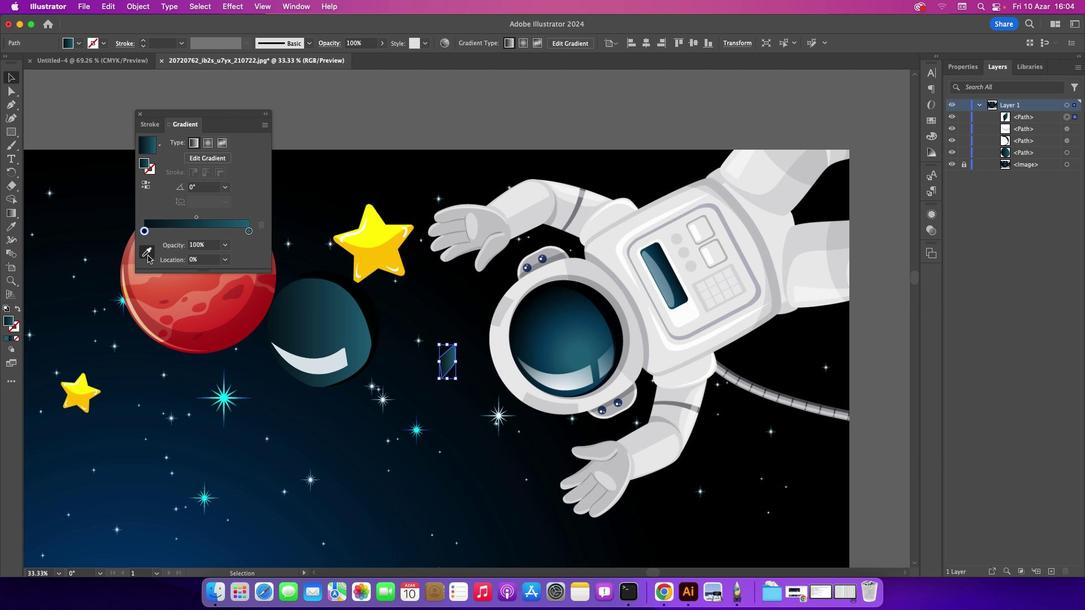 
Action: Mouse moved to (601, 374)
Screenshot: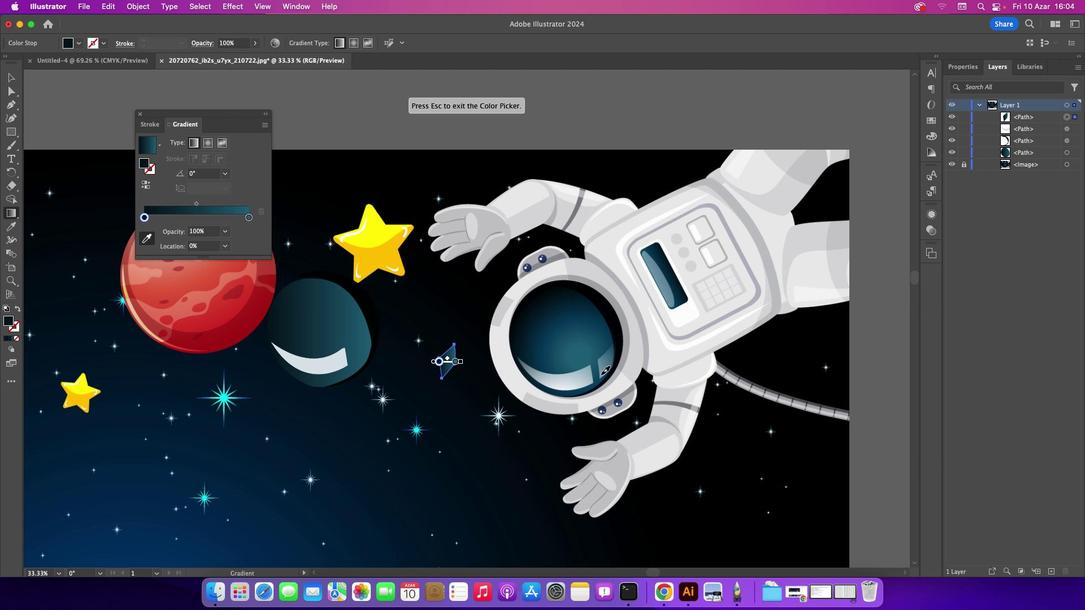 
Action: Mouse pressed left at (601, 374)
Screenshot: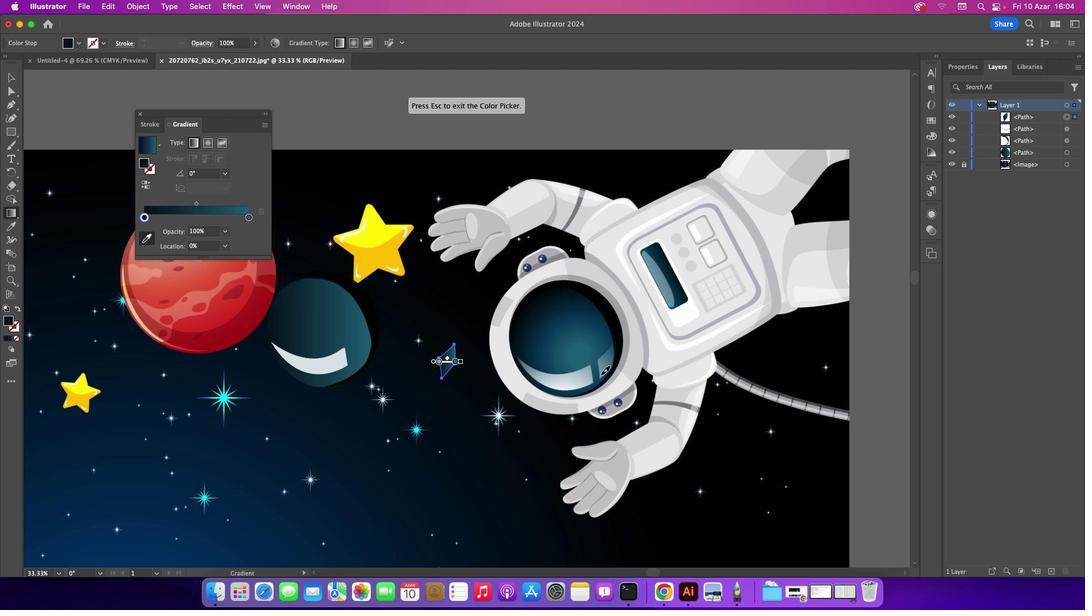 
Action: Mouse moved to (141, 113)
Screenshot: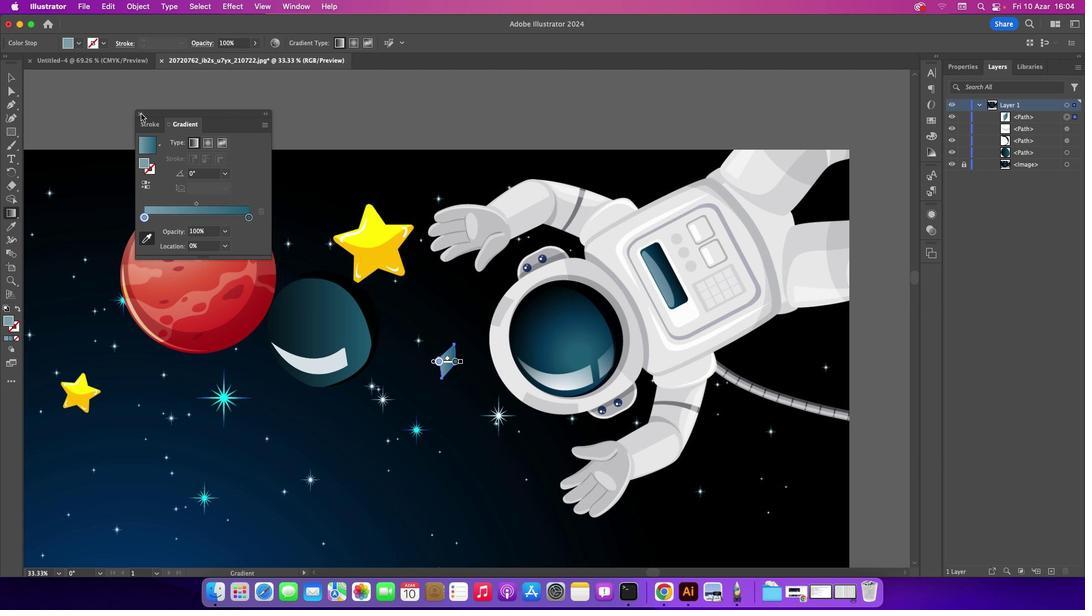 
Action: Mouse pressed left at (141, 113)
Screenshot: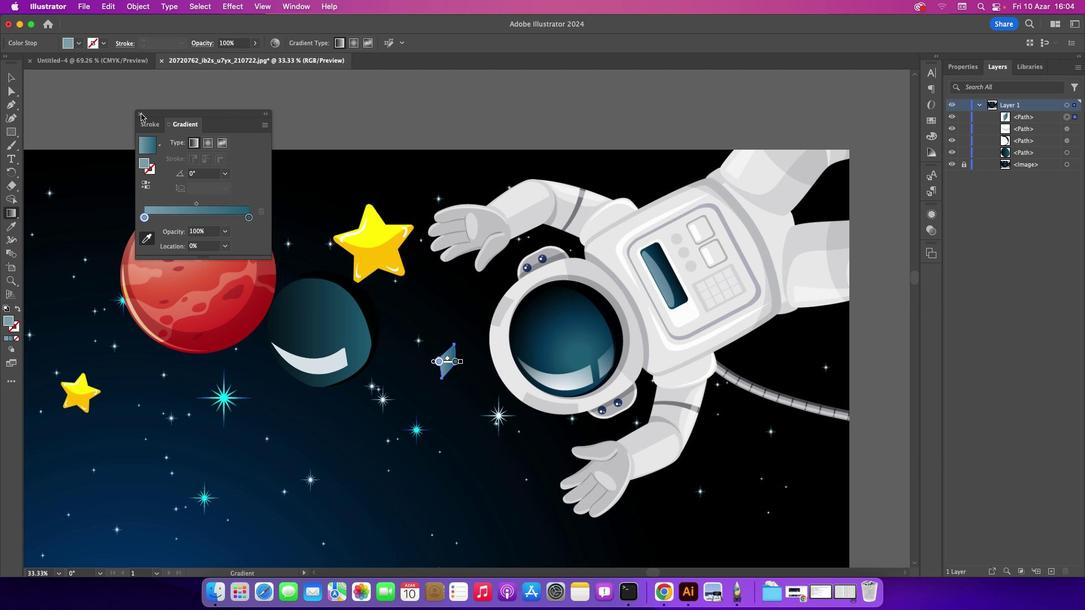 
Action: Mouse moved to (10, 74)
Screenshot: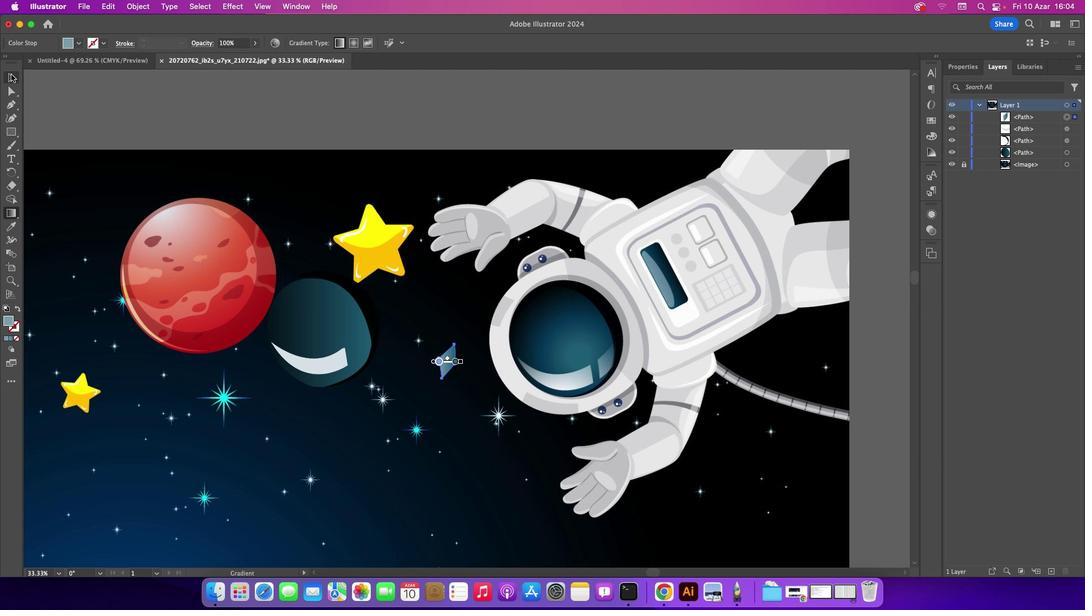 
Action: Mouse pressed left at (10, 74)
Screenshot: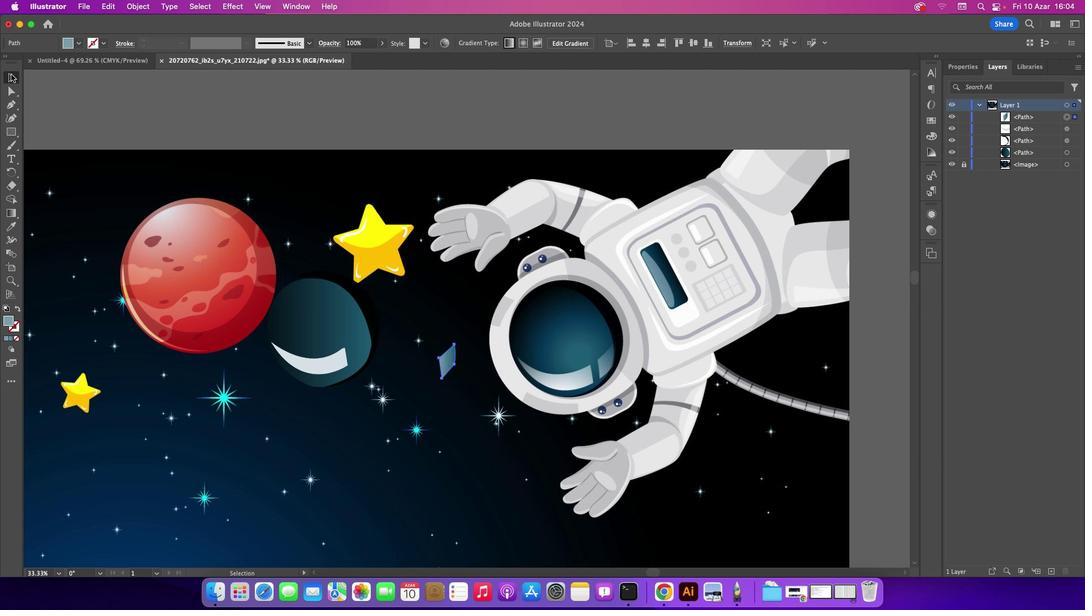 
Action: Mouse moved to (299, 169)
Screenshot: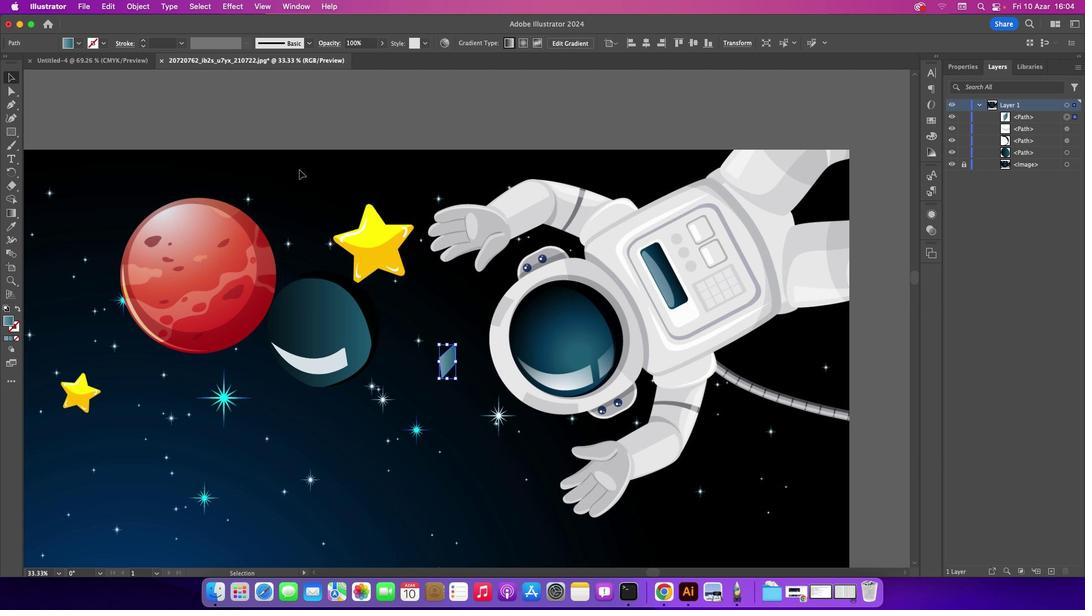 
Action: Mouse pressed left at (299, 169)
Screenshot: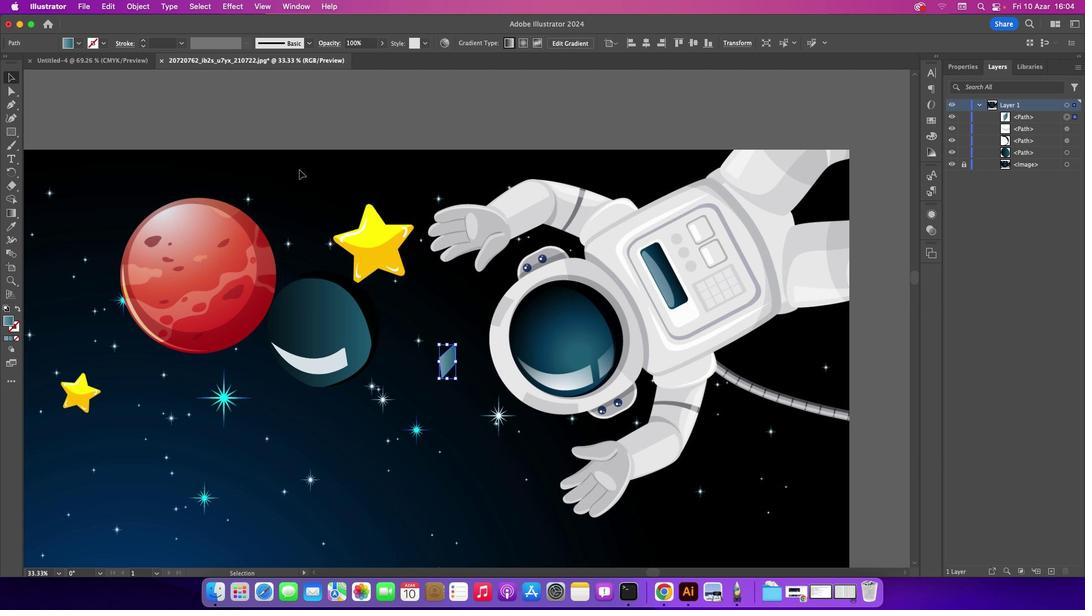
Action: Mouse moved to (447, 362)
Screenshot: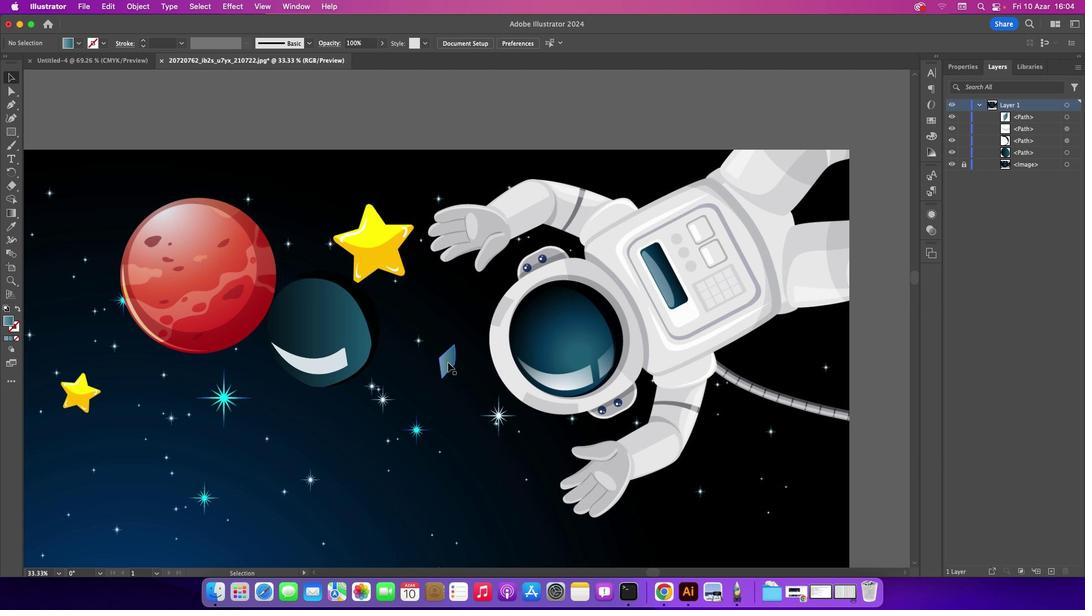 
Action: Mouse pressed left at (447, 362)
Screenshot: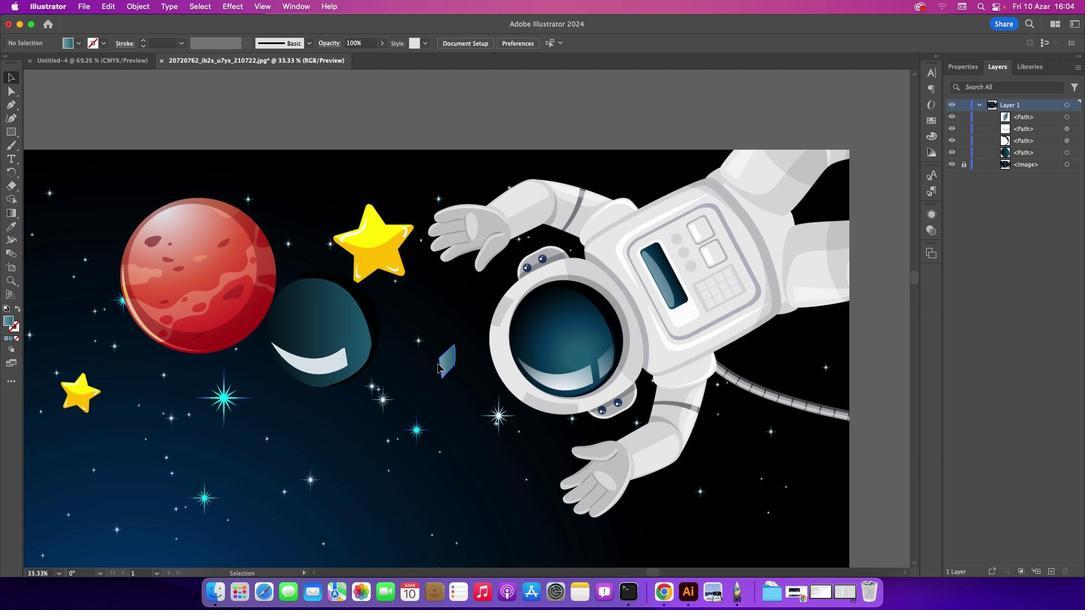 
Action: Mouse moved to (435, 333)
Screenshot: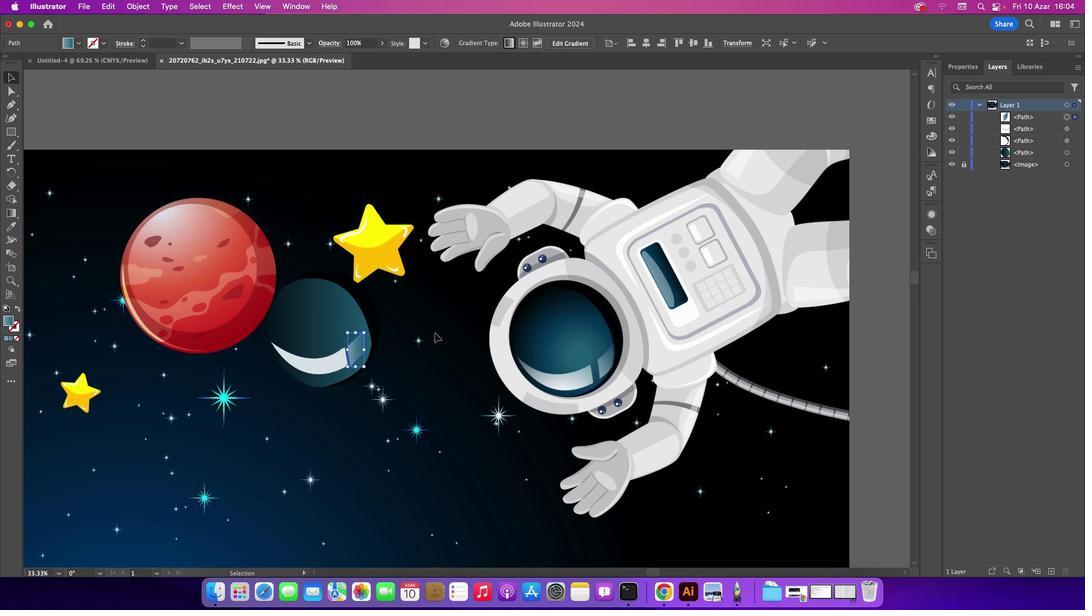 
Action: Mouse pressed left at (435, 333)
Screenshot: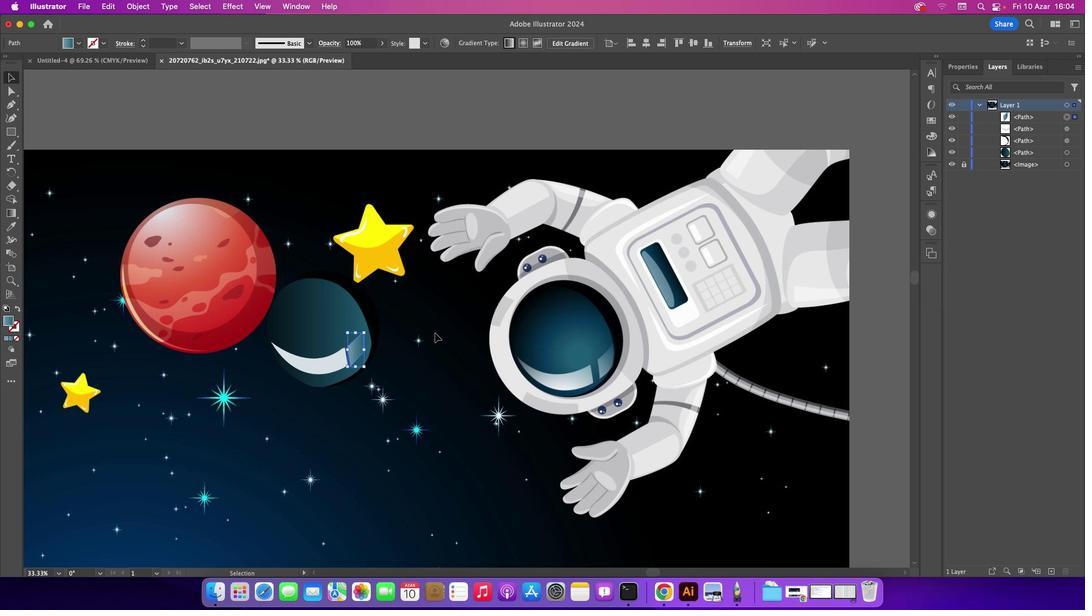 
Action: Mouse moved to (12, 101)
Screenshot: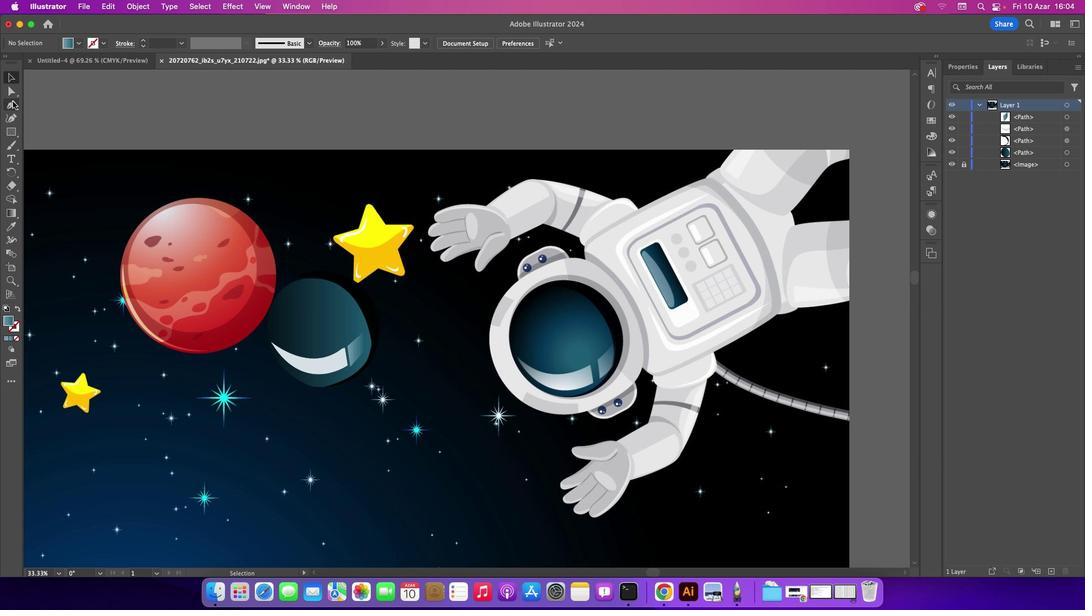
Action: Mouse pressed left at (12, 101)
Screenshot: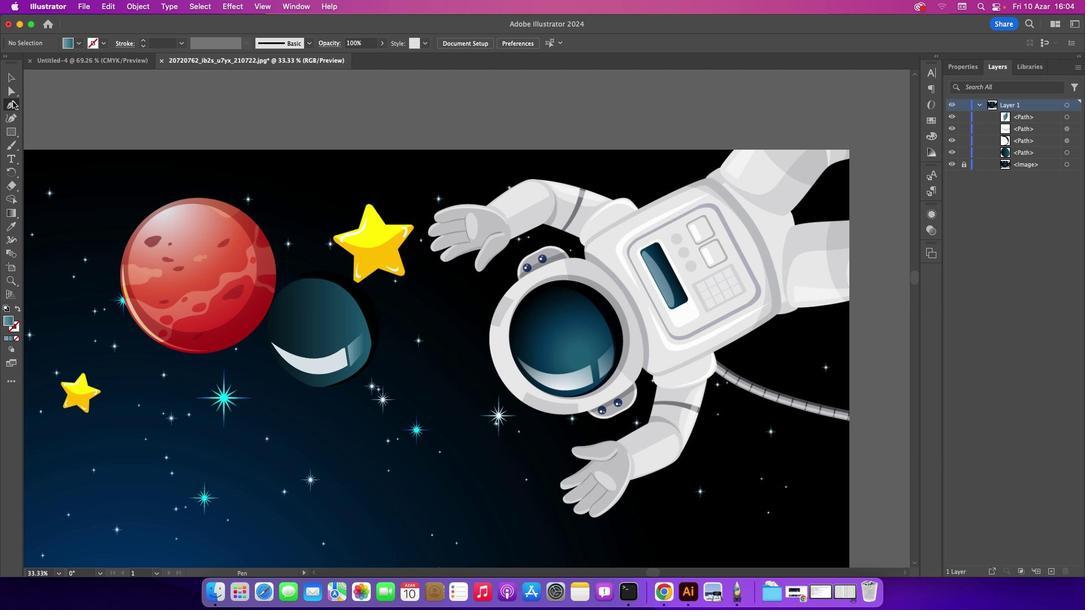 
Action: Mouse moved to (512, 312)
Screenshot: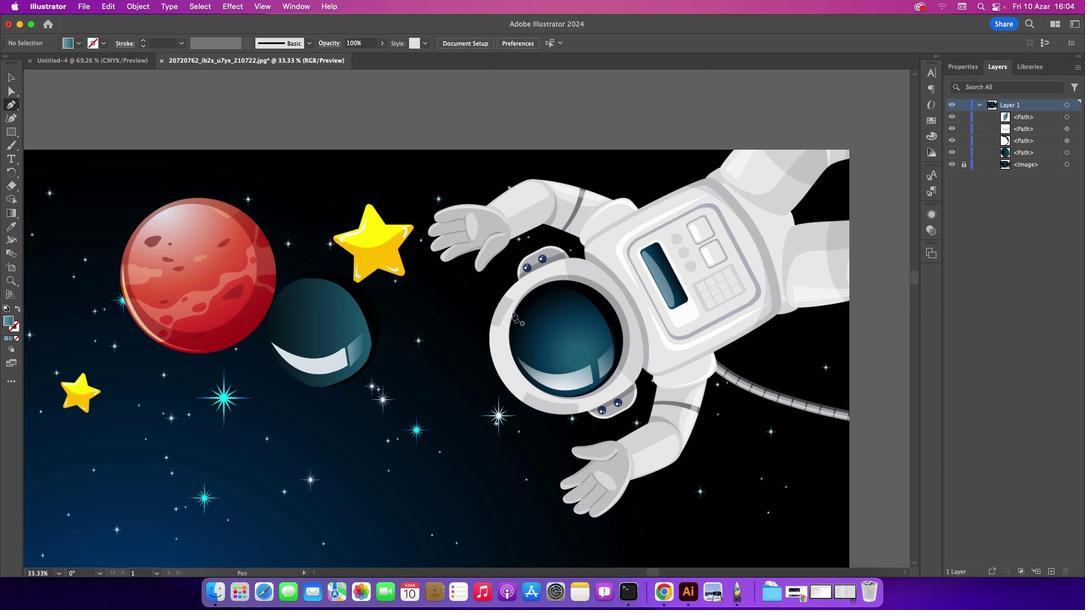 
Action: Mouse pressed left at (512, 312)
Screenshot: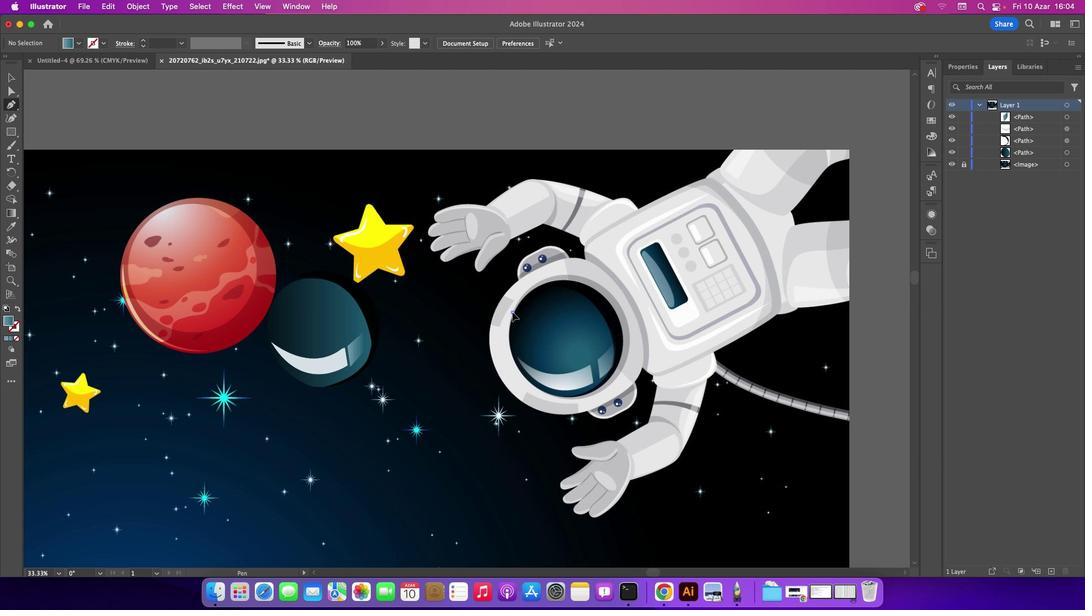 
Action: Mouse moved to (575, 281)
Screenshot: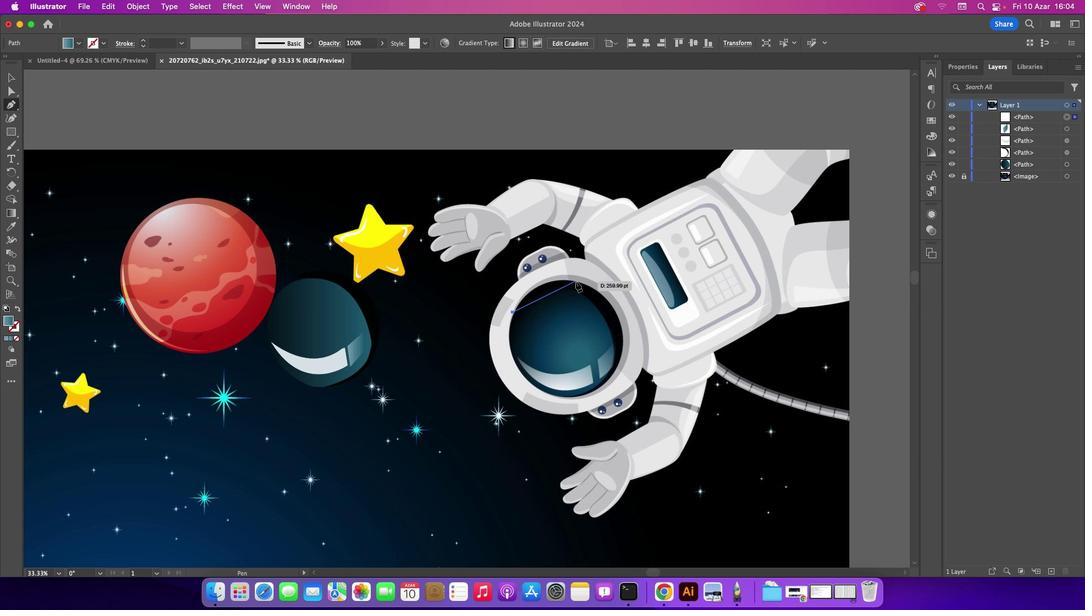 
Action: Mouse pressed left at (575, 281)
Screenshot: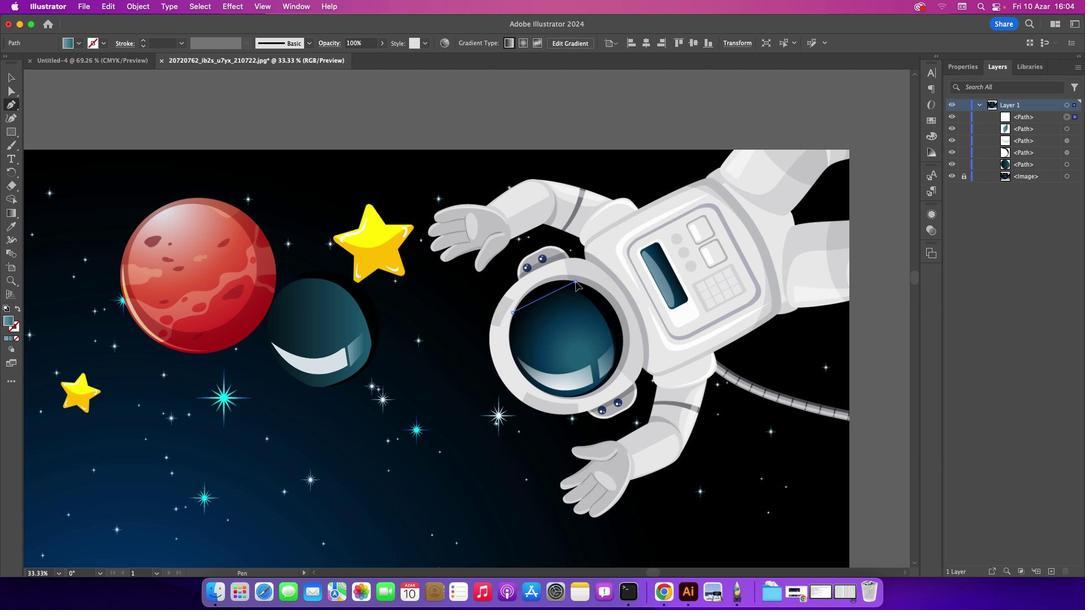 
Action: Mouse moved to (623, 336)
Screenshot: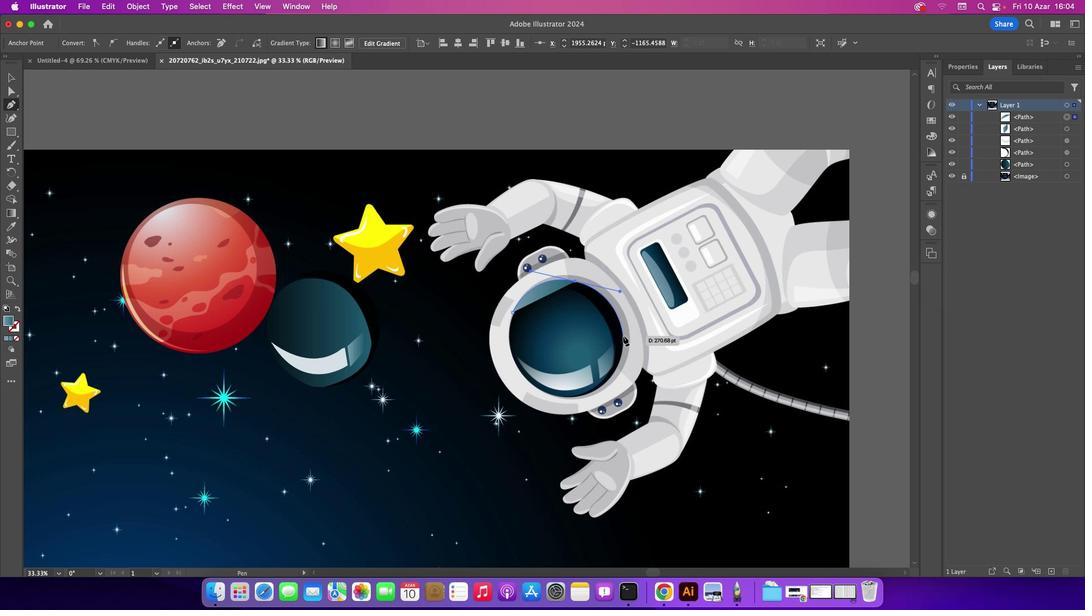 
Action: Mouse pressed left at (623, 336)
Screenshot: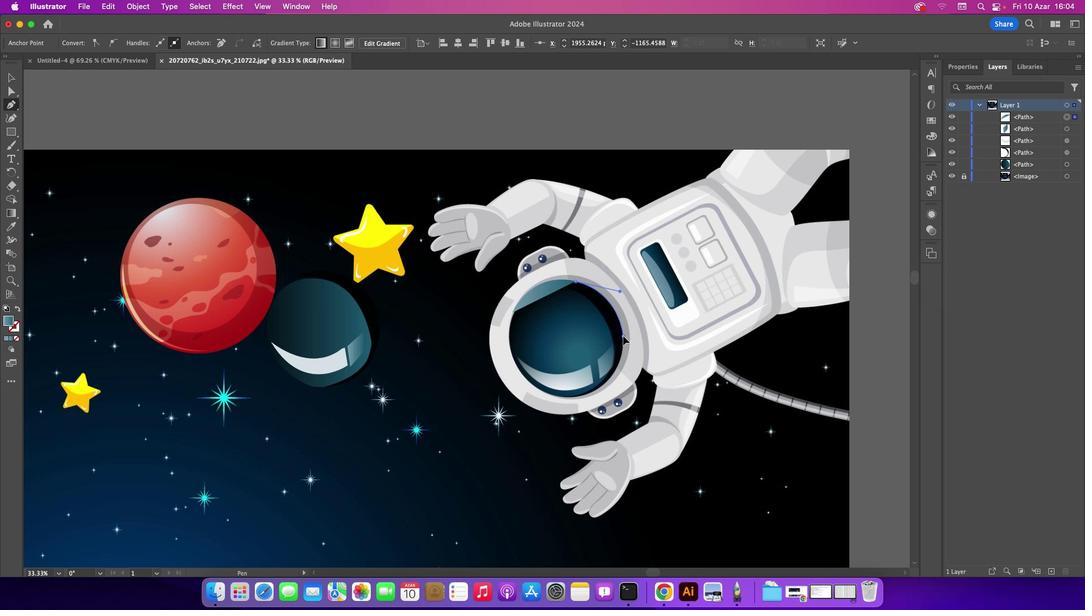 
Action: Mouse moved to (566, 396)
Screenshot: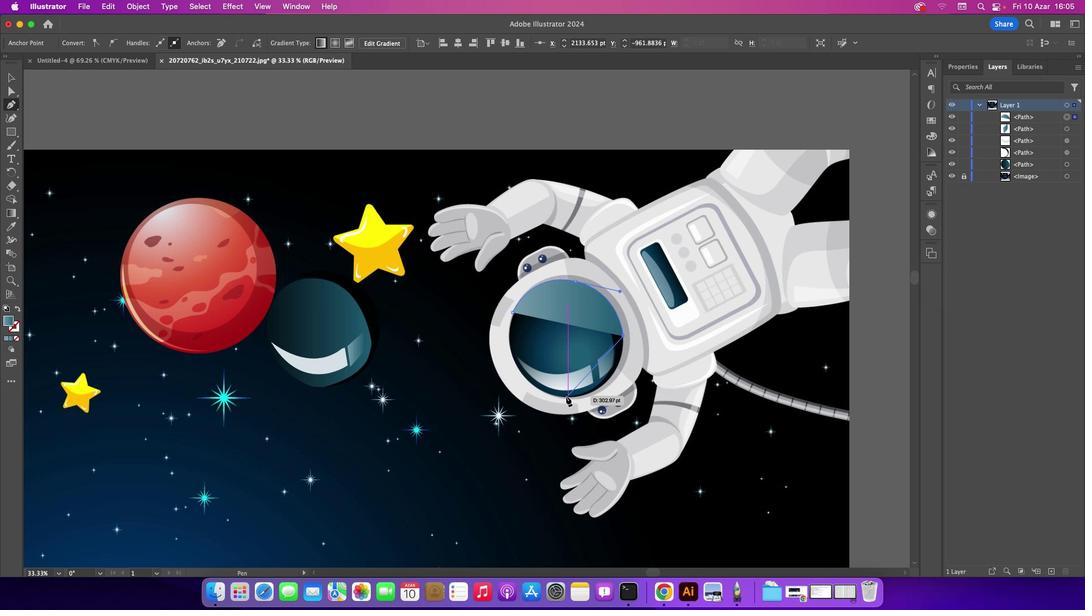 
Action: Mouse pressed left at (566, 396)
Screenshot: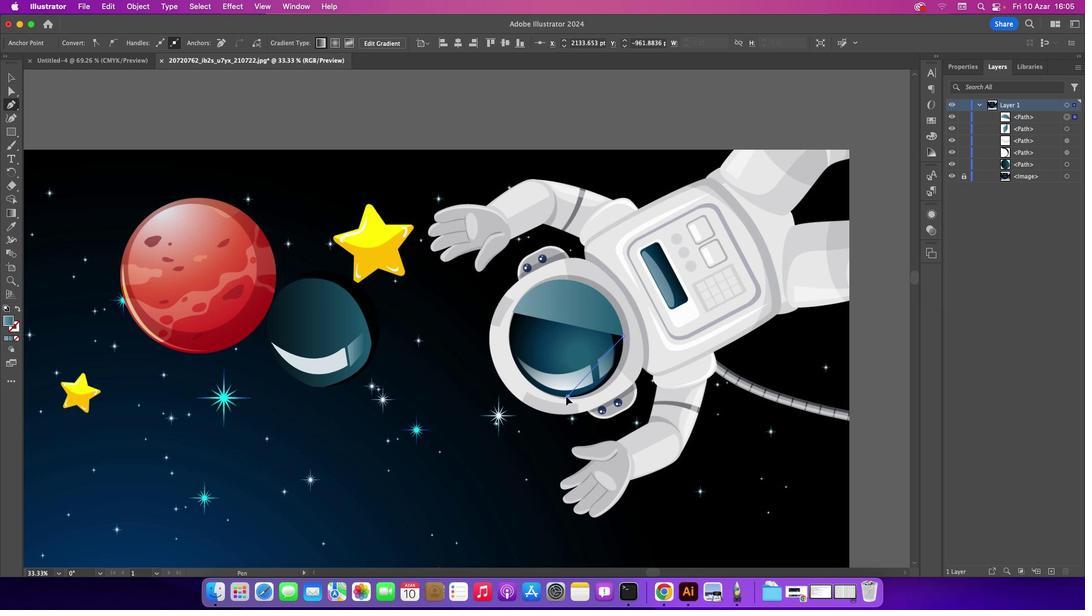 
Action: Mouse moved to (568, 395)
Screenshot: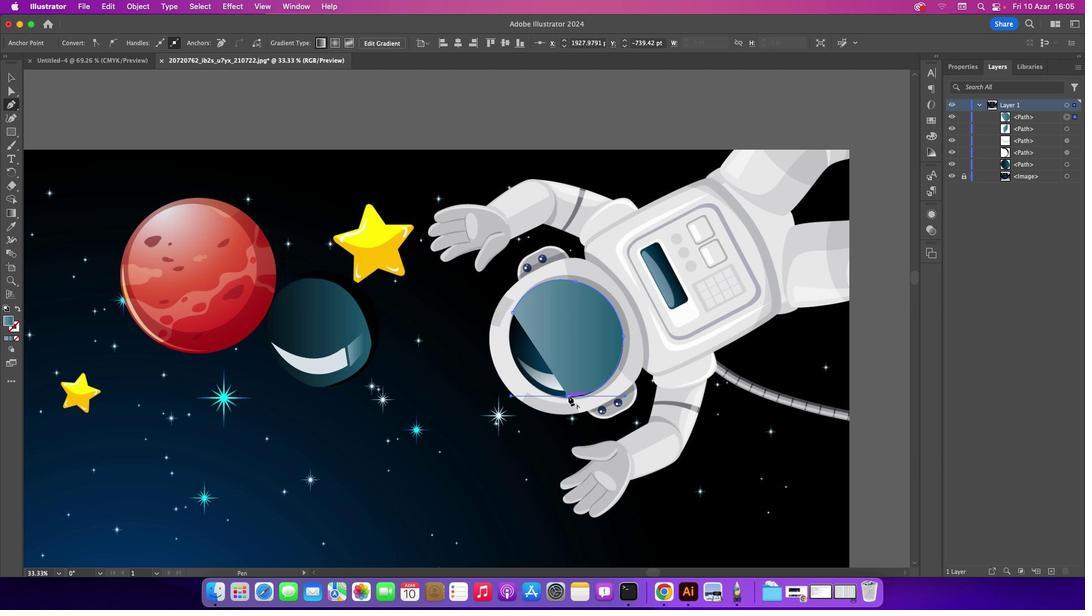
Action: Mouse pressed left at (568, 395)
Screenshot: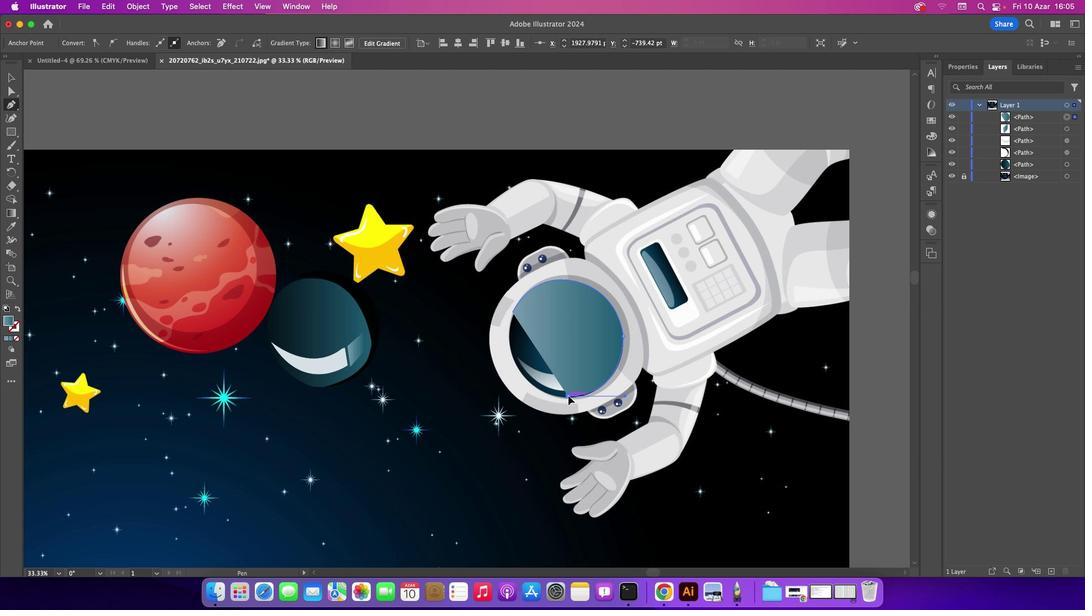 
Action: Mouse moved to (15, 340)
Screenshot: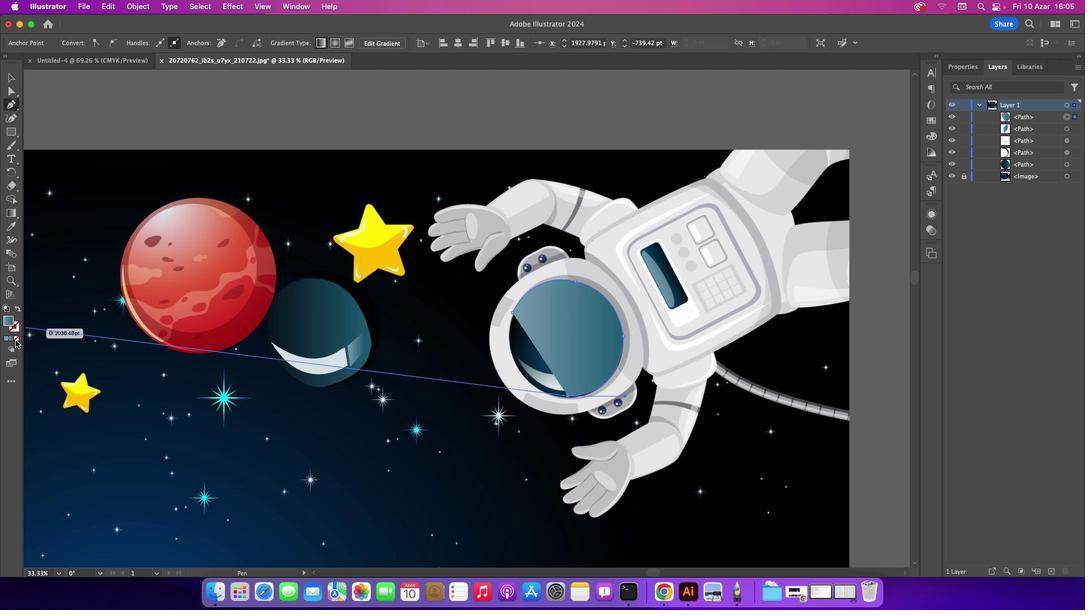 
Action: Mouse pressed left at (15, 340)
Screenshot: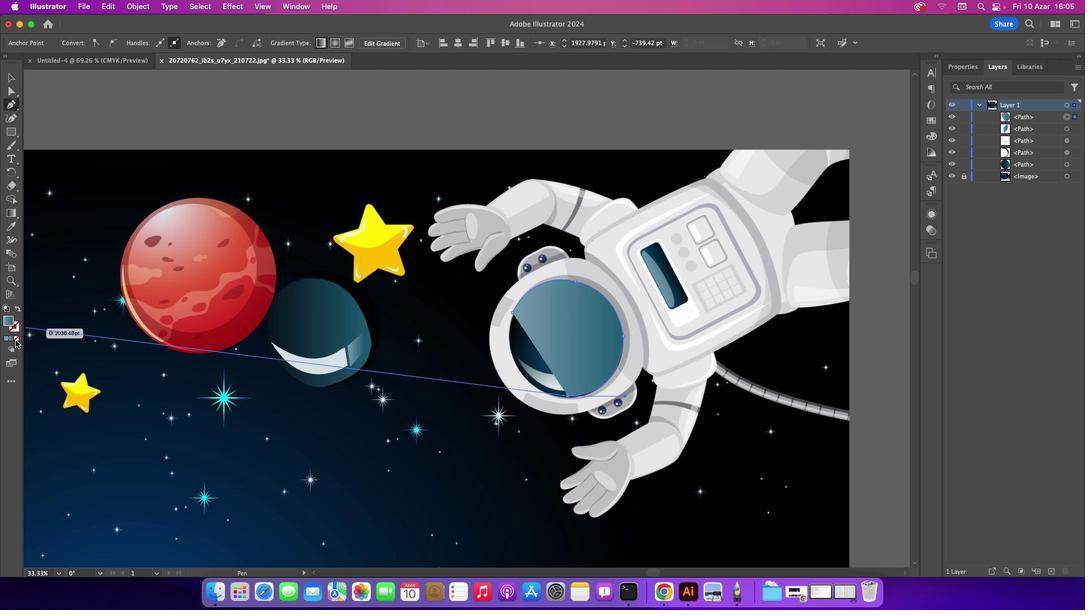 
Action: Mouse moved to (603, 390)
Screenshot: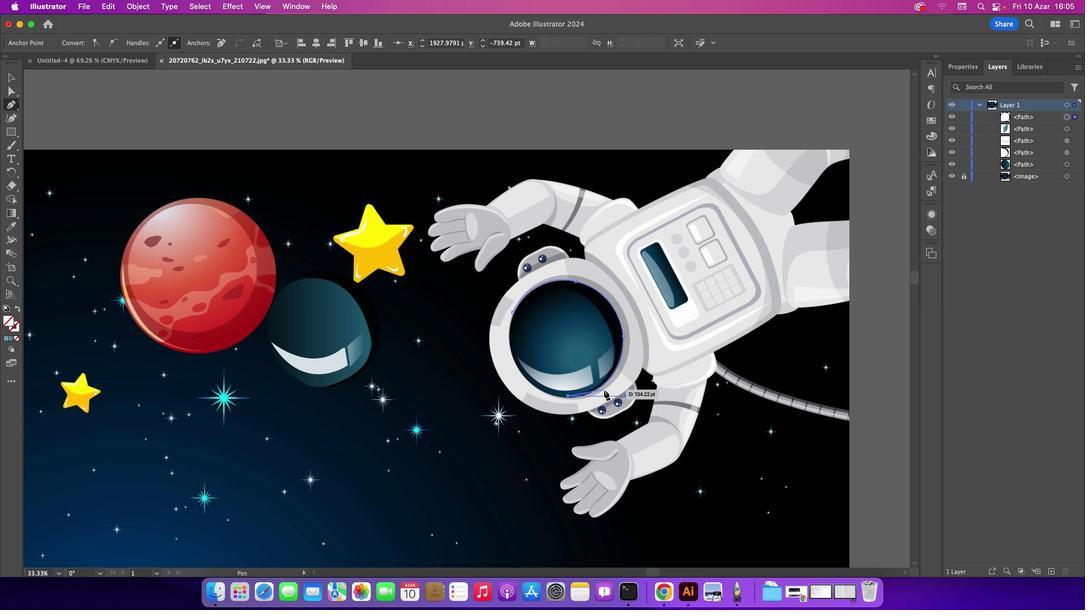 
Action: Mouse pressed left at (603, 390)
Screenshot: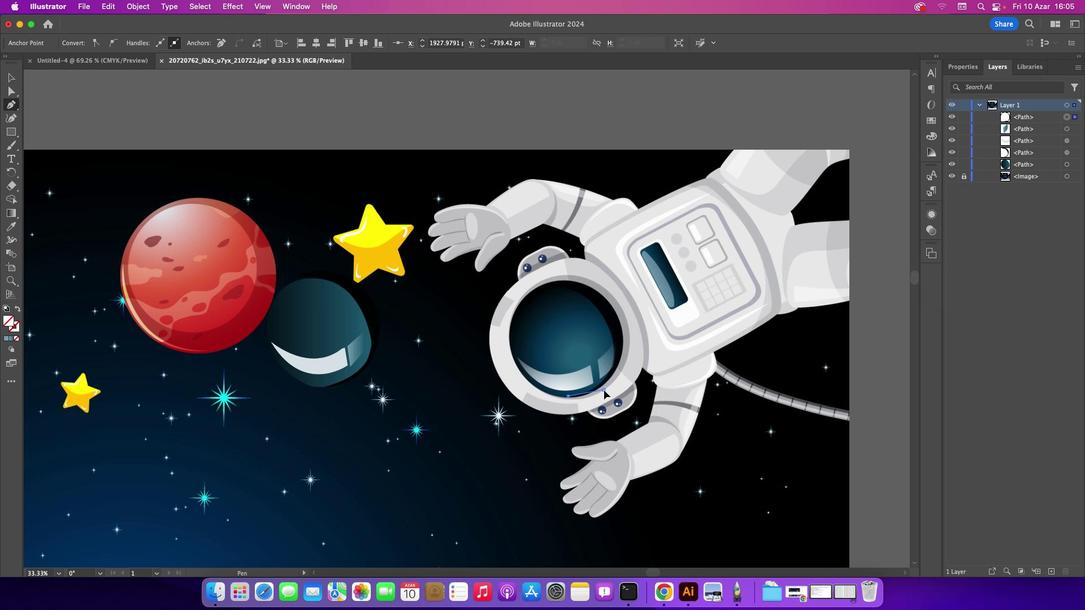 
Action: Mouse moved to (628, 328)
Screenshot: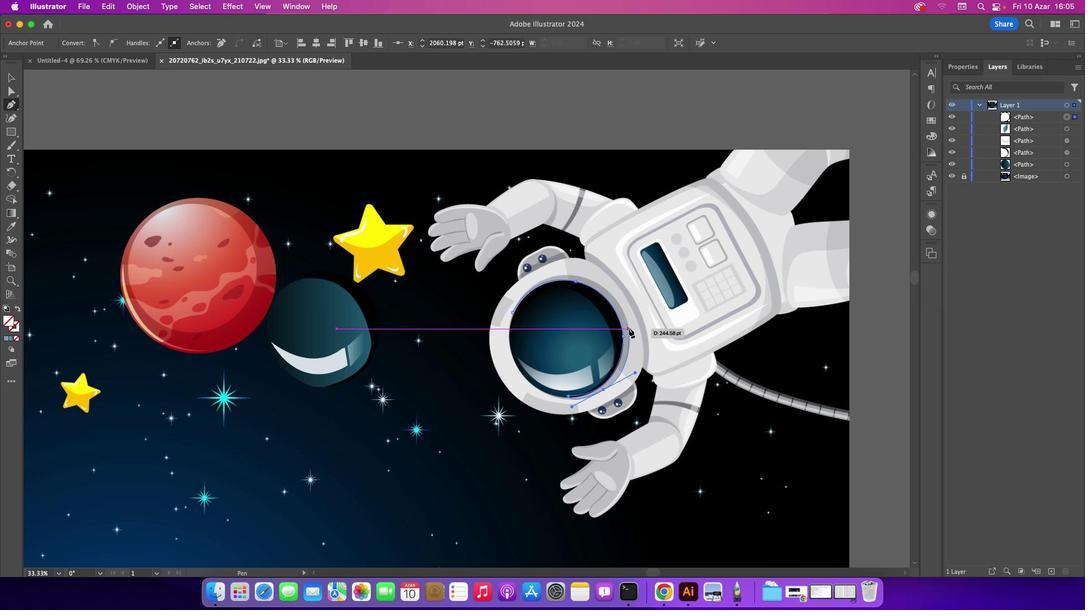 
Action: Mouse pressed left at (628, 328)
Screenshot: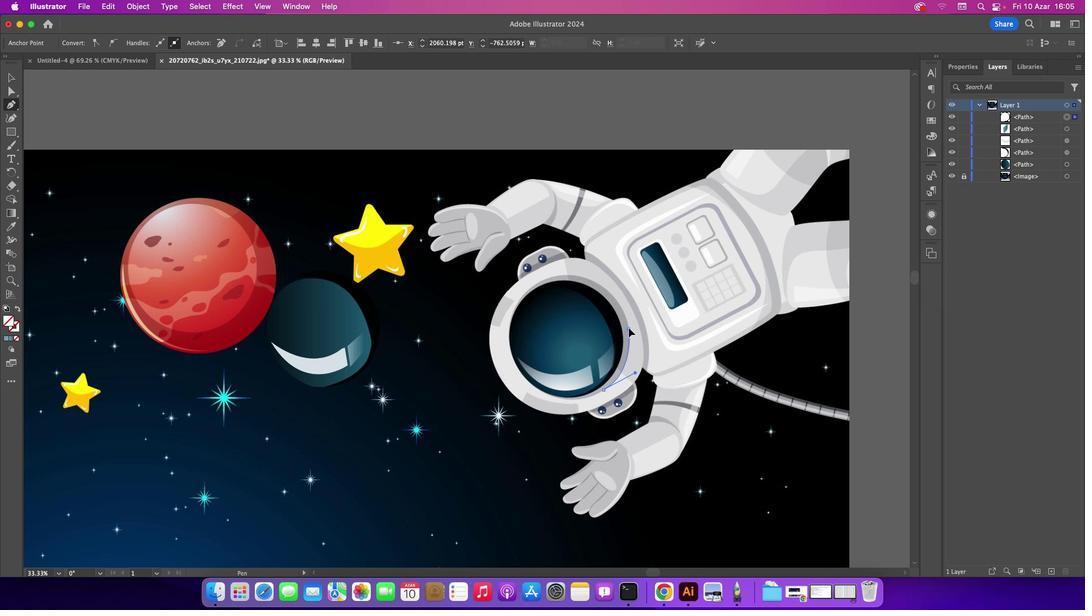 
Action: Mouse moved to (587, 278)
Screenshot: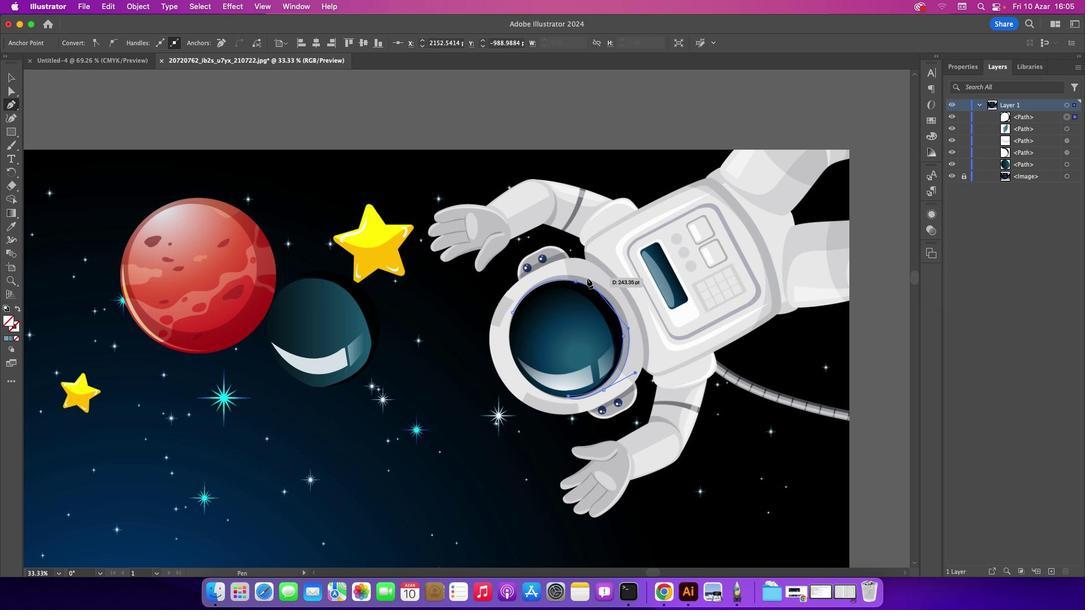 
Action: Mouse pressed left at (587, 278)
Screenshot: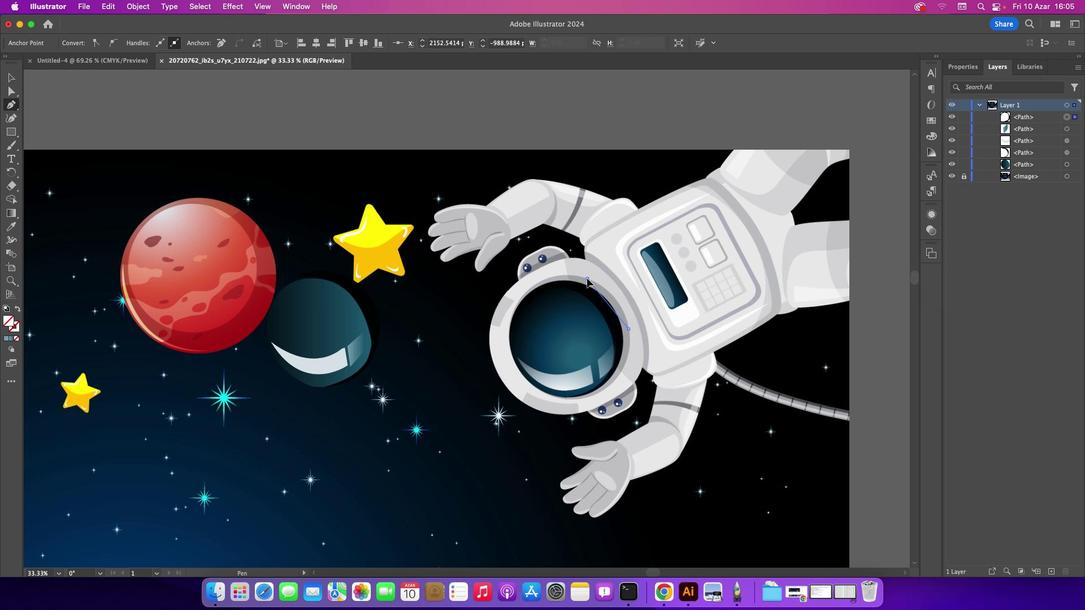 
Action: Mouse moved to (511, 313)
Screenshot: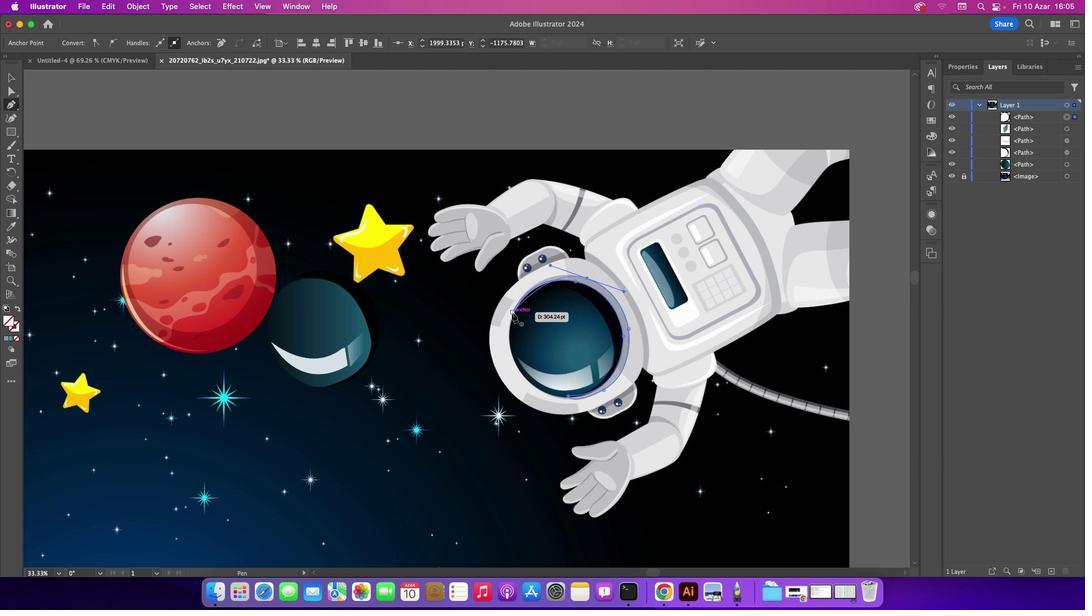 
Action: Mouse pressed left at (511, 313)
Screenshot: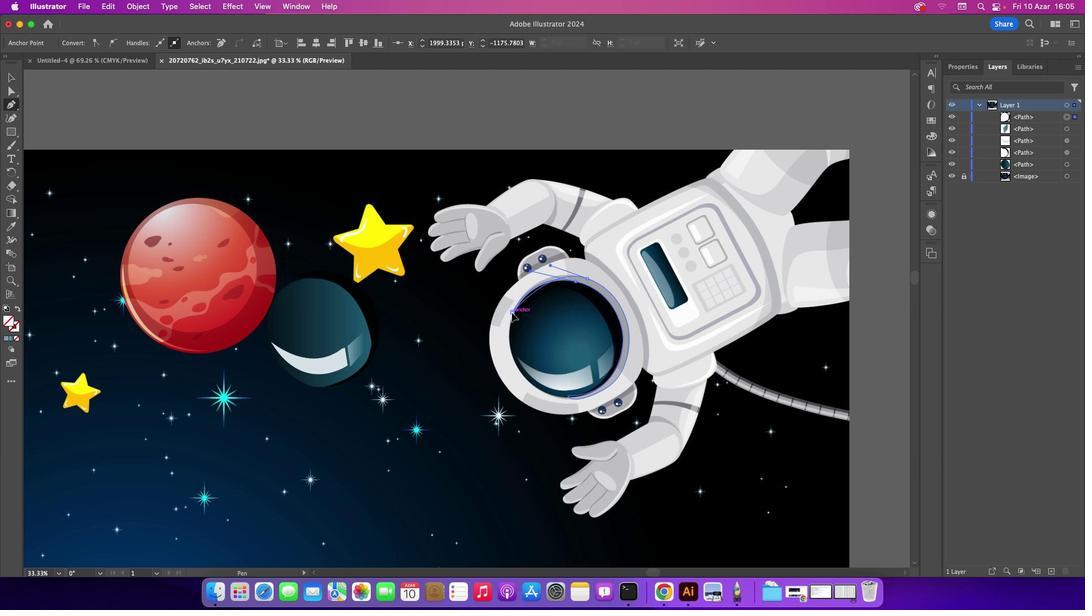 
Action: Mouse moved to (14, 78)
Screenshot: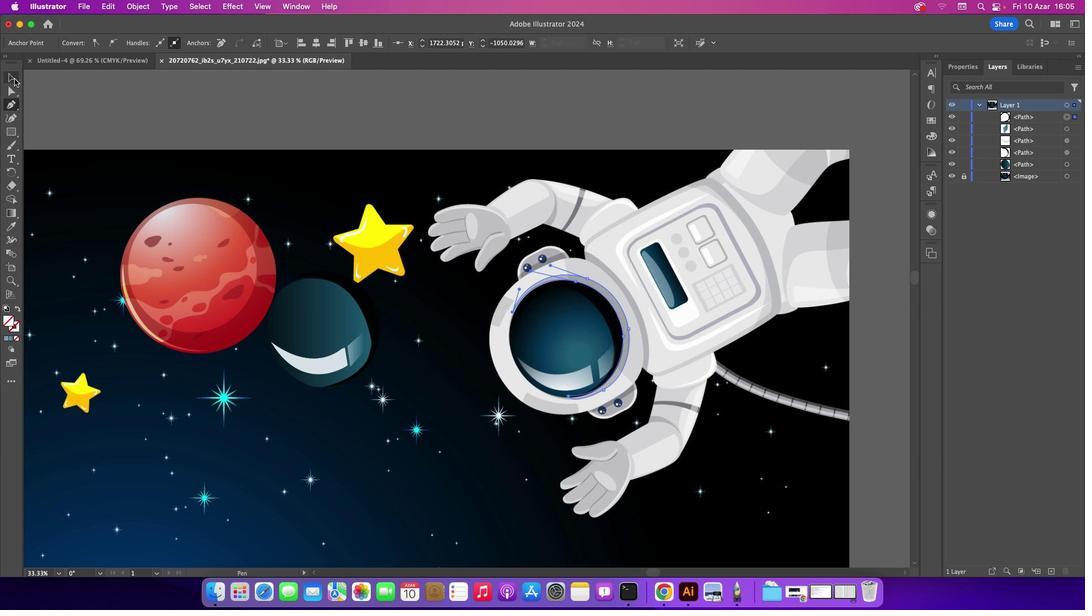 
Action: Mouse pressed left at (14, 78)
